 Task: Create a formatted Word document about IGNOU, including hyperlinks, colored text, a header, and a table of contents.
Action: Mouse moved to (781, 295)
Screenshot: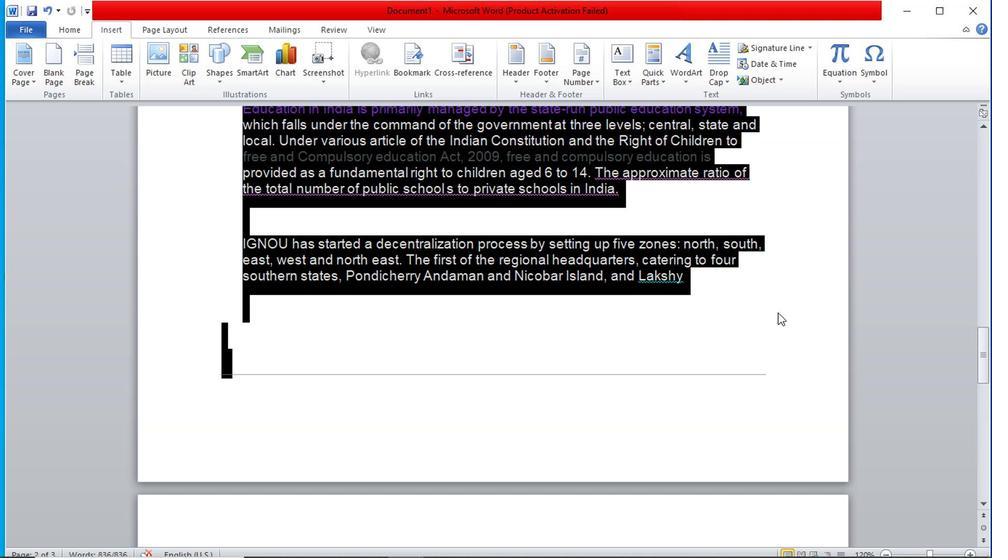 
Action: Mouse pressed left at (781, 295)
Screenshot: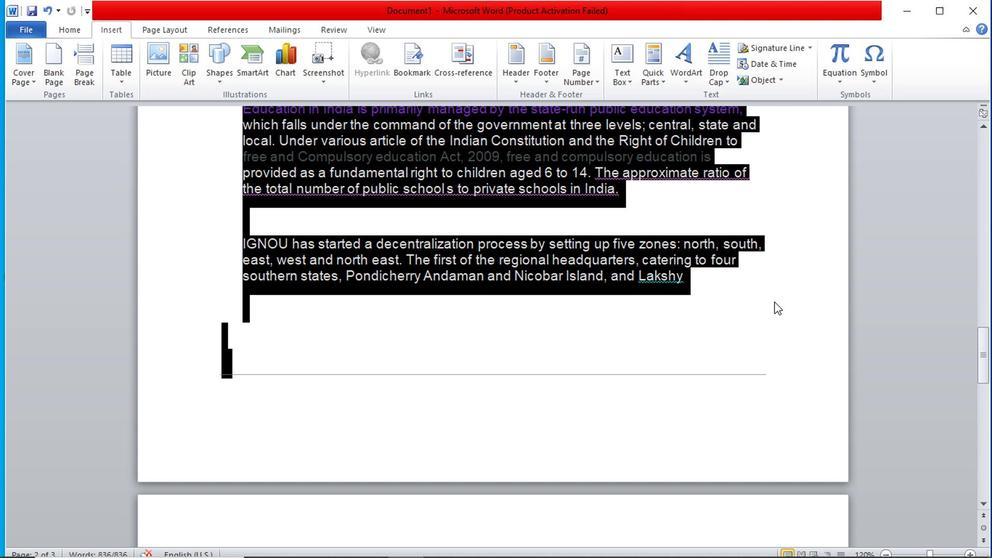 
Action: Mouse moved to (769, 251)
Screenshot: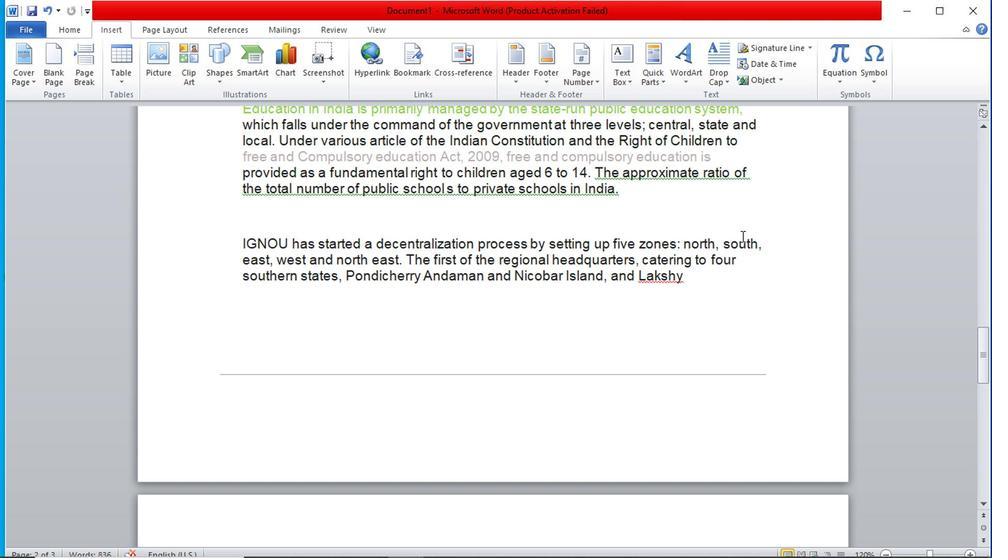 
Action: Mouse scrolled (769, 252) with delta (0, 0)
Screenshot: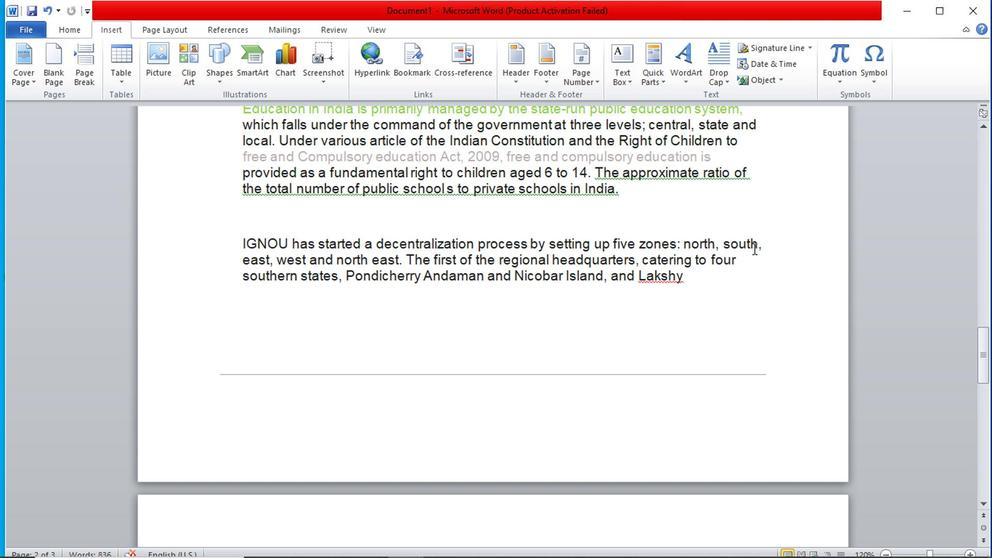 
Action: Mouse scrolled (769, 252) with delta (0, 0)
Screenshot: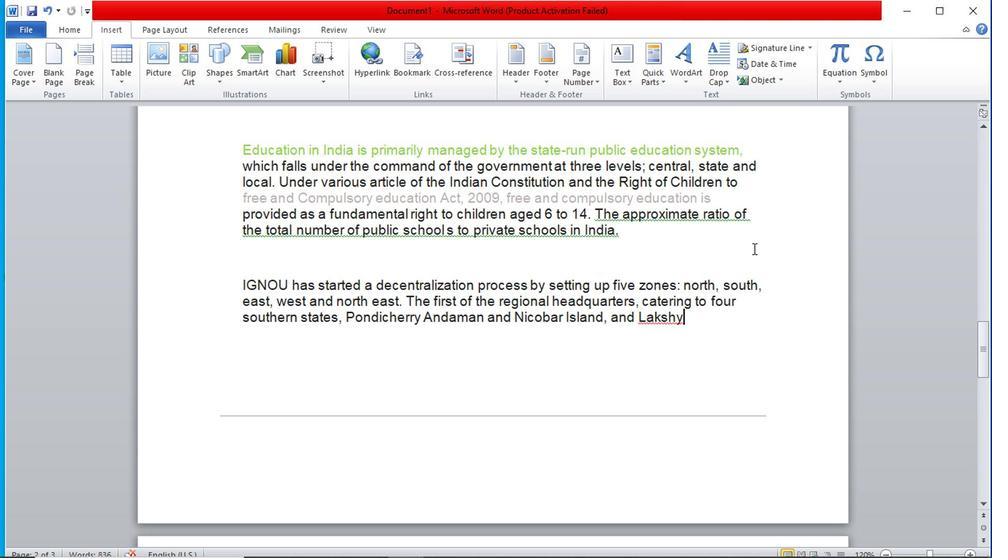 
Action: Mouse scrolled (769, 252) with delta (0, 0)
Screenshot: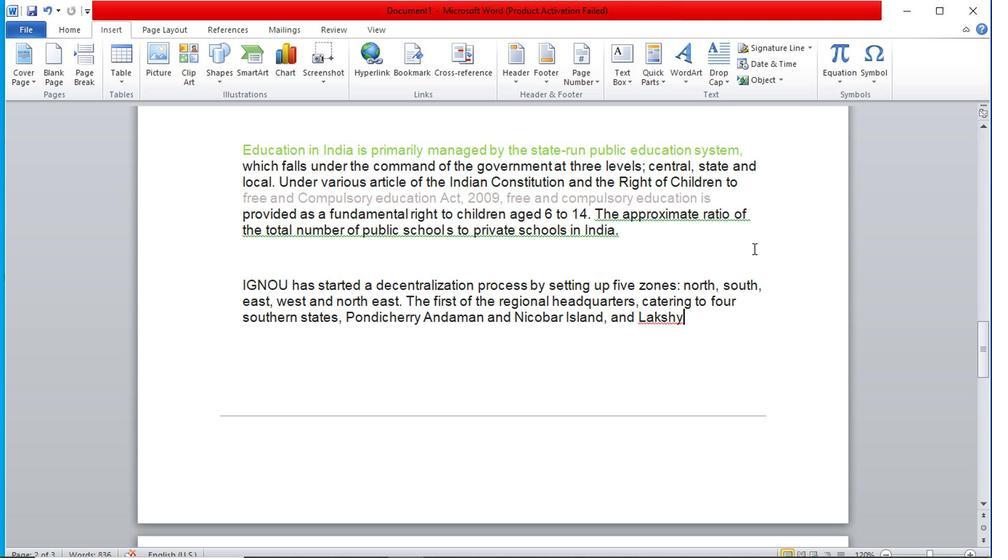 
Action: Mouse moved to (767, 279)
Screenshot: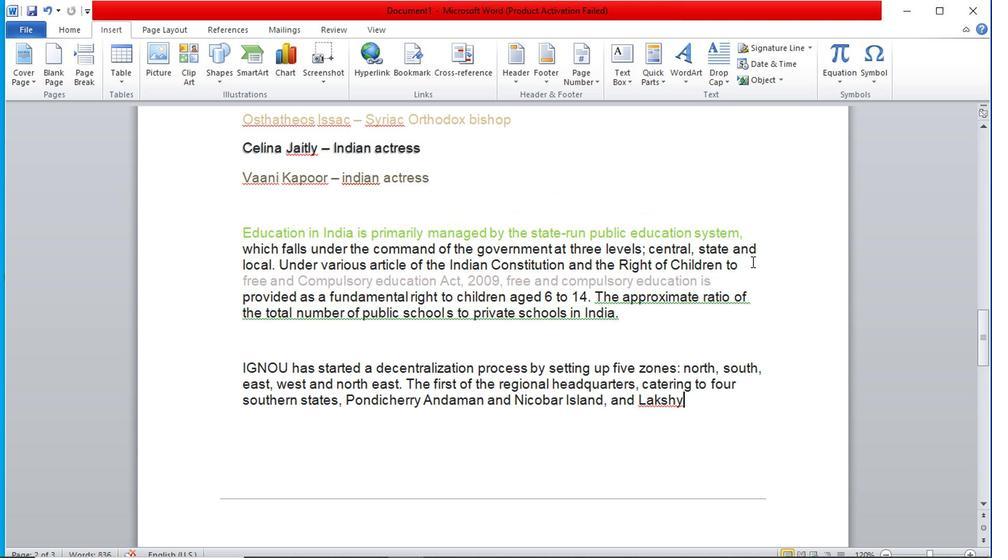 
Action: Mouse scrolled (767, 279) with delta (0, 0)
Screenshot: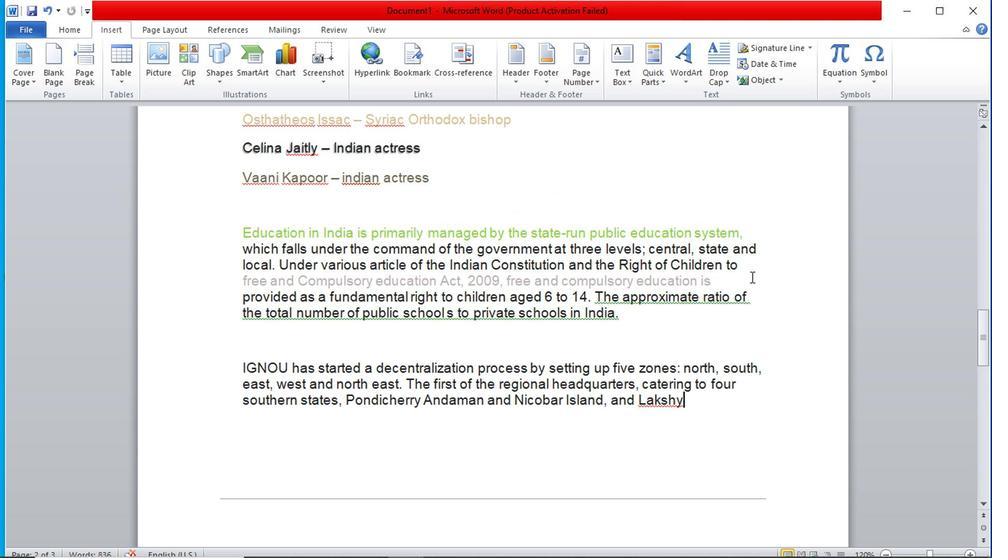 
Action: Mouse moved to (766, 286)
Screenshot: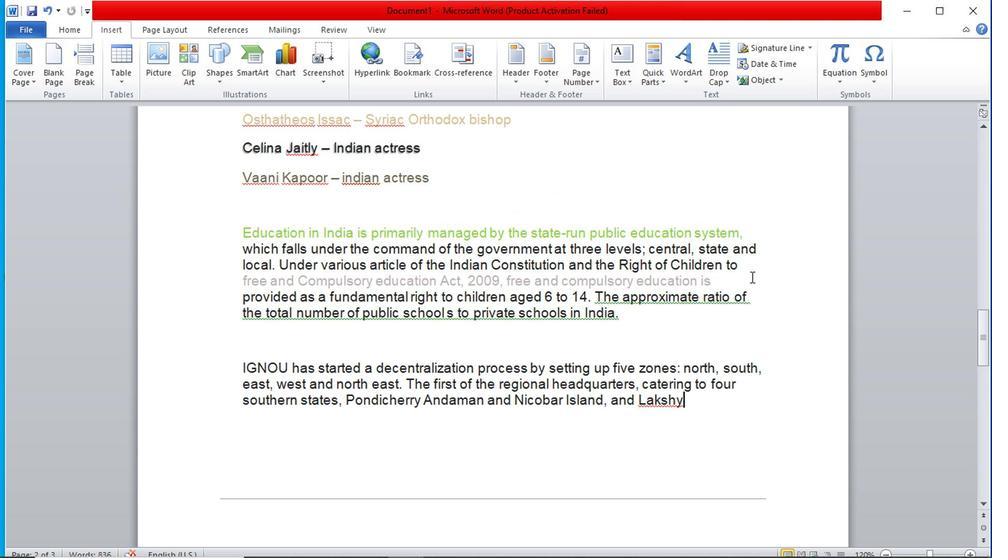 
Action: Mouse scrolled (766, 285) with delta (0, 0)
Screenshot: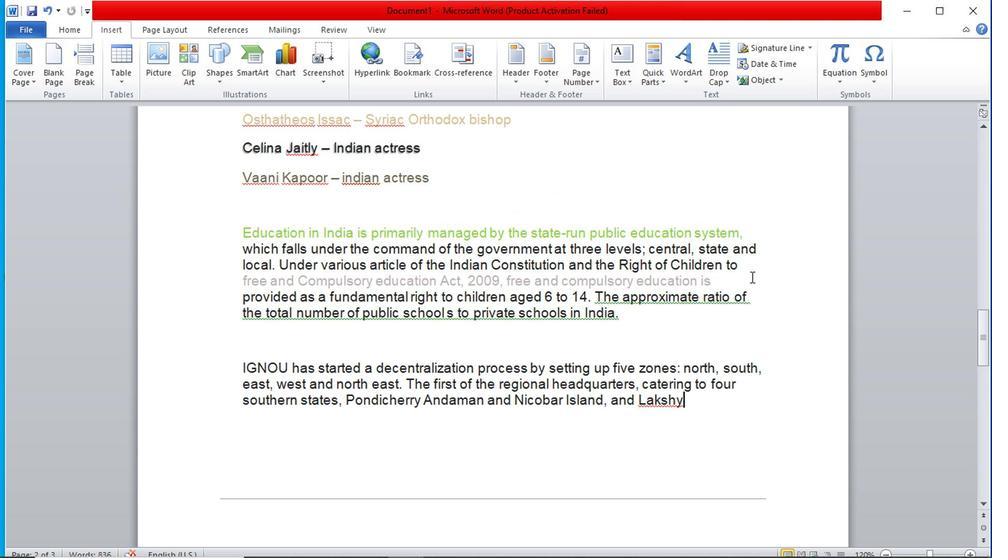 
Action: Mouse moved to (703, 324)
Screenshot: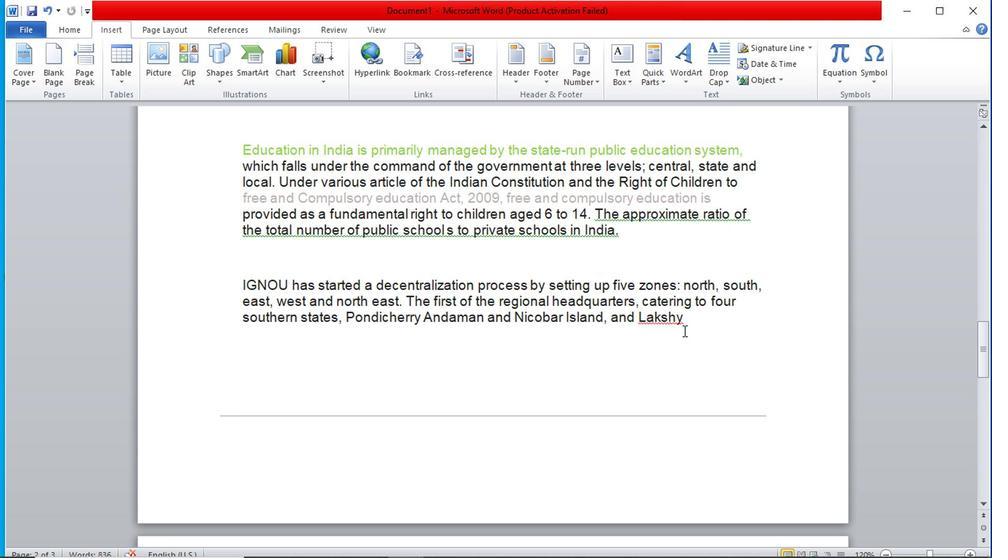 
Action: Key pressed de
Screenshot: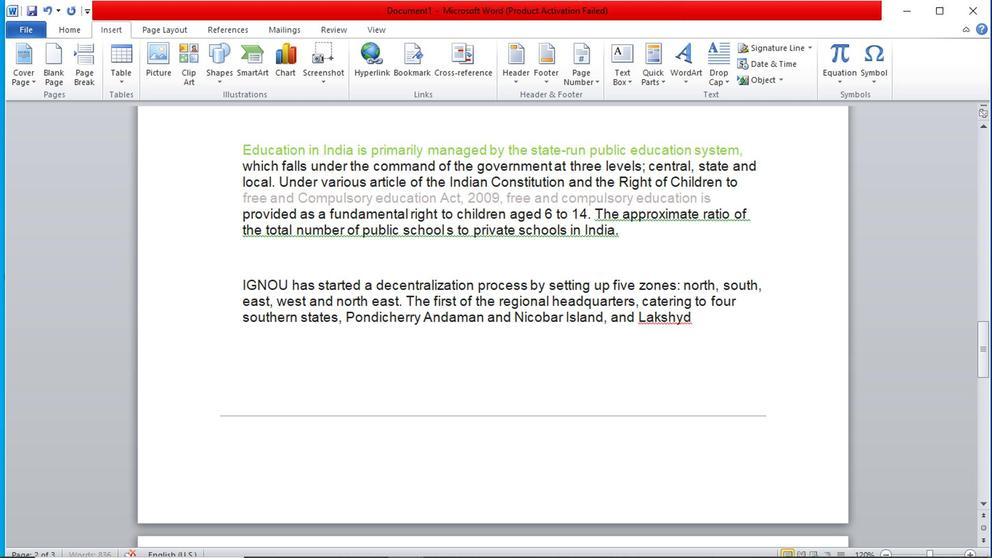 
Action: Mouse moved to (705, 323)
Screenshot: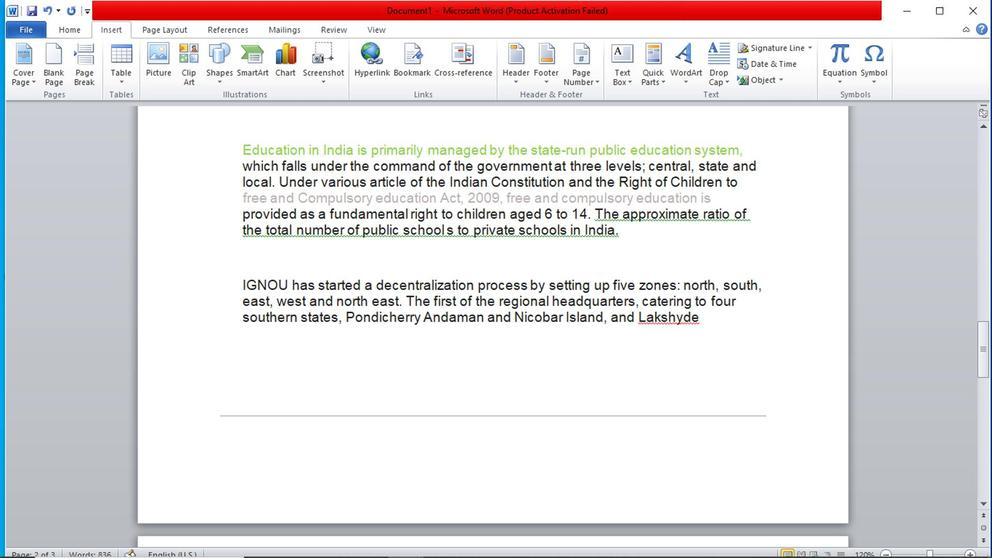 
Action: Key pressed ep
Screenshot: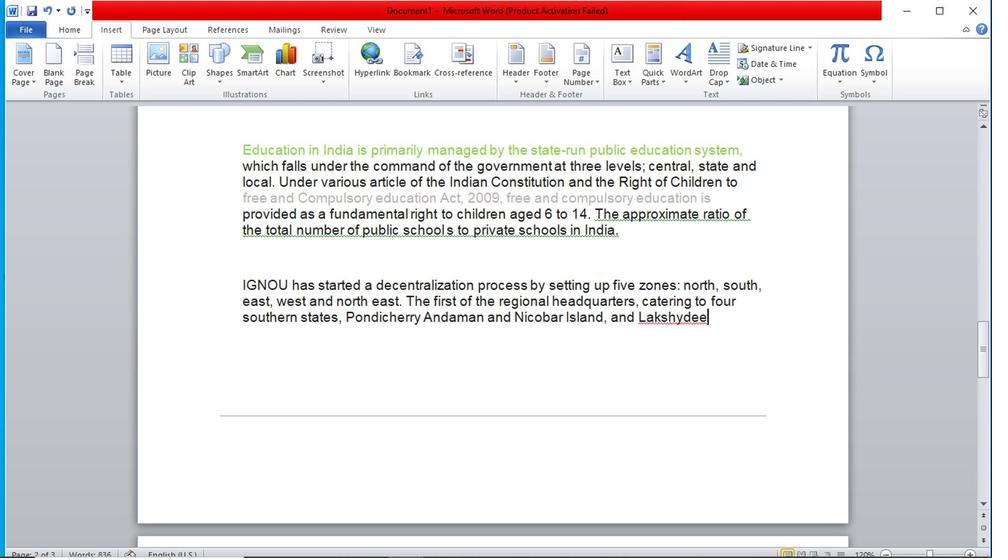 
Action: Mouse moved to (796, 331)
Screenshot: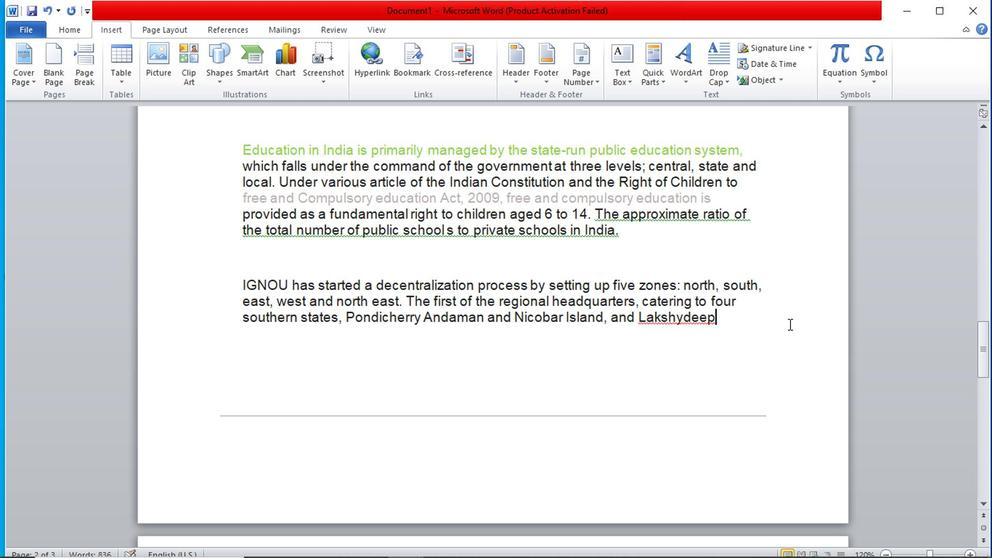 
Action: Key pressed <Key.space>
Screenshot: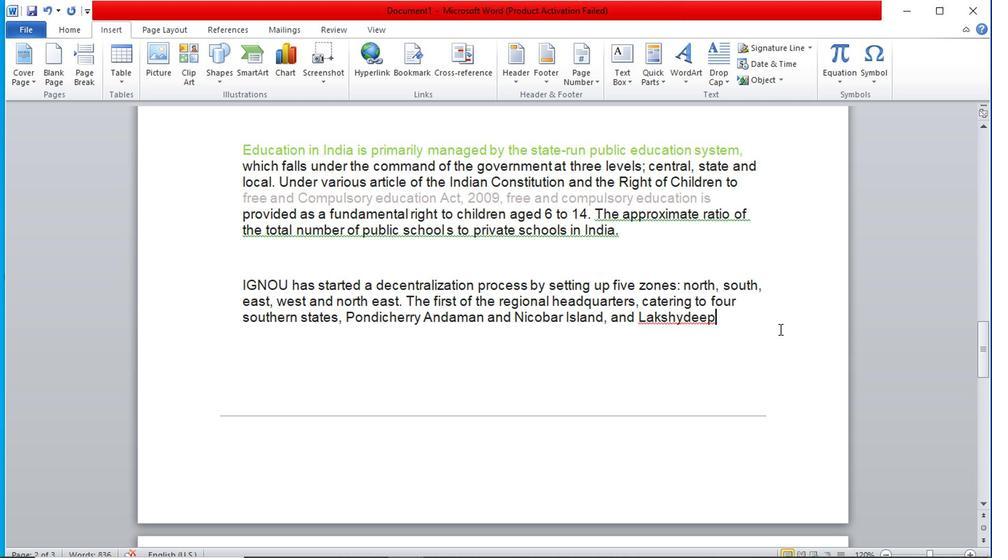 
Action: Mouse moved to (697, 321)
Screenshot: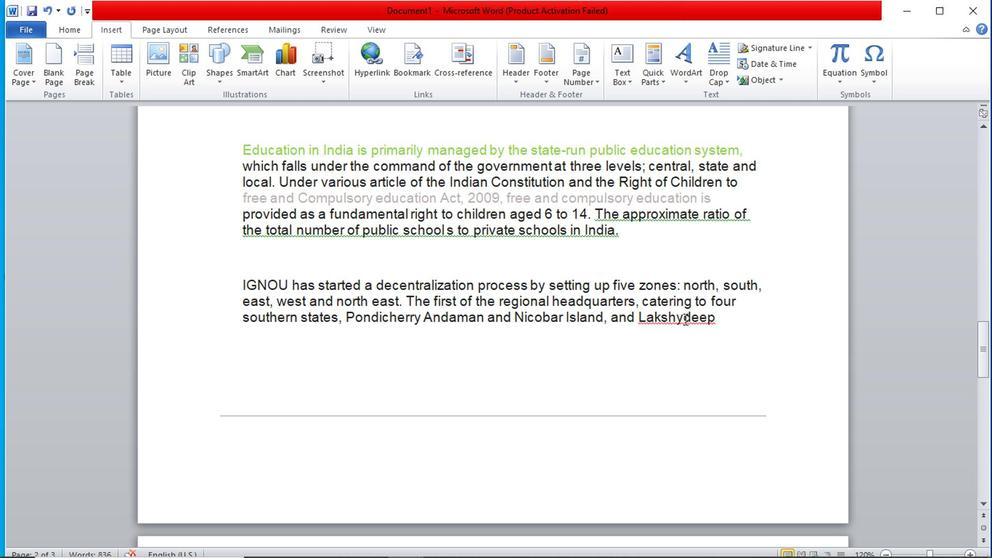 
Action: Mouse pressed left at (697, 321)
Screenshot: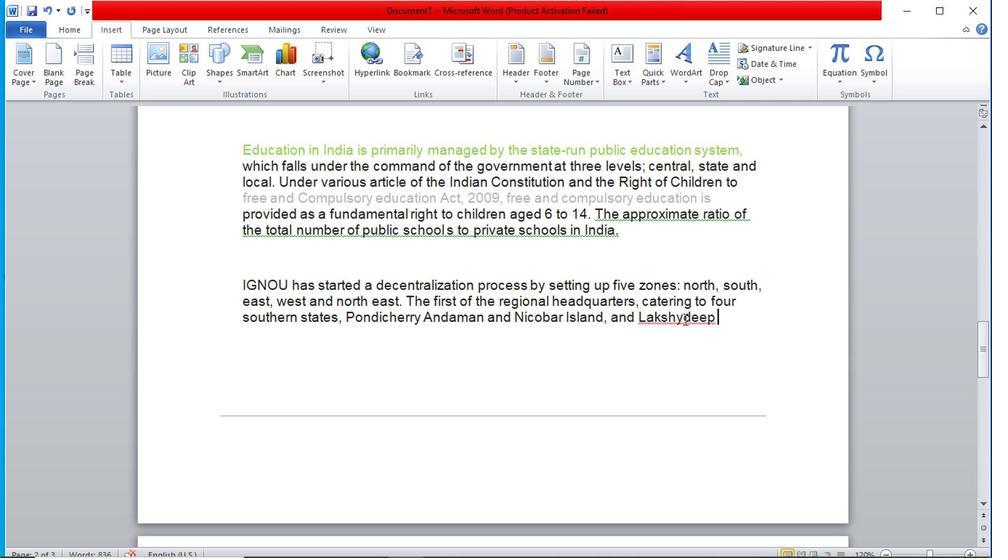 
Action: Mouse moved to (731, 333)
Screenshot: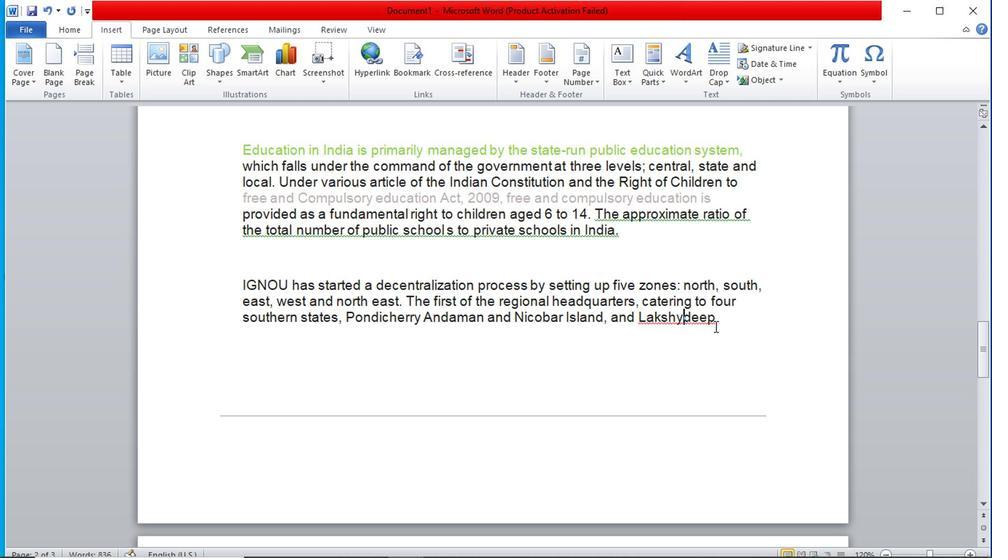 
Action: Key pressed <Key.backspace>
Screenshot: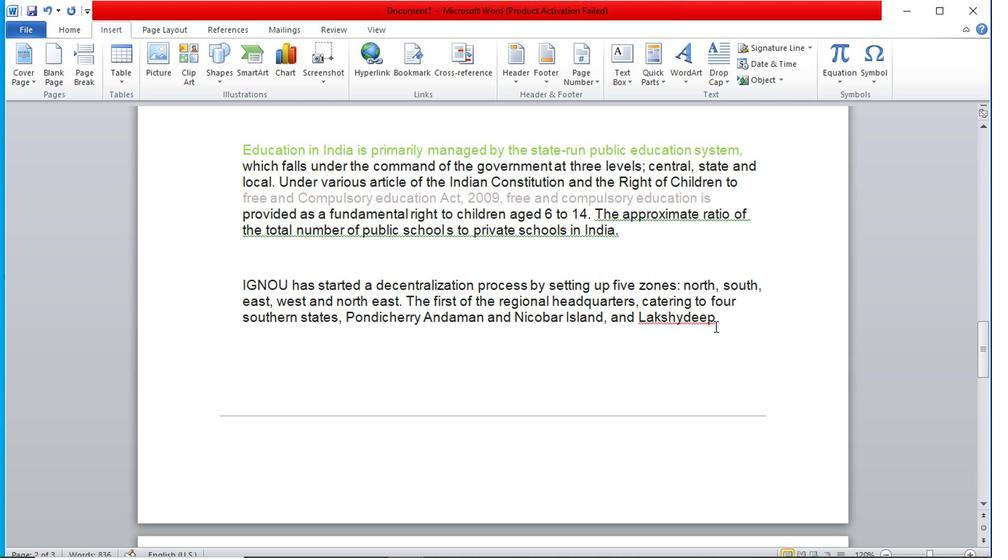 
Action: Mouse moved to (736, 346)
Screenshot: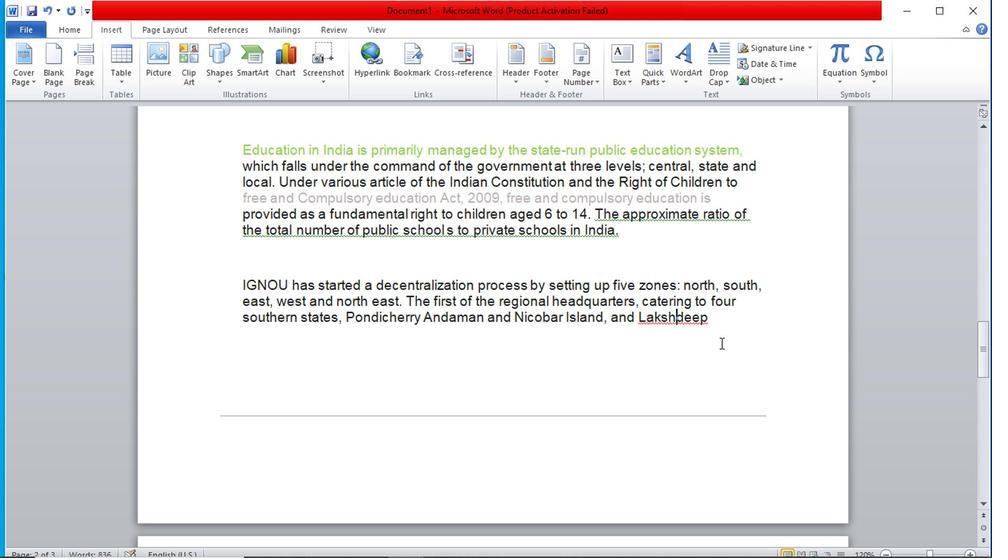 
Action: Key pressed d
Screenshot: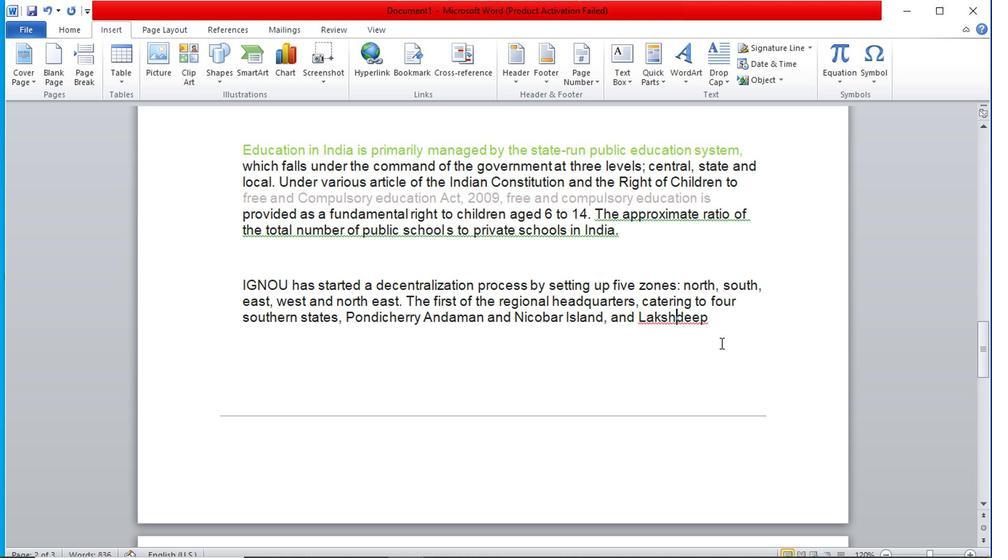 
Action: Mouse moved to (736, 322)
Screenshot: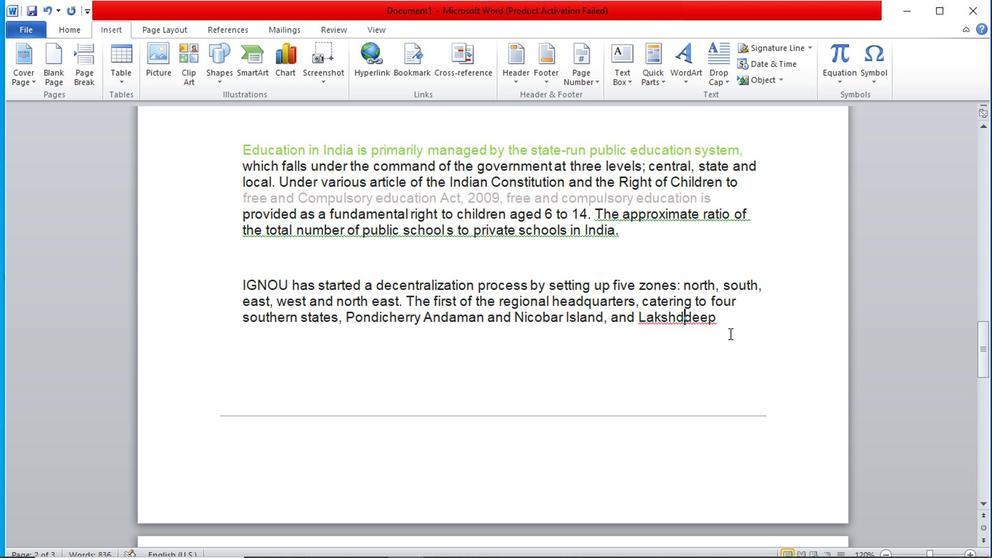 
Action: Mouse pressed left at (736, 322)
Screenshot: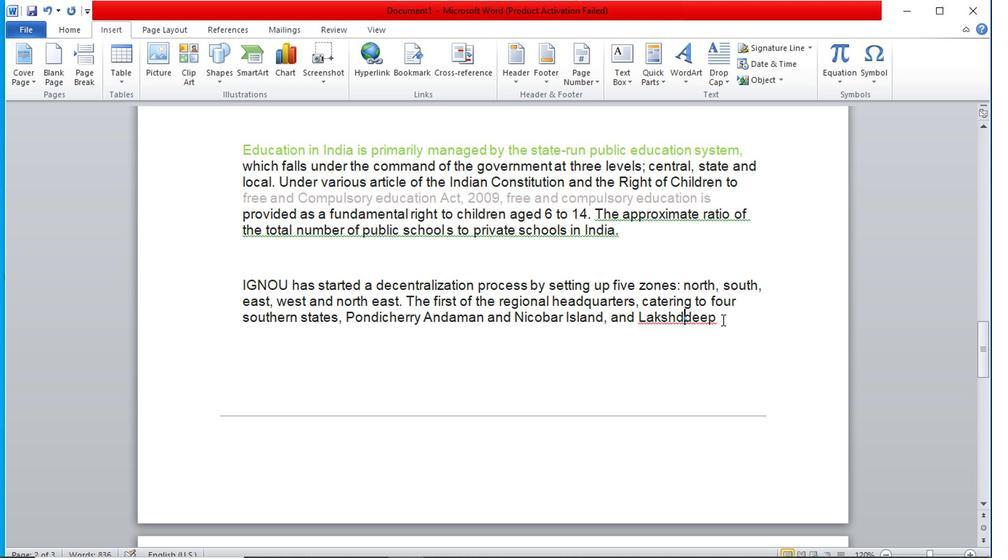 
Action: Mouse moved to (612, 360)
Screenshot: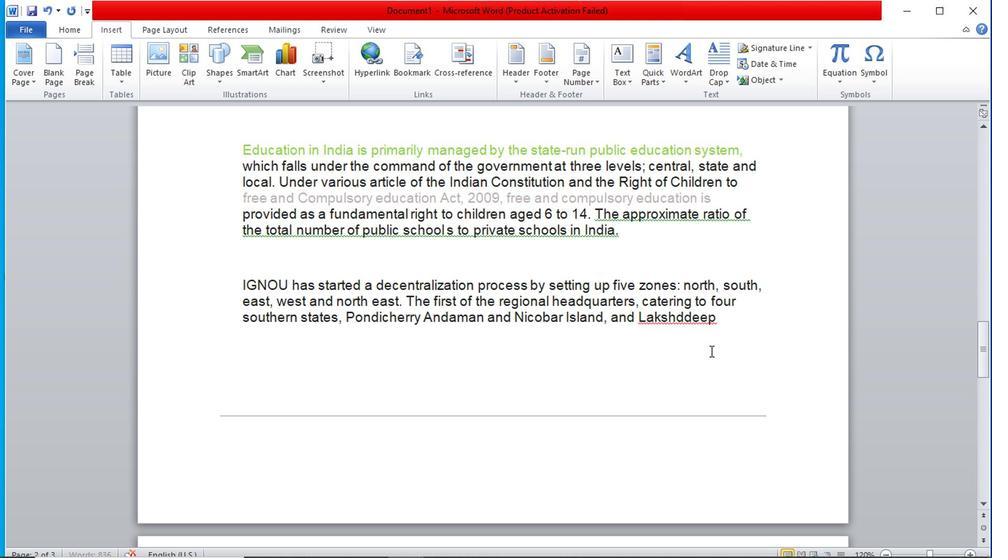 
Action: Mouse pressed left at (612, 360)
Screenshot: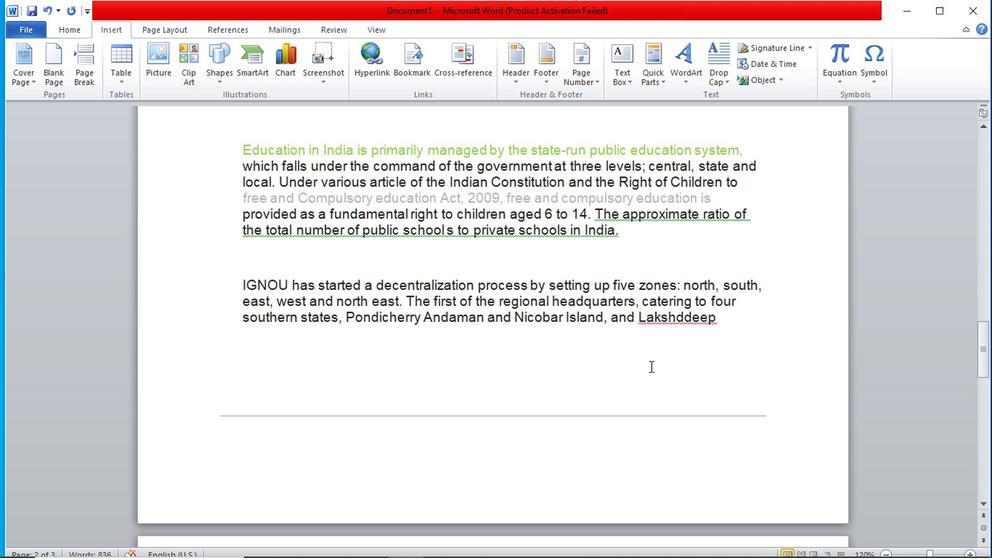
Action: Mouse moved to (700, 322)
Screenshot: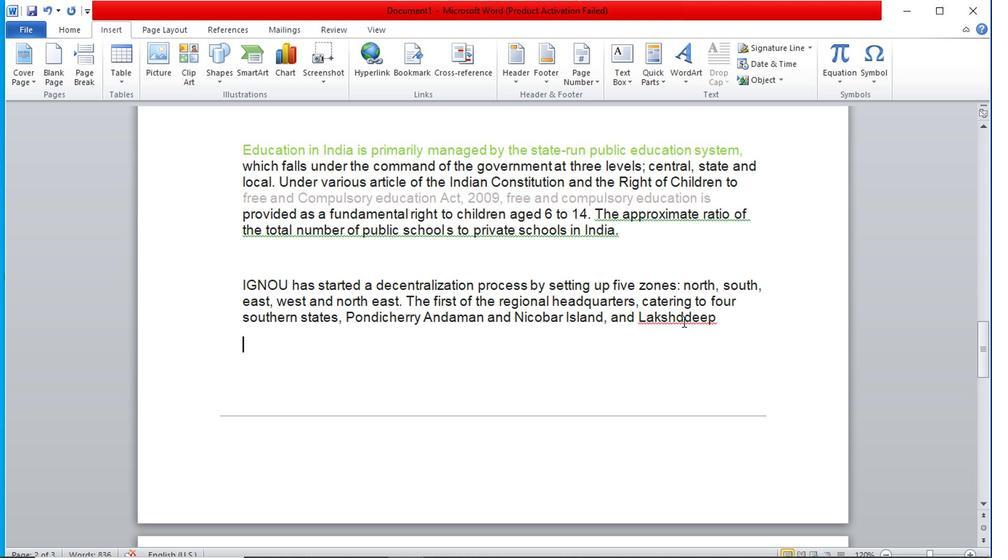
Action: Mouse pressed left at (700, 322)
Screenshot: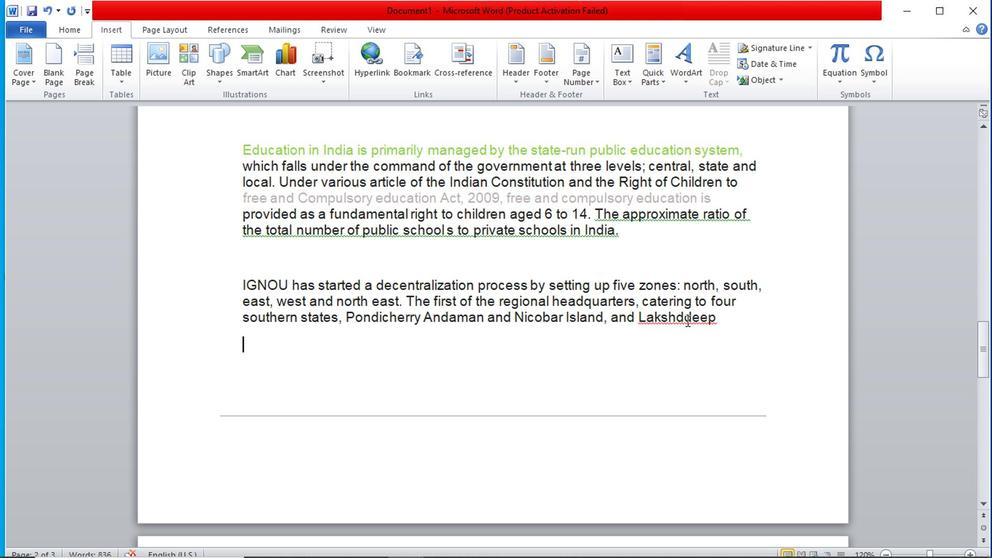 
Action: Mouse moved to (709, 323)
Screenshot: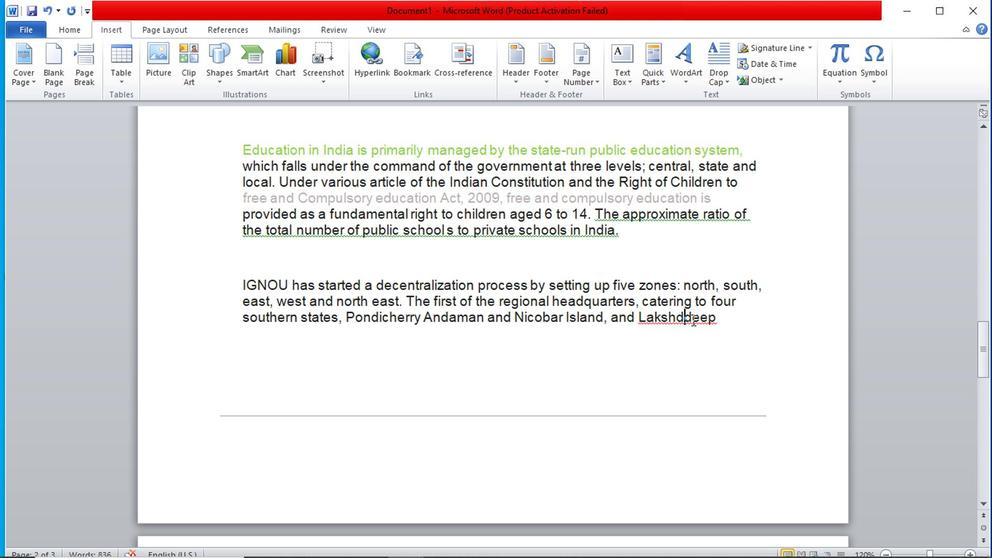 
Action: Key pressed <Key.backspace>
Screenshot: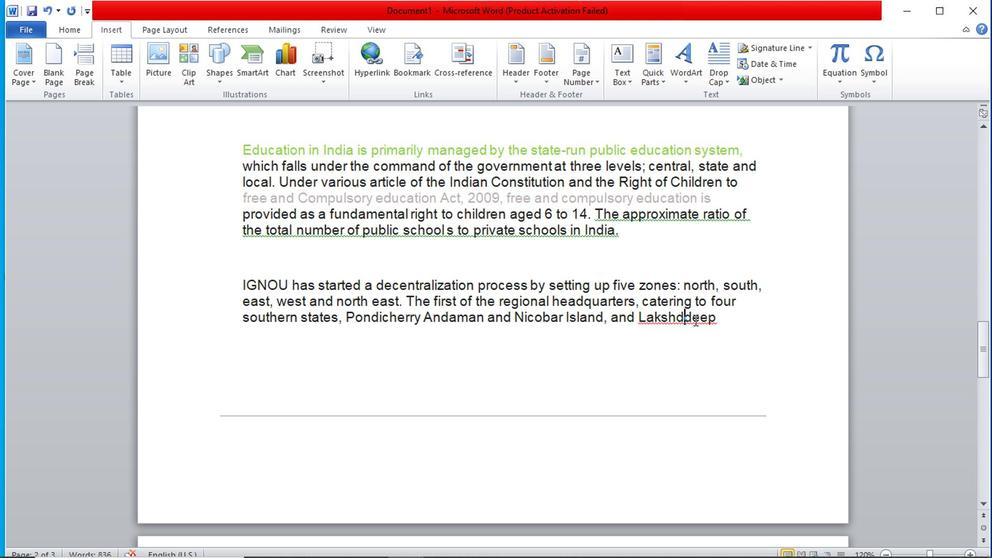 
Action: Mouse moved to (739, 321)
Screenshot: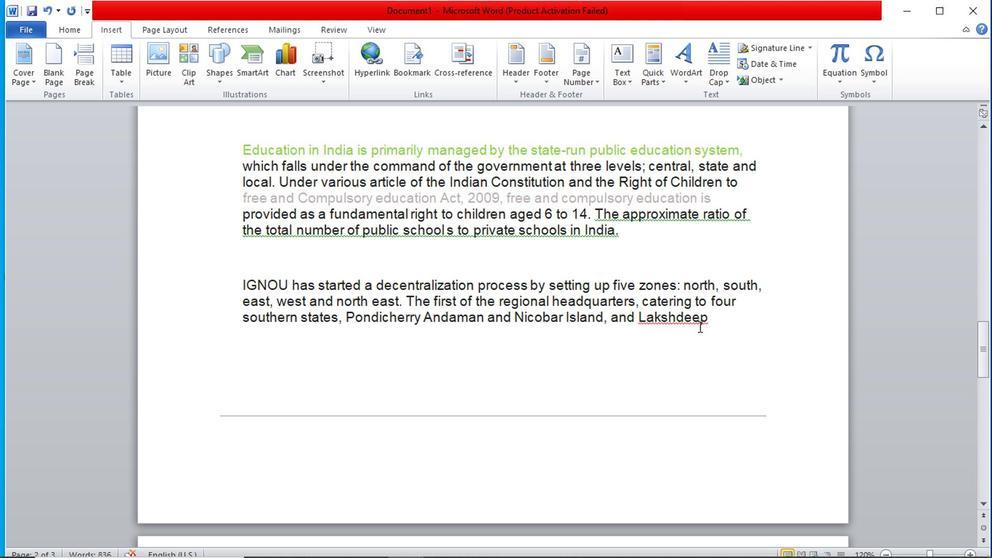 
Action: Mouse pressed left at (739, 321)
Screenshot: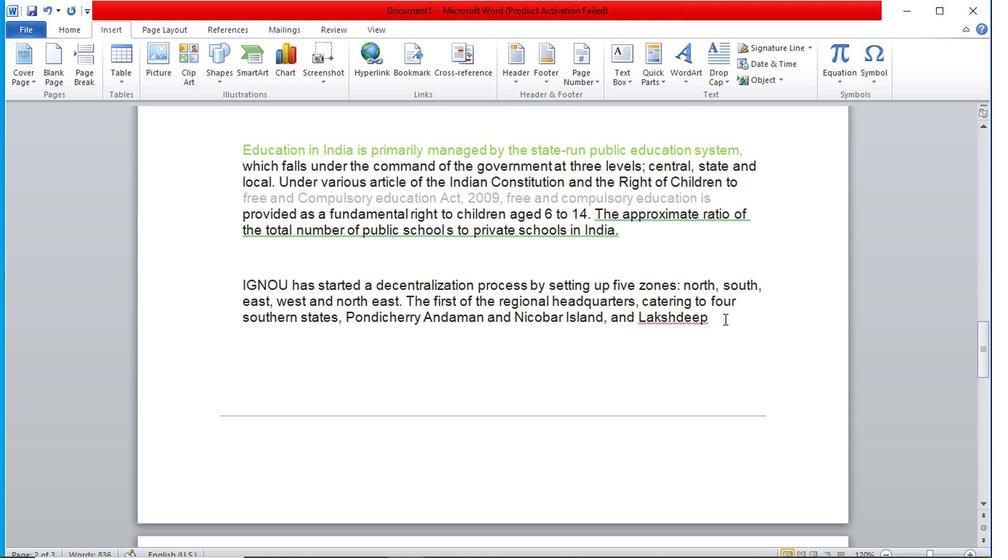 
Action: Mouse moved to (734, 324)
Screenshot: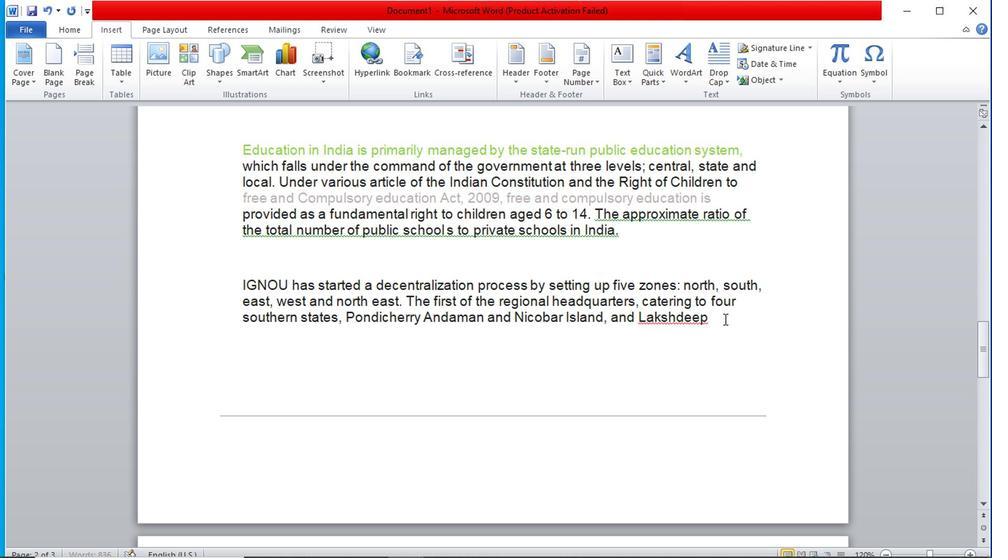 
Action: Key pressed <Key.space>
Screenshot: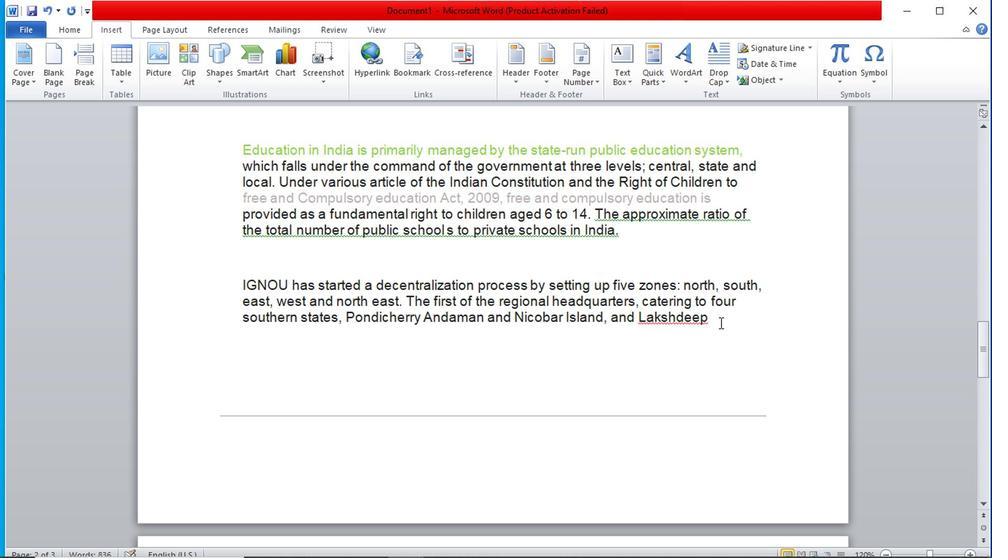 
Action: Mouse moved to (646, 333)
Screenshot: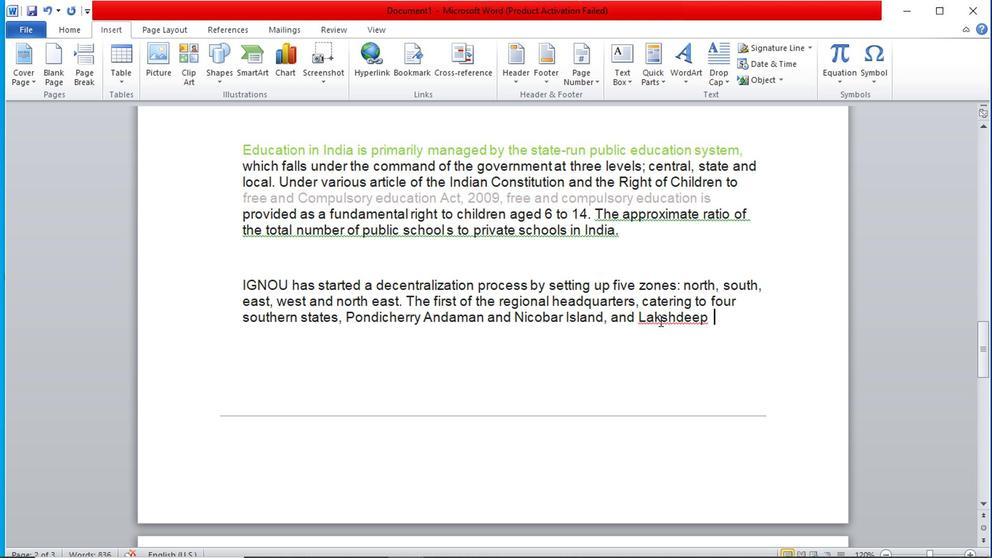 
Action: Mouse pressed left at (646, 333)
Screenshot: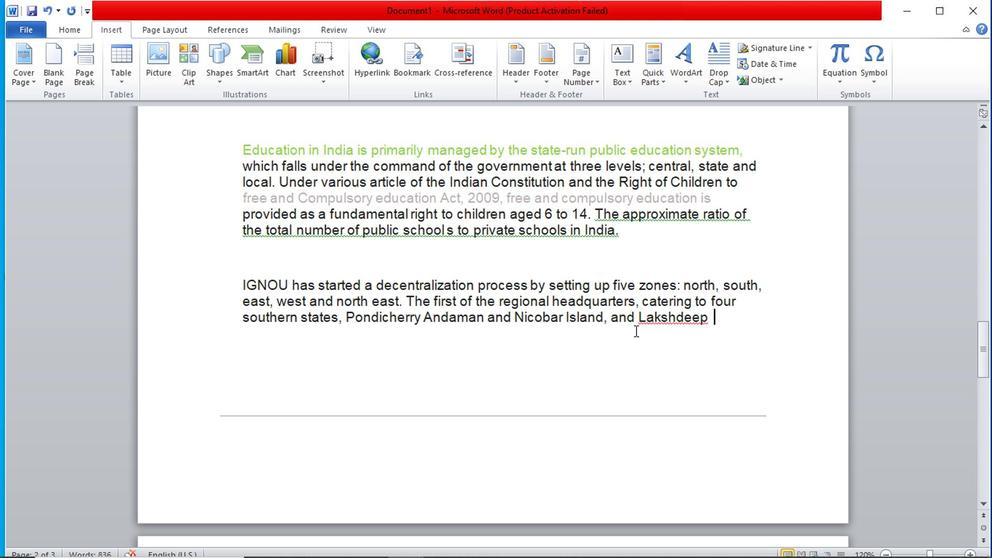 
Action: Mouse moved to (758, 345)
Screenshot: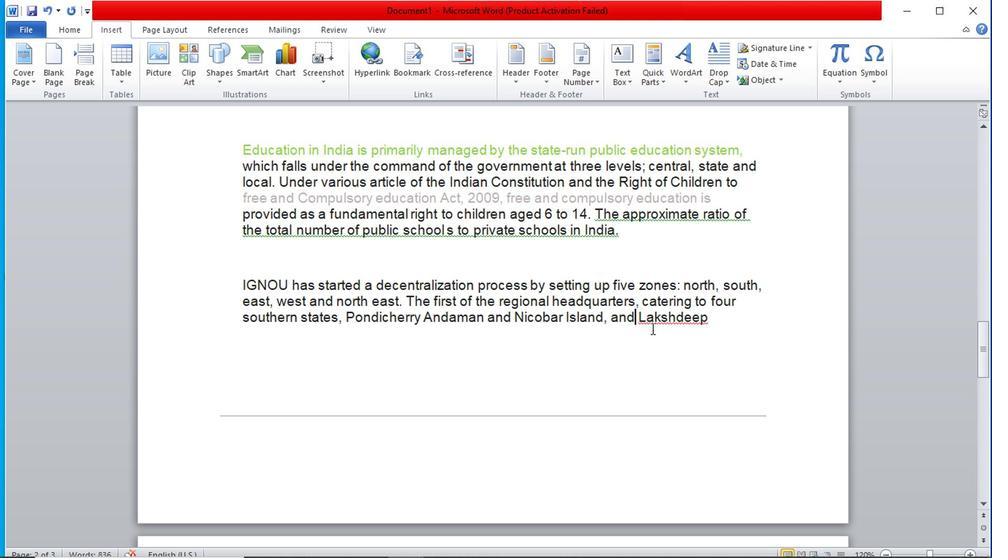 
Action: Mouse pressed left at (758, 345)
Screenshot: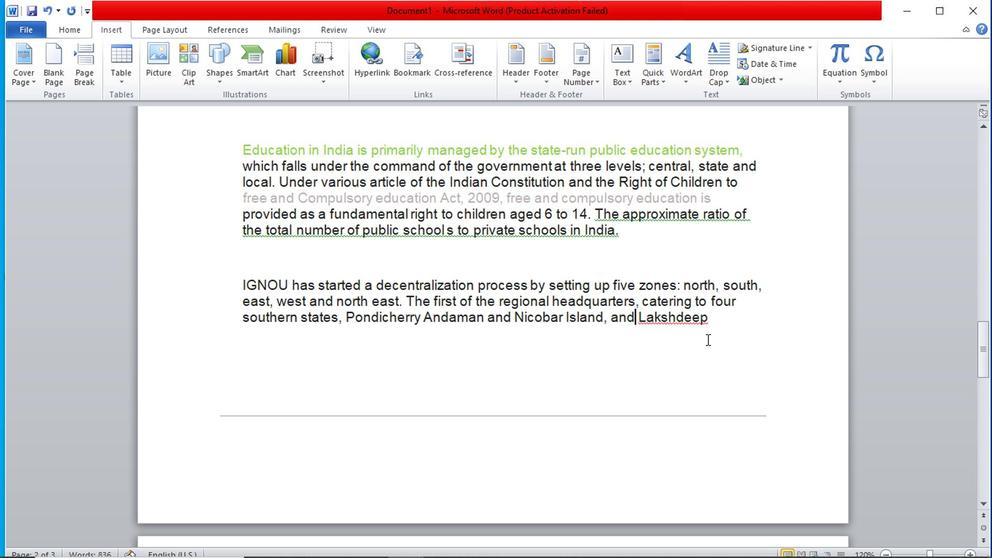 
Action: Mouse moved to (411, 230)
Screenshot: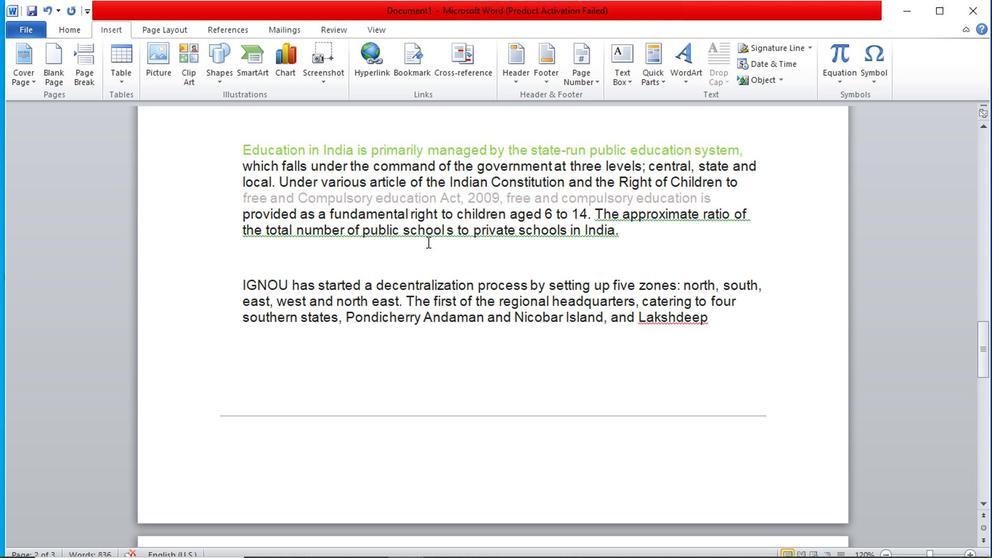 
Action: Mouse scrolled (411, 231) with delta (0, 0)
Screenshot: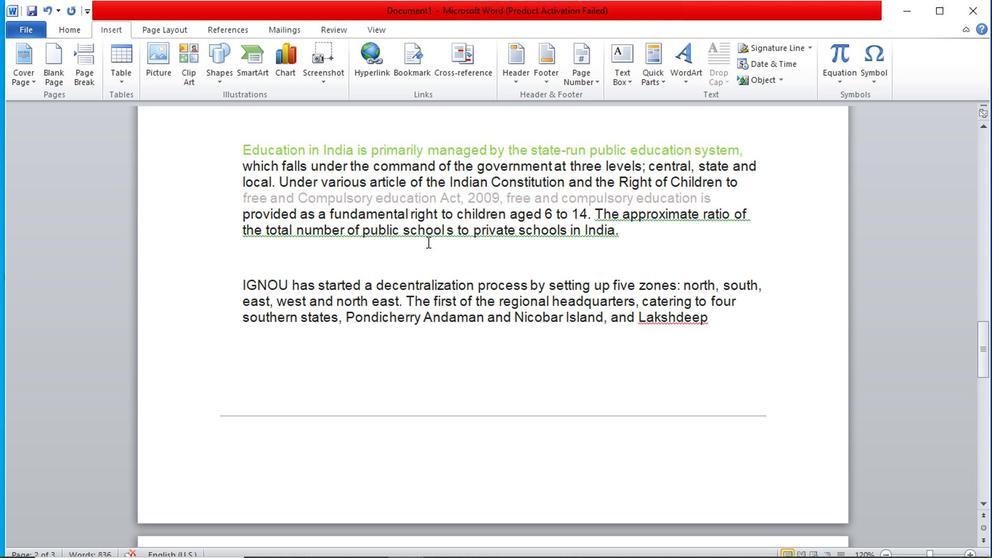 
Action: Mouse moved to (430, 238)
Screenshot: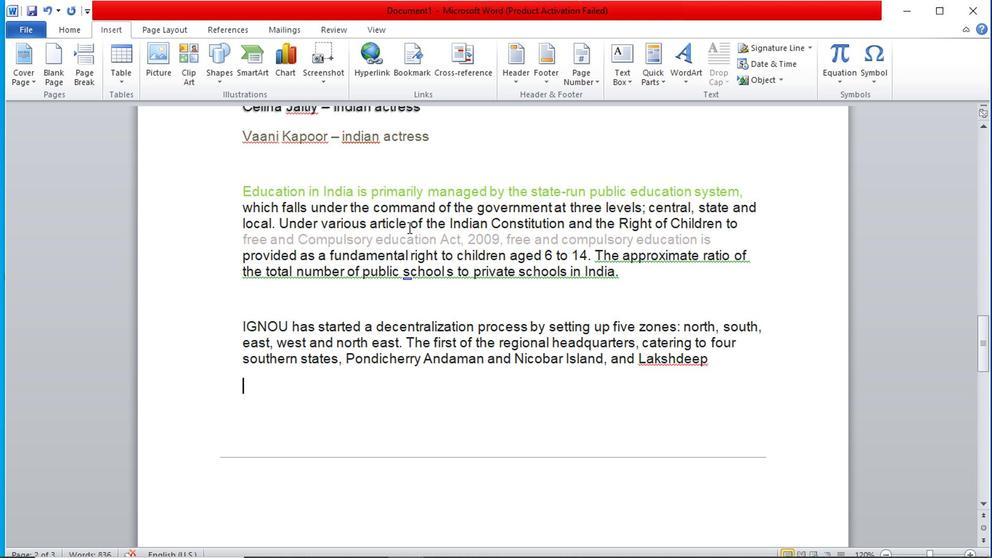 
Action: Mouse scrolled (430, 238) with delta (0, 0)
Screenshot: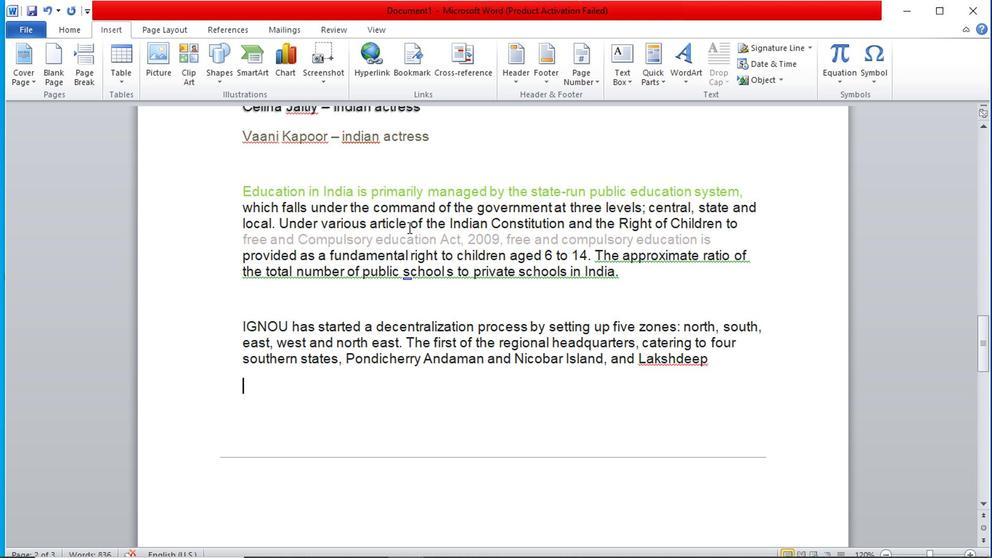 
Action: Mouse moved to (431, 238)
Screenshot: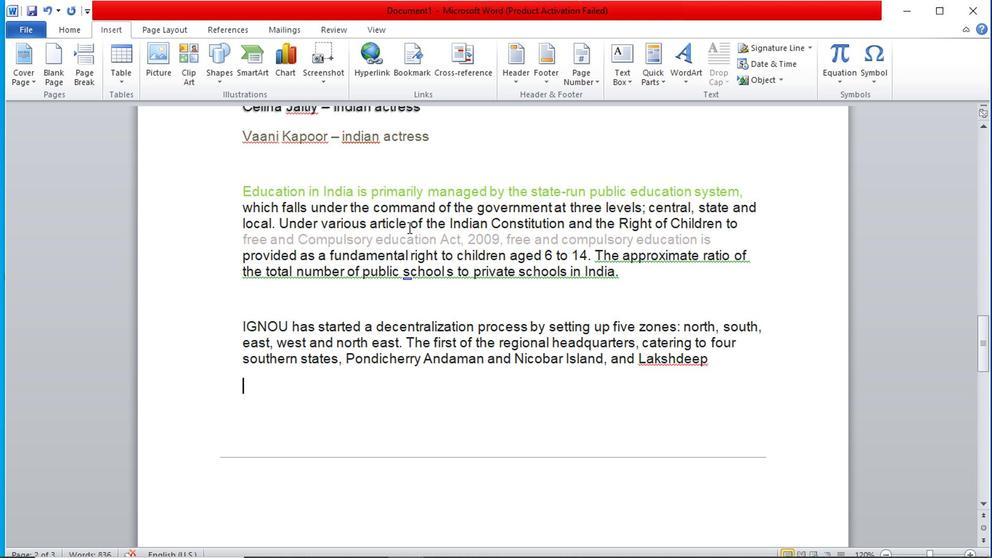 
Action: Mouse scrolled (431, 238) with delta (0, 0)
Screenshot: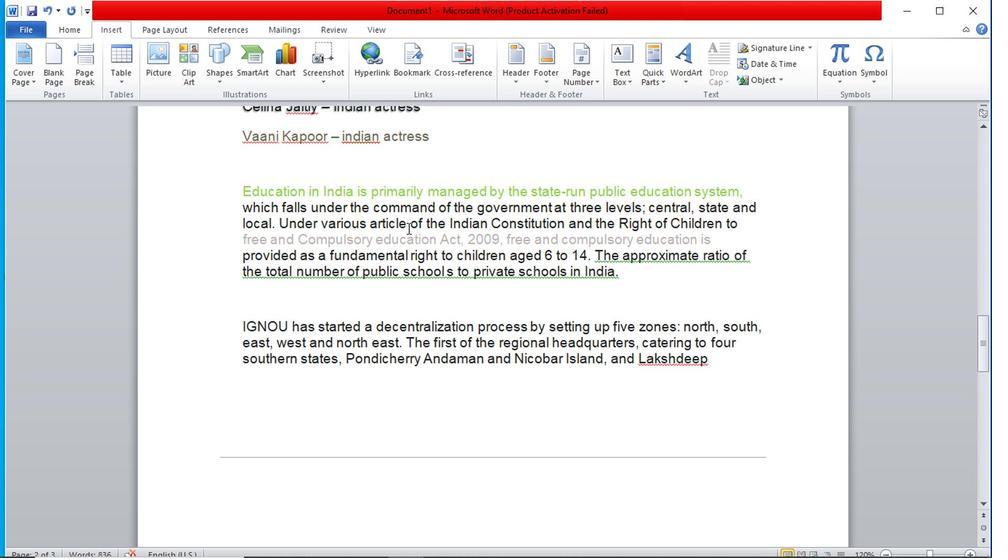 
Action: Mouse scrolled (431, 238) with delta (0, 0)
Screenshot: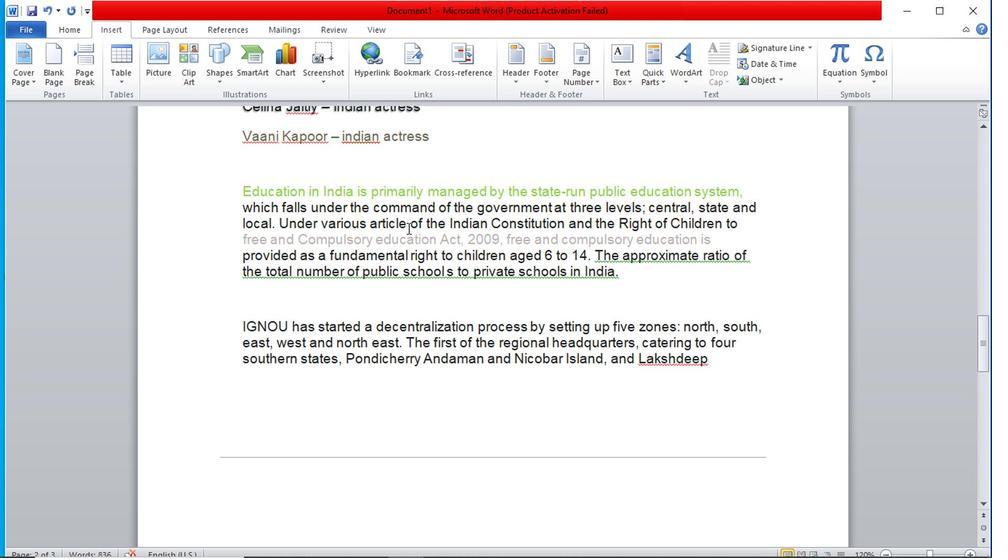 
Action: Mouse scrolled (431, 238) with delta (0, 0)
Screenshot: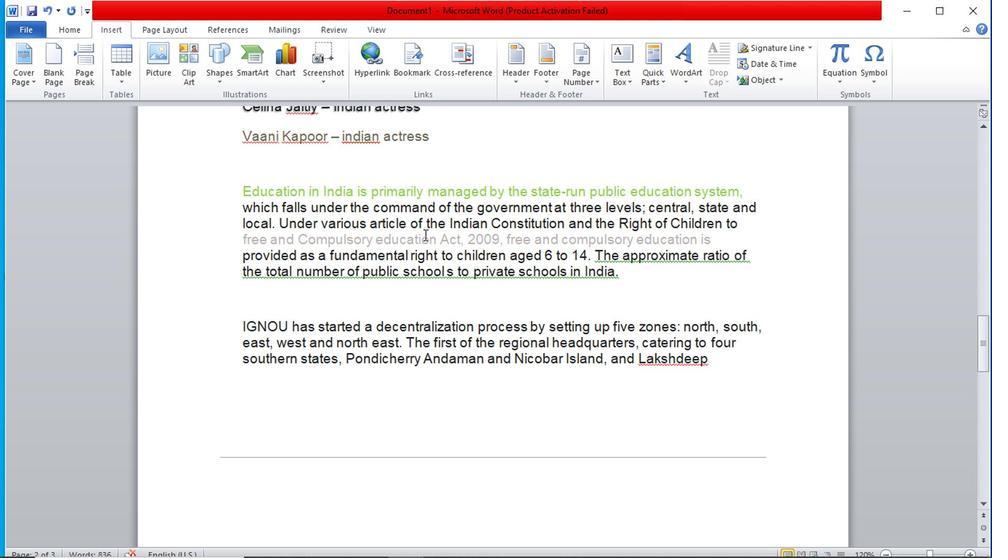 
Action: Mouse moved to (442, 240)
Screenshot: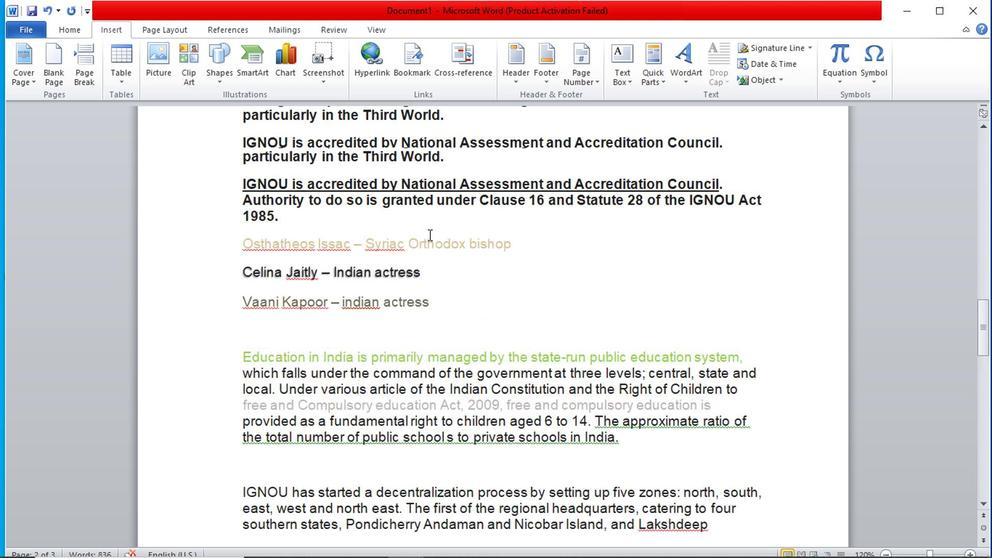 
Action: Mouse scrolled (442, 241) with delta (0, 1)
Screenshot: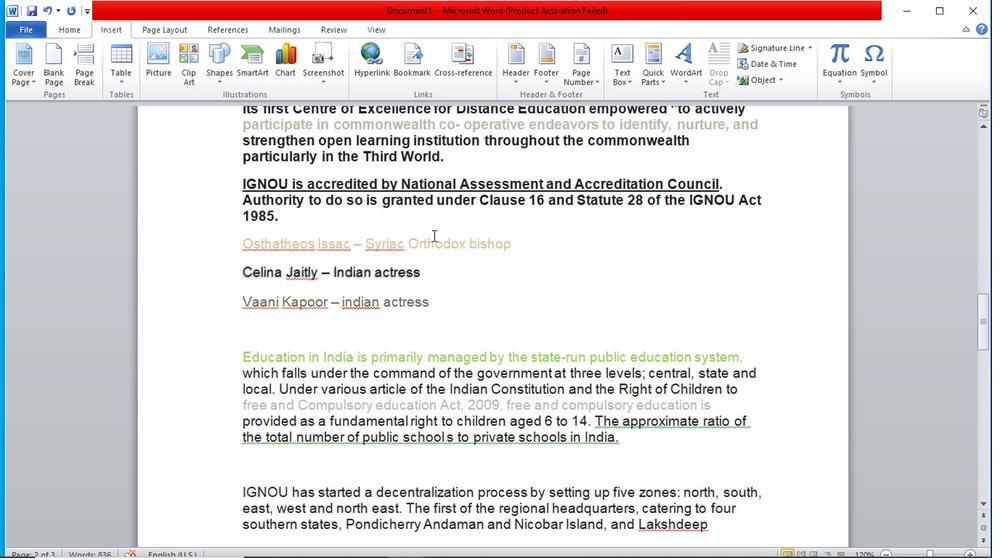 
Action: Mouse scrolled (442, 241) with delta (0, 1)
Screenshot: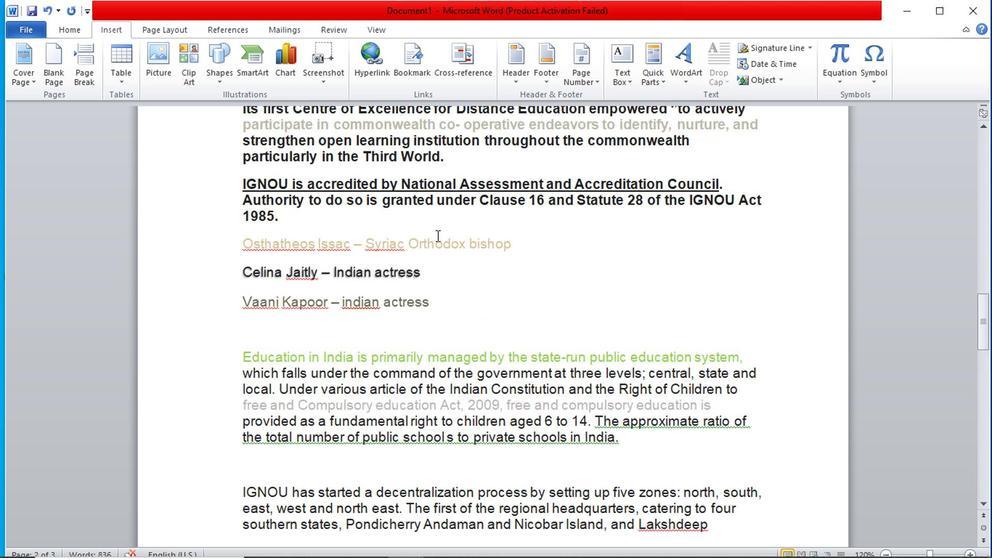 
Action: Mouse moved to (459, 251)
Screenshot: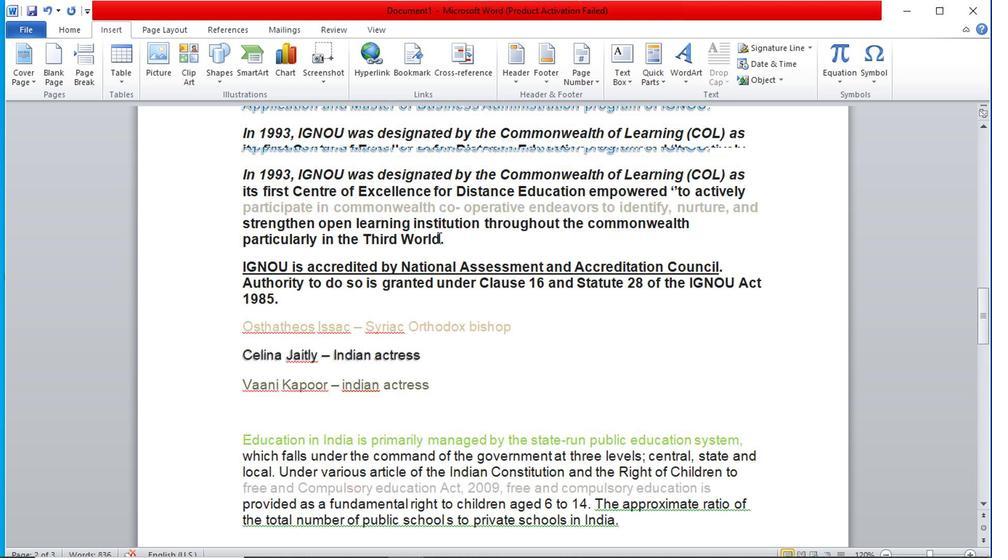 
Action: Mouse scrolled (459, 252) with delta (0, 0)
Screenshot: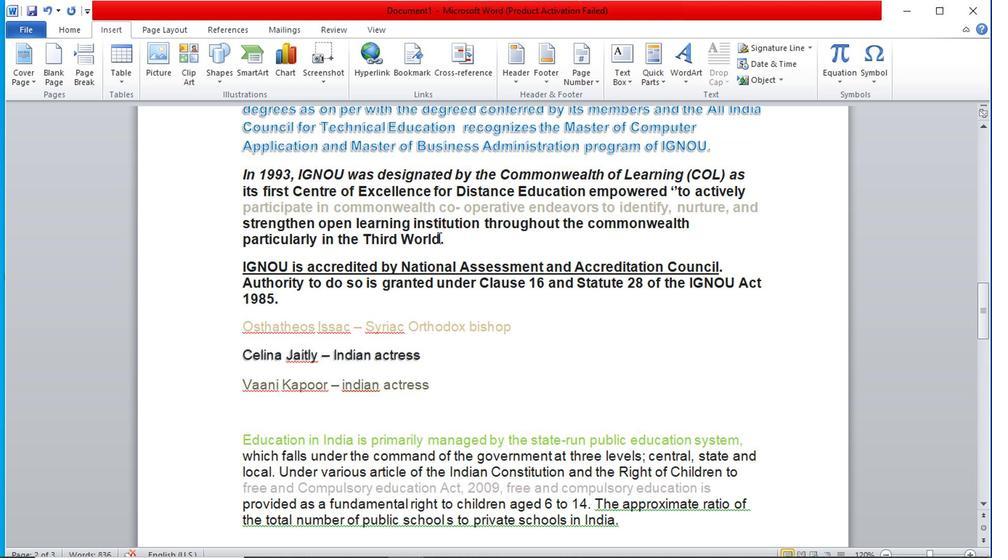 
Action: Mouse moved to (486, 284)
Screenshot: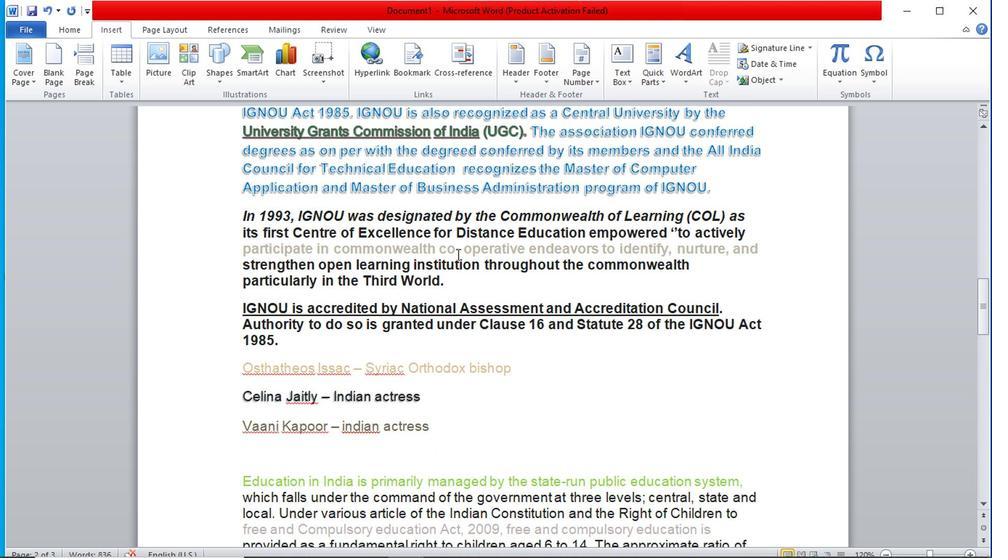 
Action: Mouse scrolled (486, 284) with delta (0, 0)
Screenshot: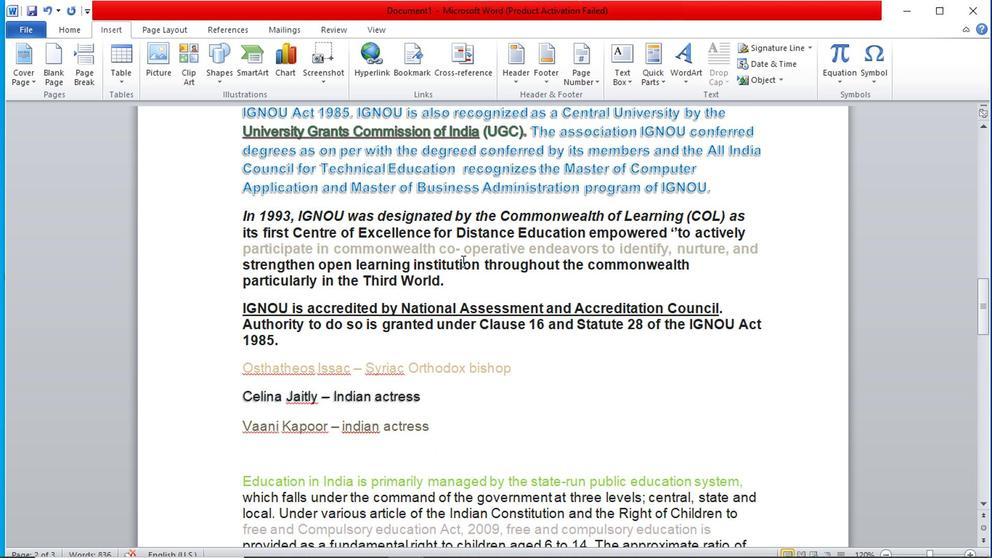 
Action: Mouse scrolled (486, 284) with delta (0, 0)
Screenshot: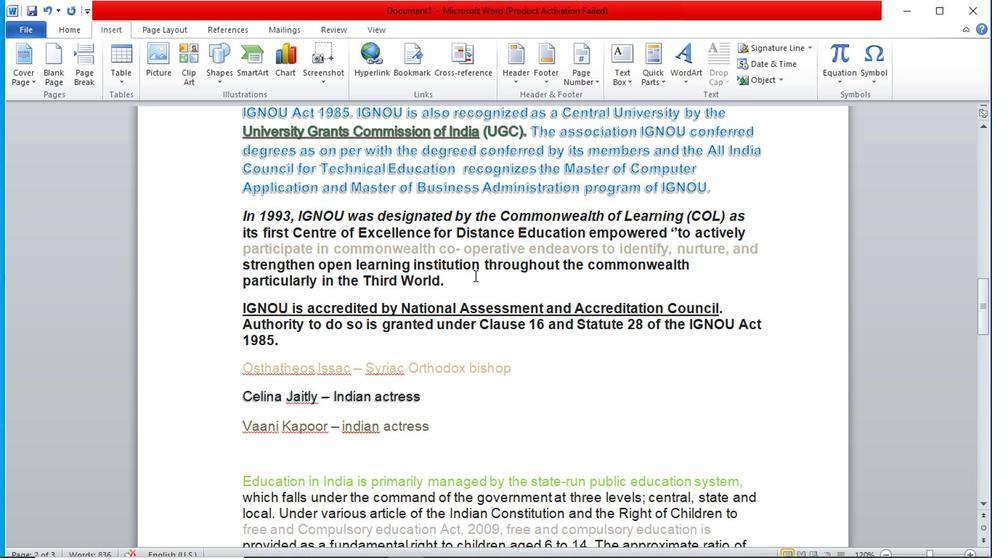 
Action: Mouse scrolled (486, 284) with delta (0, 0)
Screenshot: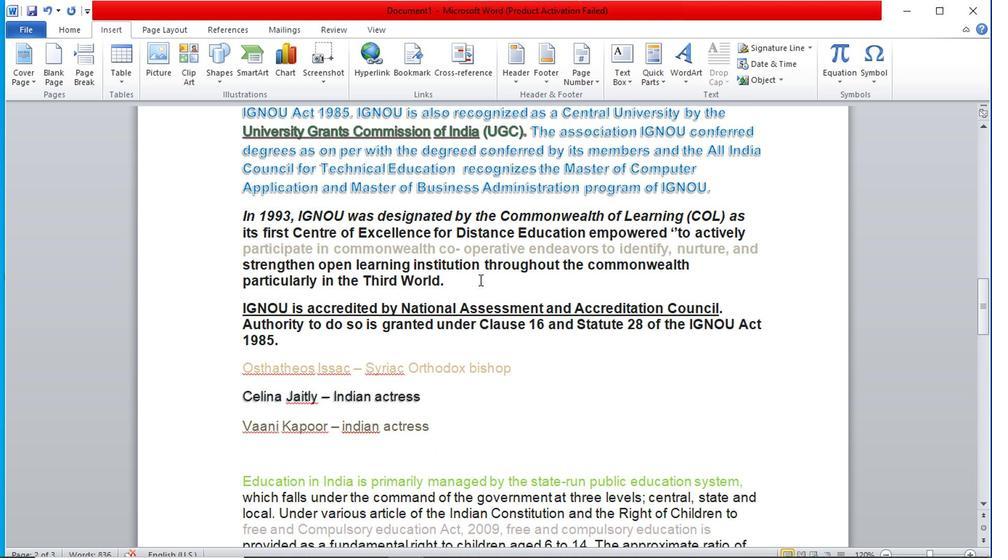 
Action: Mouse moved to (486, 284)
Screenshot: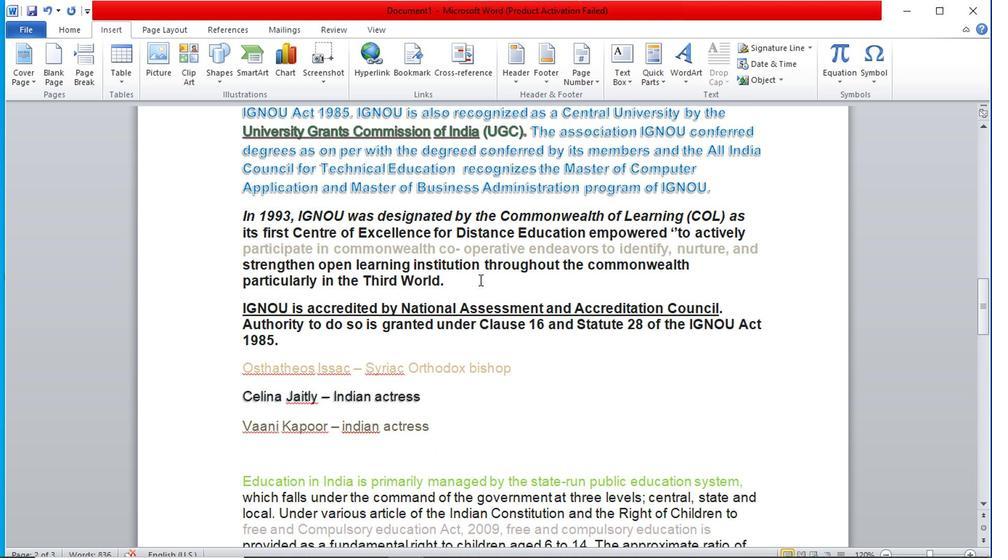 
Action: Mouse scrolled (486, 285) with delta (0, 1)
Screenshot: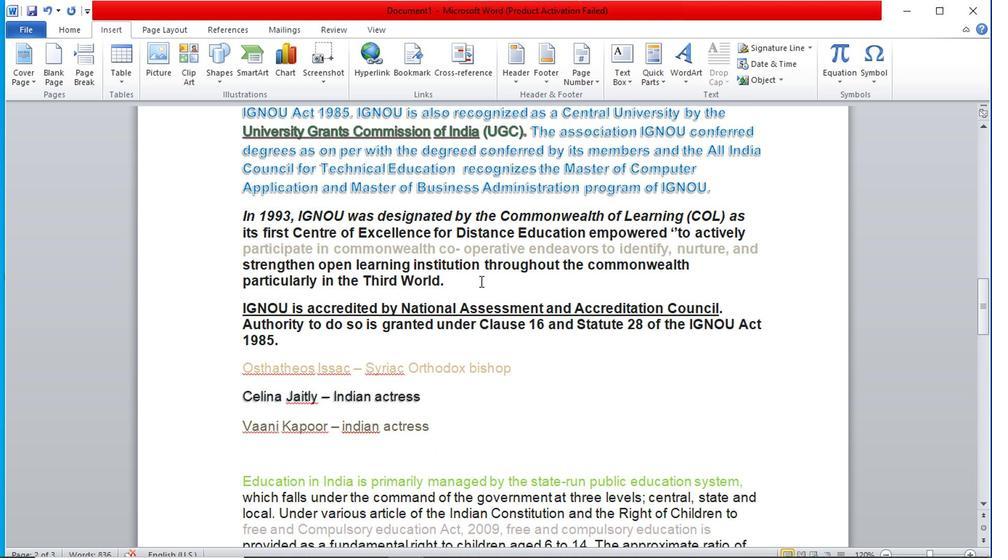 
Action: Mouse moved to (486, 286)
Screenshot: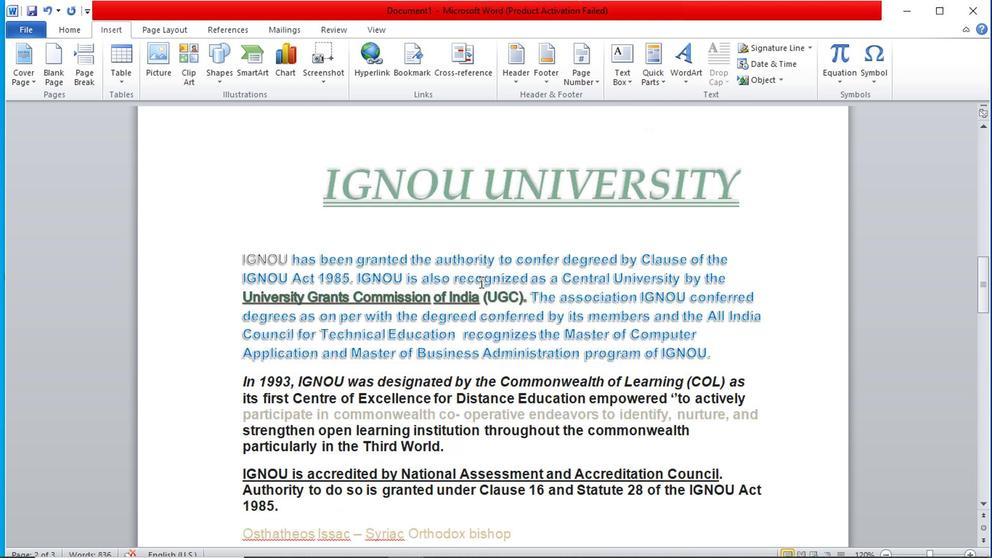 
Action: Mouse scrolled (486, 287) with delta (0, 1)
Screenshot: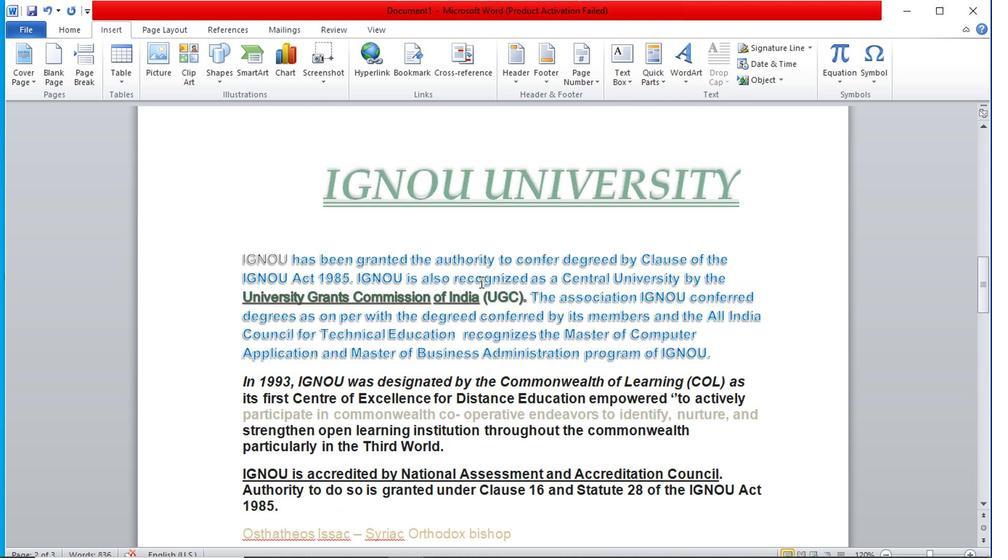 
Action: Mouse scrolled (486, 287) with delta (0, 1)
Screenshot: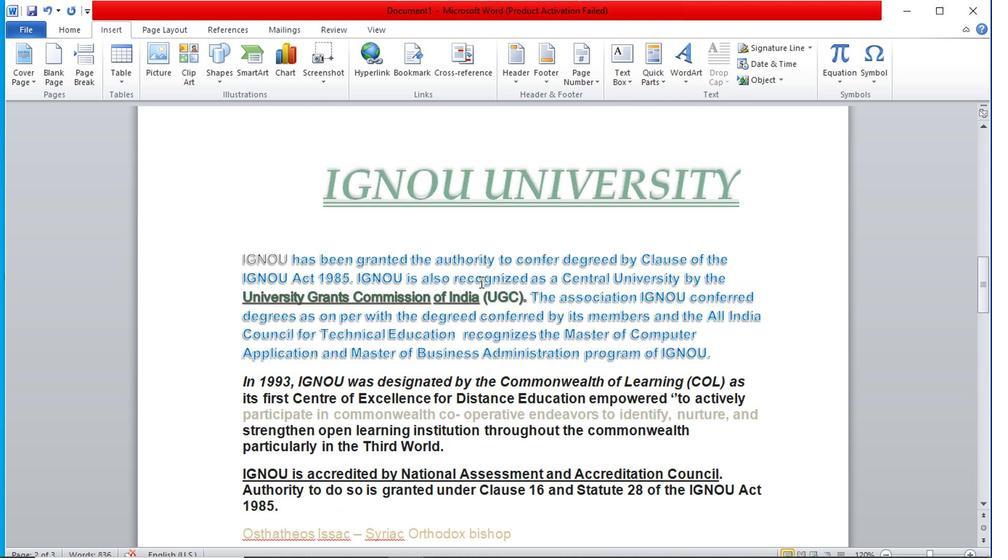 
Action: Mouse scrolled (486, 287) with delta (0, 1)
Screenshot: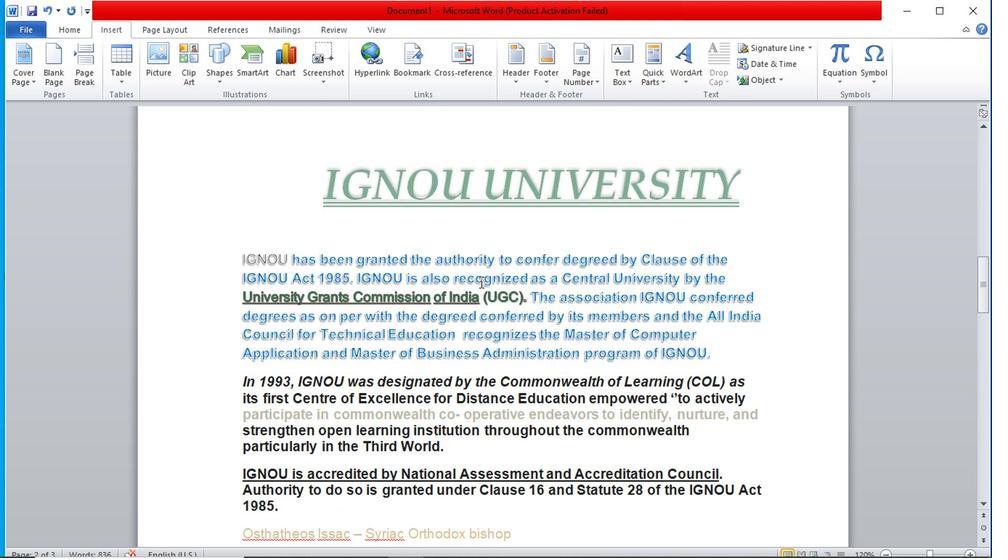 
Action: Mouse scrolled (486, 287) with delta (0, 1)
Screenshot: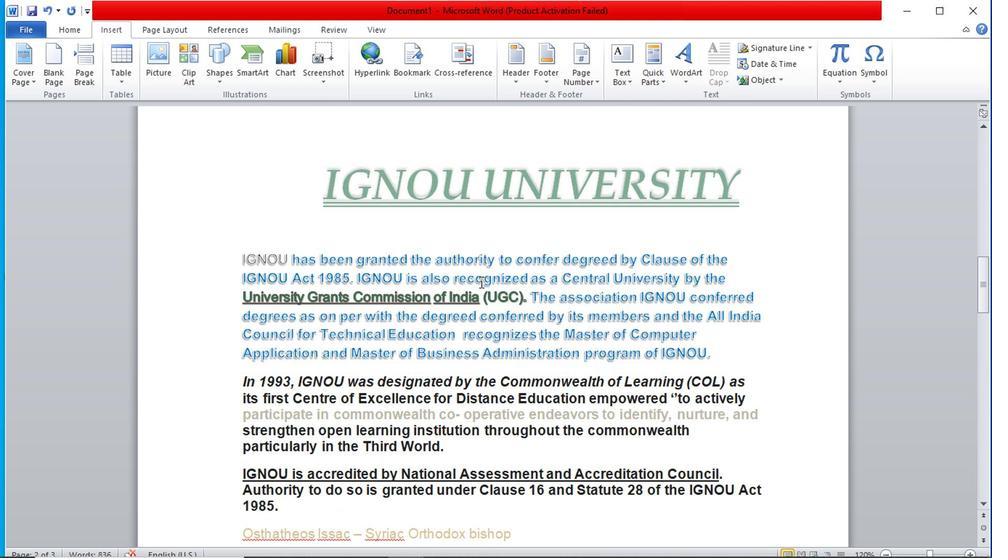 
Action: Mouse moved to (490, 303)
Screenshot: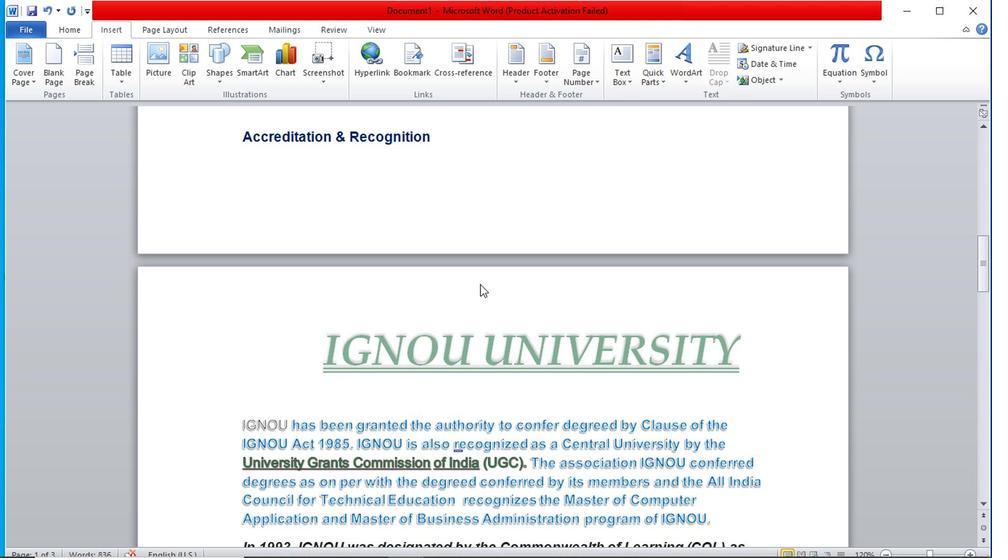 
Action: Mouse scrolled (490, 304) with delta (0, 0)
Screenshot: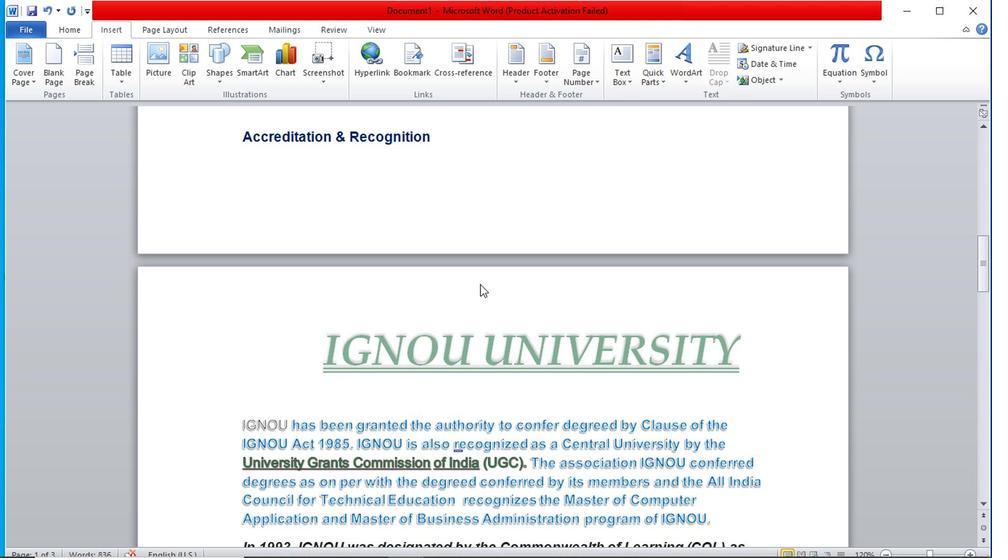 
Action: Mouse moved to (501, 317)
Screenshot: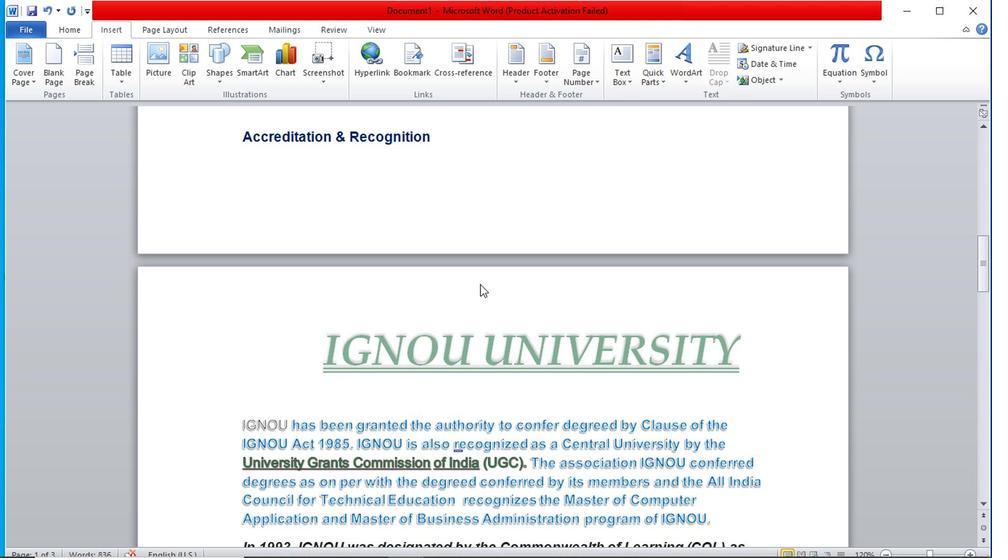 
Action: Mouse scrolled (501, 318) with delta (0, 1)
Screenshot: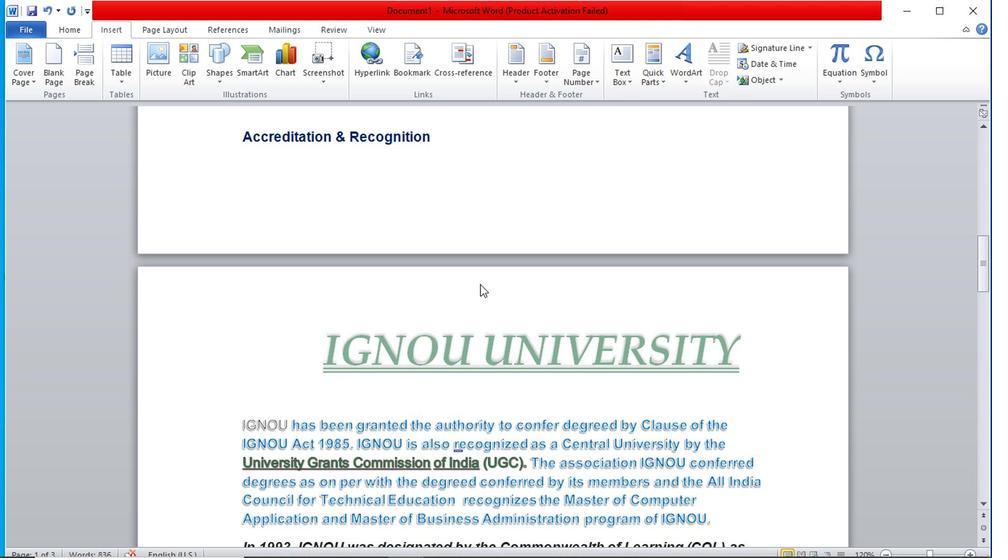 
Action: Mouse moved to (502, 317)
Screenshot: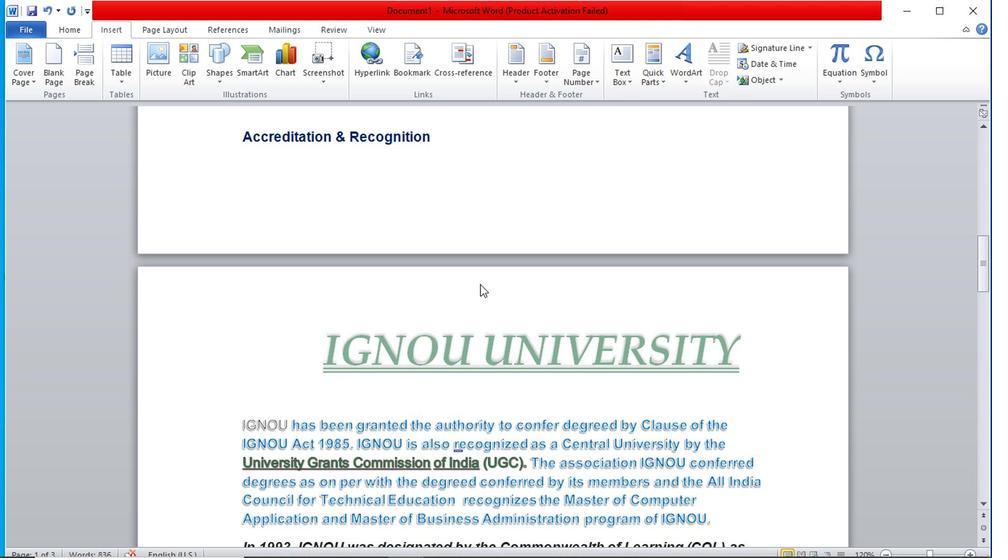 
Action: Mouse scrolled (502, 318) with delta (0, 1)
Screenshot: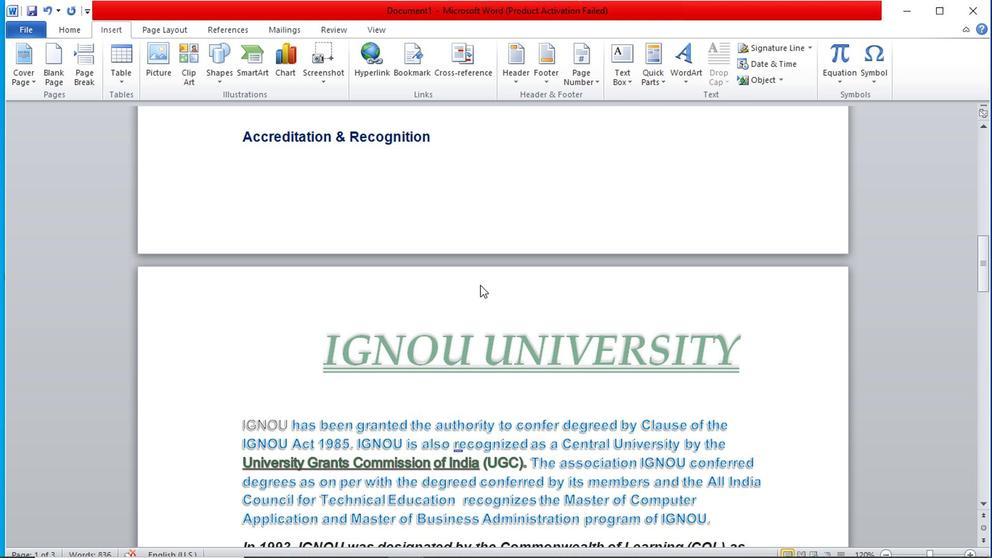 
Action: Mouse scrolled (502, 318) with delta (0, 1)
Screenshot: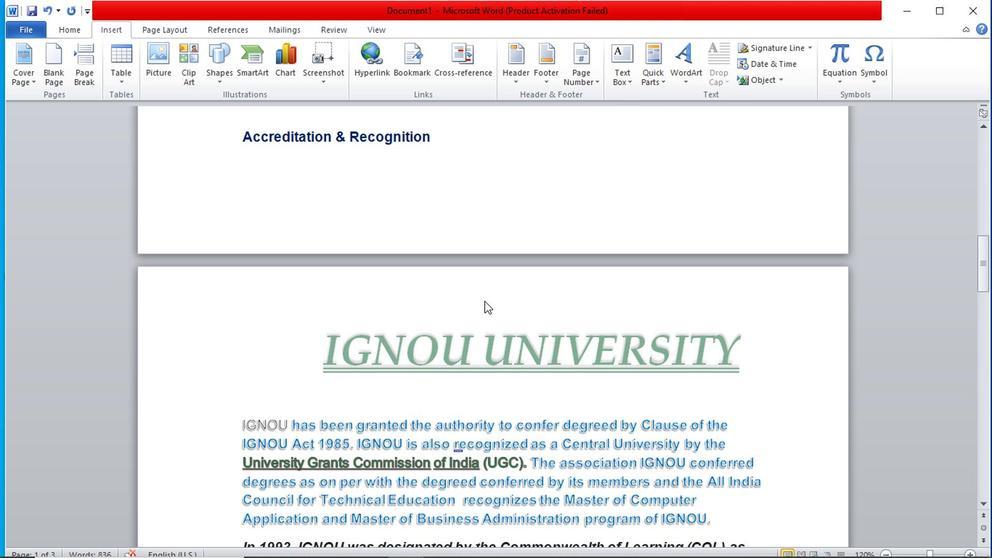 
Action: Mouse scrolled (502, 318) with delta (0, 1)
Screenshot: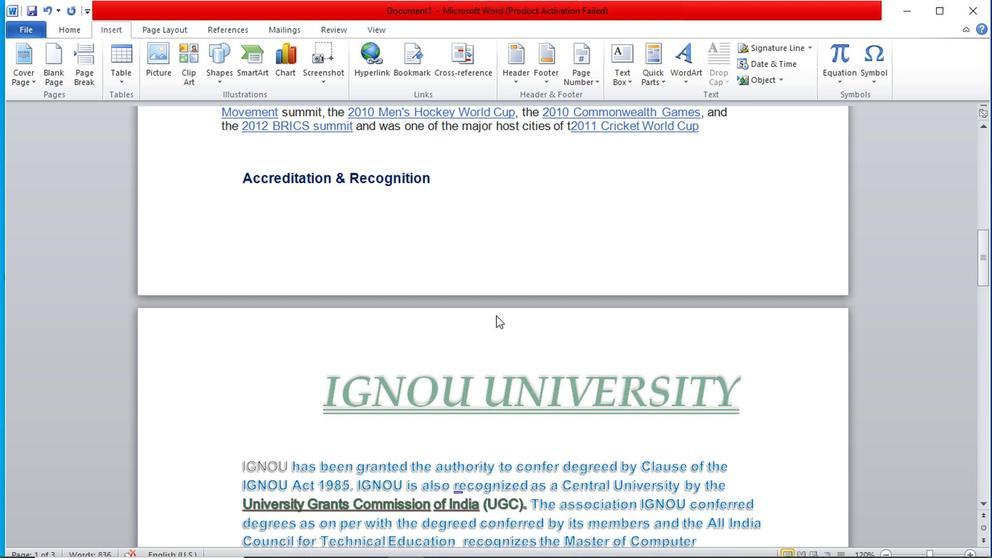
Action: Mouse moved to (513, 269)
Screenshot: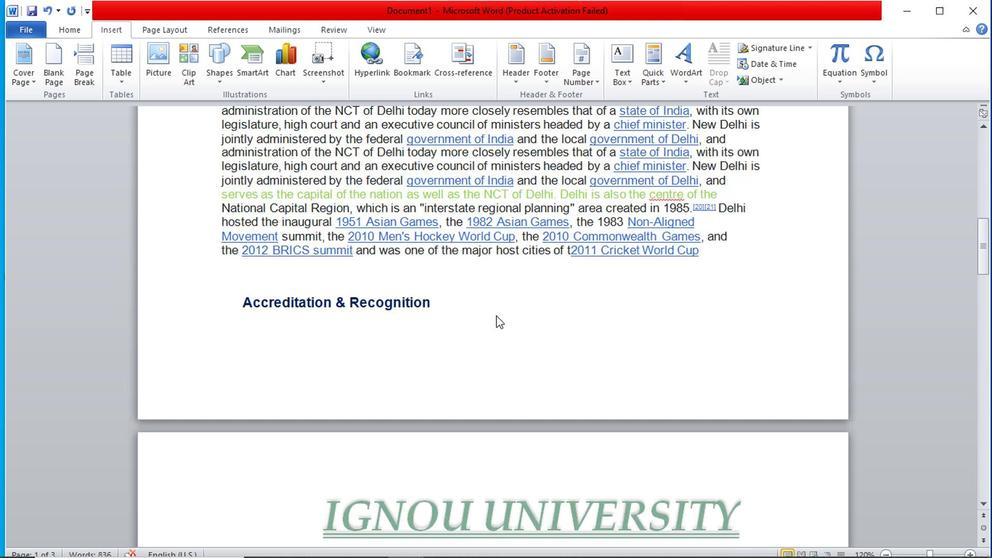 
Action: Mouse scrolled (513, 269) with delta (0, 0)
Screenshot: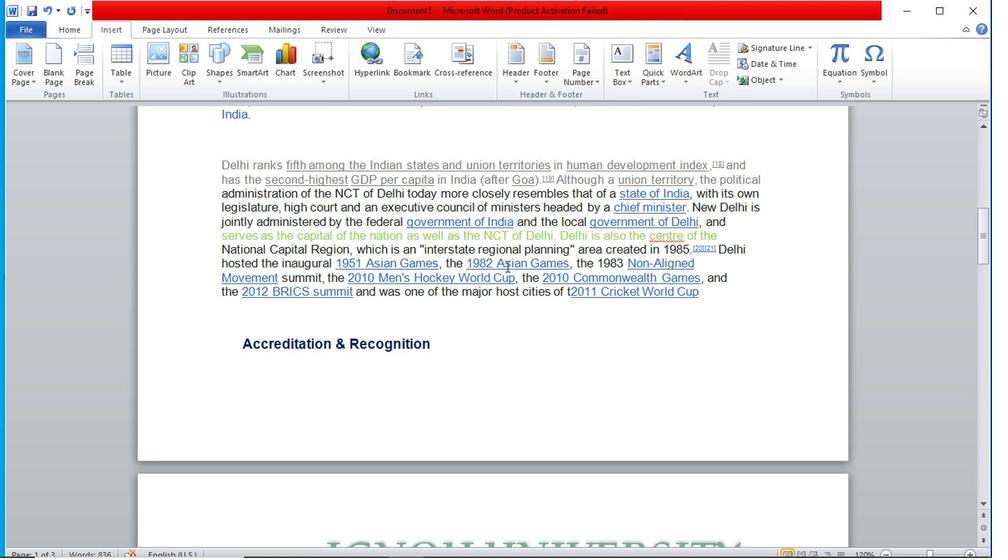
Action: Mouse scrolled (513, 269) with delta (0, 0)
Screenshot: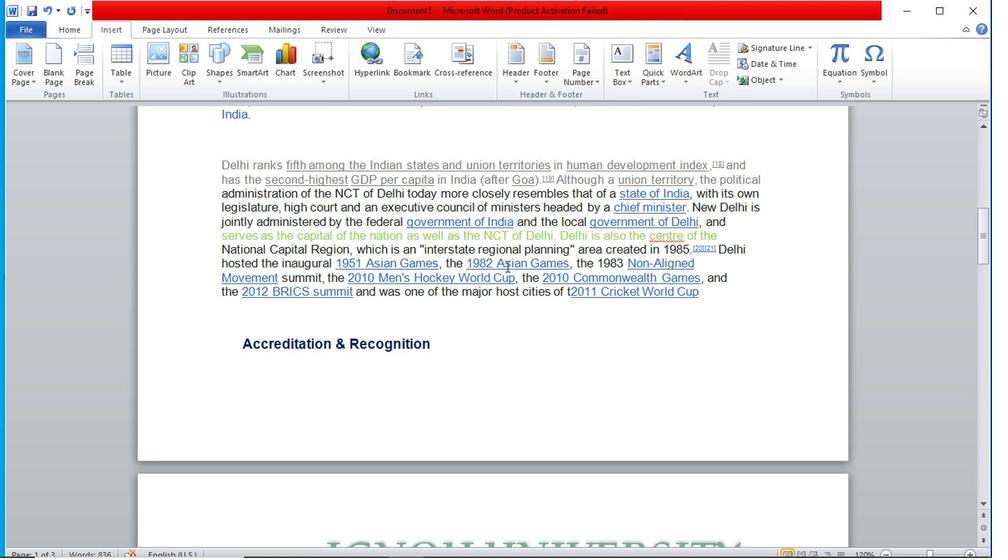 
Action: Mouse scrolled (513, 269) with delta (0, 0)
Screenshot: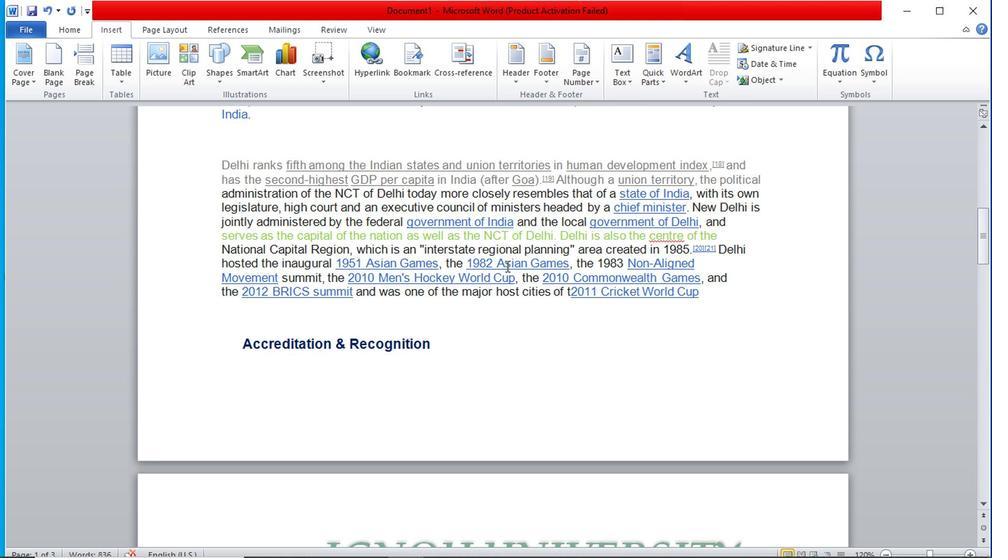 
Action: Mouse scrolled (513, 269) with delta (0, 0)
Screenshot: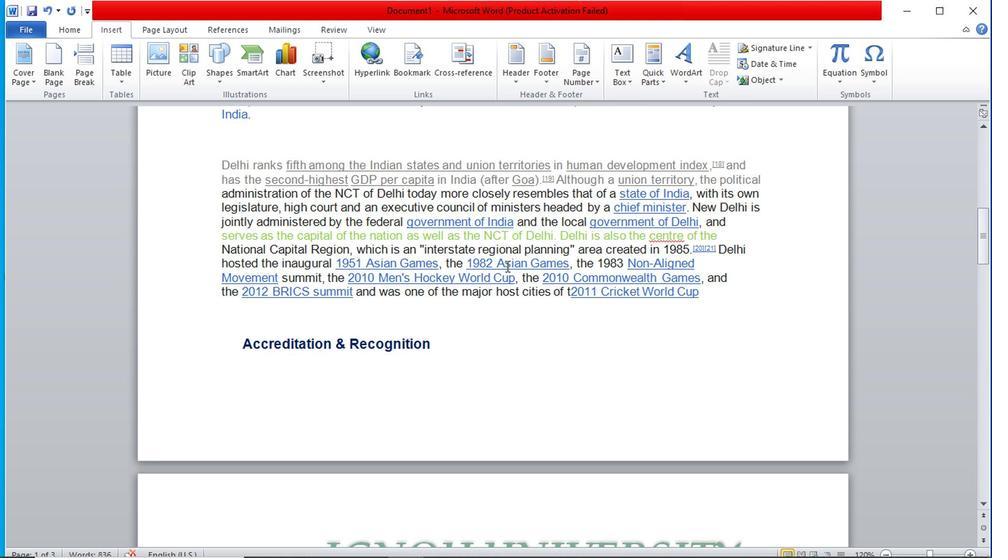 
Action: Mouse scrolled (513, 269) with delta (0, 0)
Screenshot: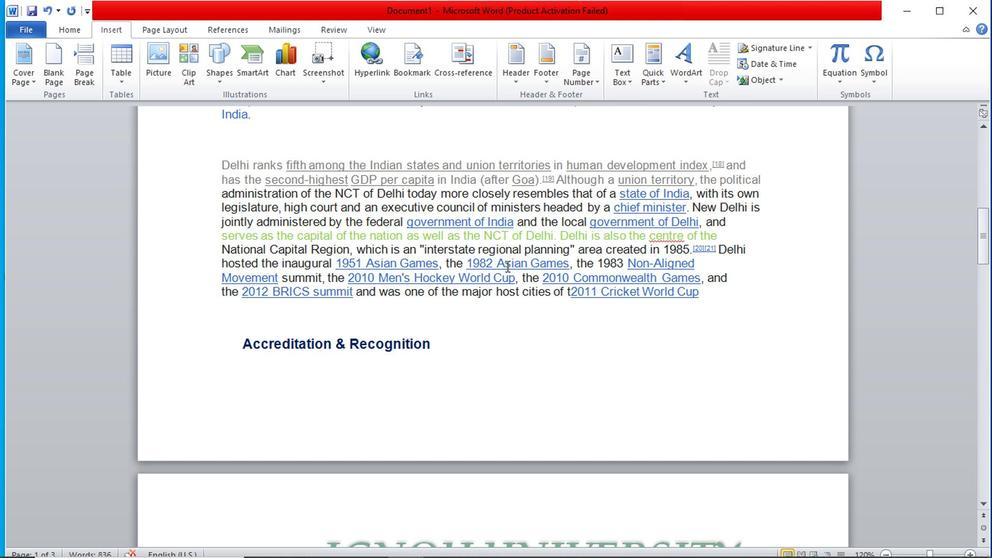 
Action: Mouse scrolled (513, 269) with delta (0, 0)
Screenshot: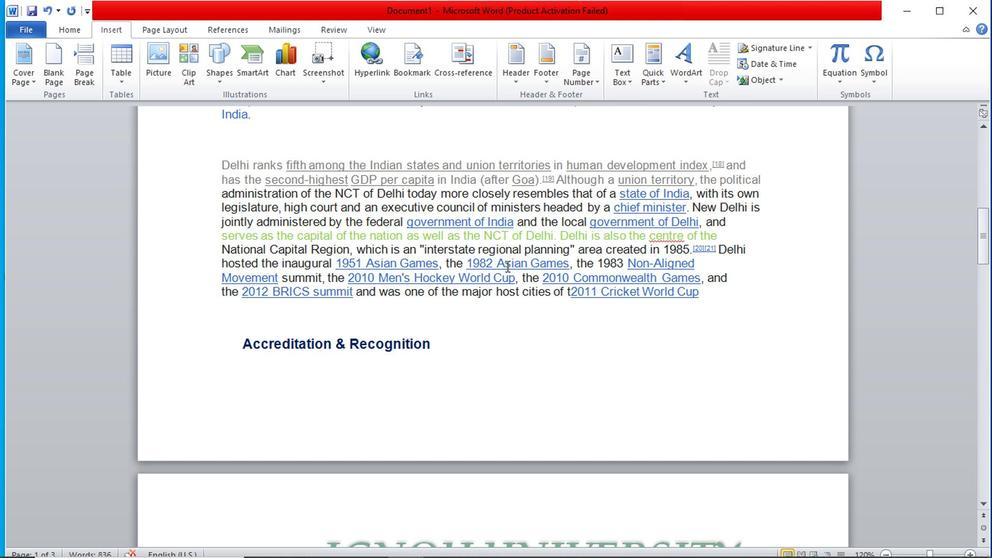 
Action: Mouse scrolled (513, 269) with delta (0, 0)
Screenshot: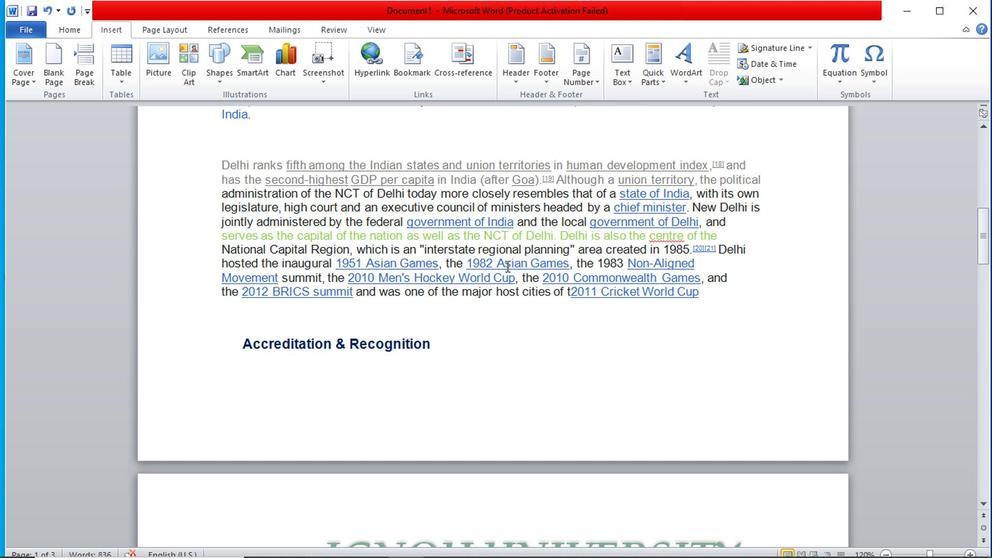 
Action: Mouse scrolled (513, 269) with delta (0, 0)
Screenshot: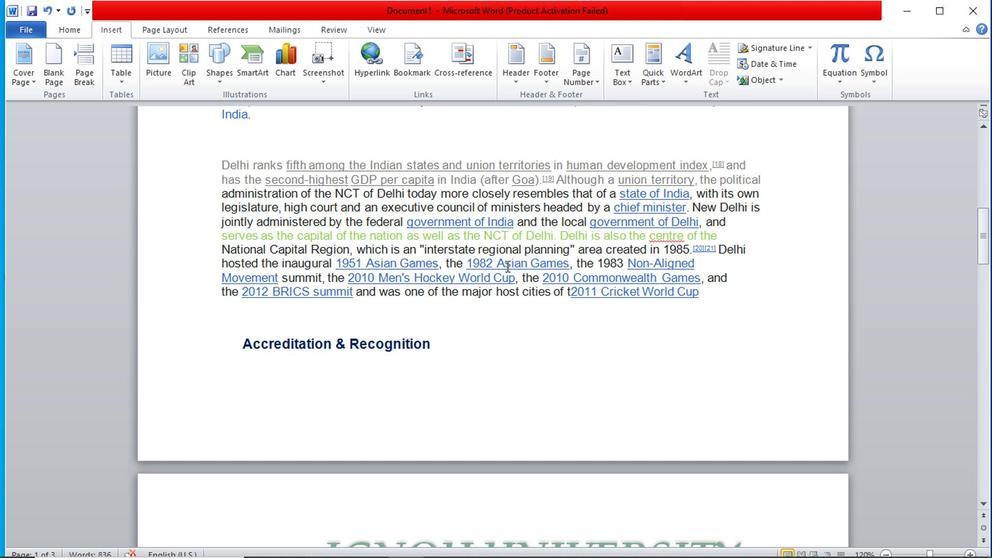 
Action: Mouse scrolled (513, 269) with delta (0, 0)
Screenshot: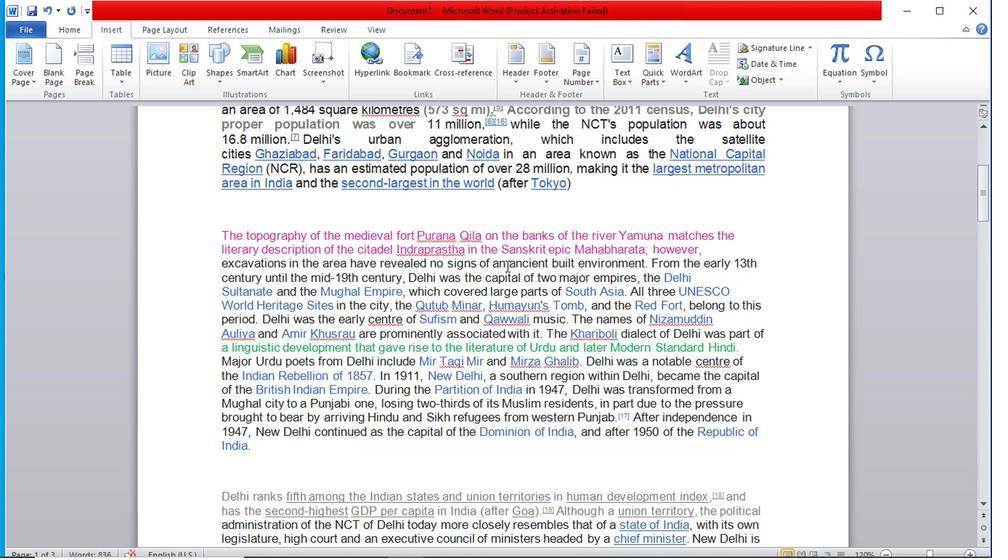 
Action: Mouse scrolled (513, 269) with delta (0, 0)
Screenshot: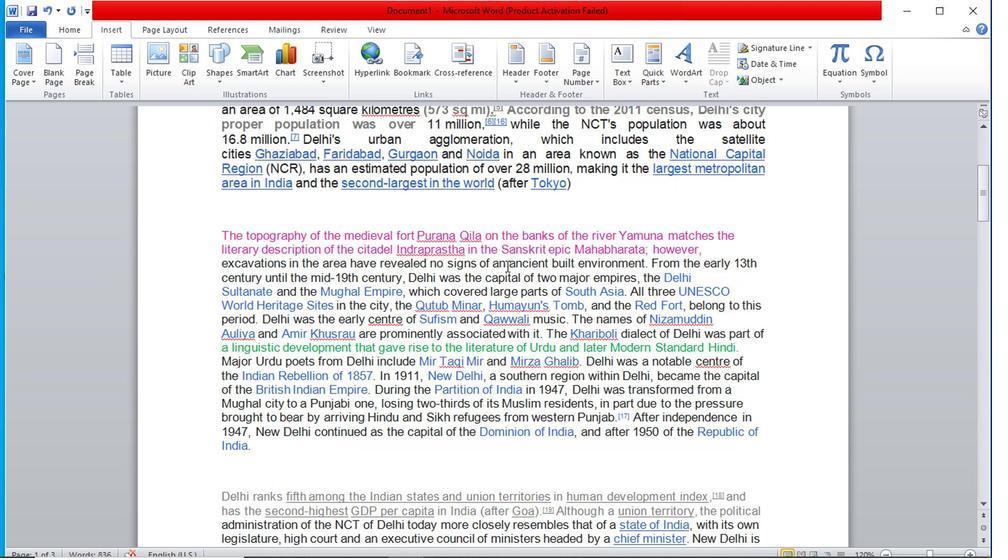 
Action: Mouse scrolled (513, 269) with delta (0, 0)
Screenshot: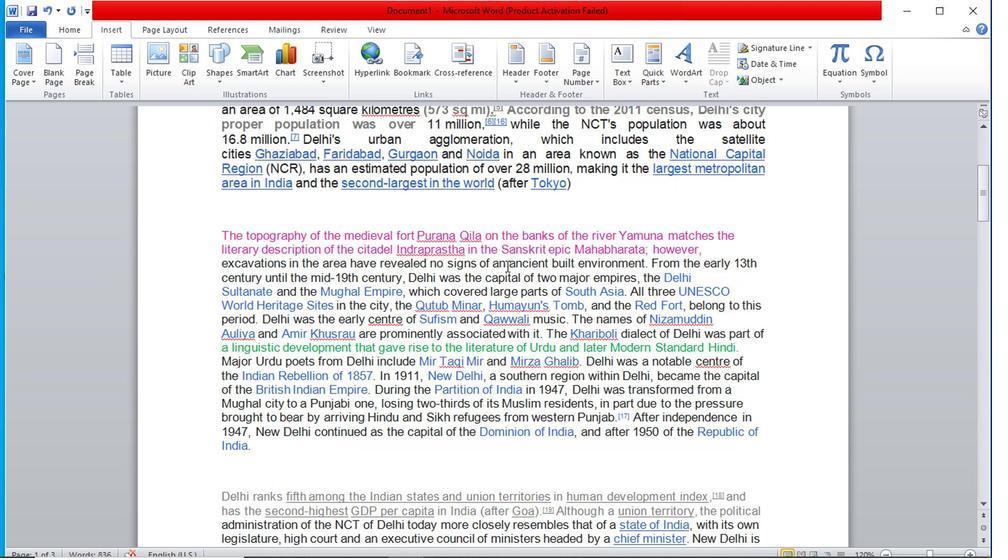 
Action: Mouse scrolled (513, 269) with delta (0, 0)
Screenshot: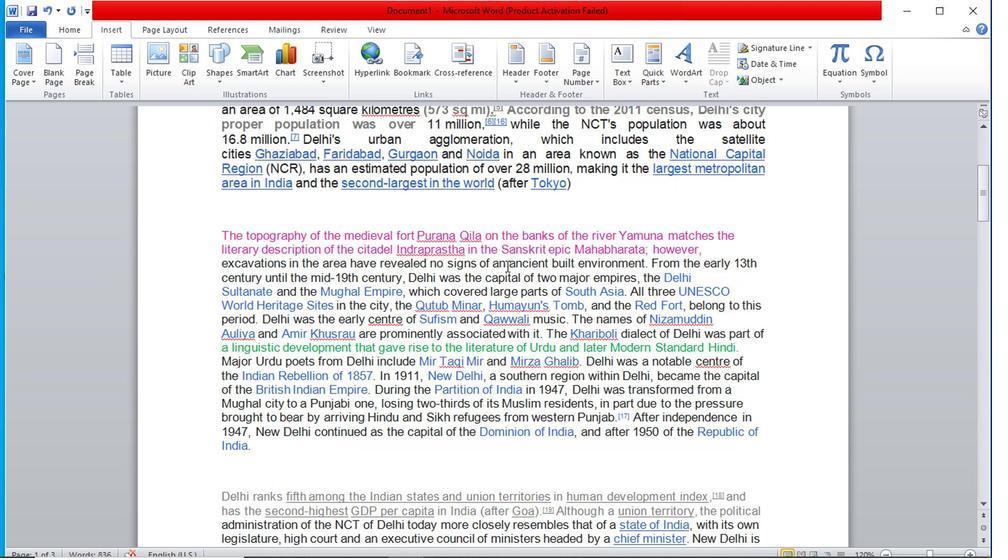 
Action: Mouse scrolled (513, 269) with delta (0, 0)
Screenshot: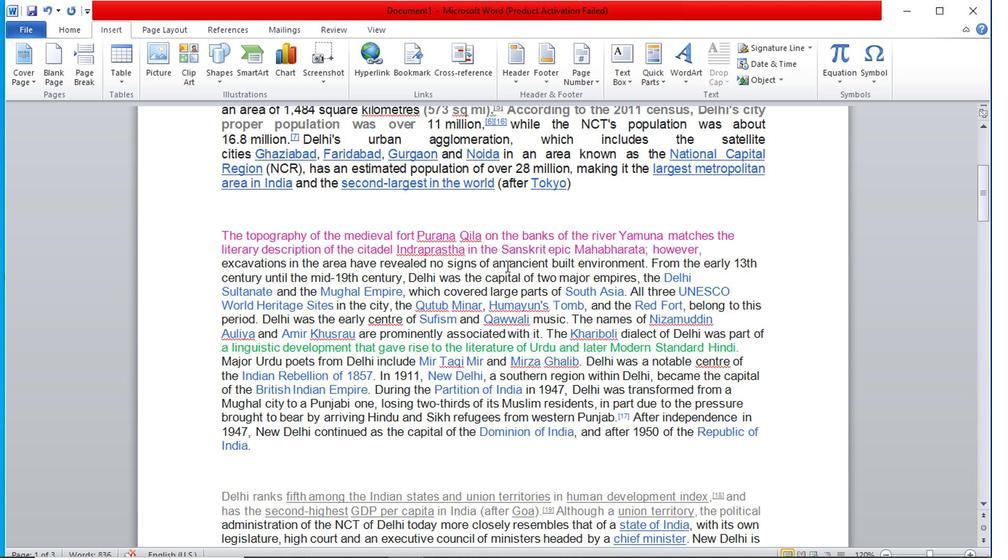 
Action: Mouse scrolled (513, 269) with delta (0, 0)
Screenshot: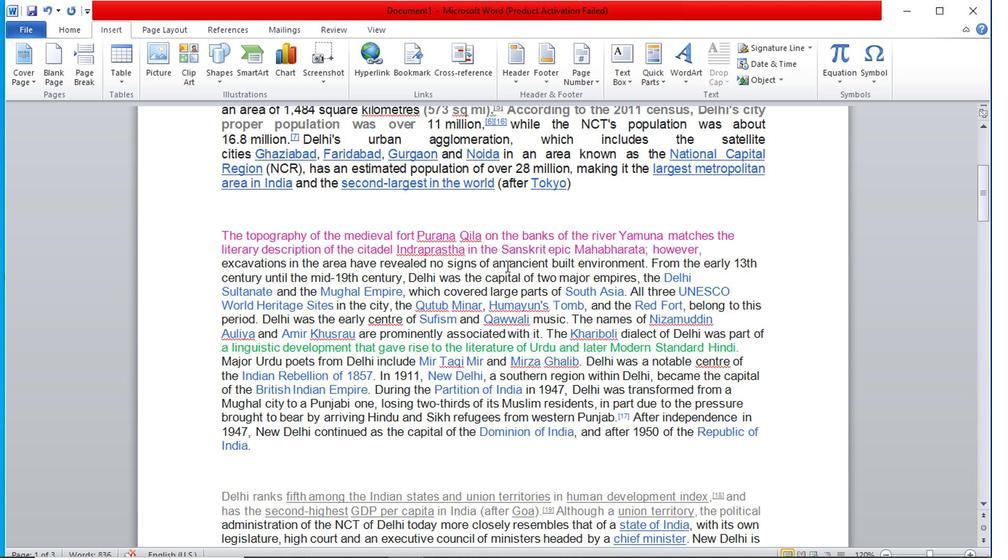 
Action: Mouse scrolled (513, 269) with delta (0, 0)
Screenshot: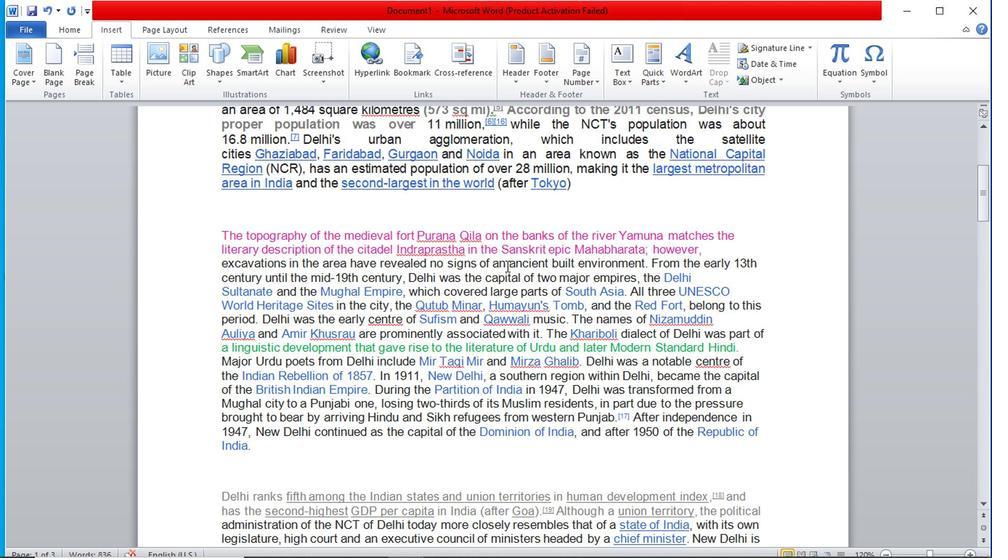 
Action: Mouse scrolled (513, 268) with delta (0, -1)
Screenshot: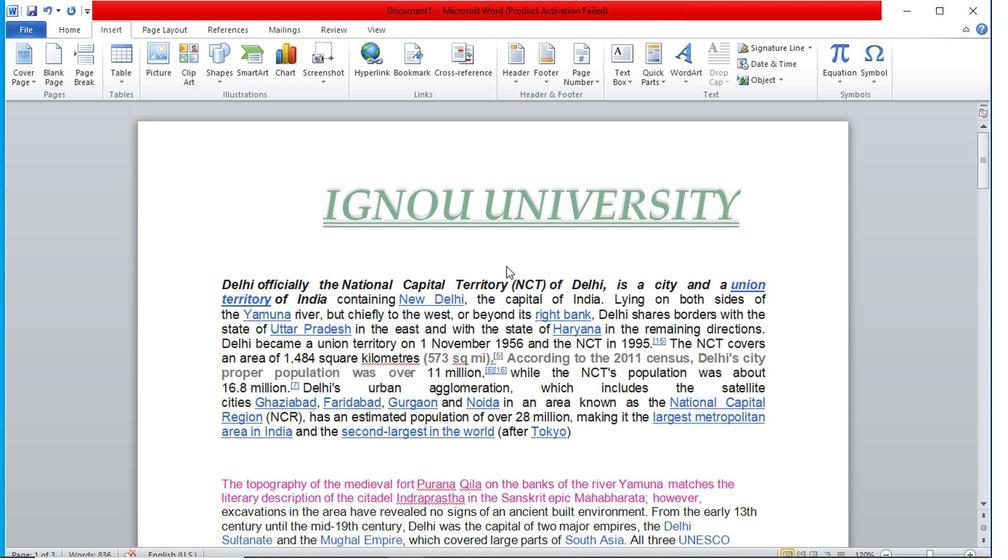 
Action: Mouse moved to (513, 269)
Screenshot: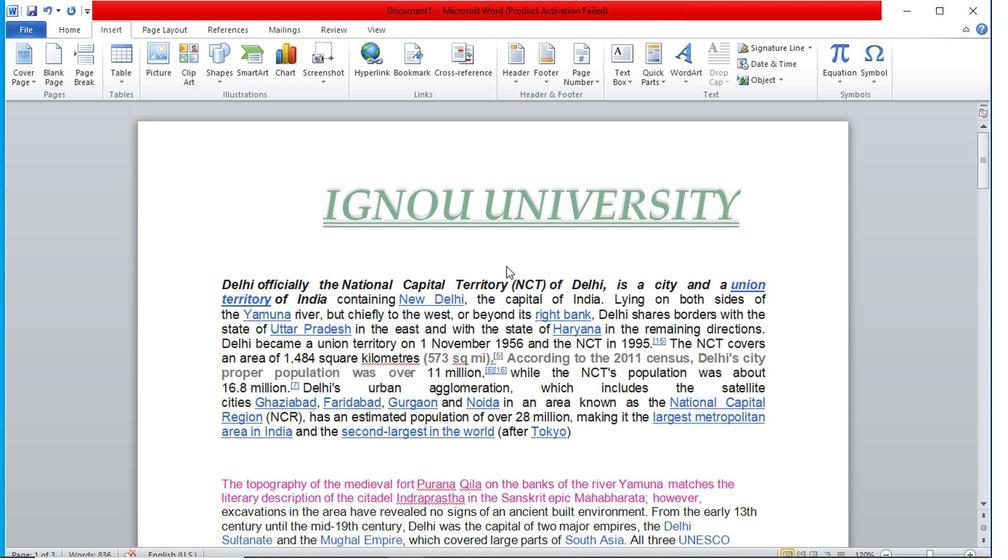 
Action: Mouse scrolled (513, 268) with delta (0, -1)
Screenshot: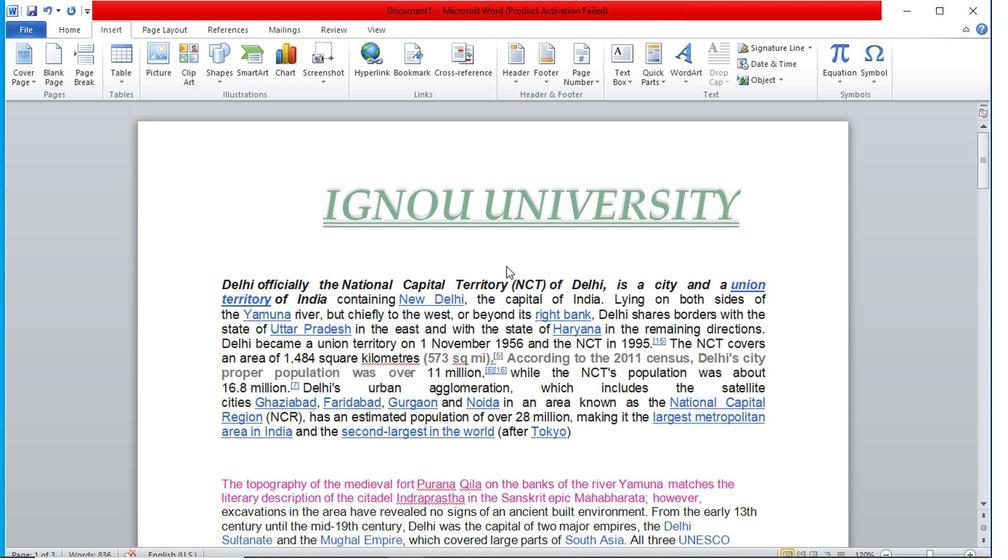 
Action: Mouse moved to (512, 269)
Screenshot: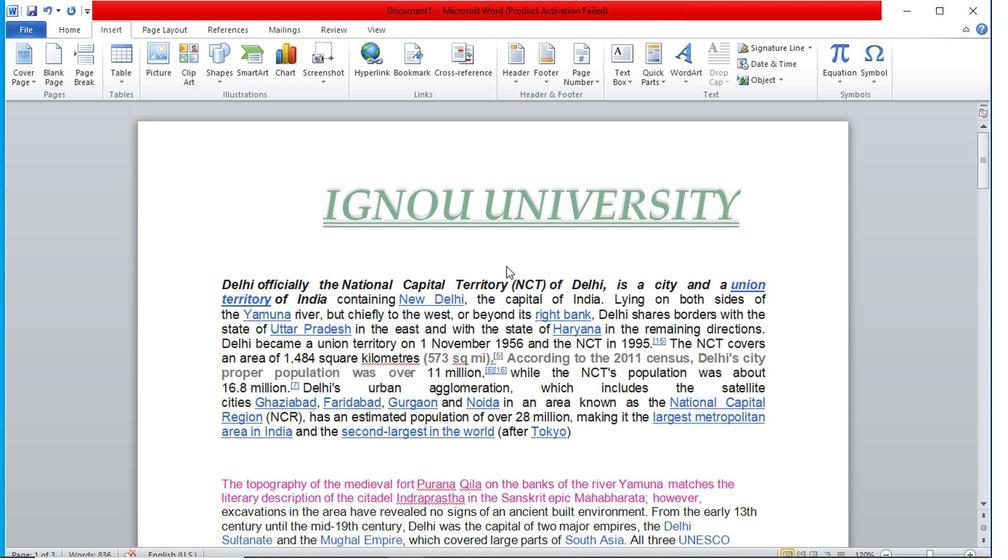 
Action: Mouse scrolled (512, 268) with delta (0, -1)
Screenshot: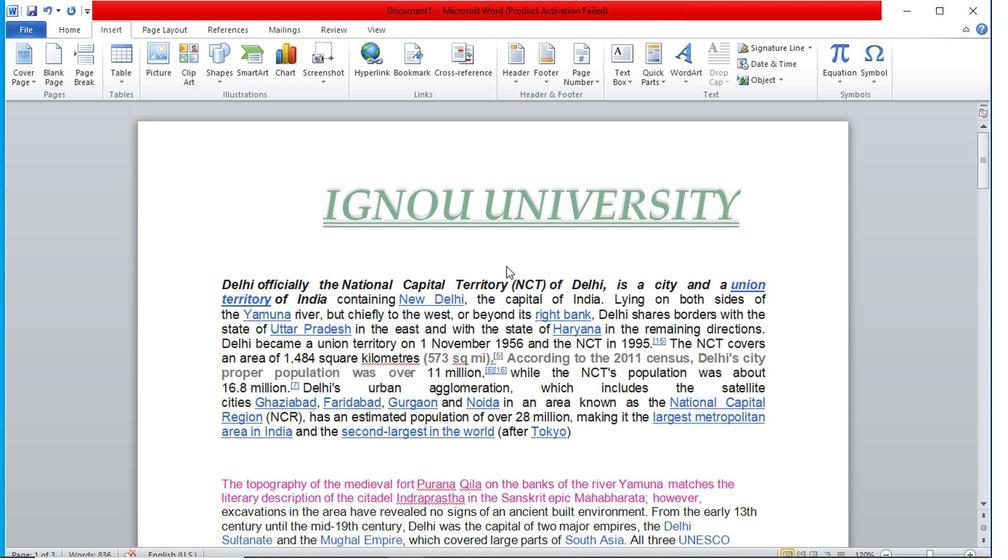 
Action: Mouse moved to (488, 272)
Screenshot: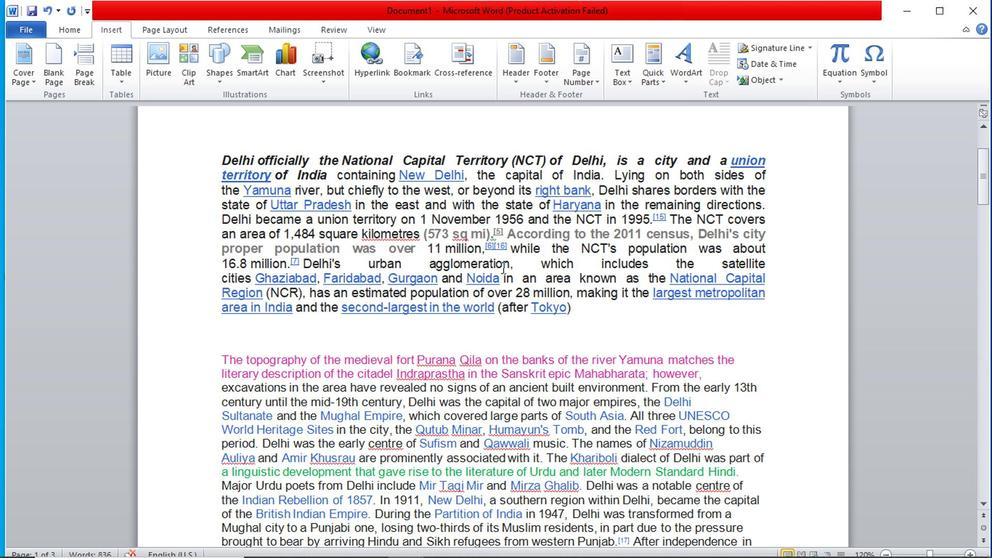 
Action: Mouse scrolled (488, 271) with delta (0, -1)
Screenshot: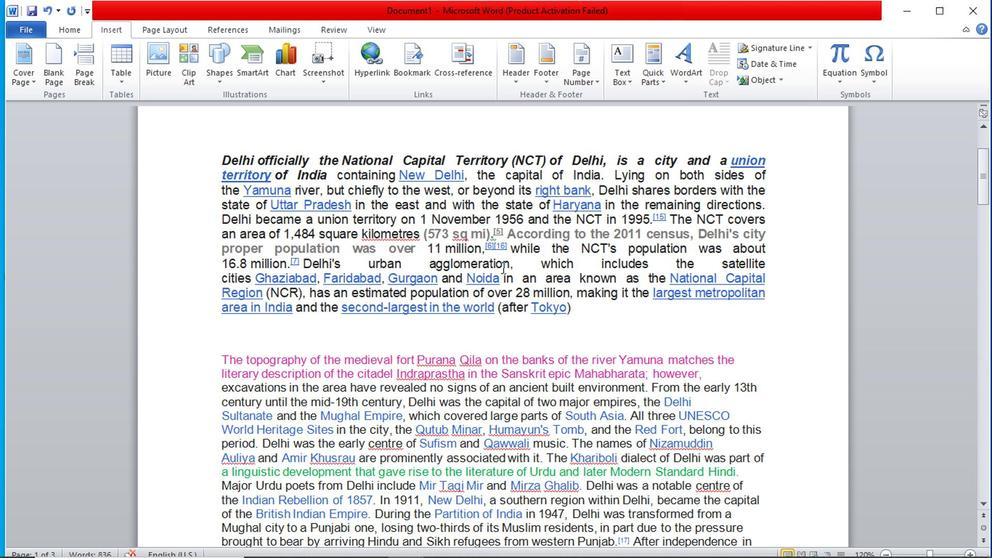 
Action: Mouse moved to (68, 33)
Screenshot: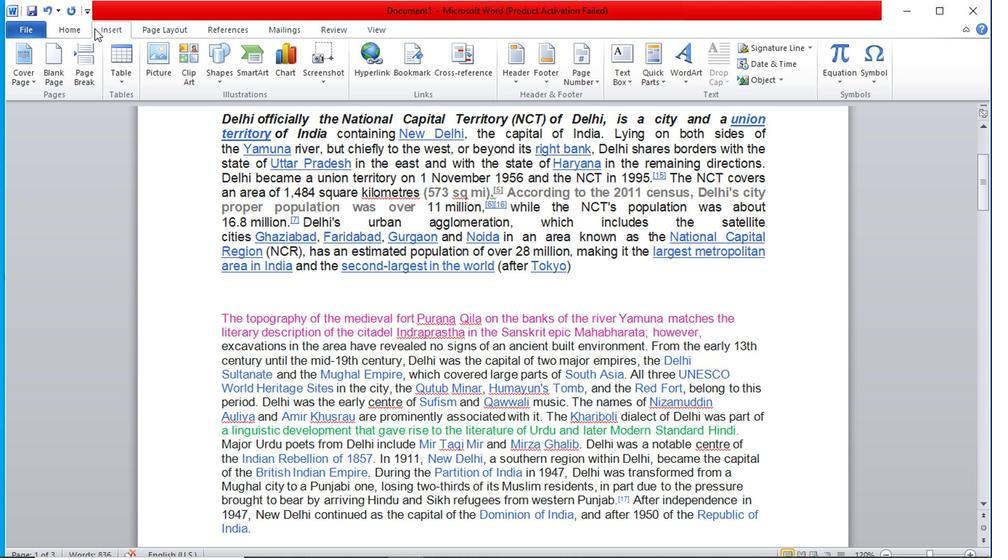 
Action: Mouse pressed left at (68, 33)
Screenshot: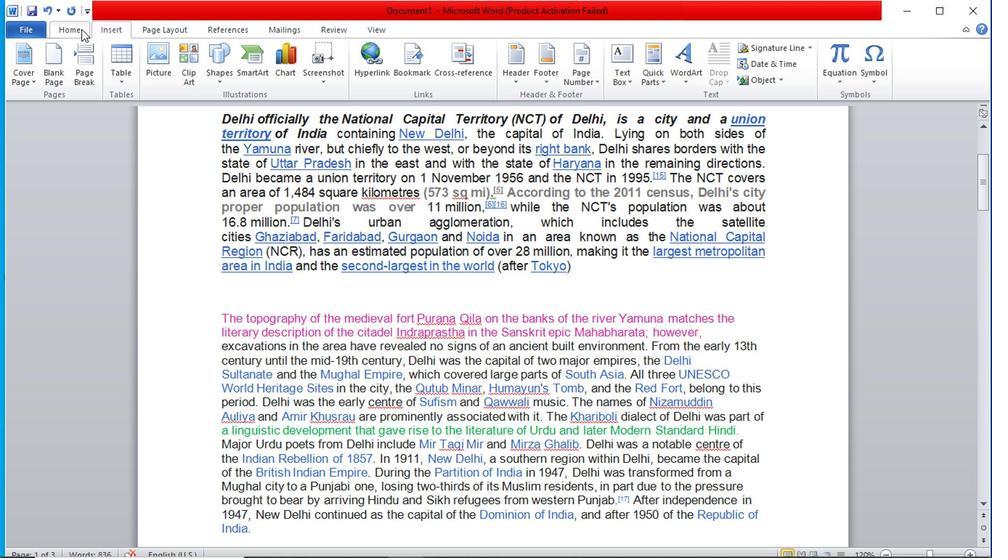 
Action: Mouse moved to (98, 36)
Screenshot: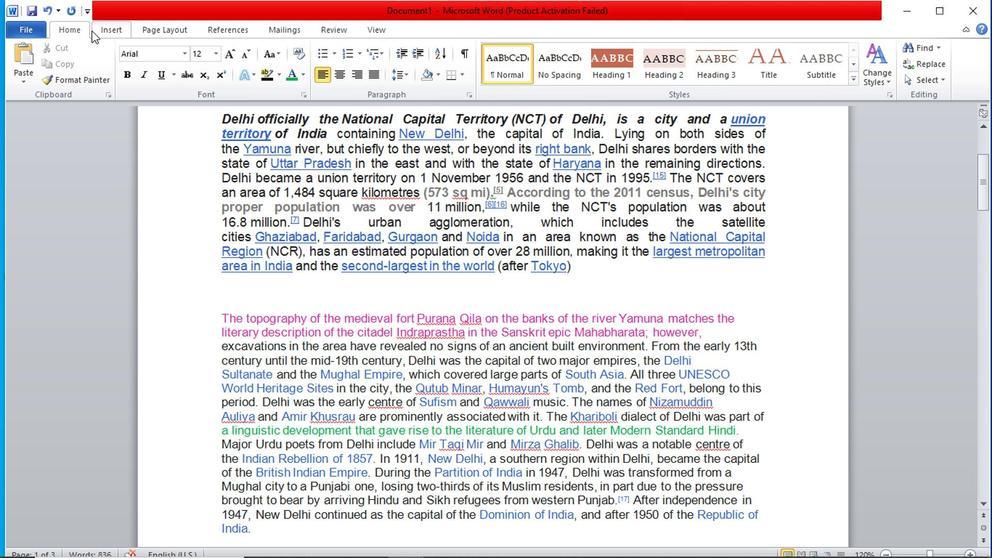 
Action: Mouse pressed left at (98, 36)
Screenshot: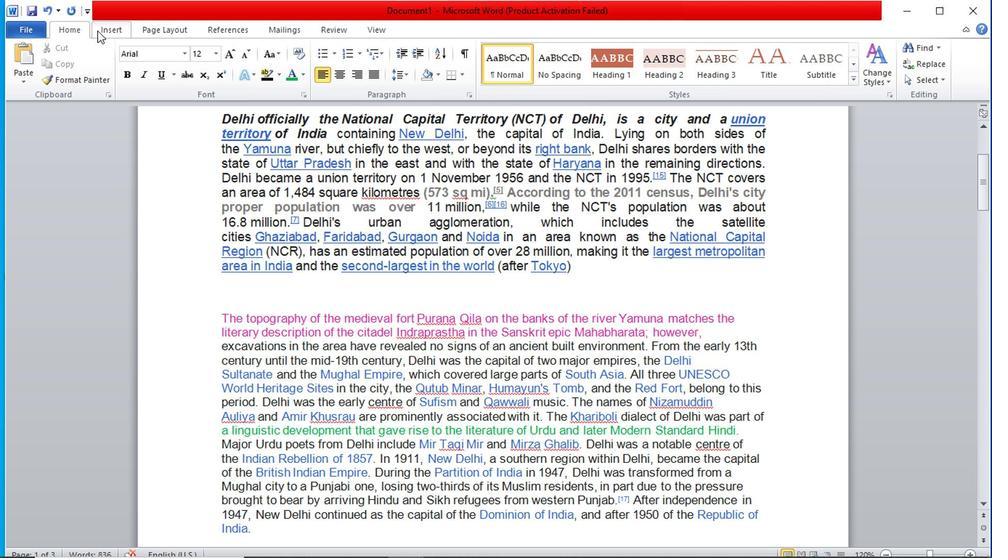 
Action: Mouse moved to (162, 37)
Screenshot: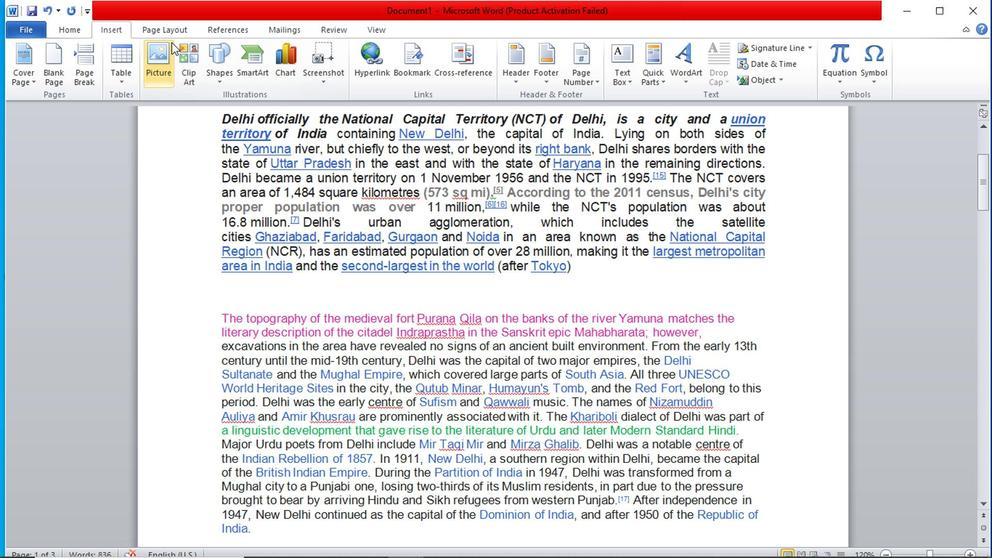
Action: Mouse pressed left at (162, 37)
Screenshot: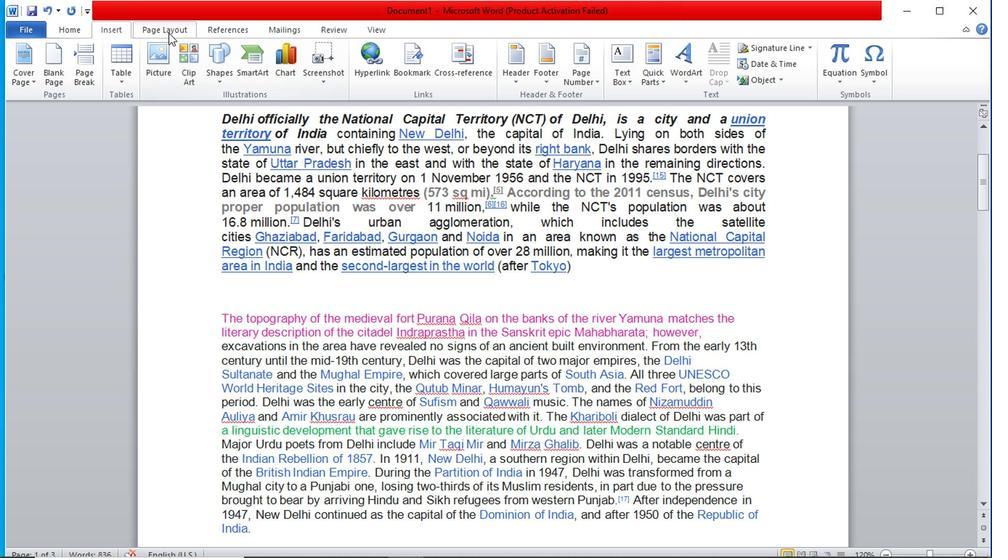 
Action: Mouse moved to (168, 35)
Screenshot: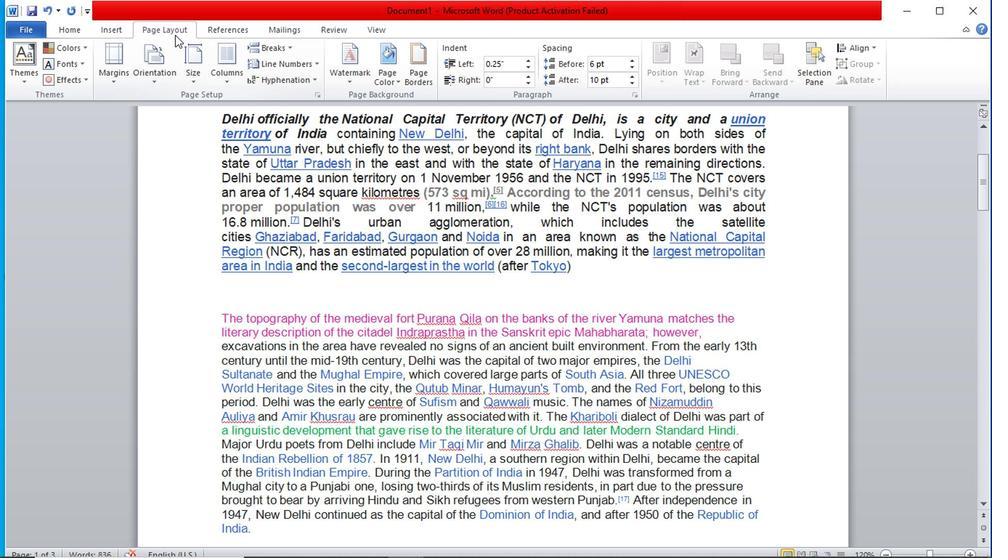 
Action: Mouse pressed left at (168, 35)
Screenshot: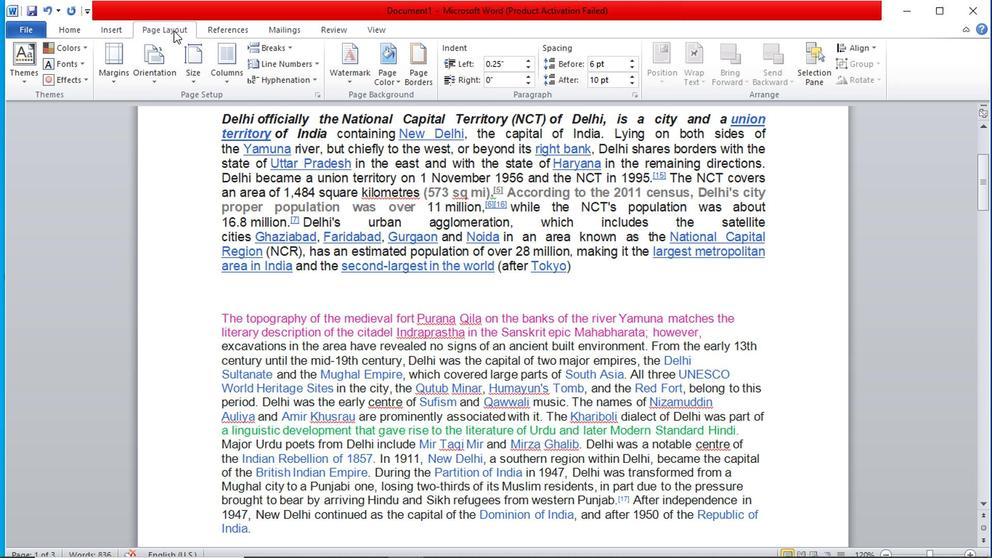 
Action: Mouse moved to (498, 315)
Screenshot: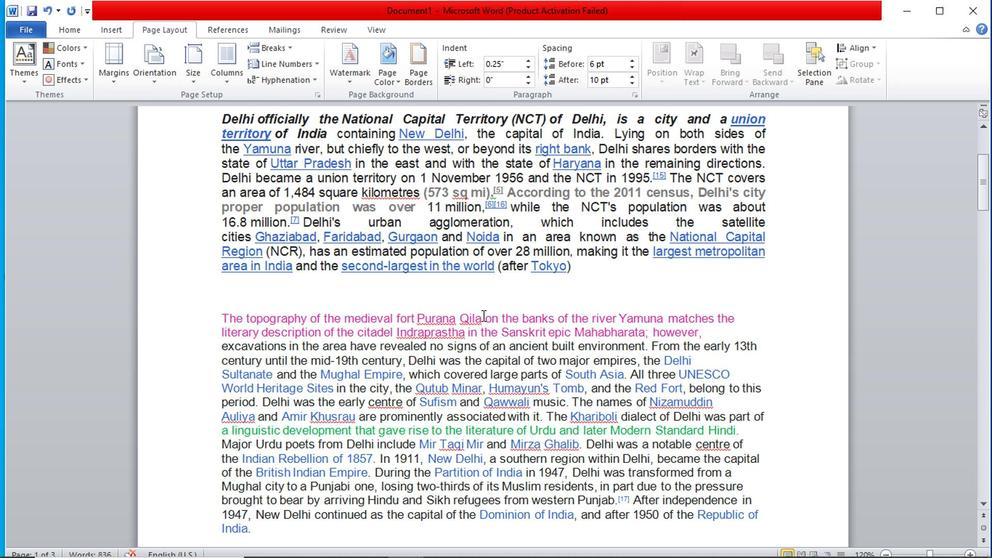 
Action: Mouse scrolled (498, 315) with delta (0, 0)
Screenshot: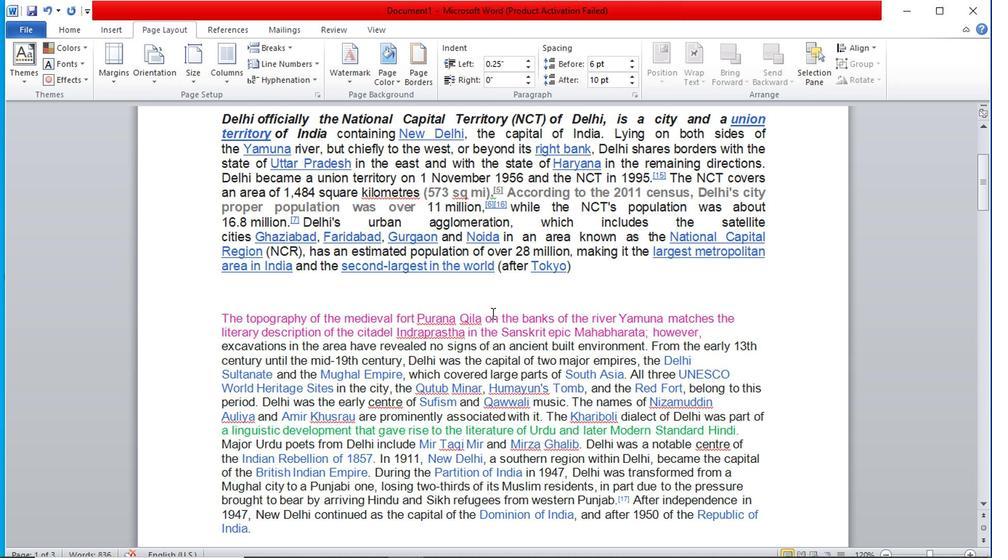 
Action: Mouse scrolled (498, 315) with delta (0, 0)
Screenshot: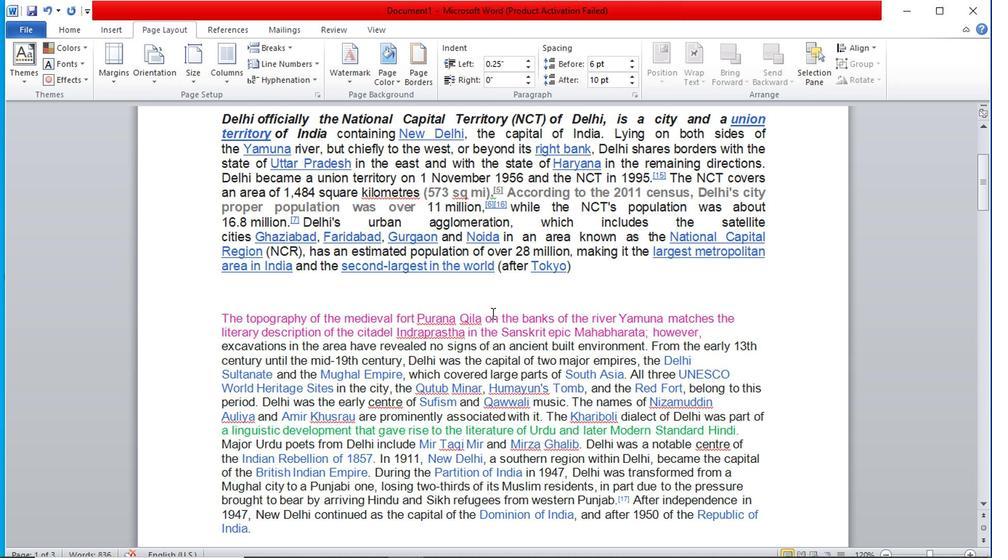 
Action: Mouse scrolled (498, 315) with delta (0, 0)
Screenshot: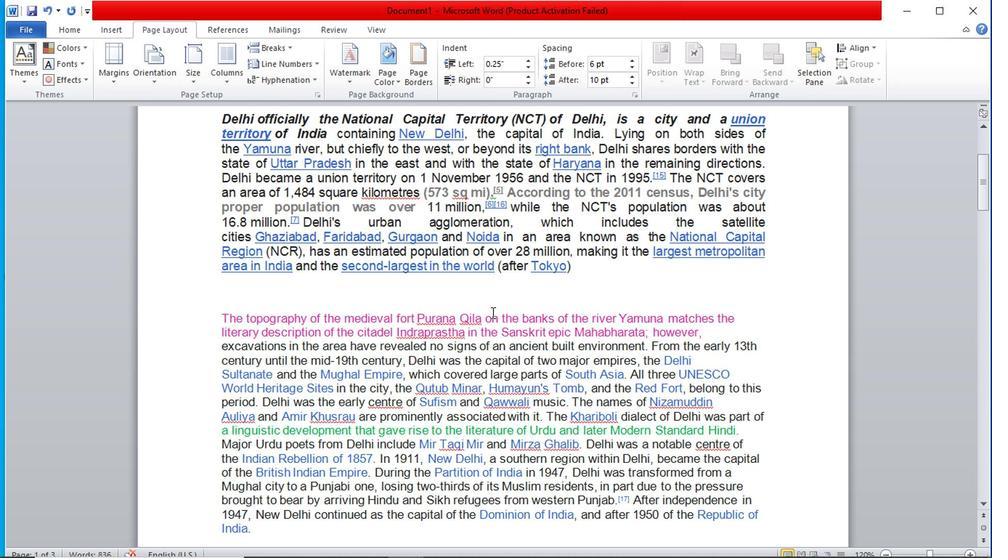
Action: Mouse scrolled (498, 315) with delta (0, 0)
Screenshot: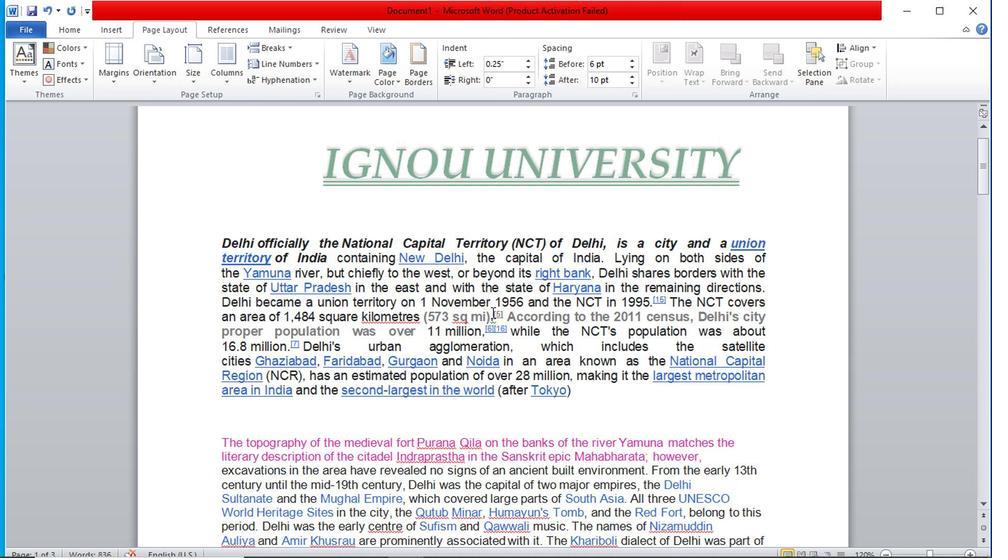
Action: Mouse scrolled (498, 315) with delta (0, 0)
Screenshot: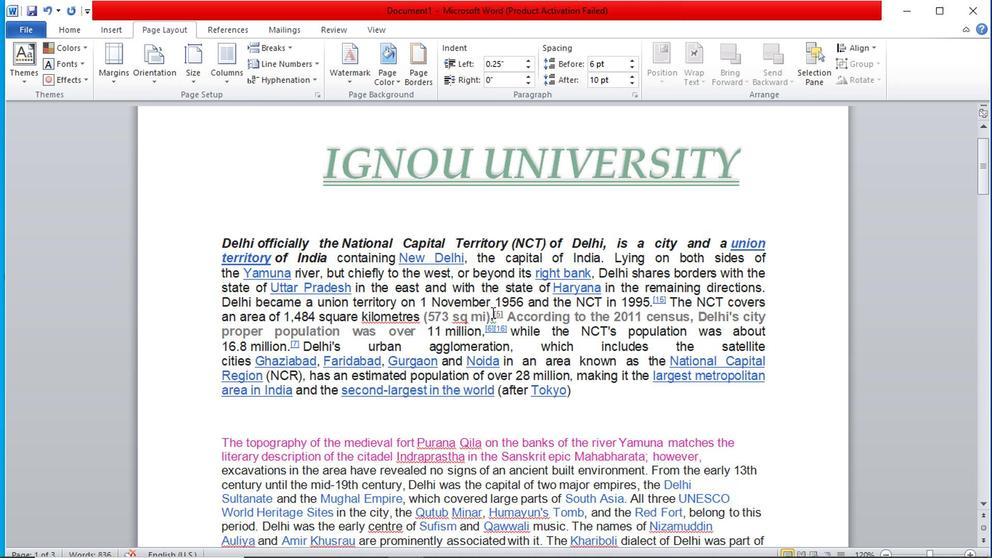 
Action: Mouse moved to (310, 192)
Screenshot: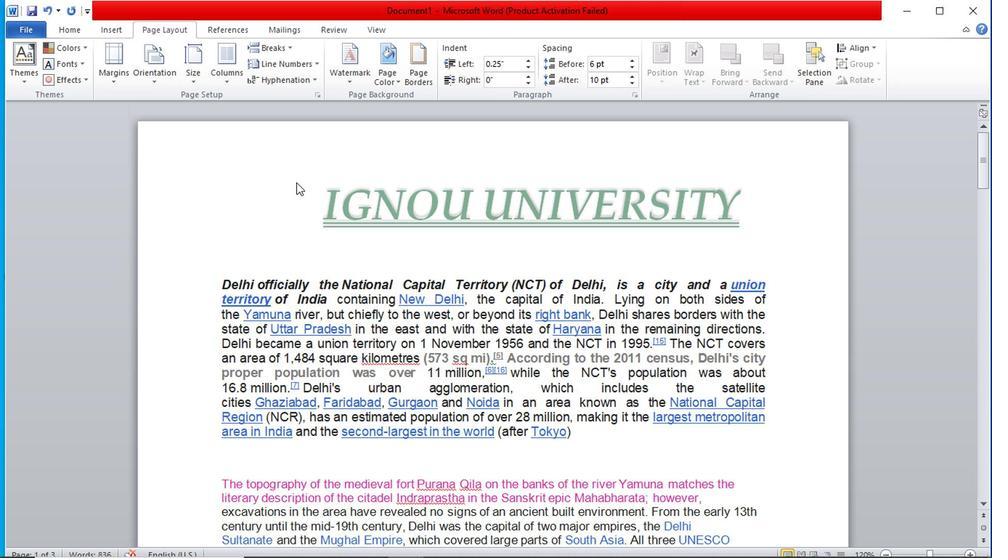 
Action: Mouse pressed left at (310, 192)
Screenshot: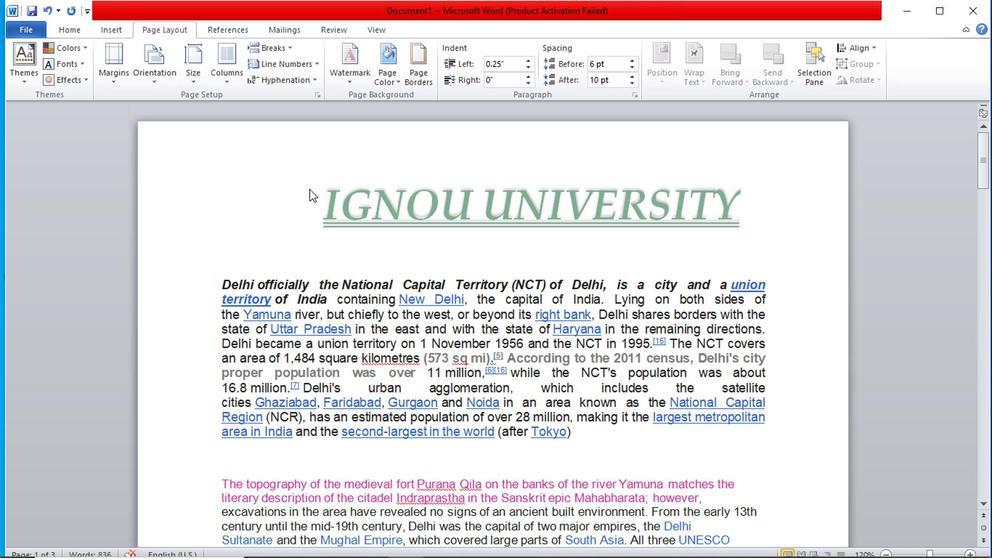 
Action: Mouse moved to (311, 215)
Screenshot: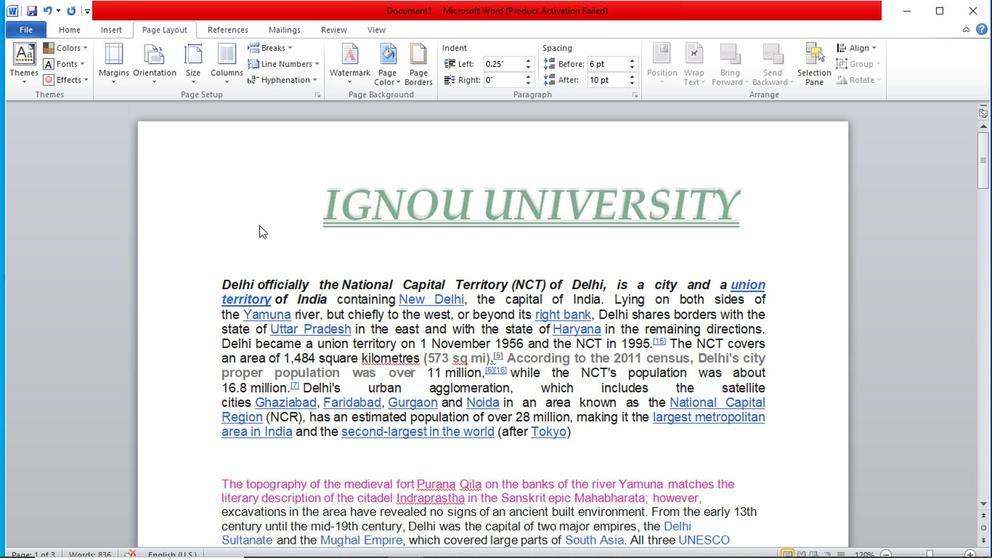 
Action: Mouse pressed left at (311, 215)
Screenshot: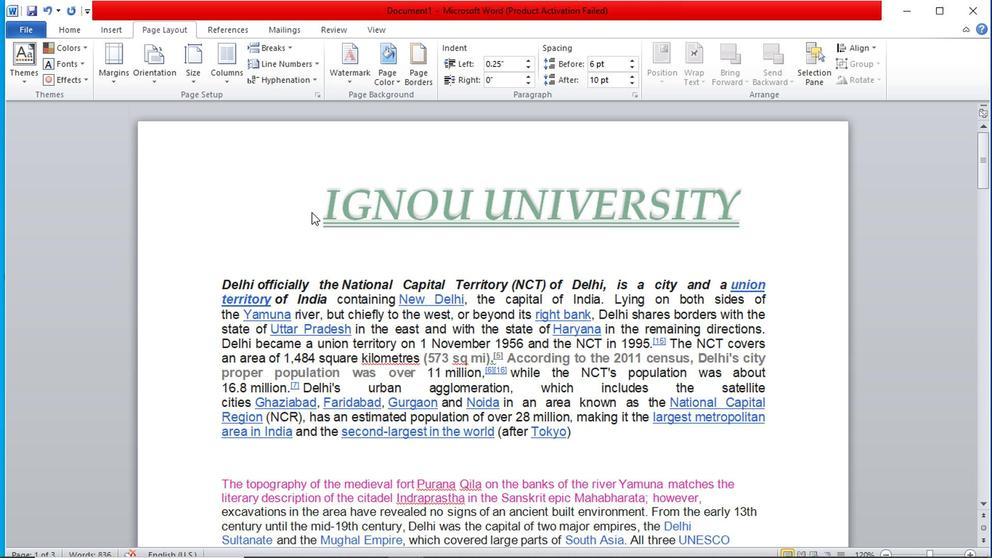 
Action: Mouse moved to (312, 204)
Screenshot: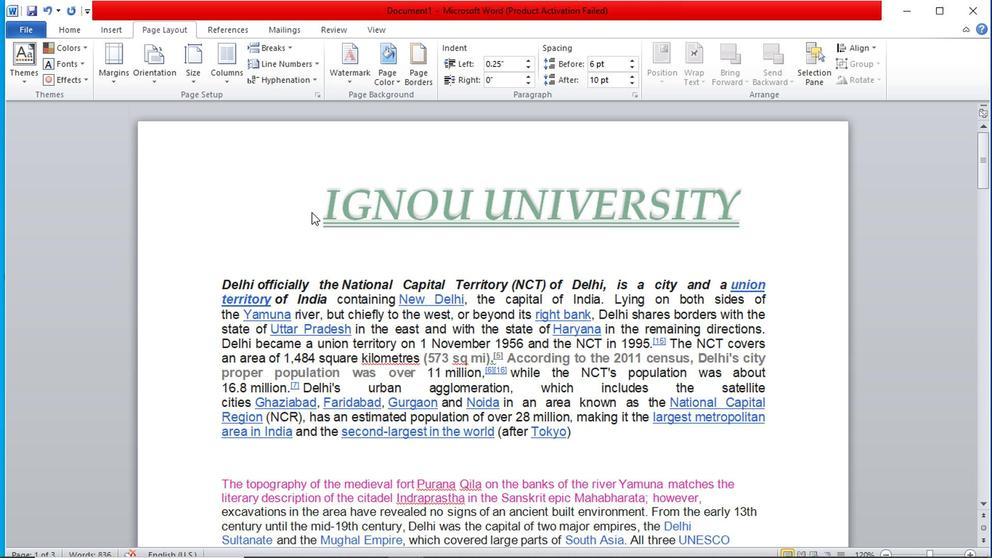 
Action: Mouse pressed left at (312, 204)
Screenshot: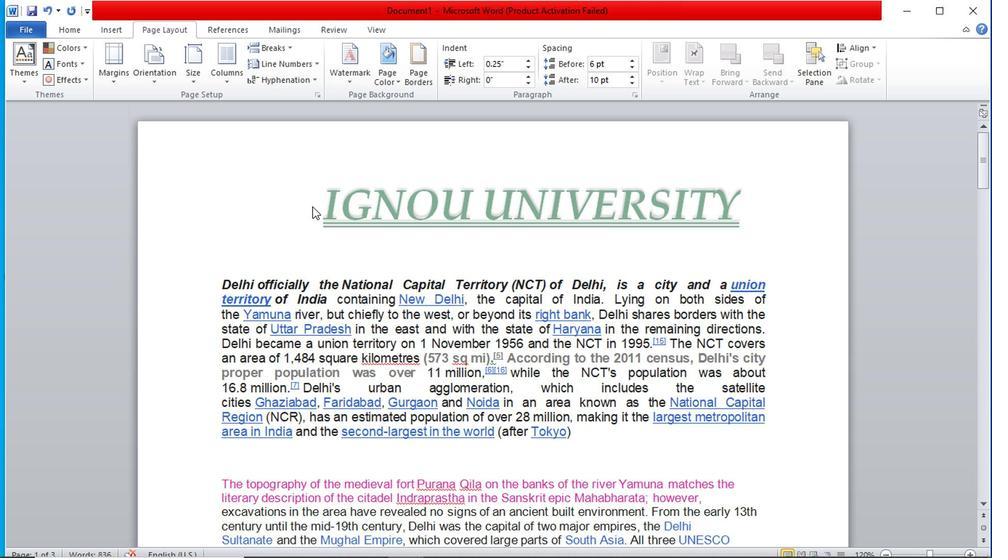 
Action: Mouse moved to (320, 196)
Screenshot: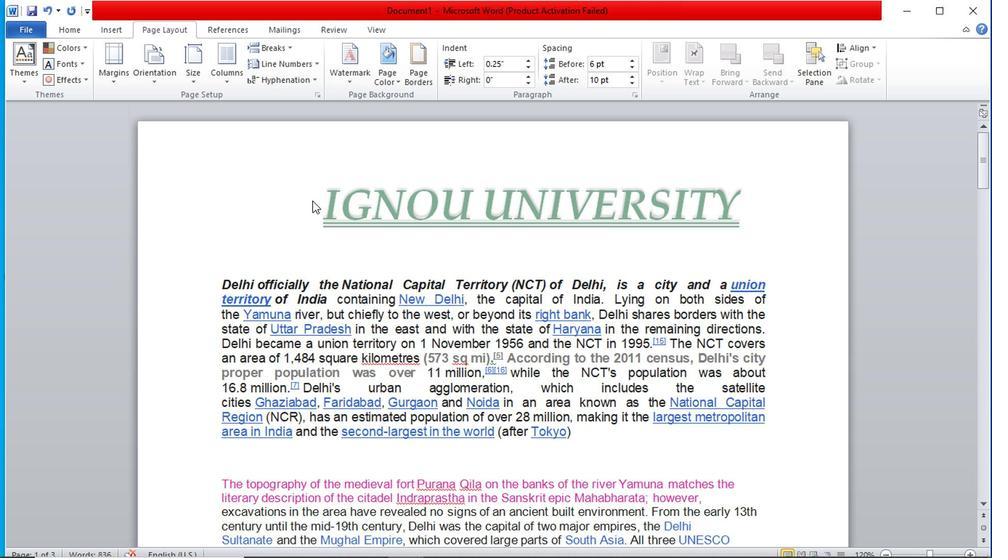 
Action: Mouse pressed left at (320, 196)
Screenshot: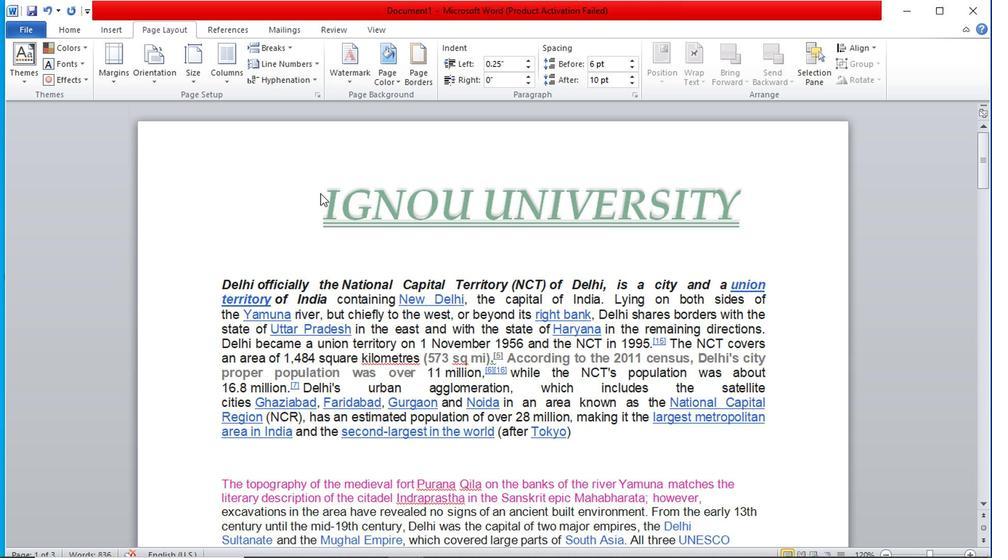 
Action: Mouse moved to (328, 196)
Screenshot: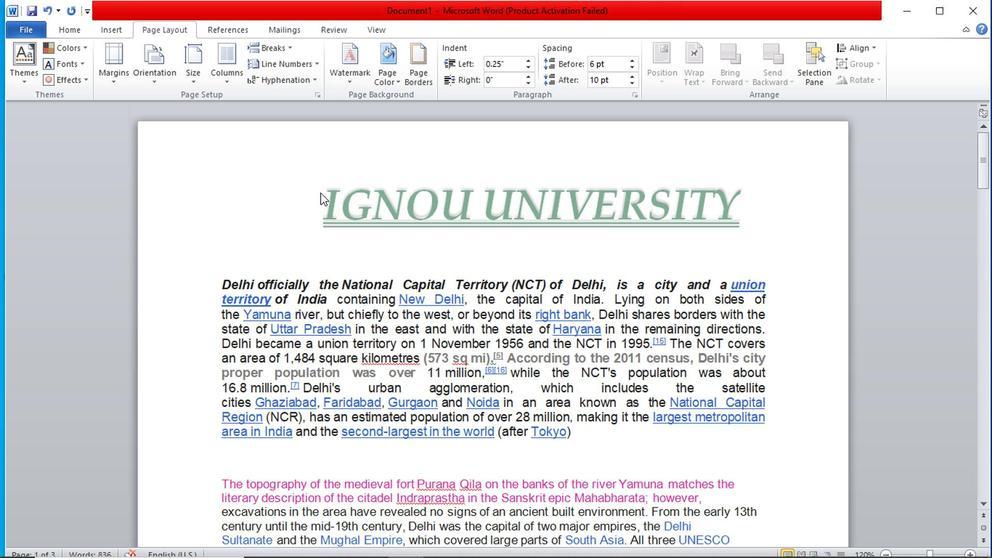 
Action: Mouse pressed left at (328, 196)
Screenshot: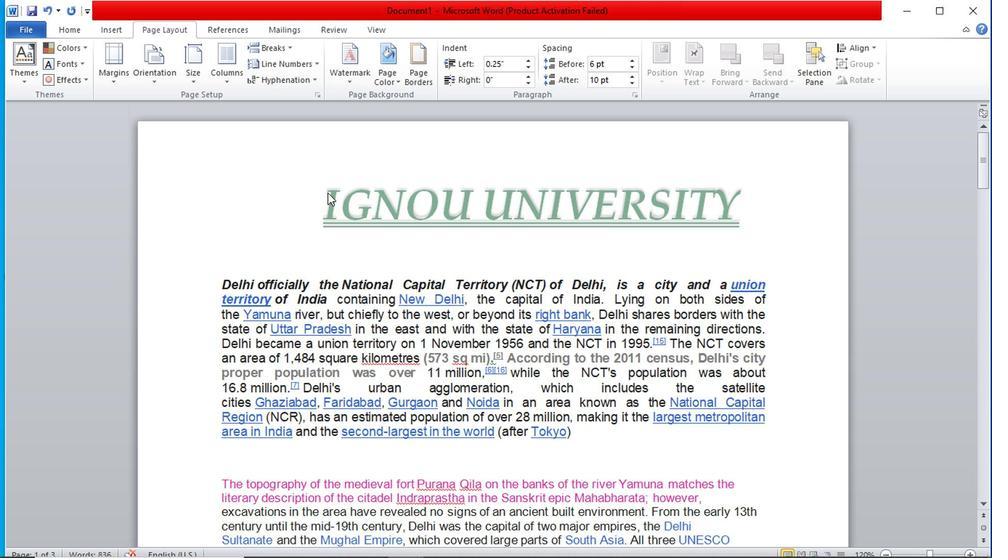 
Action: Mouse moved to (321, 196)
Screenshot: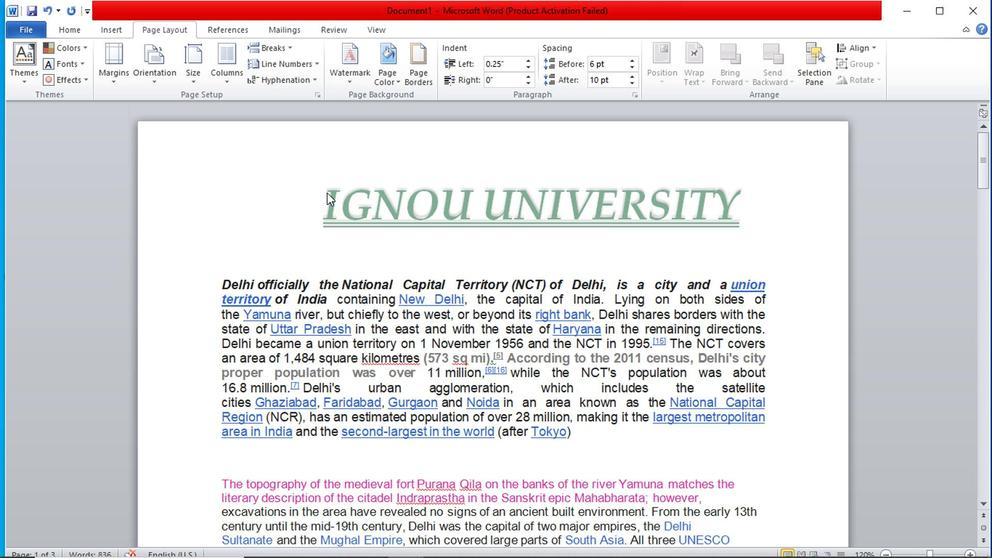 
Action: Mouse pressed left at (321, 196)
Screenshot: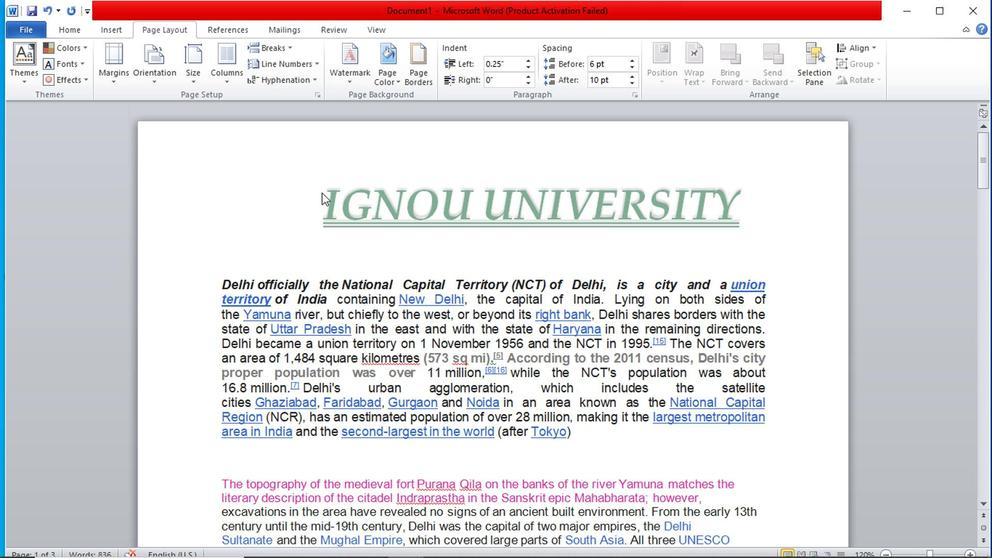 
Action: Mouse moved to (319, 196)
Screenshot: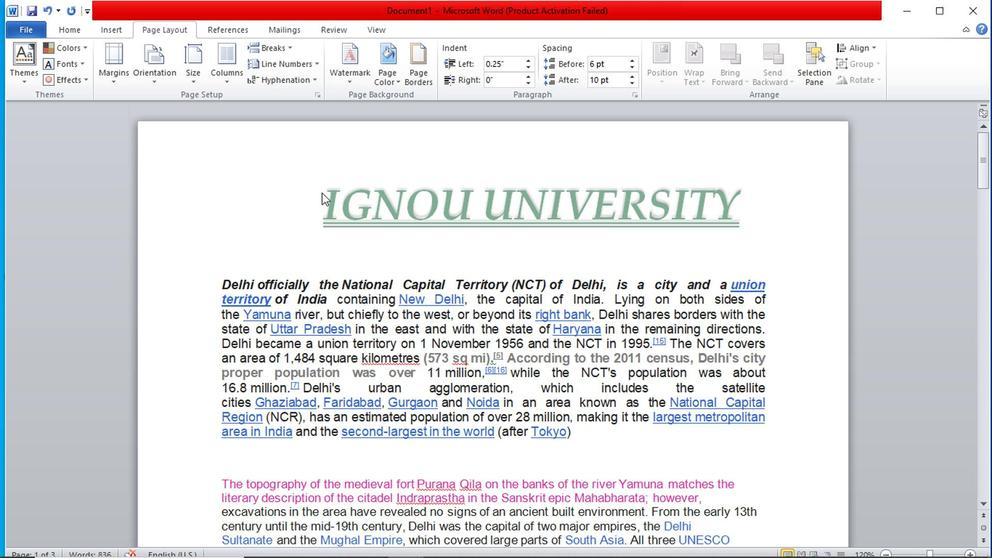 
Action: Mouse pressed left at (319, 196)
Screenshot: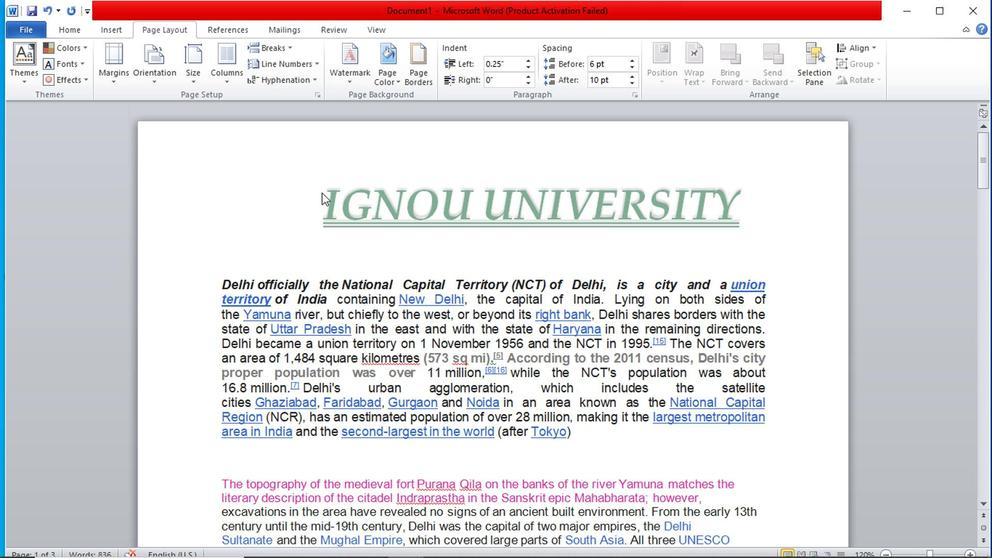 
Action: Mouse moved to (313, 197)
Screenshot: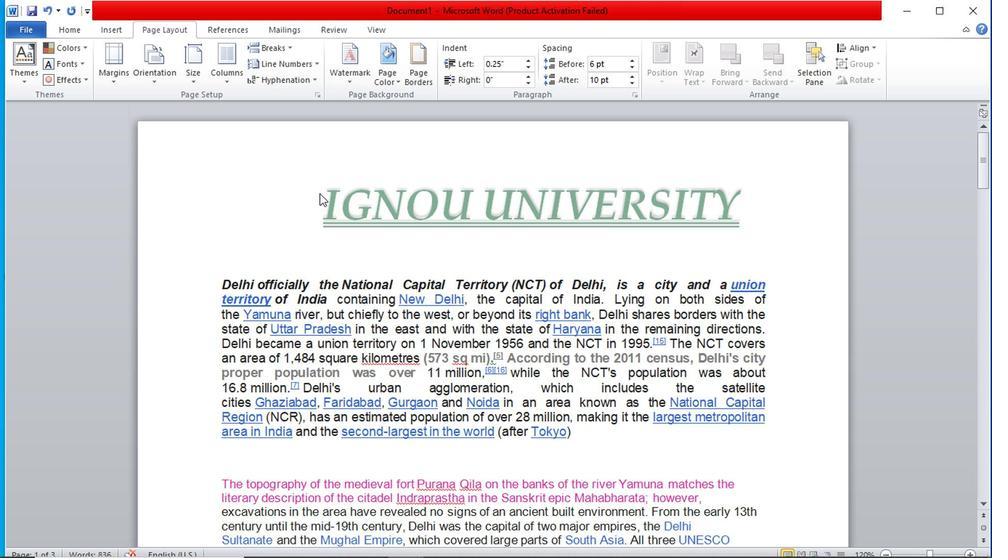 
Action: Mouse pressed left at (313, 197)
Screenshot: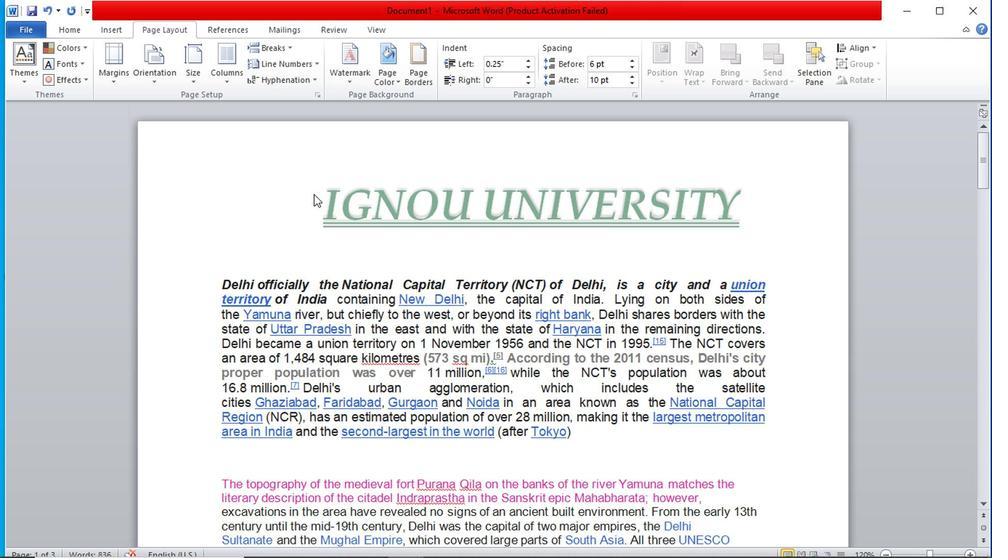 
Action: Mouse pressed left at (313, 197)
Screenshot: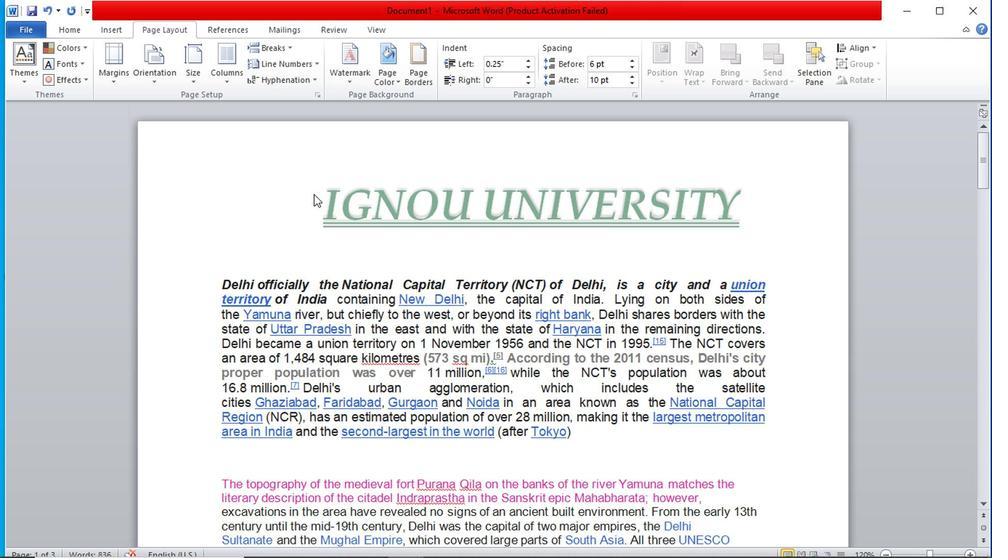 
Action: Mouse moved to (294, 199)
Screenshot: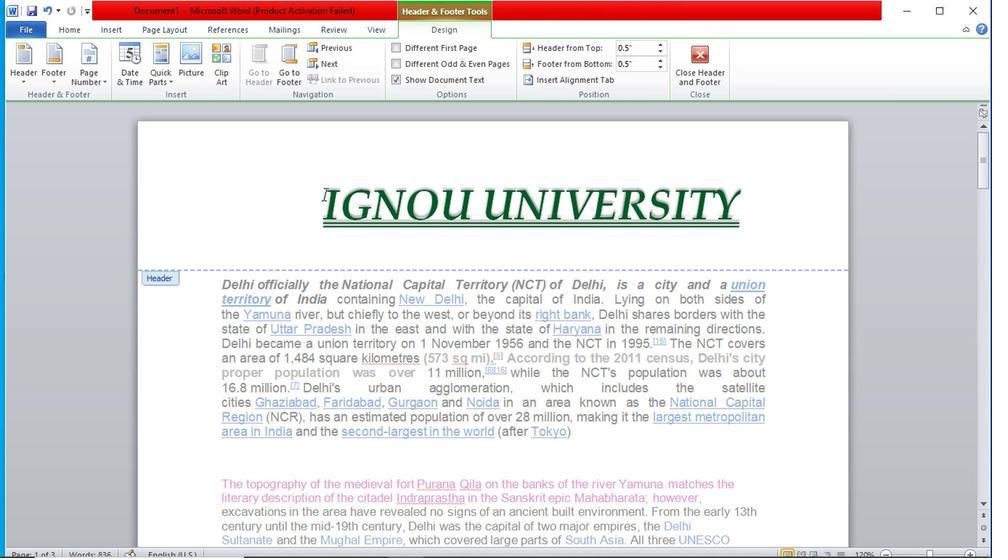 
Action: Mouse pressed left at (294, 199)
Screenshot: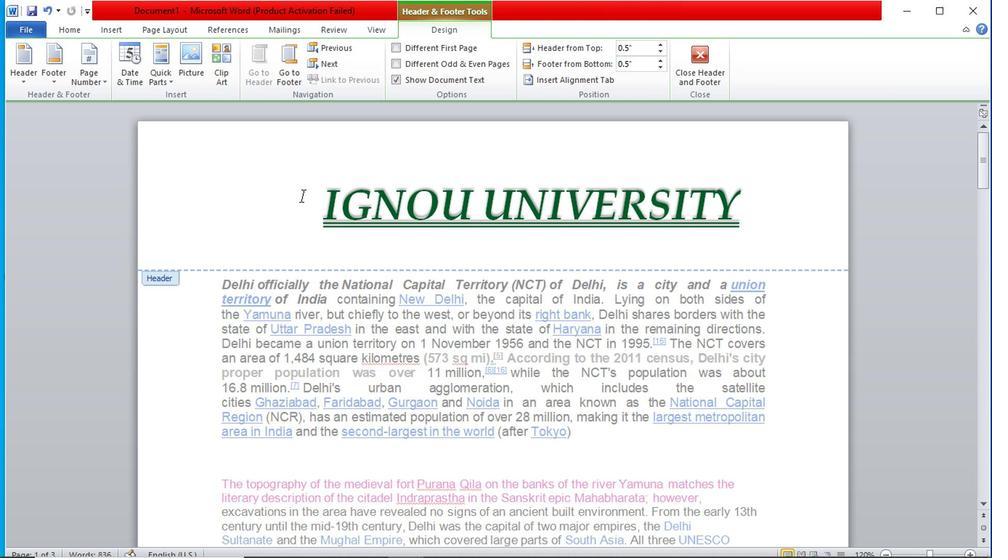 
Action: Mouse moved to (58, 31)
Screenshot: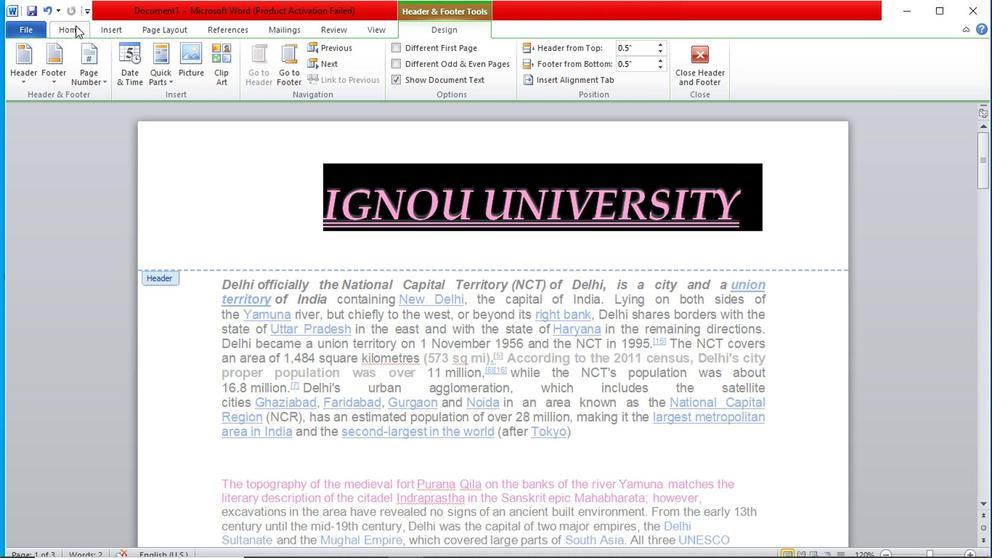 
Action: Mouse pressed left at (58, 31)
Screenshot: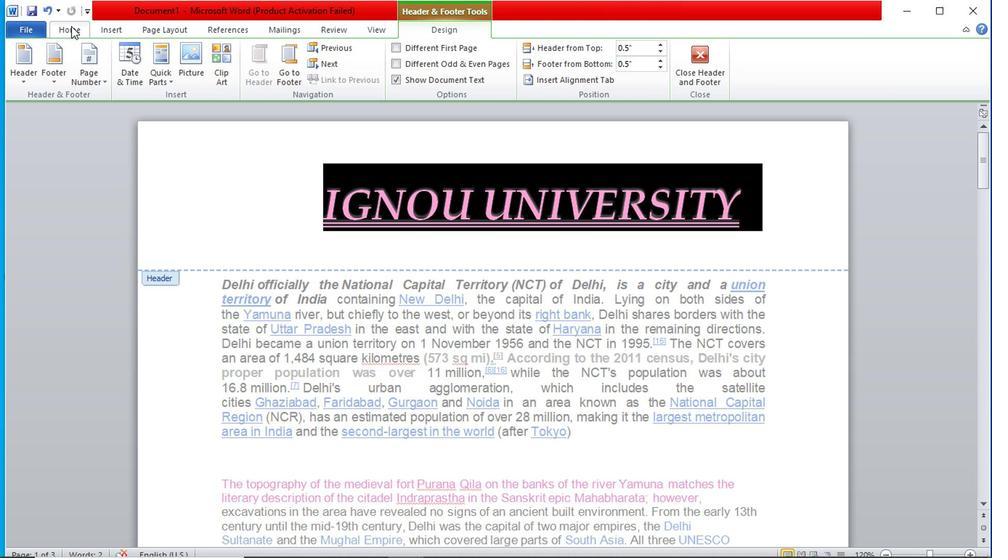 
Action: Mouse moved to (344, 80)
Screenshot: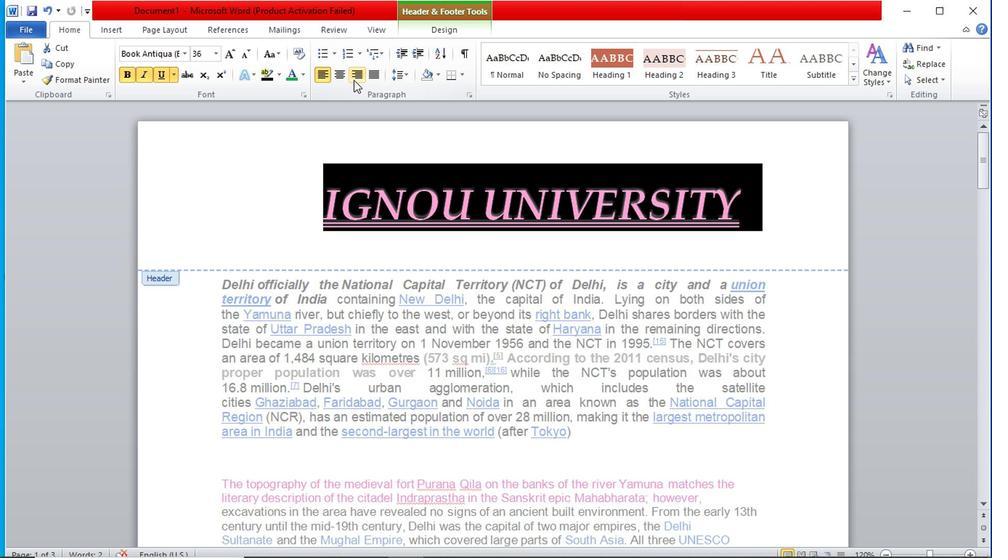 
Action: Mouse pressed left at (344, 80)
Screenshot: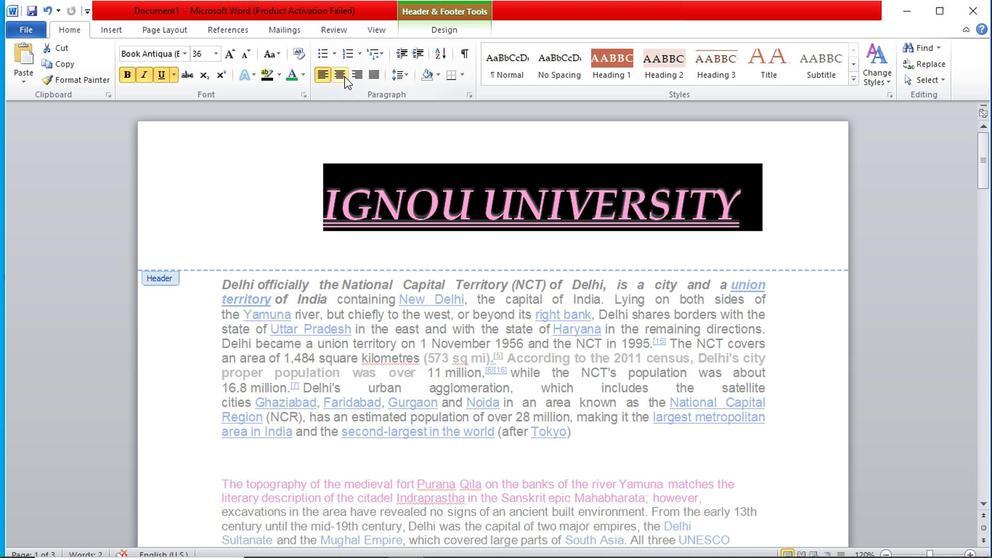 
Action: Mouse moved to (245, 223)
Screenshot: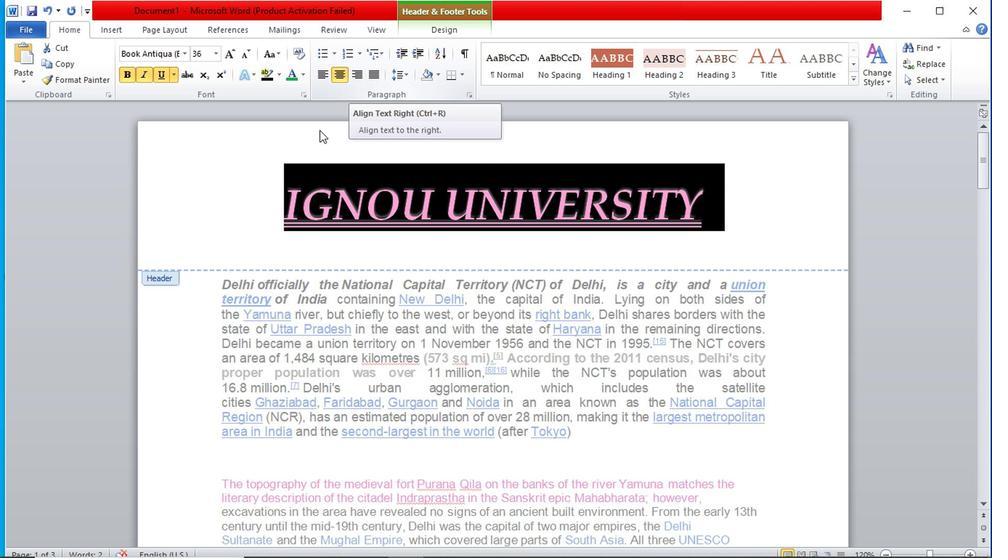 
Action: Mouse pressed left at (245, 223)
Screenshot: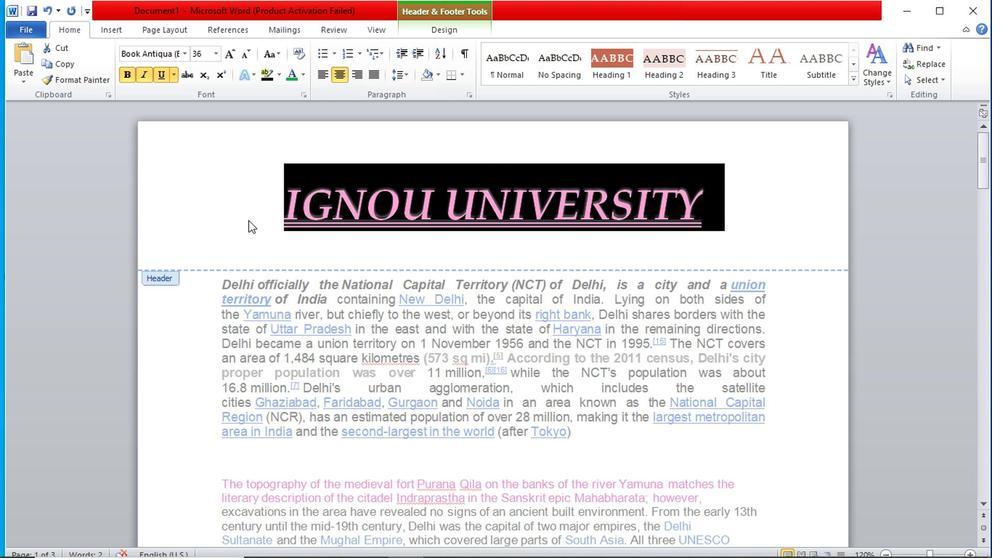 
Action: Mouse moved to (747, 231)
Screenshot: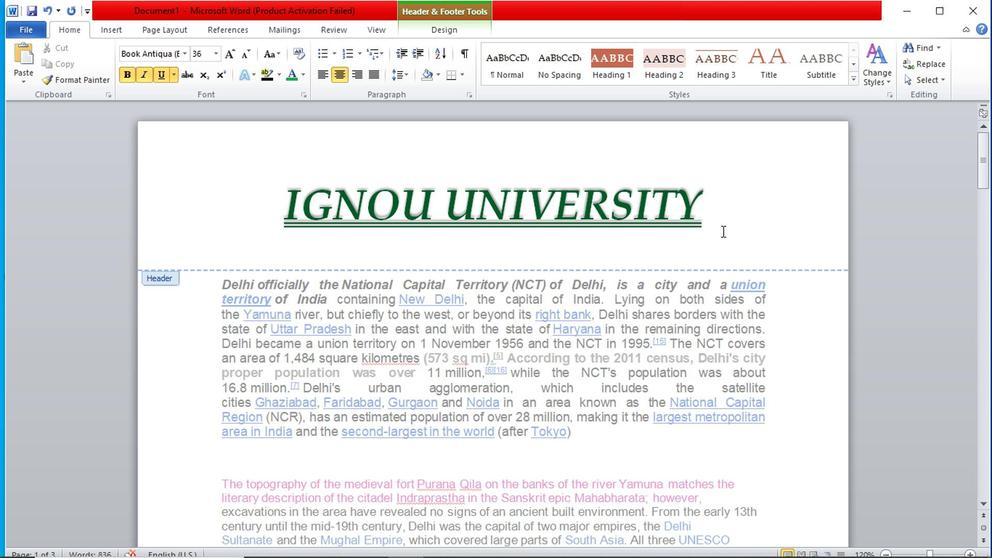 
Action: Mouse pressed left at (747, 231)
Screenshot: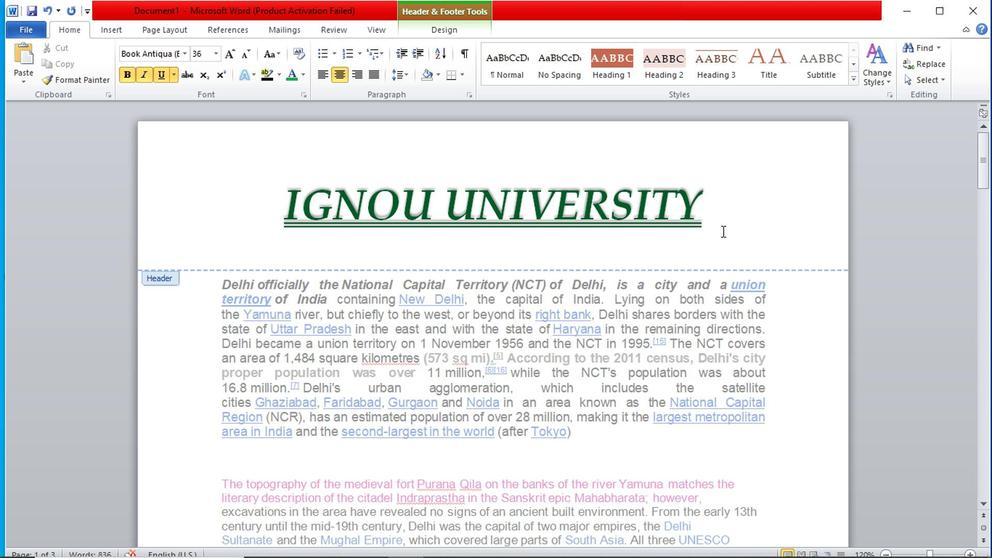 
Action: Mouse pressed left at (747, 231)
Screenshot: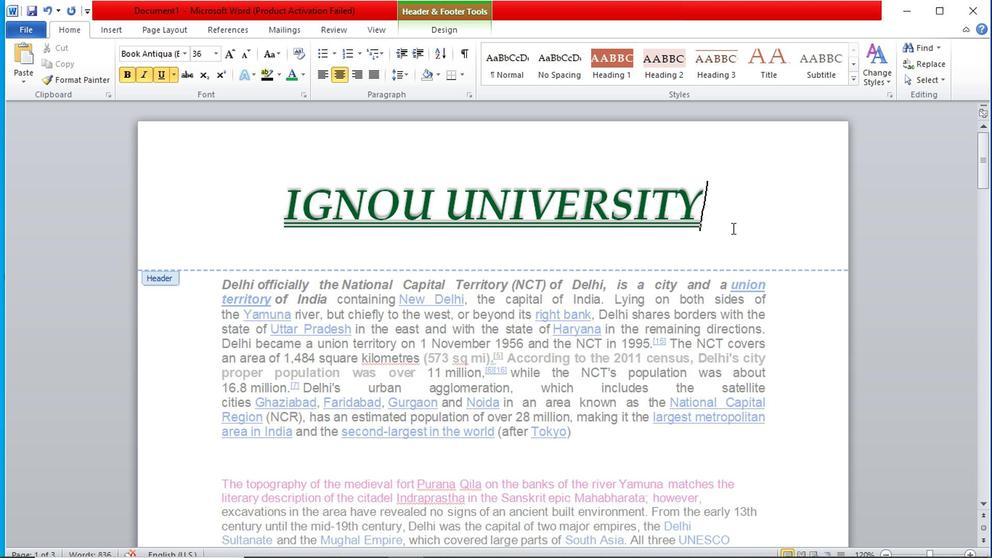 
Action: Mouse moved to (804, 322)
Screenshot: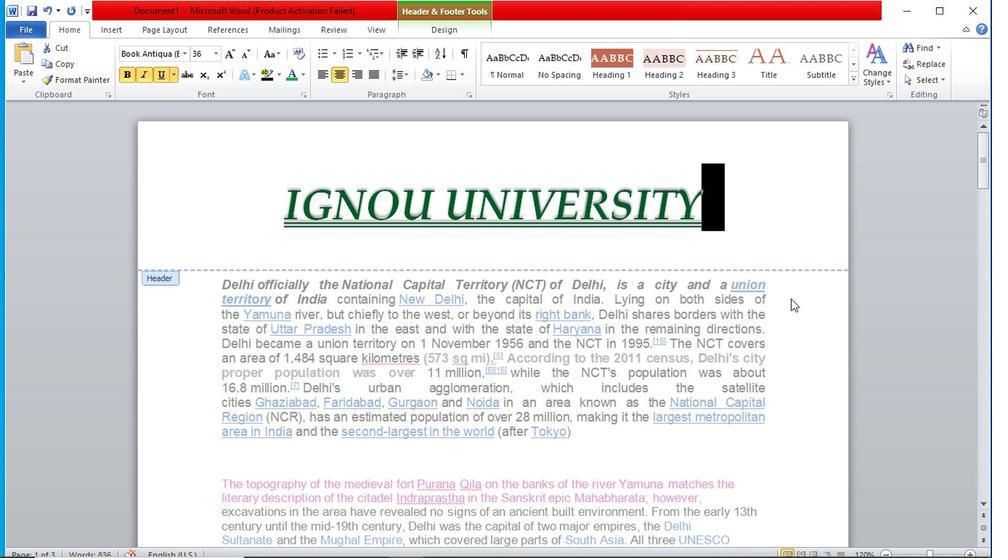 
Action: Mouse pressed left at (804, 322)
Screenshot: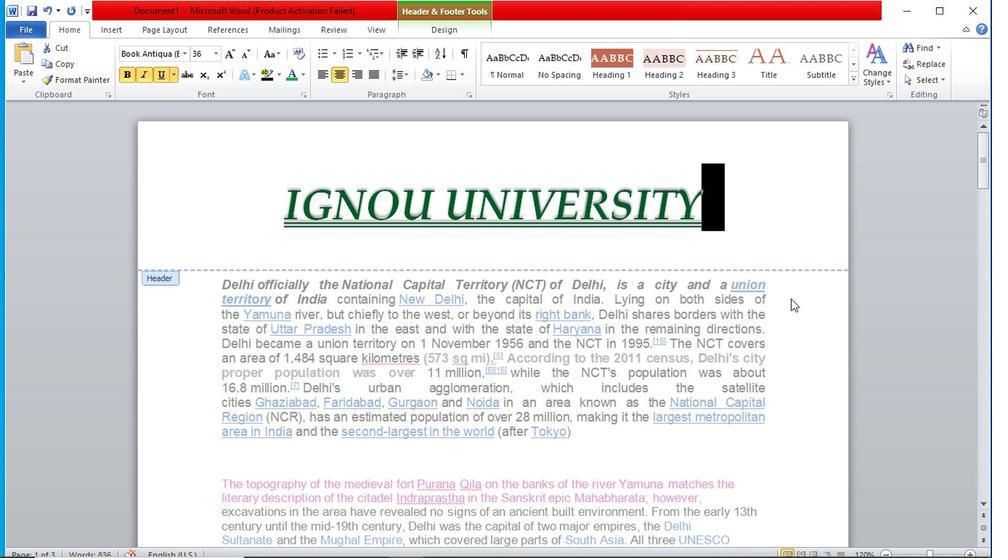 
Action: Mouse pressed left at (804, 322)
Screenshot: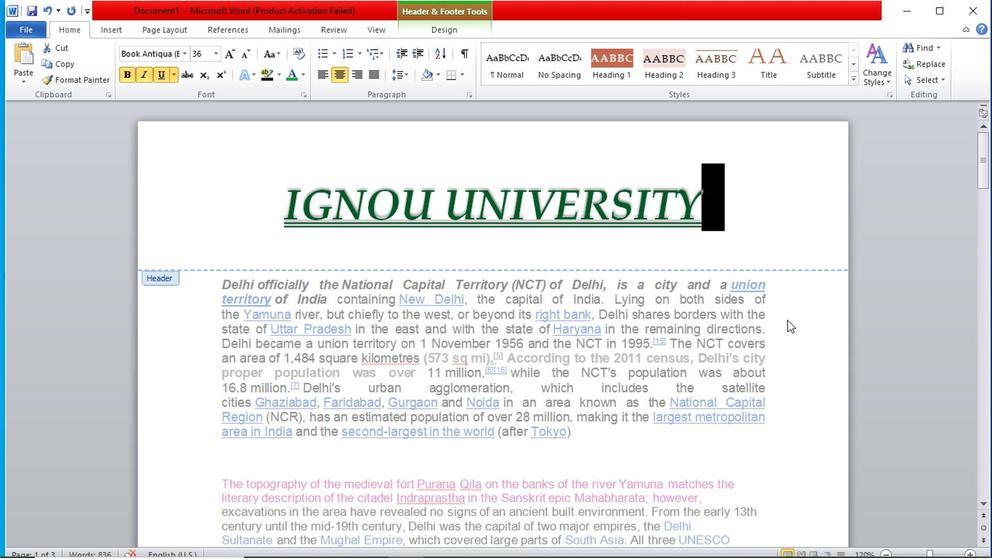 
Action: Mouse moved to (764, 304)
Screenshot: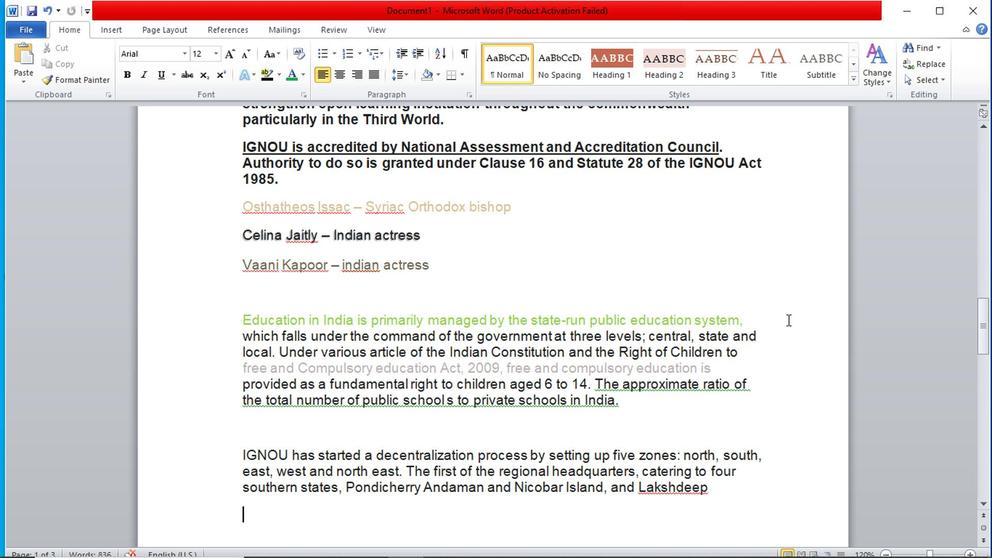 
Action: Mouse scrolled (764, 304) with delta (0, 0)
Screenshot: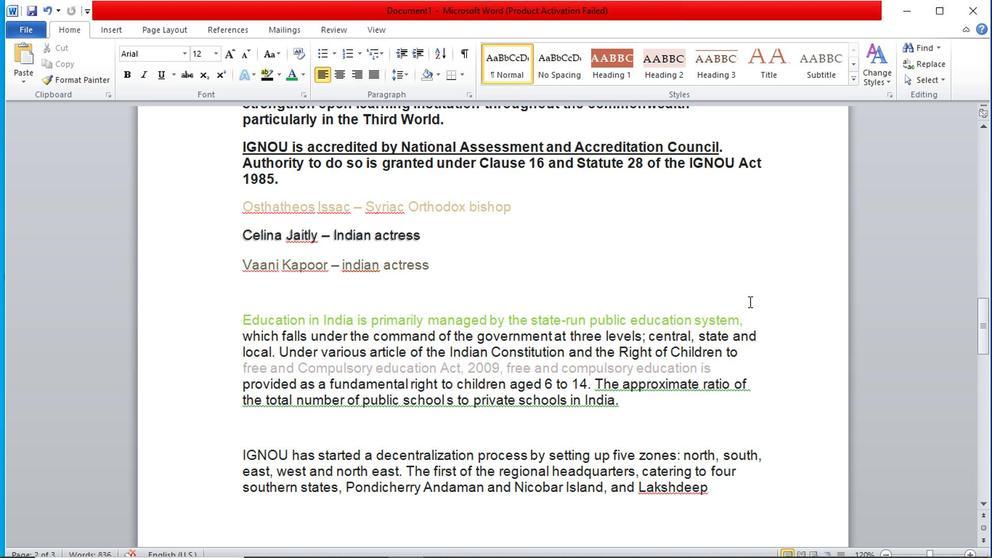 
Action: Mouse scrolled (764, 304) with delta (0, 0)
Screenshot: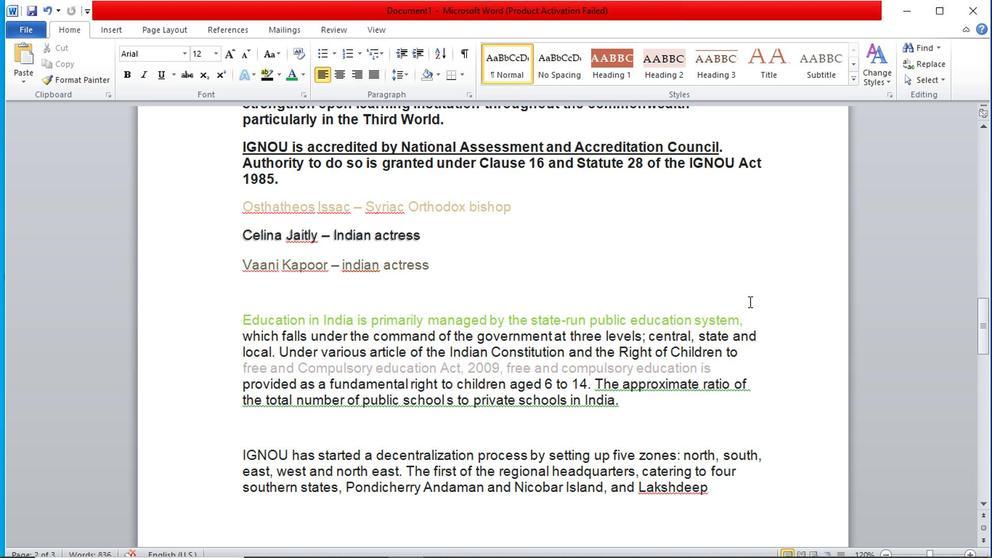 
Action: Mouse scrolled (764, 304) with delta (0, 0)
Screenshot: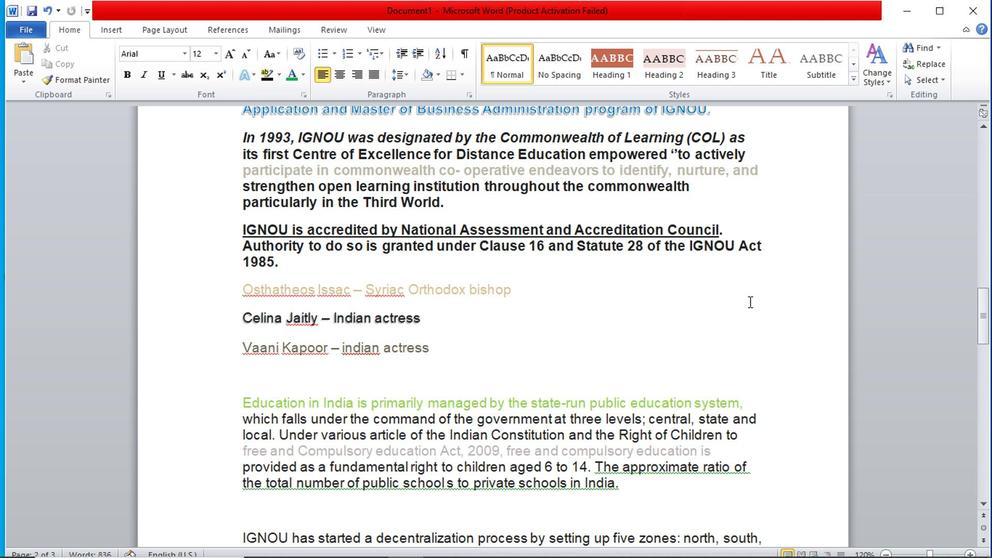 
Action: Mouse scrolled (764, 304) with delta (0, 0)
Screenshot: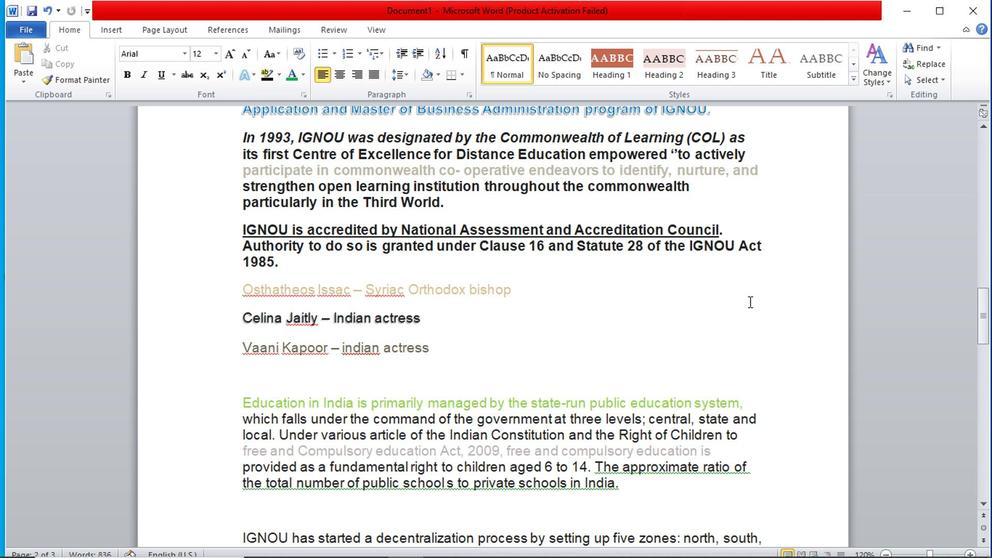 
Action: Mouse scrolled (764, 304) with delta (0, 0)
Screenshot: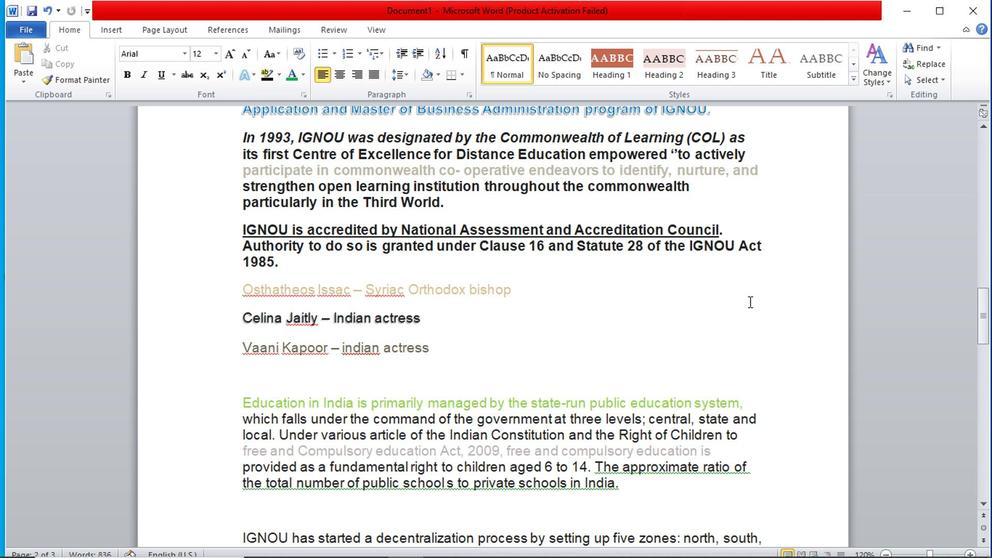 
Action: Mouse scrolled (764, 304) with delta (0, 0)
Screenshot: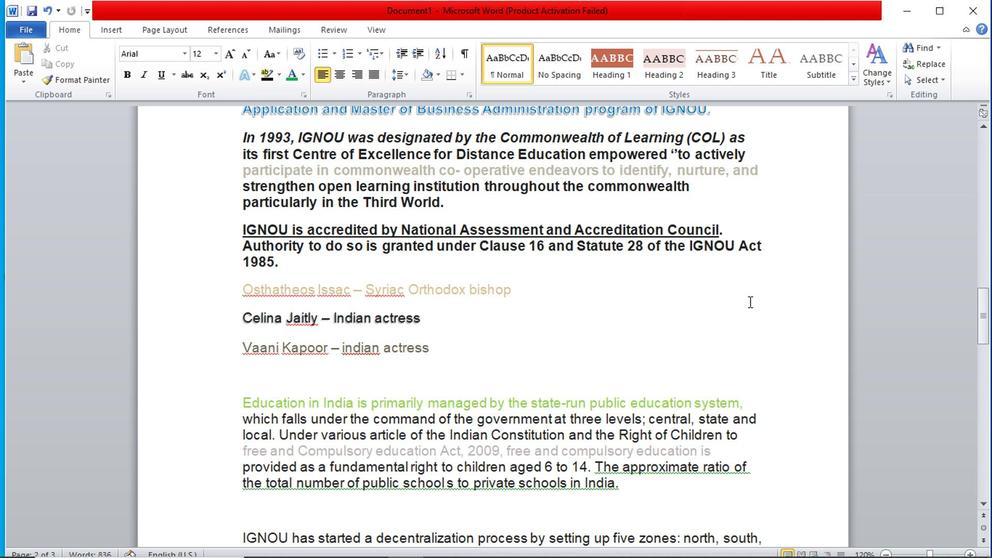 
Action: Mouse scrolled (764, 304) with delta (0, 0)
Screenshot: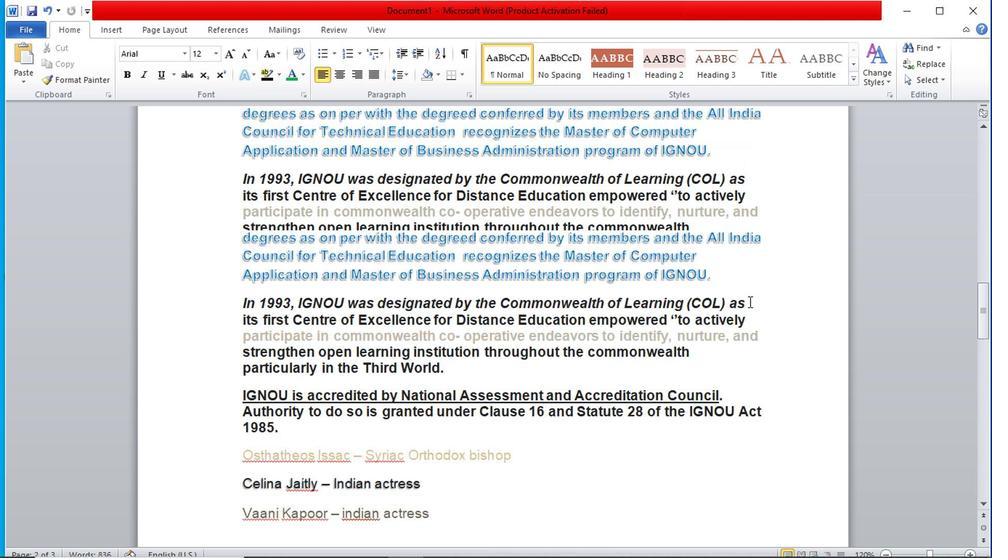 
Action: Mouse scrolled (764, 304) with delta (0, 0)
Screenshot: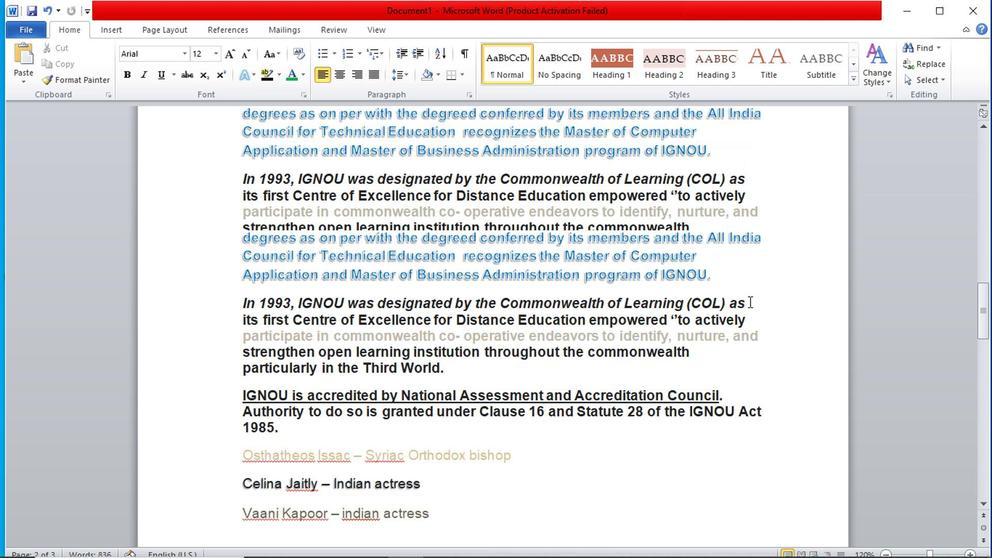 
Action: Mouse scrolled (764, 304) with delta (0, 0)
Screenshot: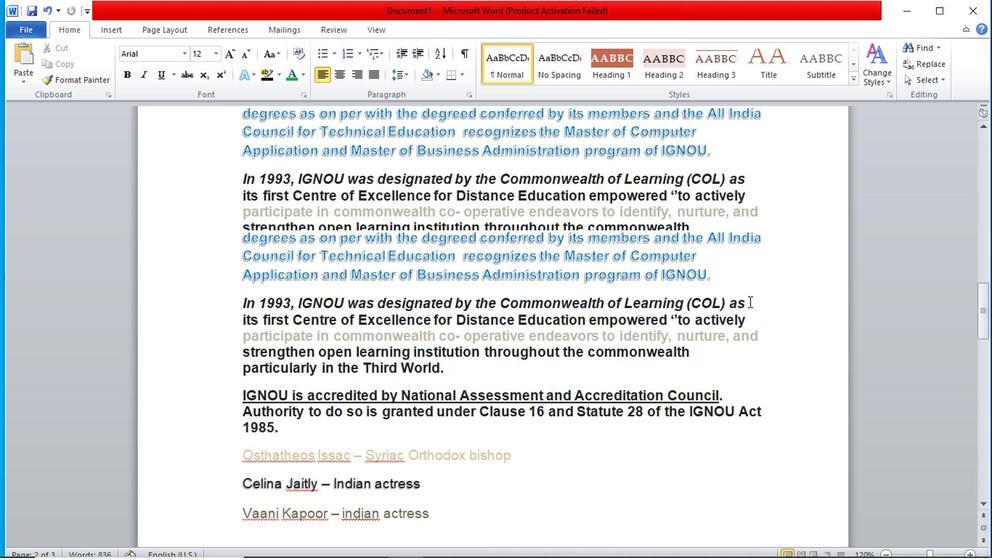 
Action: Mouse scrolled (764, 304) with delta (0, 0)
Screenshot: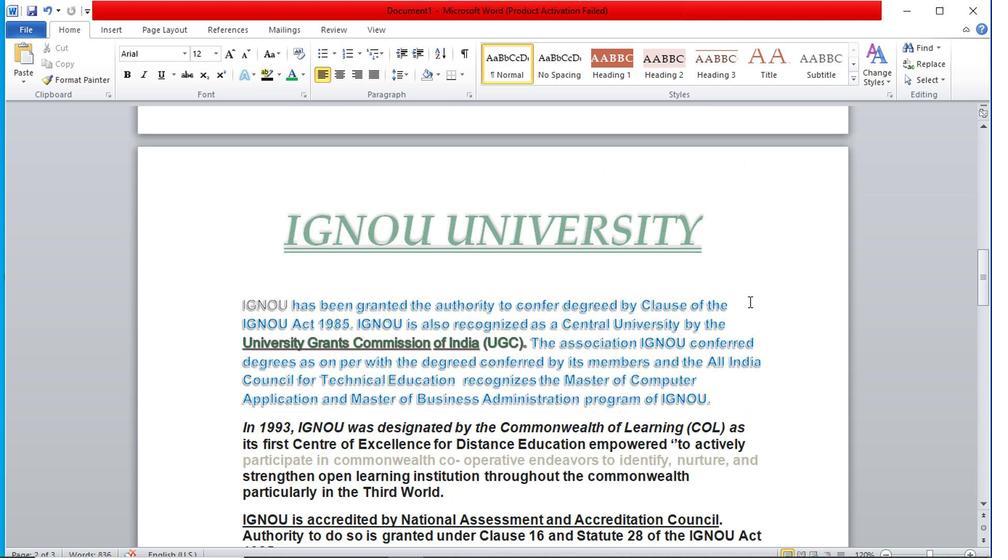 
Action: Mouse scrolled (764, 304) with delta (0, 0)
Screenshot: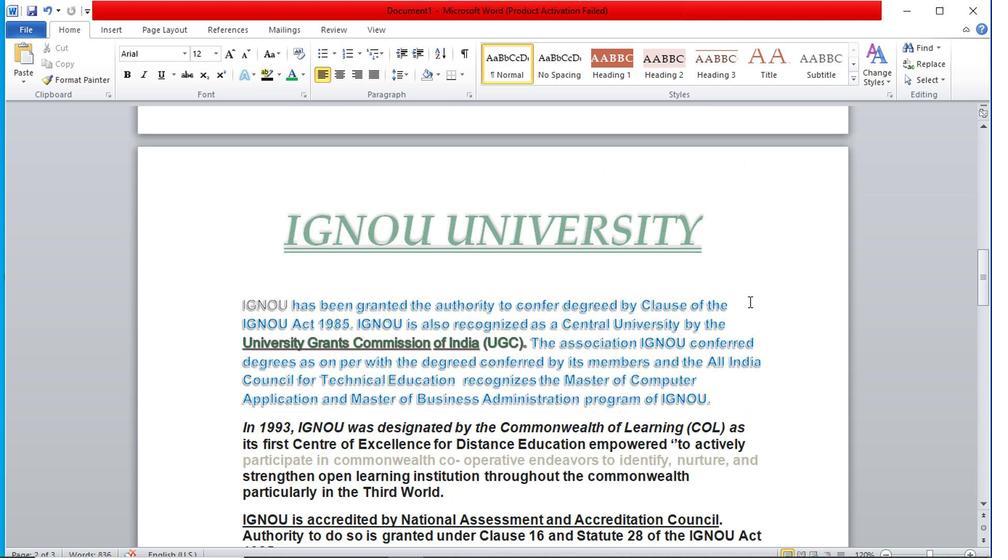 
Action: Mouse scrolled (764, 304) with delta (0, 0)
Screenshot: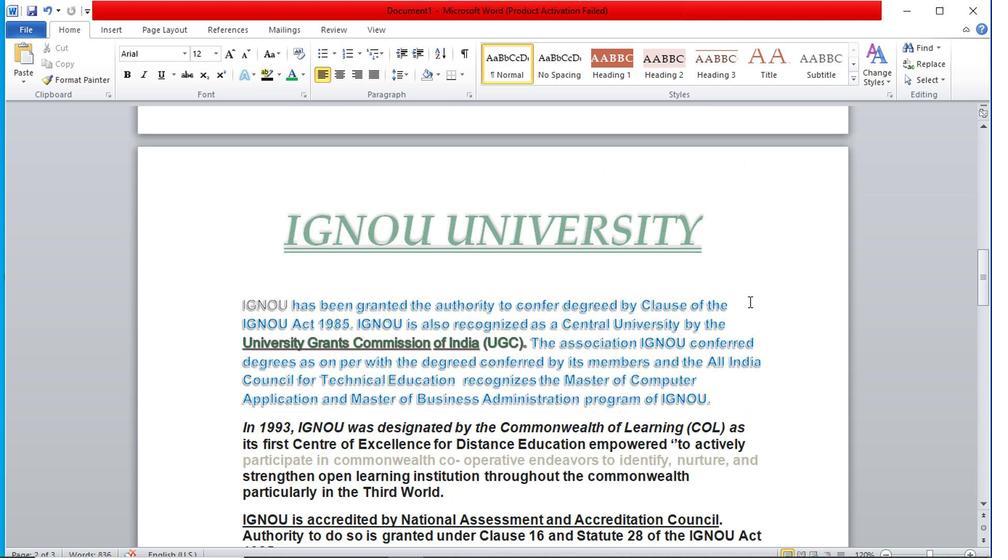 
Action: Mouse scrolled (764, 304) with delta (0, 0)
Screenshot: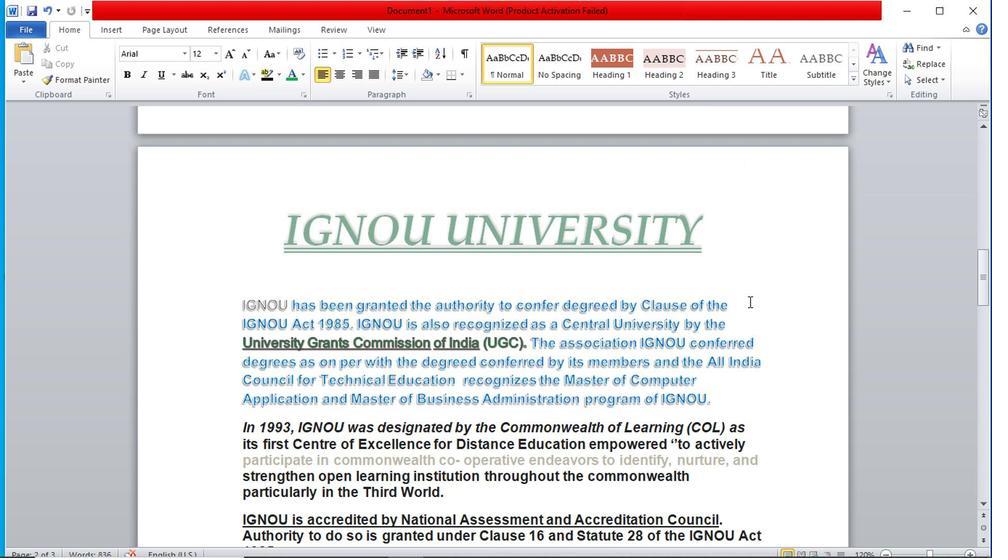 
Action: Mouse scrolled (764, 304) with delta (0, 0)
Screenshot: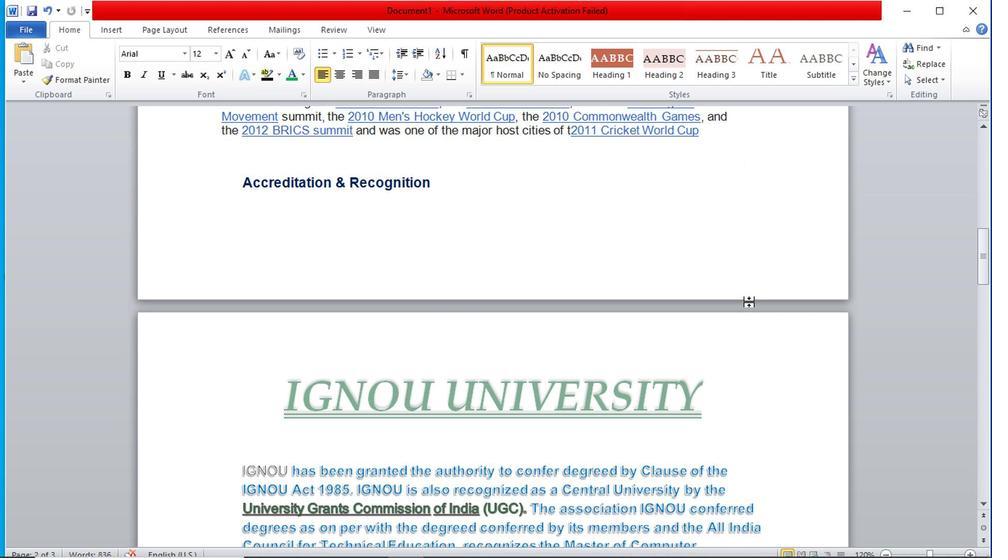 
Action: Mouse scrolled (764, 304) with delta (0, 0)
Screenshot: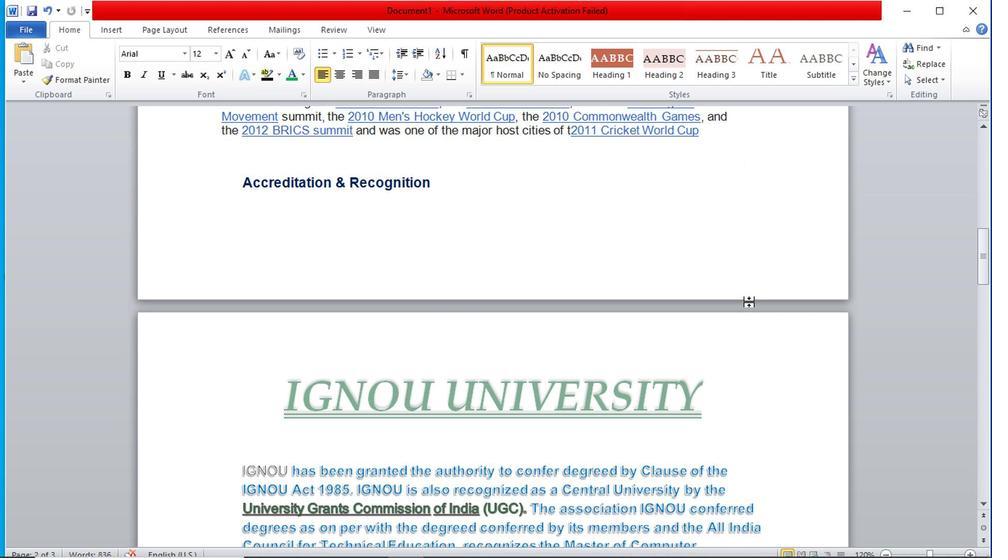 
Action: Mouse scrolled (764, 304) with delta (0, 0)
Screenshot: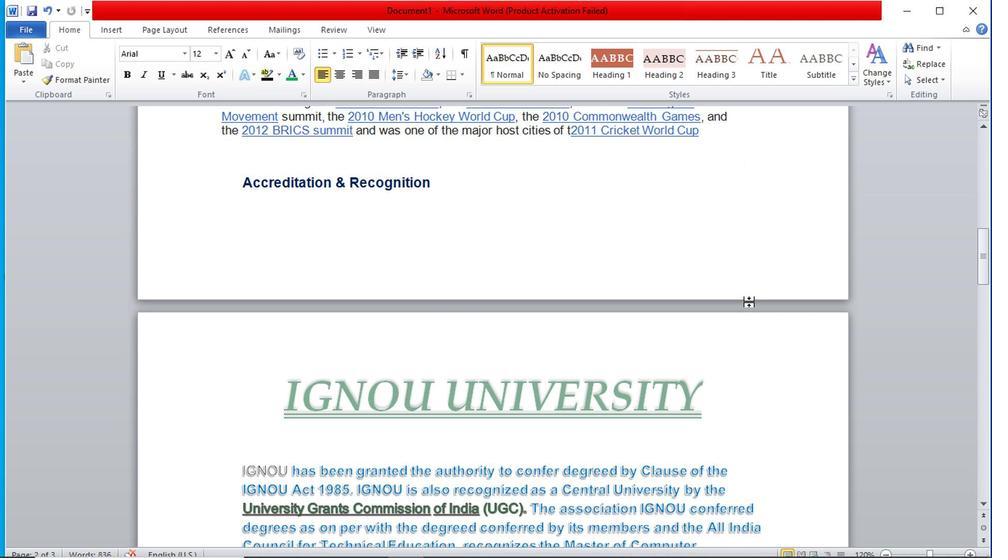 
Action: Mouse scrolled (764, 304) with delta (0, 0)
Screenshot: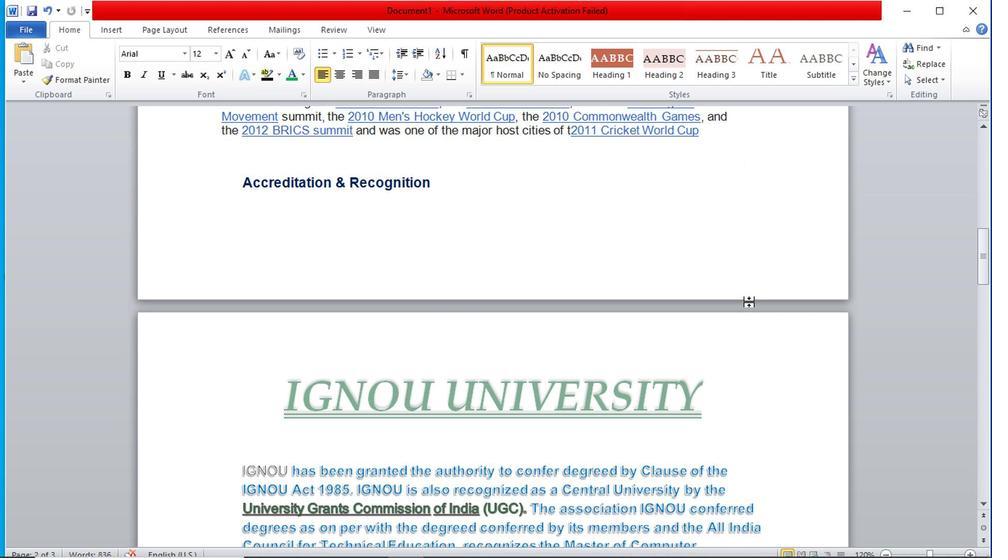
Action: Mouse scrolled (764, 304) with delta (0, 0)
Screenshot: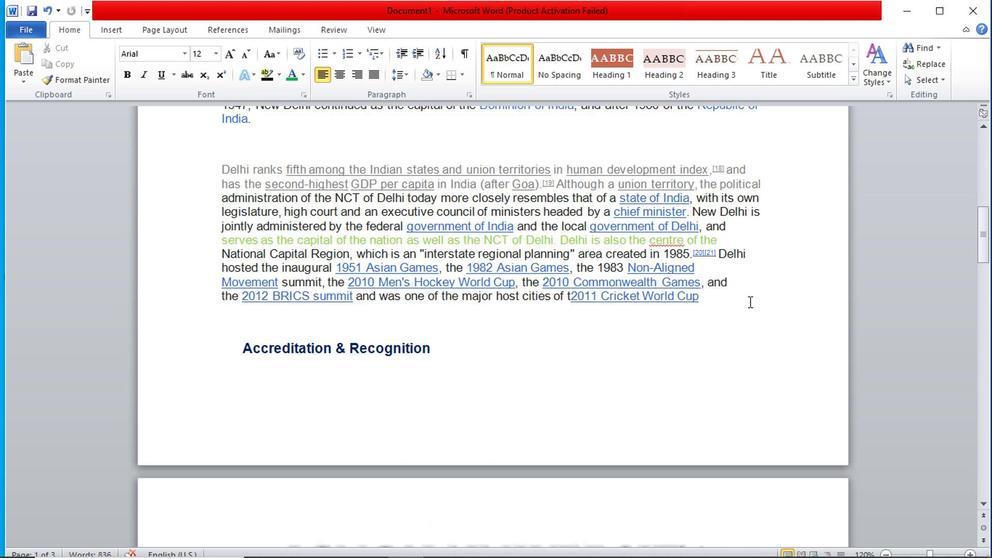 
Action: Mouse scrolled (764, 304) with delta (0, 0)
Screenshot: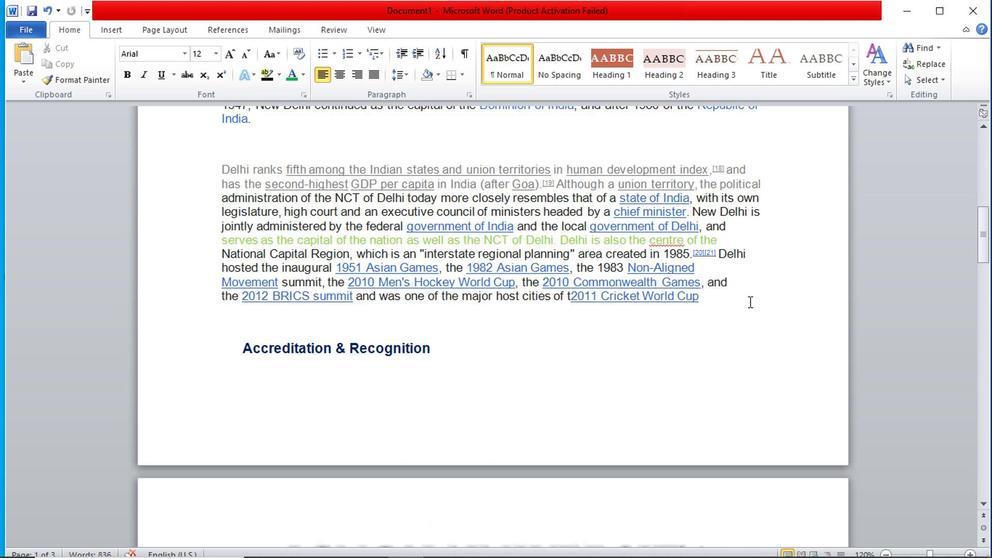 
Action: Mouse scrolled (764, 304) with delta (0, 0)
Screenshot: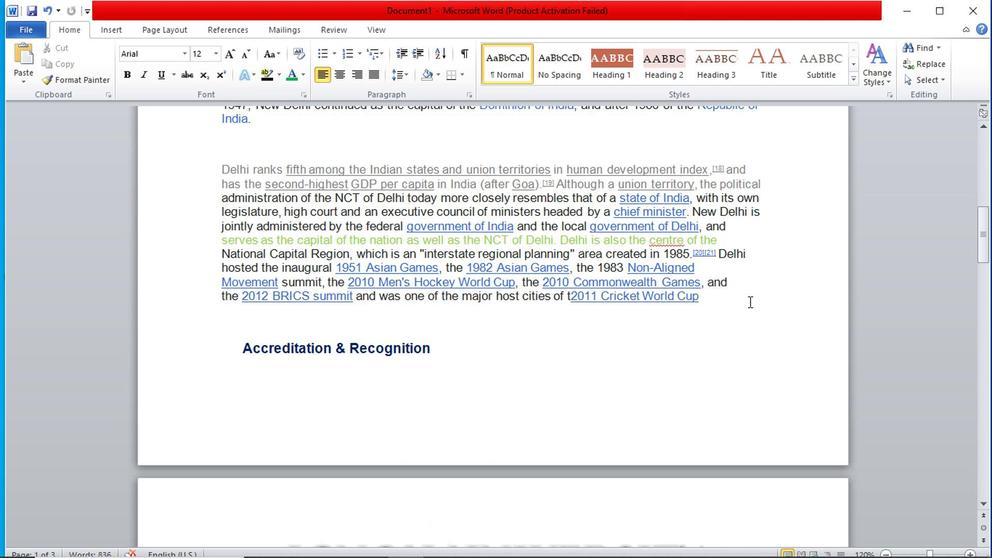 
Action: Mouse scrolled (764, 304) with delta (0, 0)
Screenshot: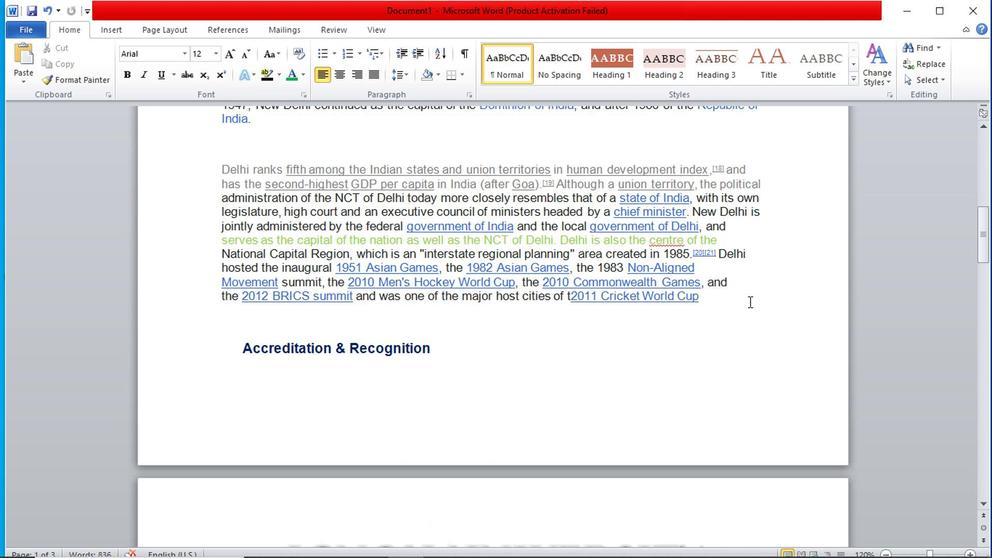 
Action: Mouse scrolled (764, 304) with delta (0, 0)
Screenshot: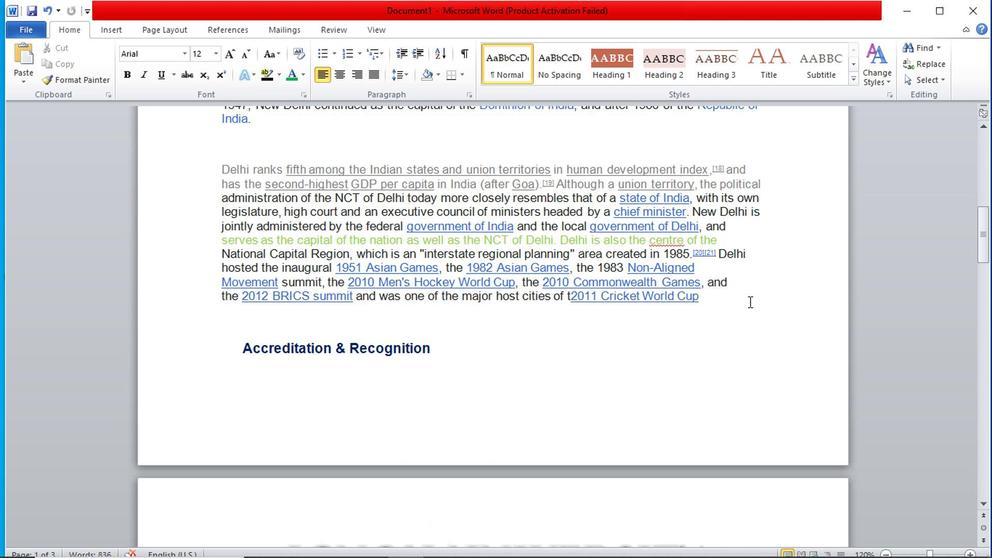 
Action: Mouse scrolled (764, 304) with delta (0, 0)
Screenshot: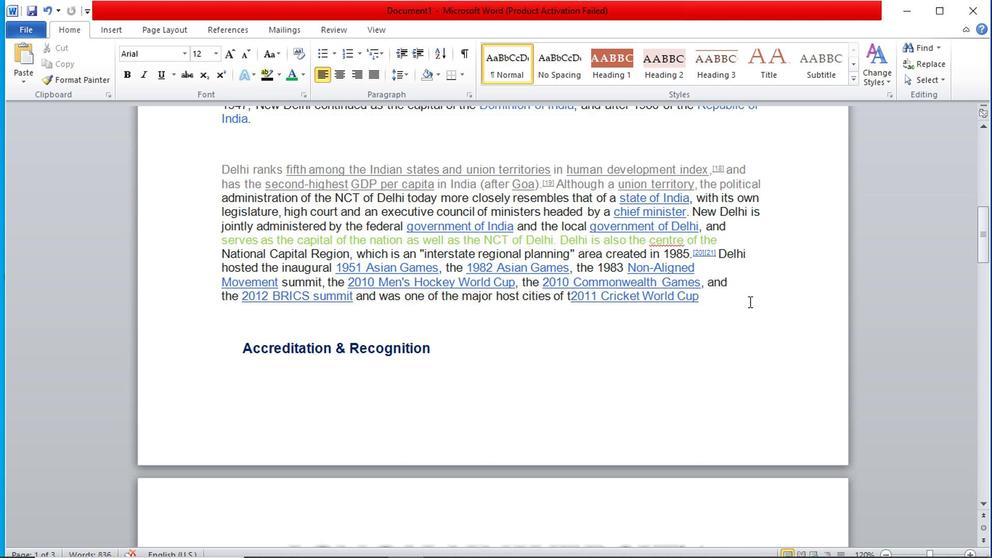 
Action: Mouse scrolled (764, 304) with delta (0, 0)
Screenshot: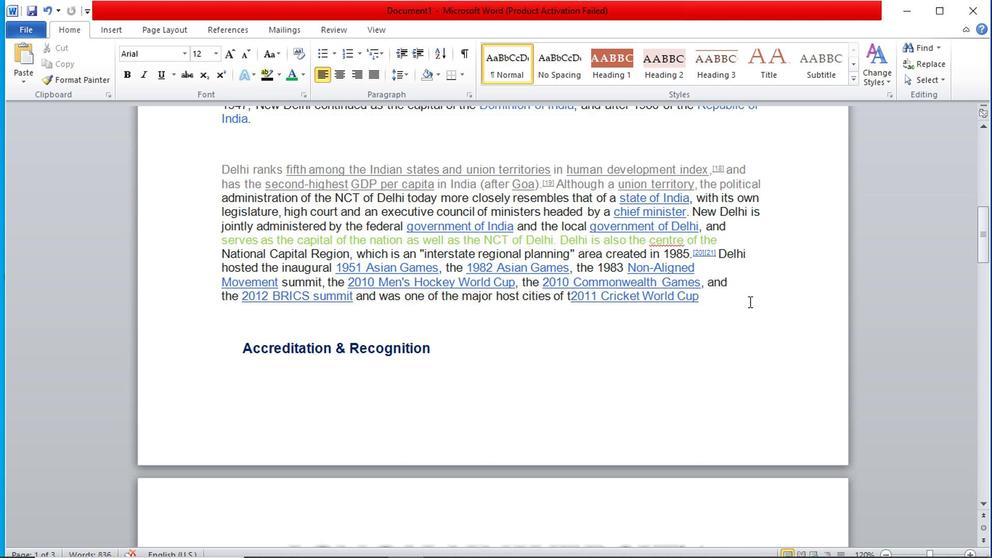 
Action: Mouse scrolled (764, 304) with delta (0, 0)
Screenshot: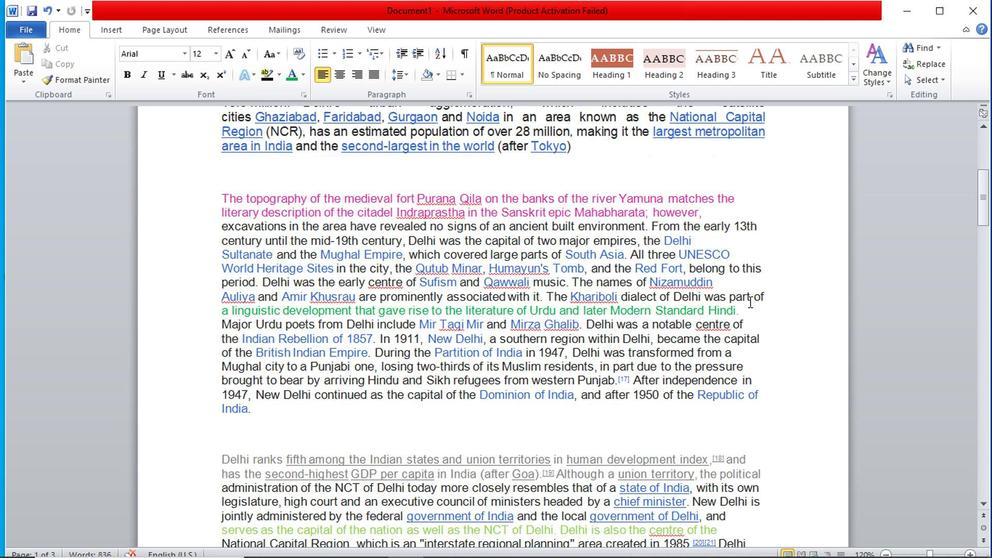 
Action: Mouse scrolled (764, 304) with delta (0, 0)
Screenshot: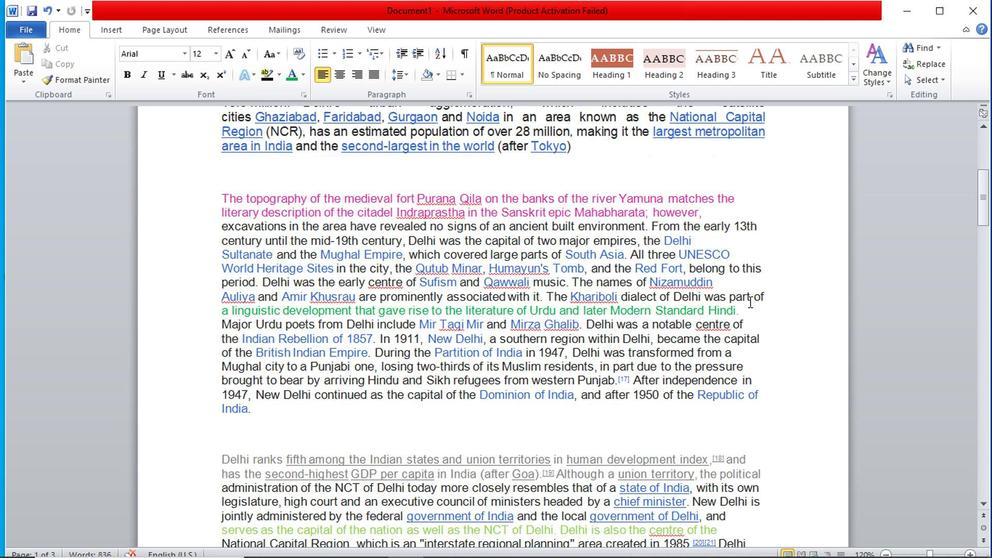 
Action: Mouse scrolled (764, 304) with delta (0, 0)
Screenshot: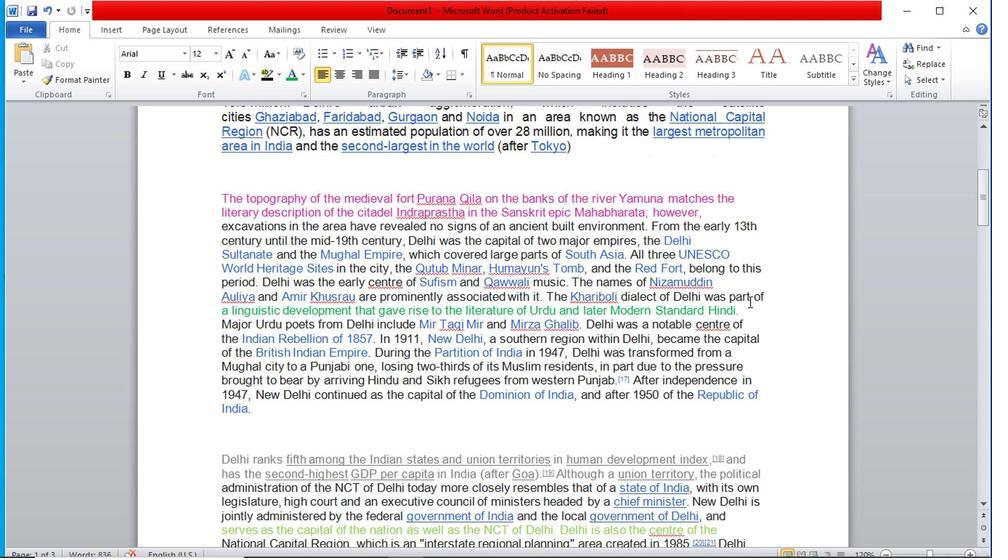 
Action: Mouse scrolled (764, 304) with delta (0, 0)
Screenshot: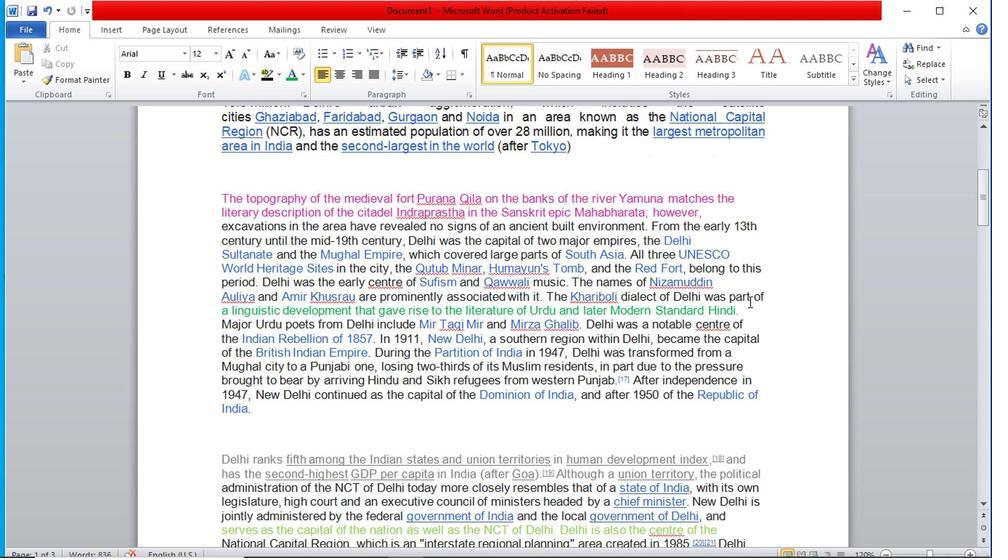 
Action: Mouse scrolled (764, 304) with delta (0, 0)
Screenshot: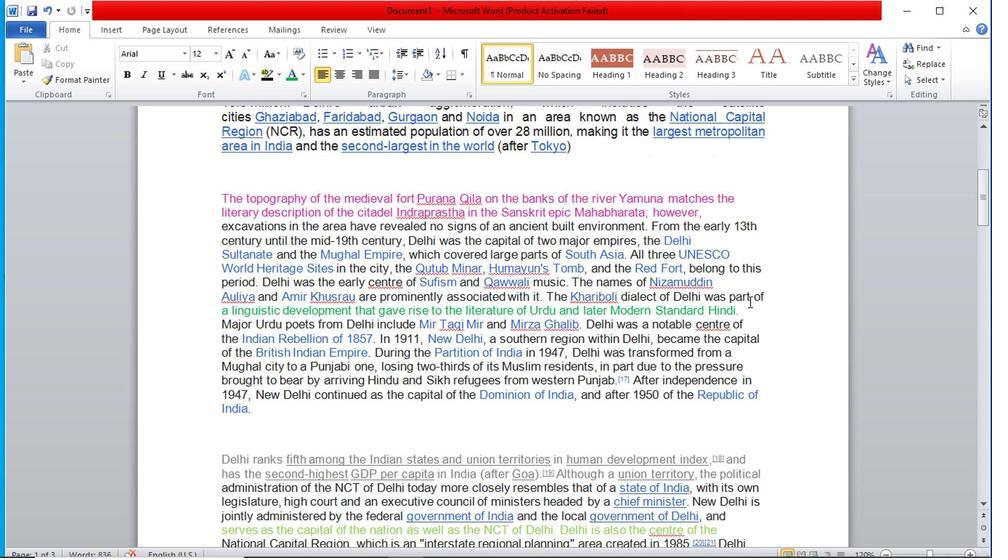 
Action: Mouse scrolled (764, 304) with delta (0, 0)
Screenshot: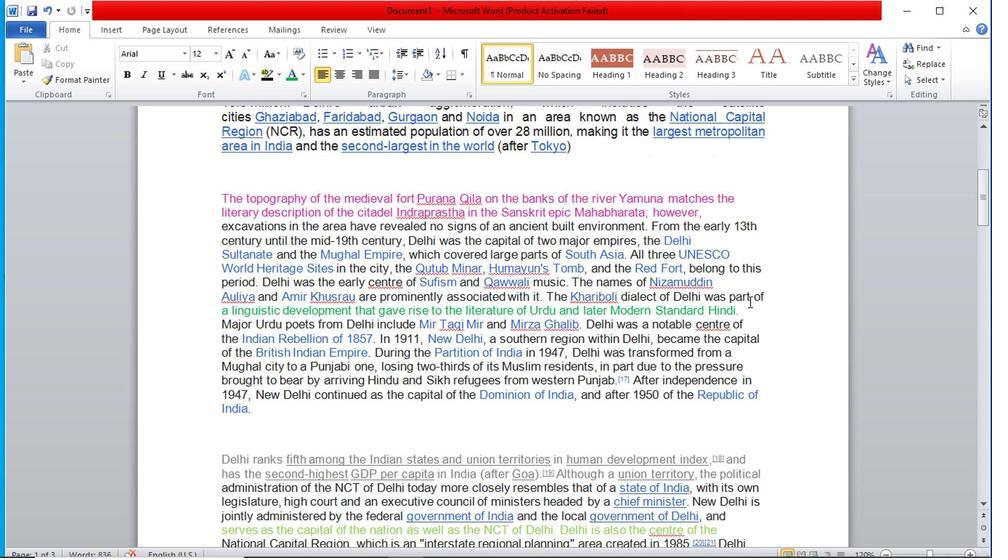 
Action: Mouse scrolled (764, 304) with delta (0, 0)
Screenshot: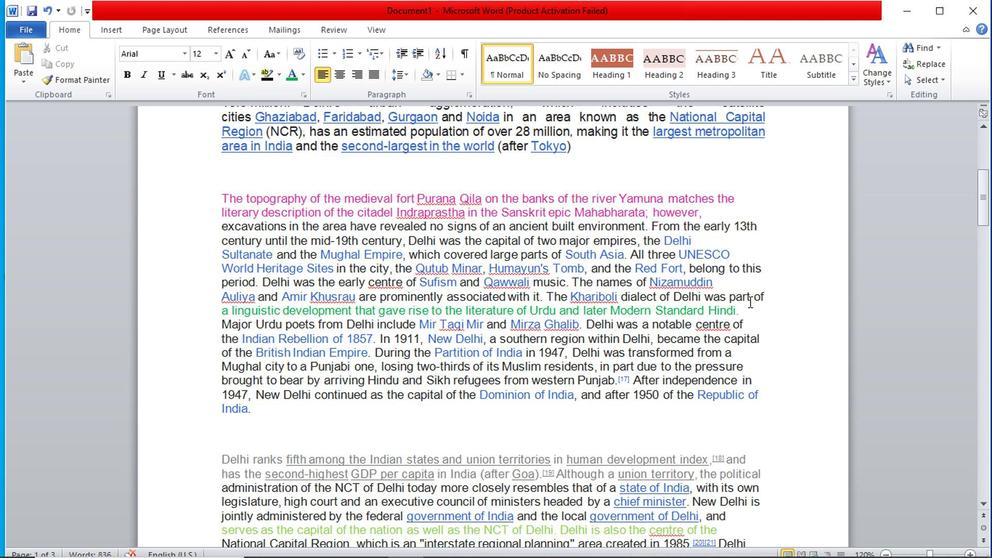 
Action: Mouse scrolled (764, 304) with delta (0, 0)
Screenshot: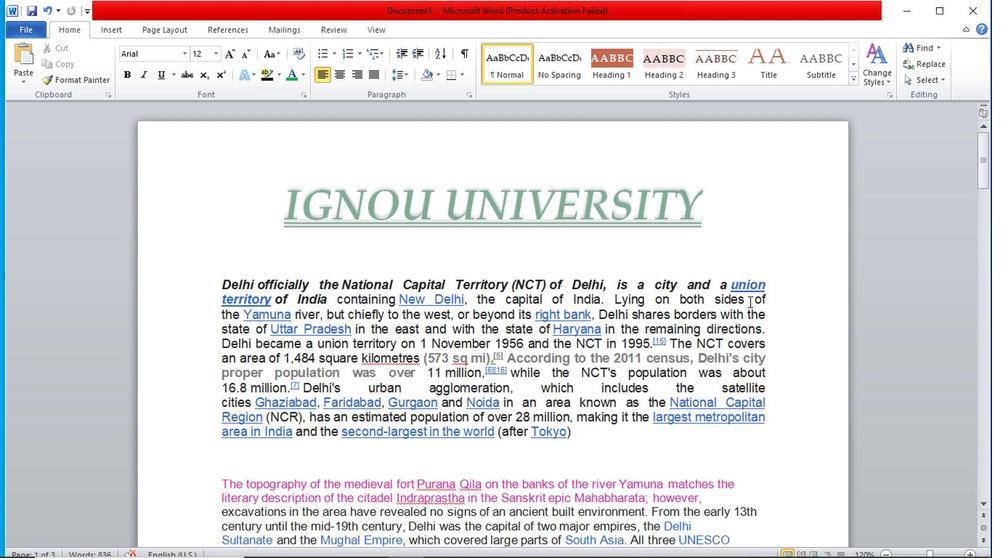 
Action: Mouse scrolled (764, 304) with delta (0, 0)
Screenshot: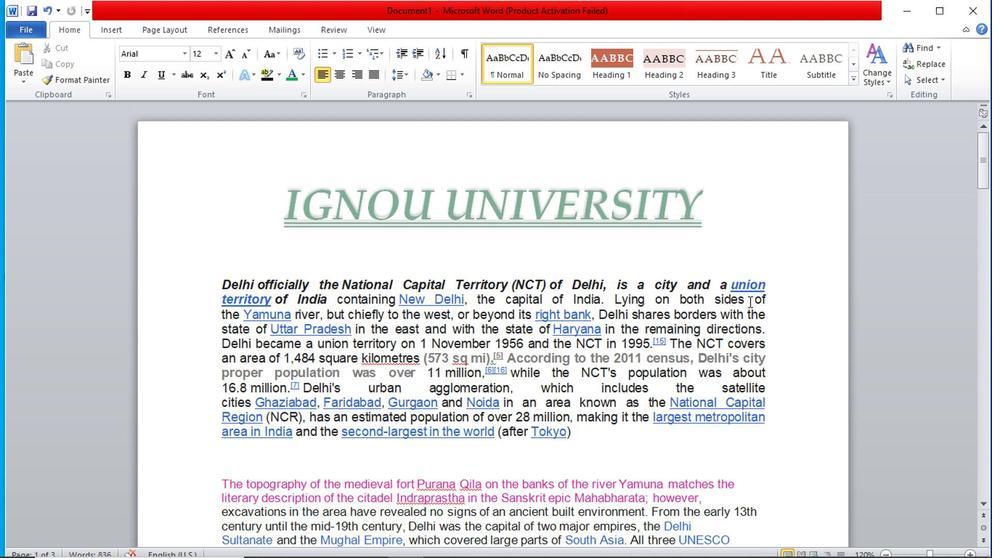 
Action: Mouse scrolled (764, 304) with delta (0, 0)
Screenshot: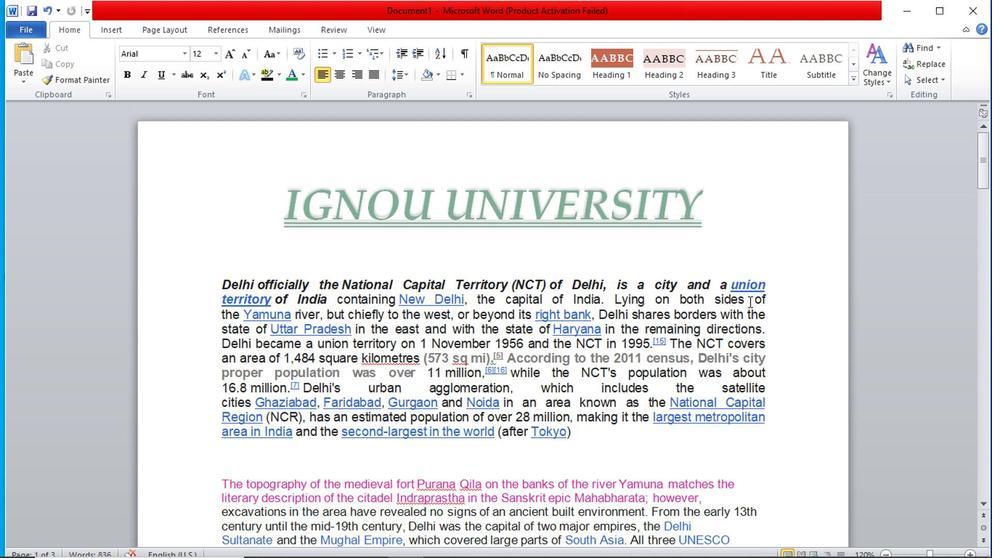 
Action: Mouse scrolled (764, 304) with delta (0, 0)
Screenshot: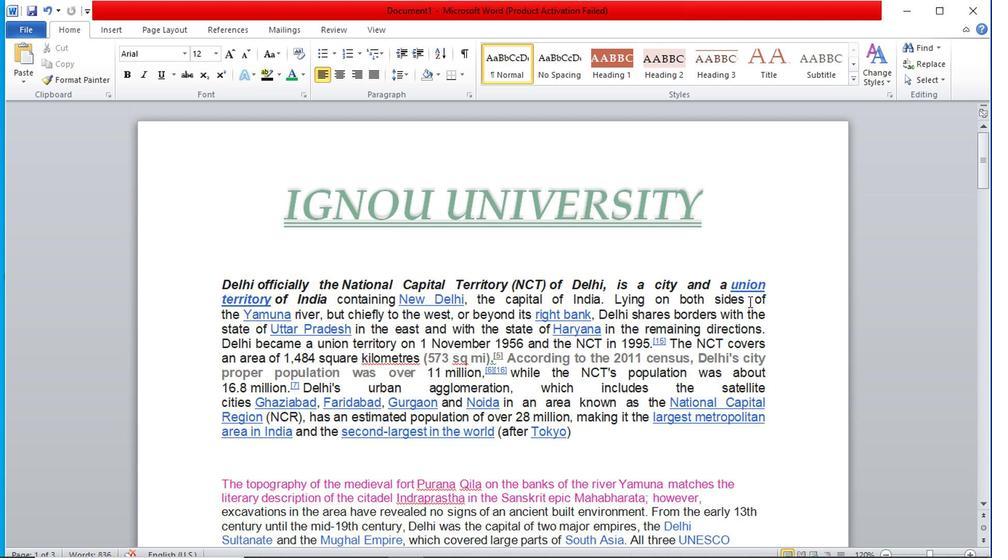 
Action: Mouse scrolled (764, 304) with delta (0, 0)
Screenshot: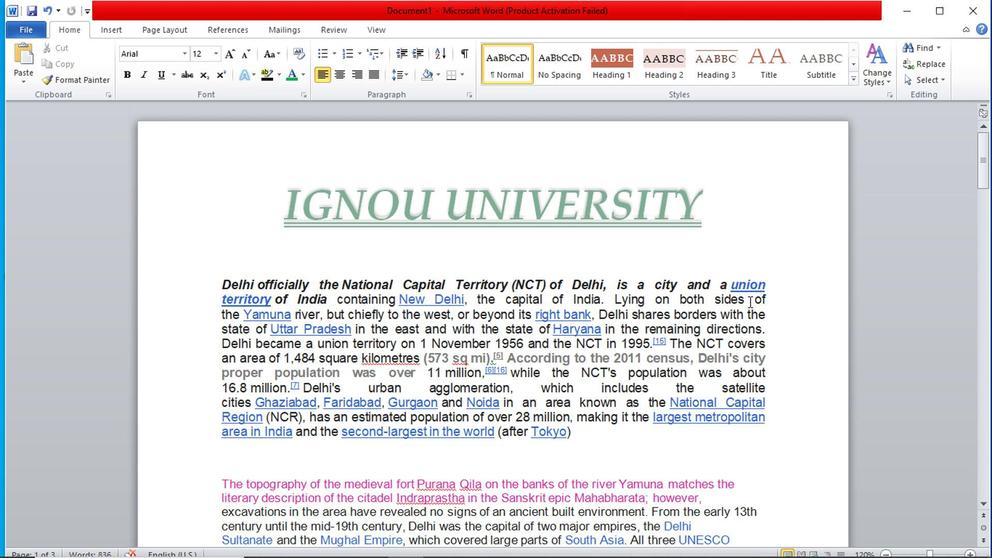 
Action: Mouse moved to (266, 203)
Screenshot: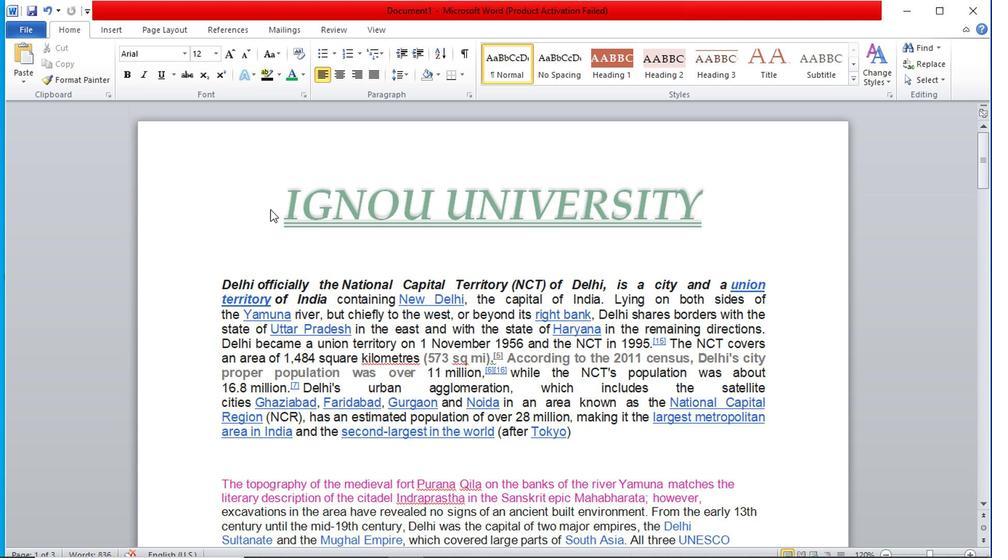 
Action: Mouse pressed left at (266, 203)
Screenshot: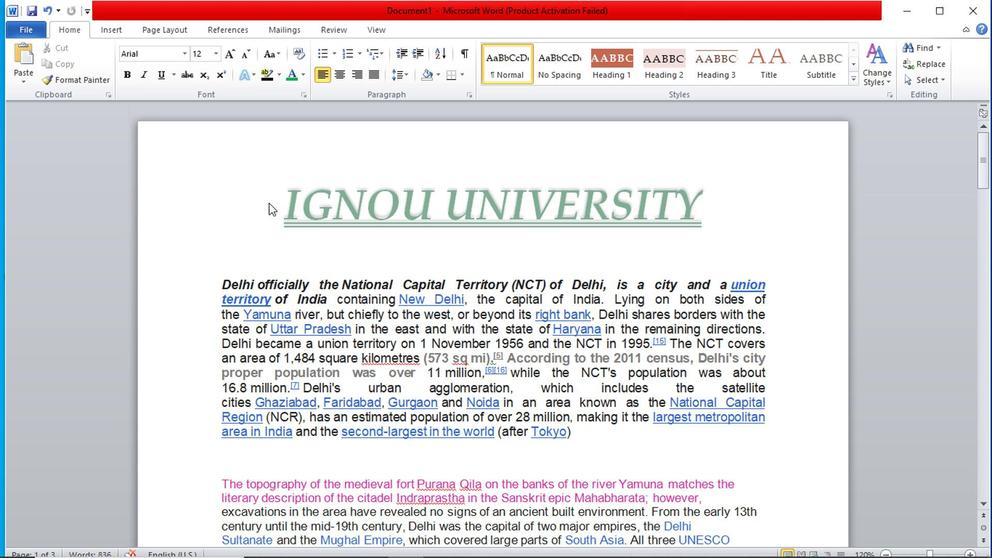 
Action: Mouse moved to (275, 198)
Screenshot: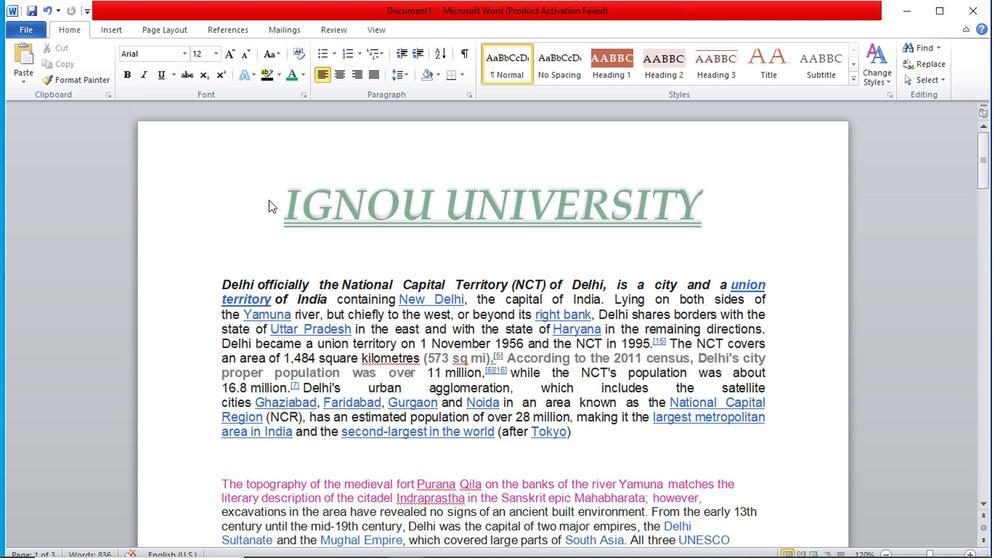 
Action: Mouse pressed left at (275, 198)
Screenshot: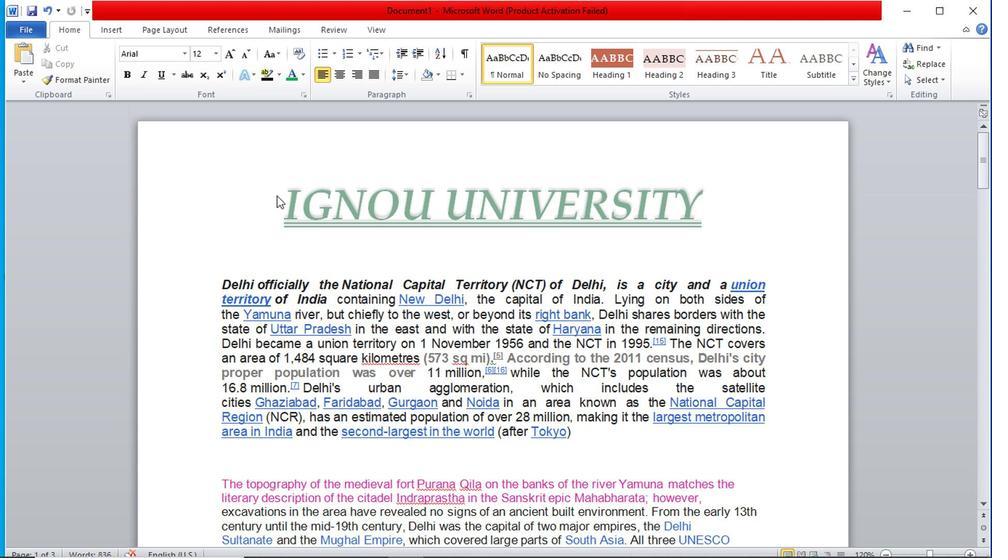 
Action: Mouse pressed left at (275, 198)
Screenshot: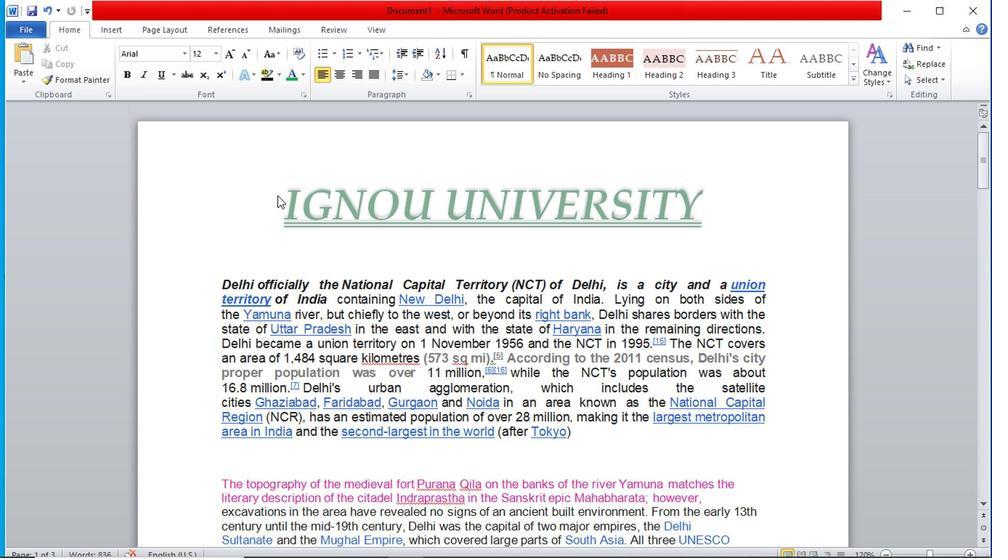 
Action: Mouse pressed left at (275, 198)
Screenshot: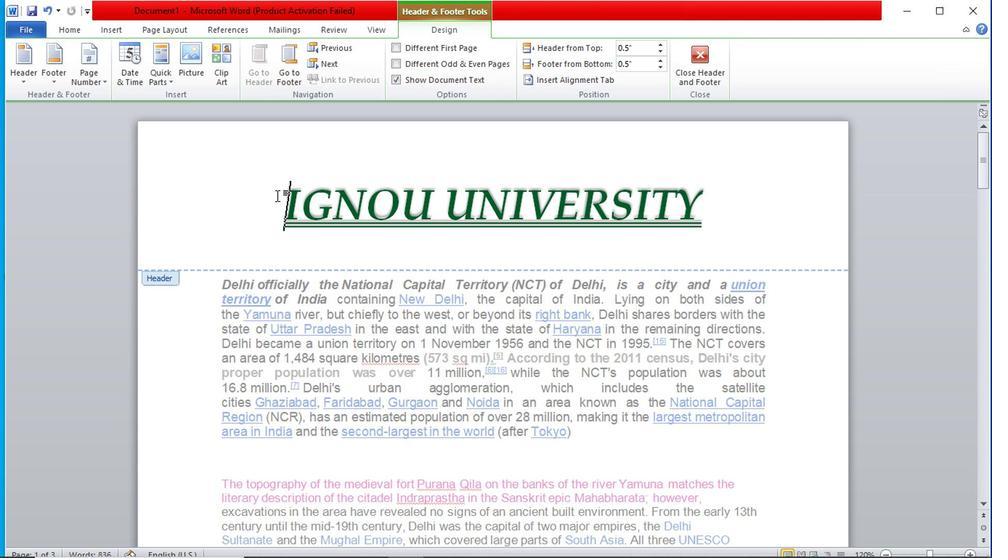 
Action: Mouse moved to (297, 198)
Screenshot: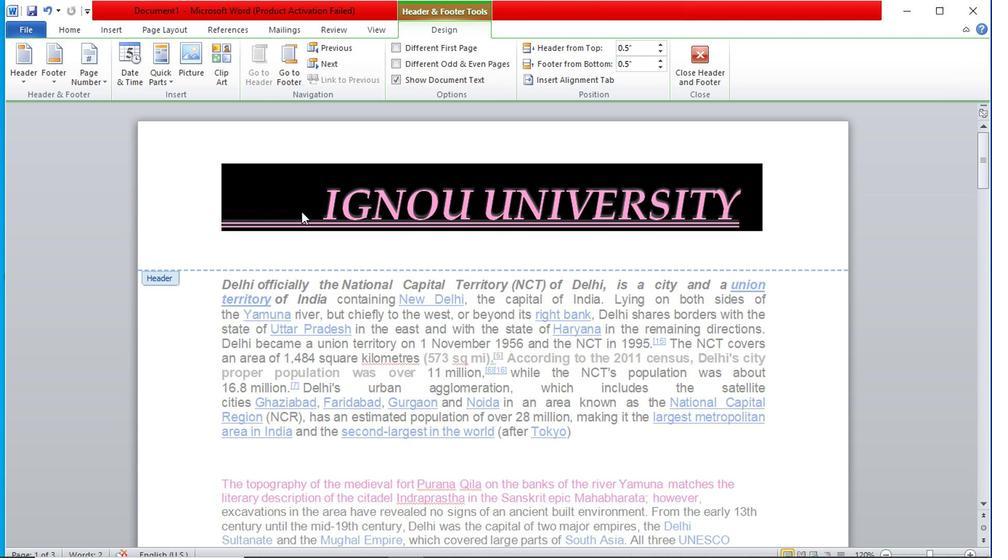 
Action: Mouse pressed left at (297, 198)
Screenshot: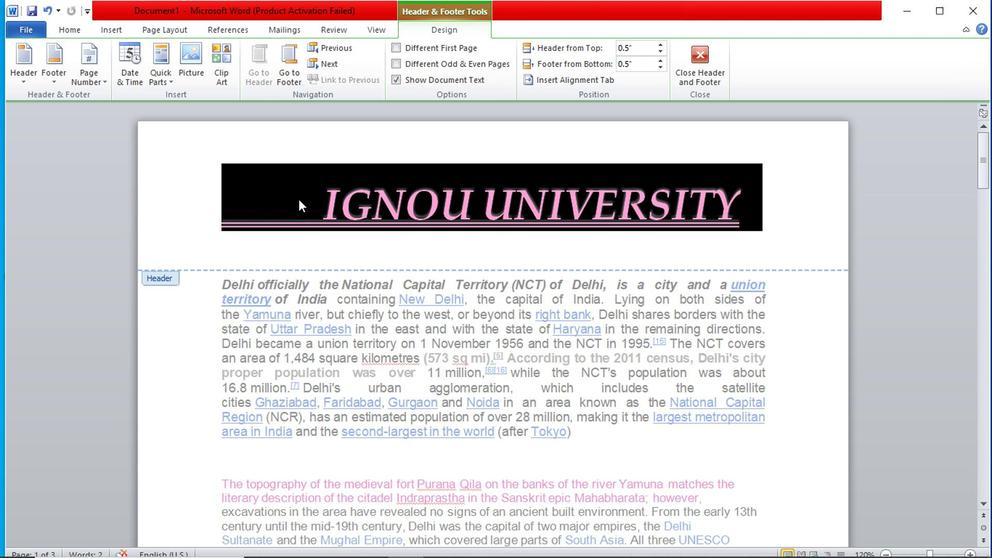 
Action: Mouse pressed left at (297, 198)
Screenshot: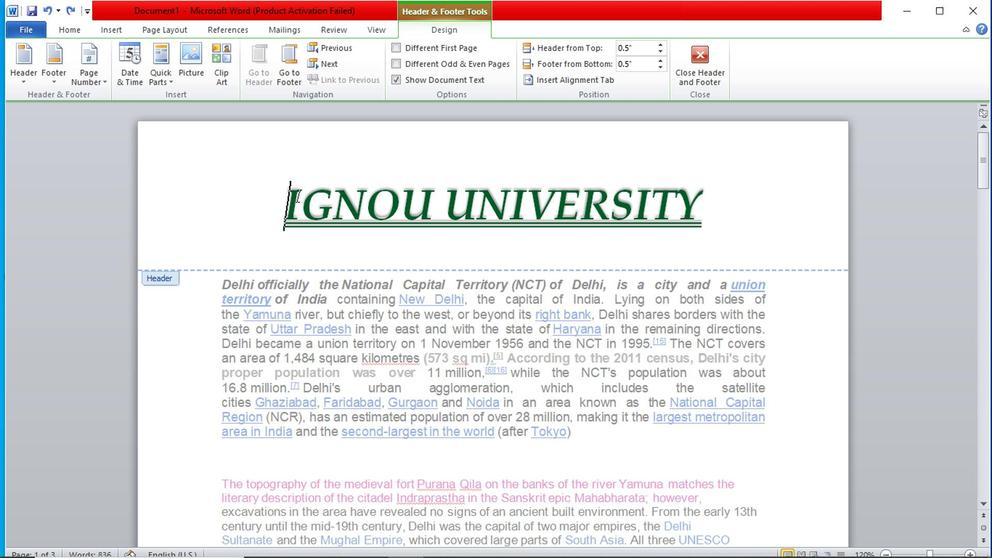 
Action: Mouse moved to (64, 30)
Screenshot: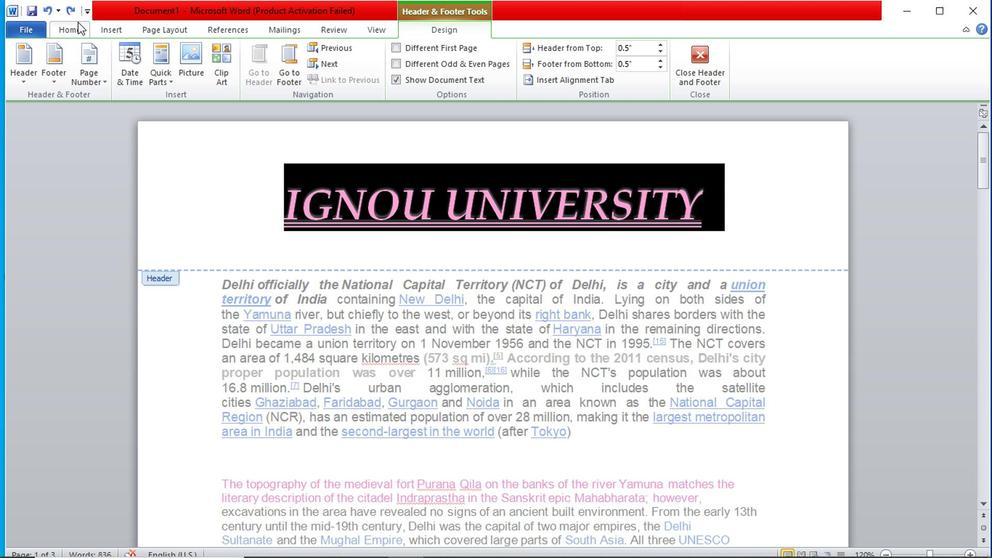 
Action: Mouse pressed left at (64, 30)
Screenshot: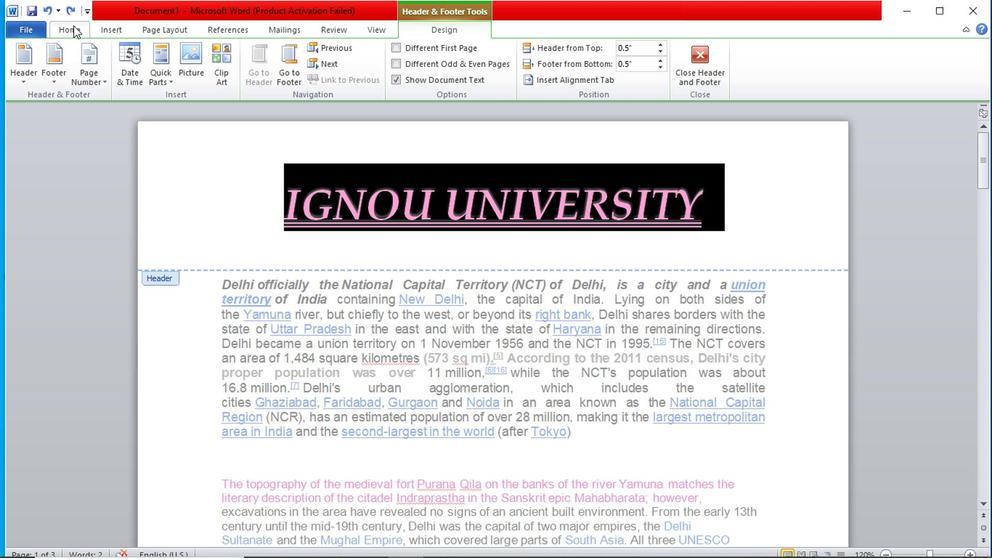 
Action: Mouse moved to (299, 76)
Screenshot: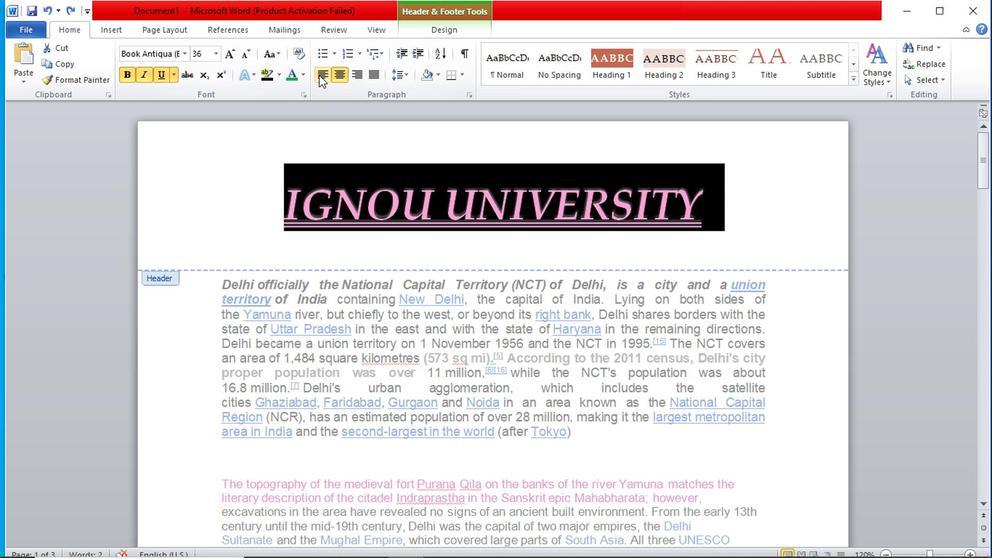 
Action: Mouse pressed left at (299, 76)
Screenshot: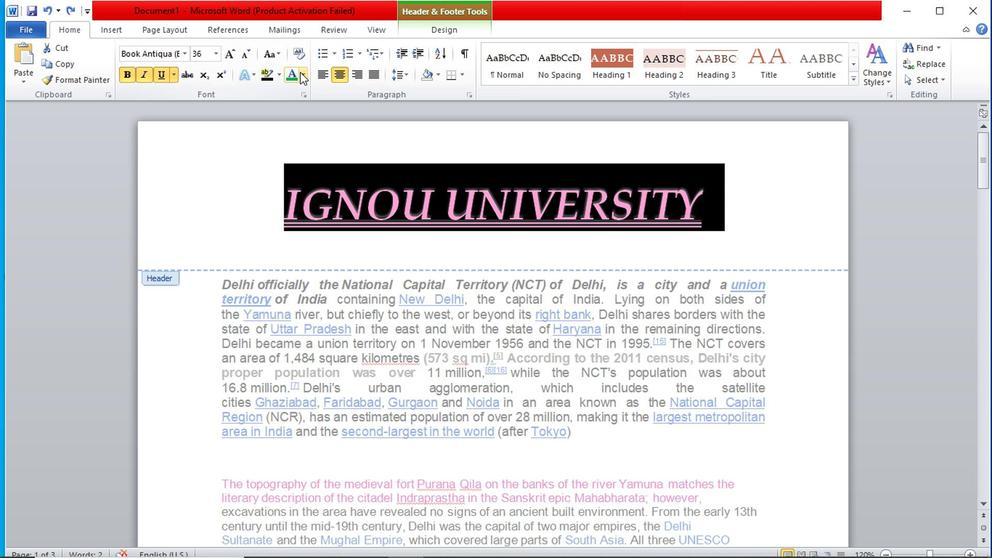 
Action: Mouse moved to (358, 199)
Screenshot: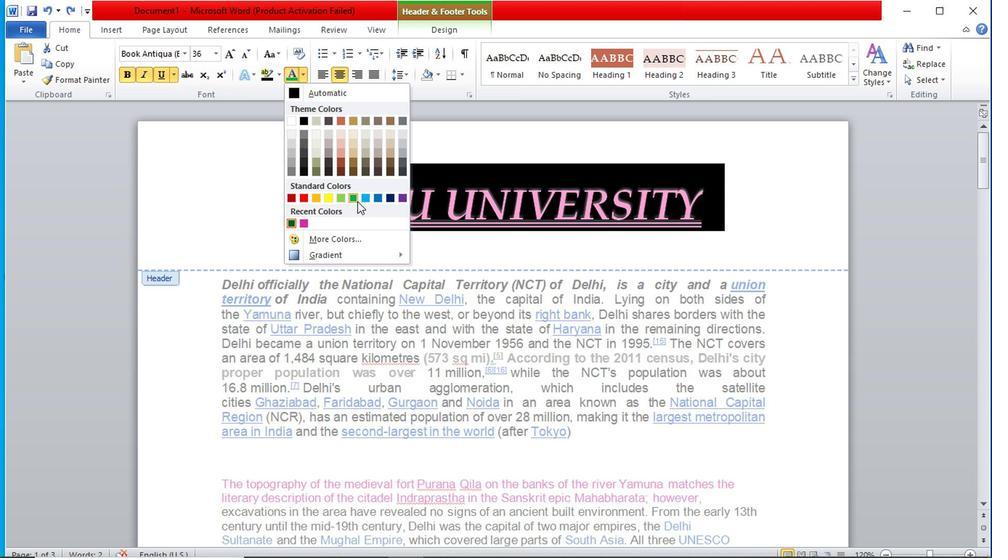 
Action: Mouse pressed left at (358, 199)
Screenshot: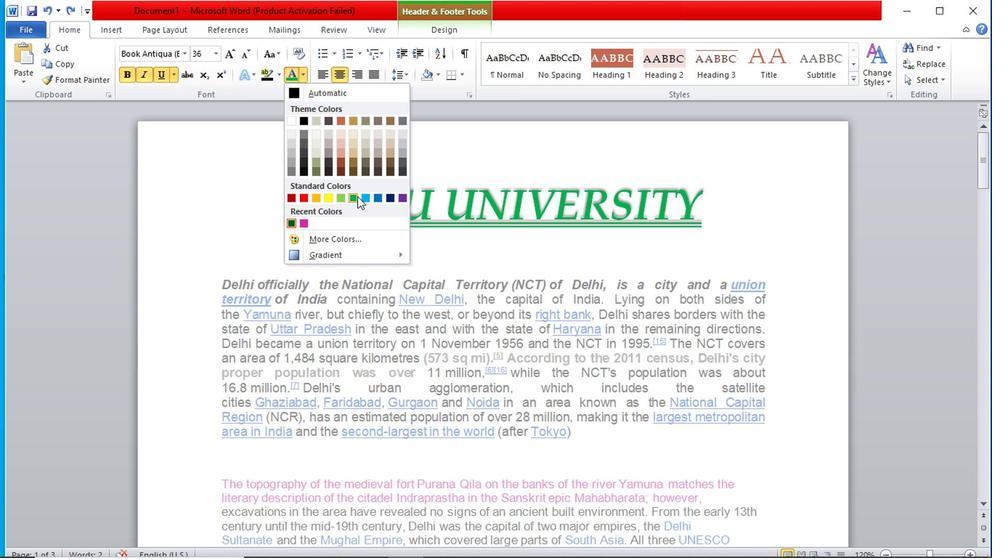 
Action: Mouse moved to (305, 75)
Screenshot: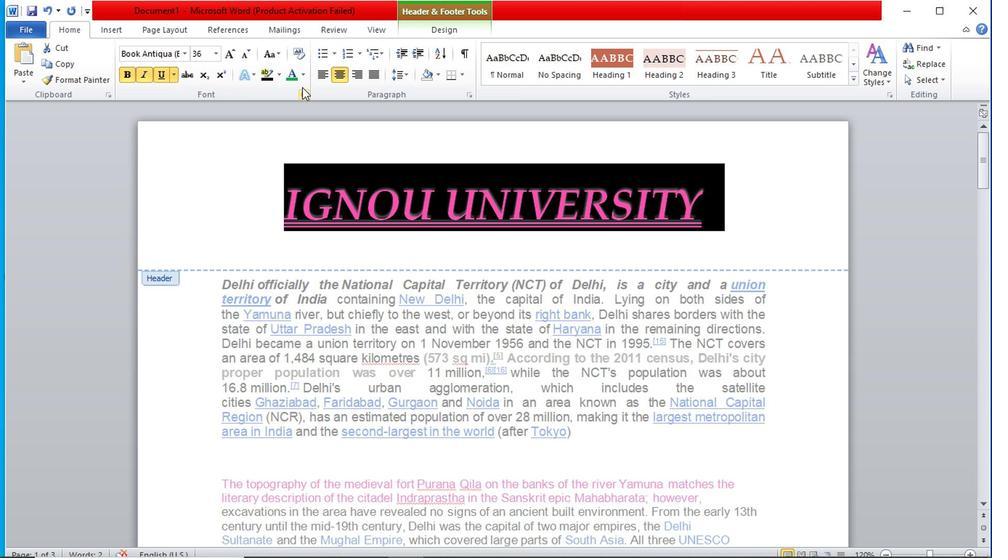 
Action: Mouse pressed left at (305, 75)
Screenshot: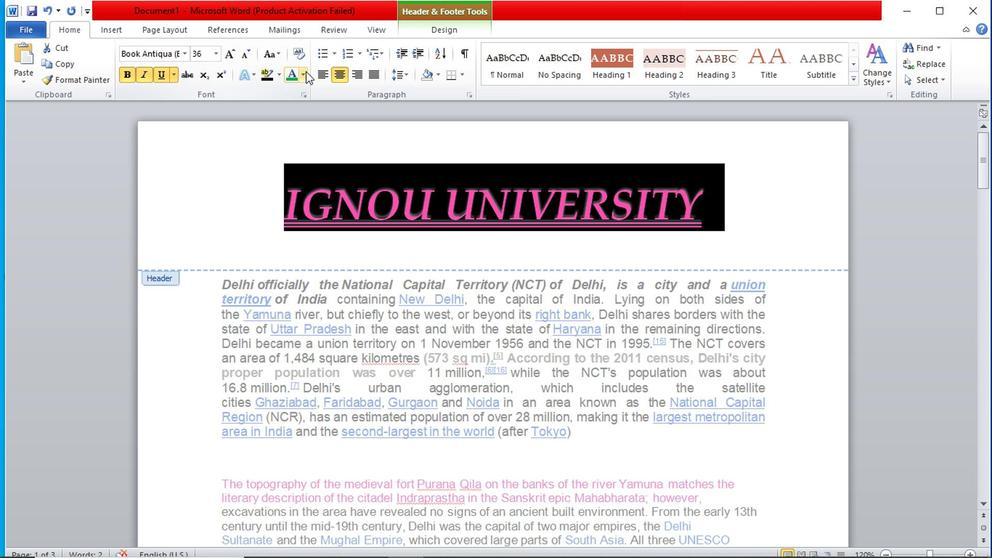 
Action: Mouse moved to (326, 241)
Screenshot: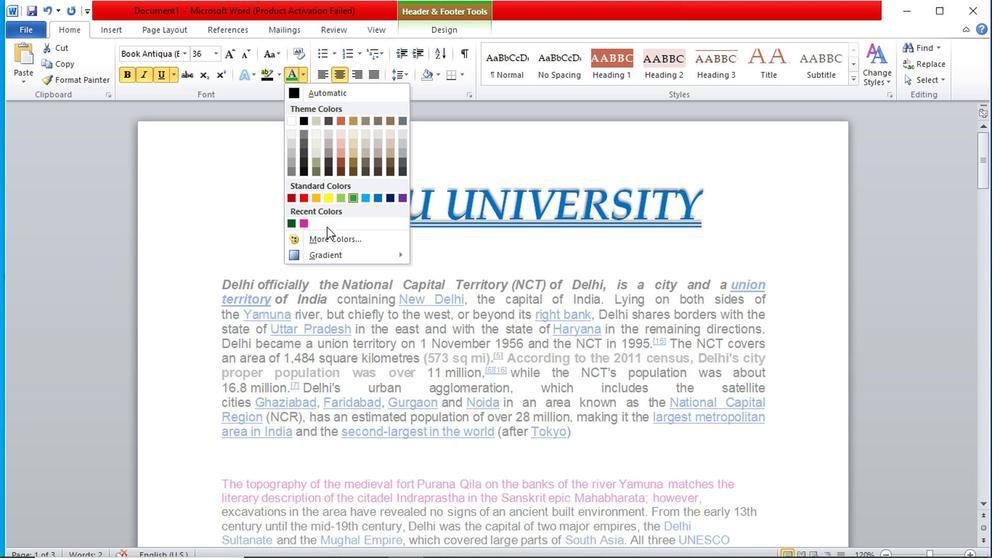 
Action: Mouse pressed left at (326, 241)
Screenshot: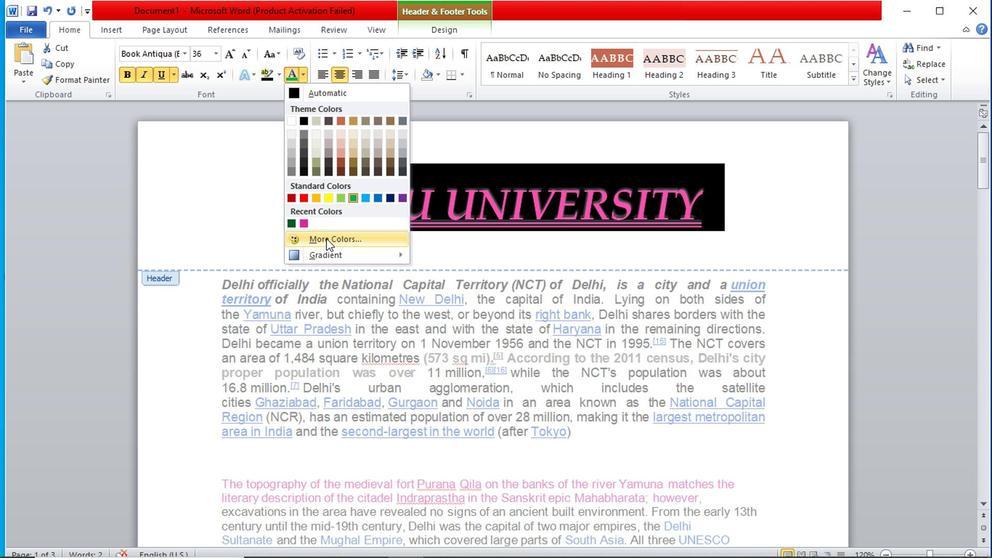 
Action: Mouse moved to (538, 284)
Screenshot: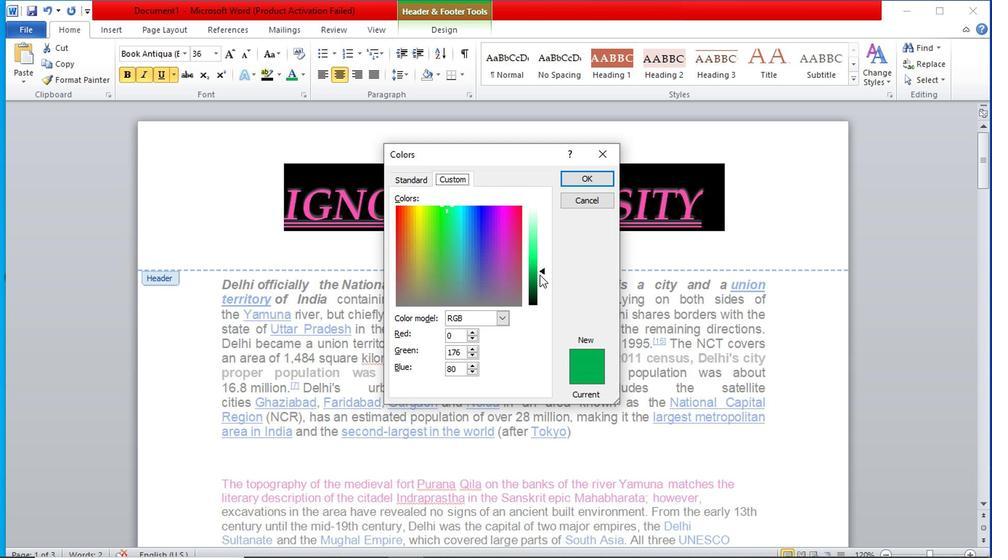 
Action: Mouse pressed left at (538, 284)
Screenshot: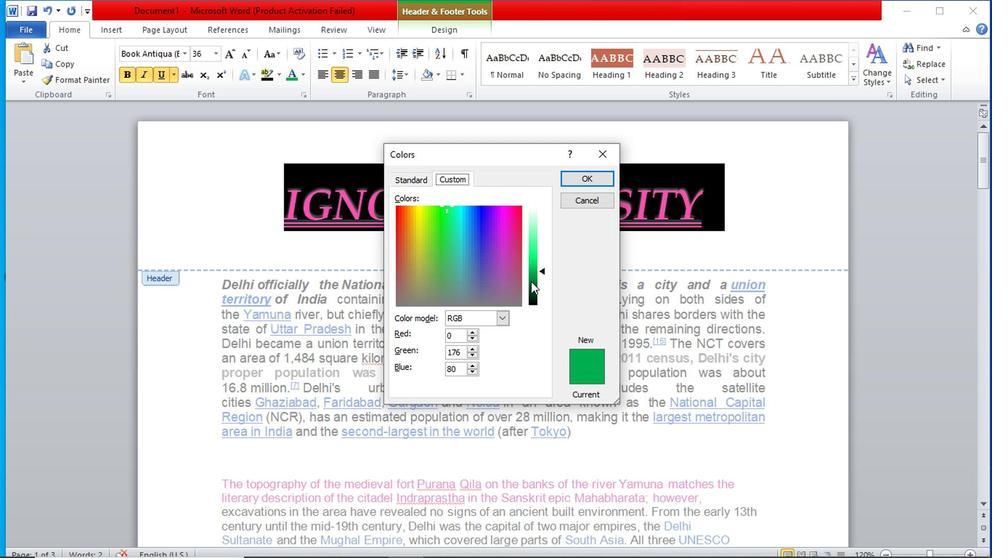 
Action: Mouse moved to (540, 286)
Screenshot: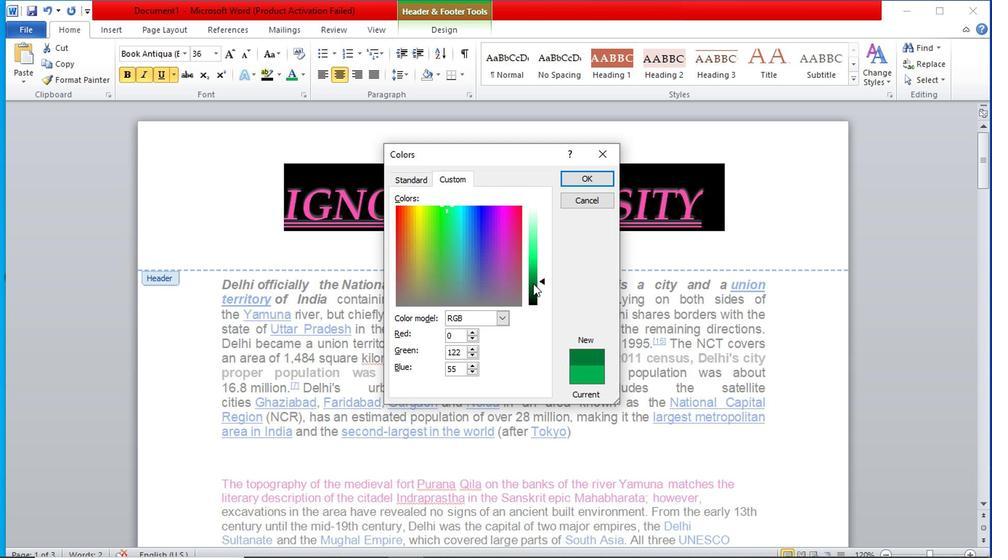 
Action: Mouse pressed left at (540, 286)
Screenshot: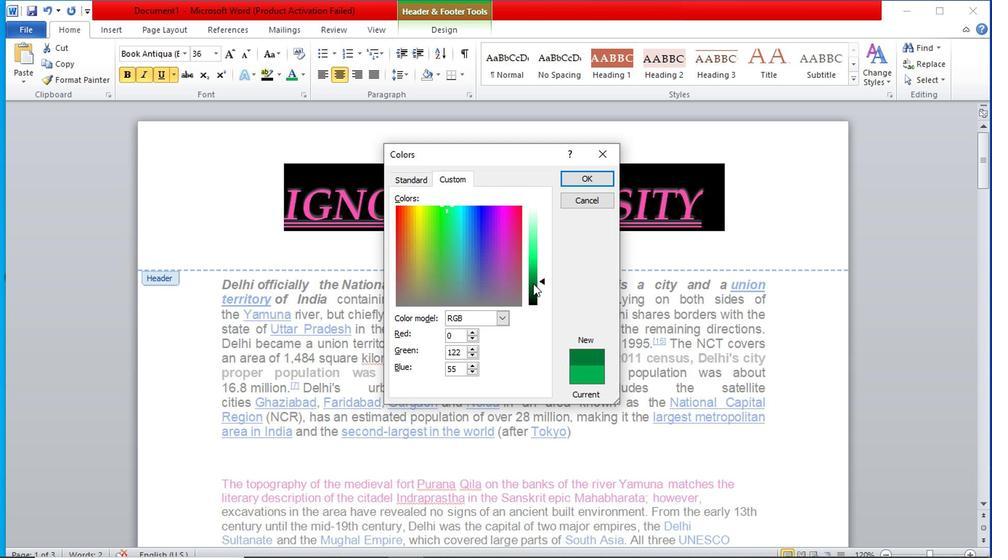 
Action: Mouse moved to (544, 297)
Screenshot: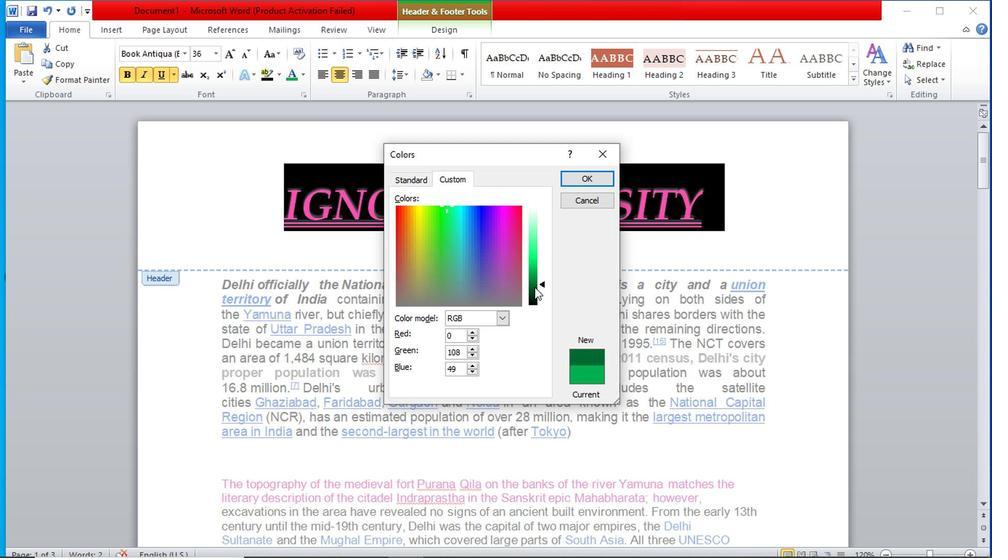 
Action: Mouse pressed left at (544, 297)
Screenshot: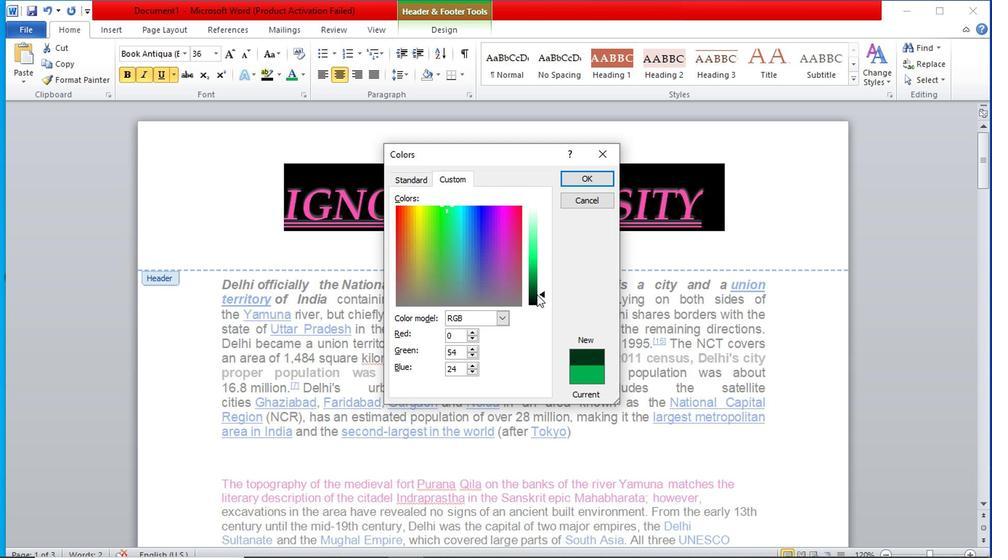 
Action: Mouse moved to (227, 235)
Screenshot: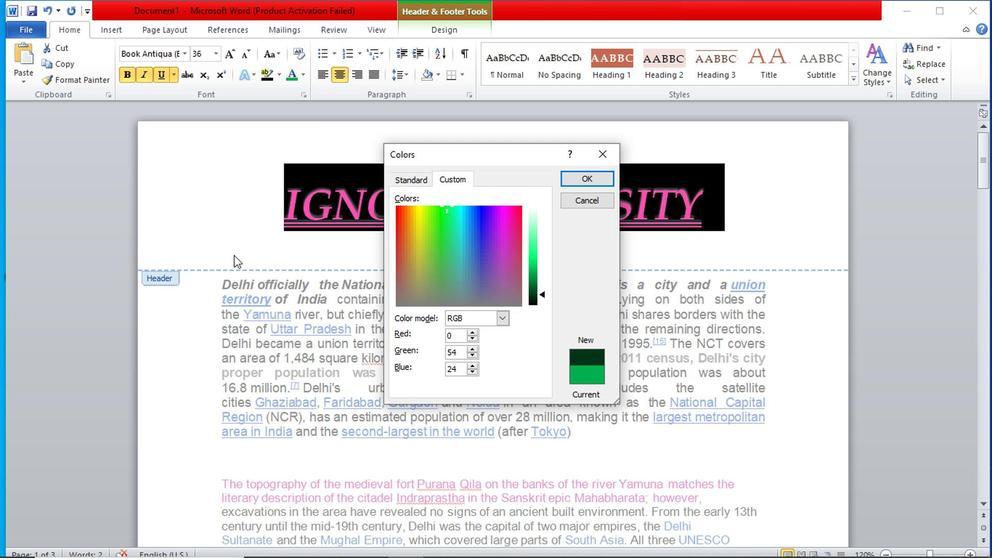 
Action: Mouse pressed left at (227, 235)
Screenshot: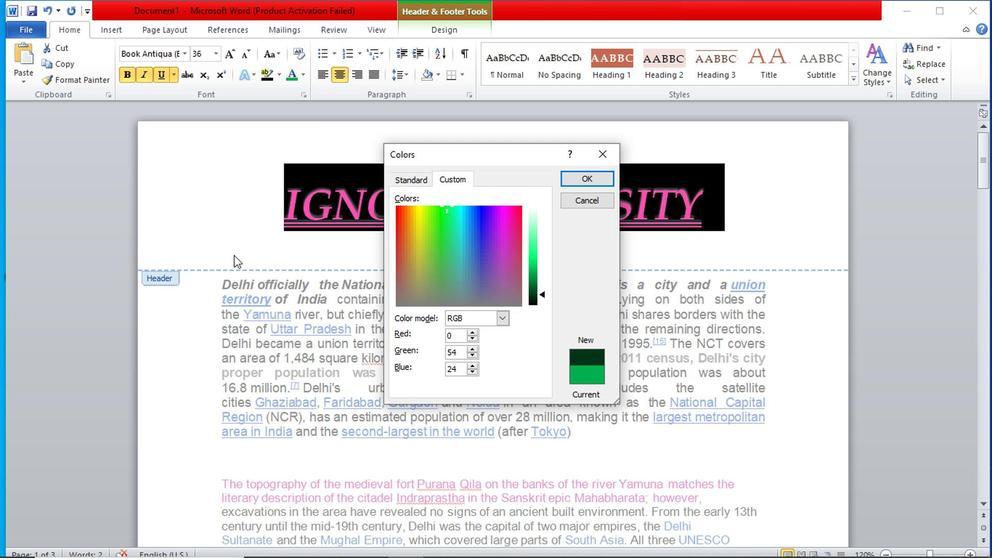 
Action: Mouse moved to (230, 231)
Screenshot: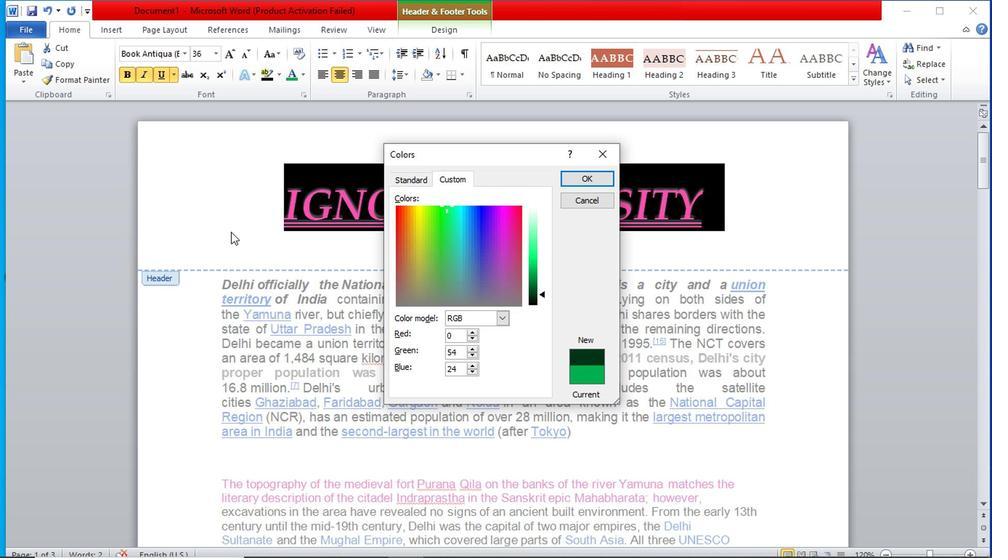 
Action: Mouse pressed left at (230, 231)
Screenshot: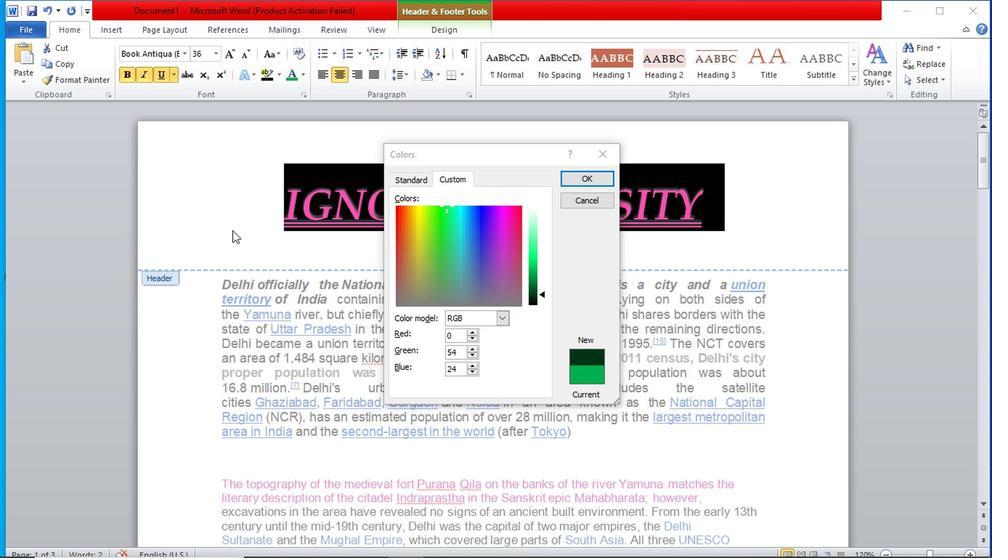 
Action: Mouse moved to (230, 230)
Screenshot: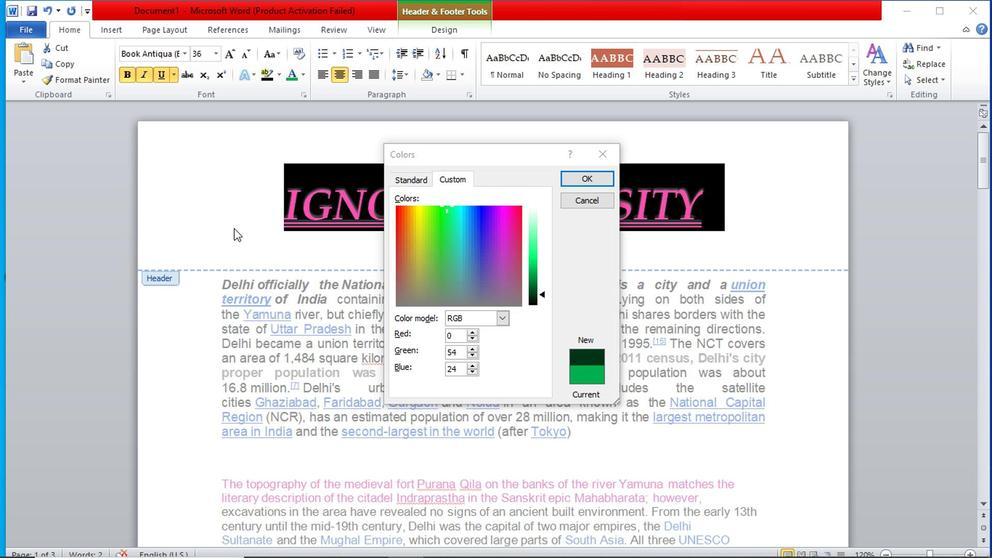 
Action: Mouse pressed left at (230, 230)
Screenshot: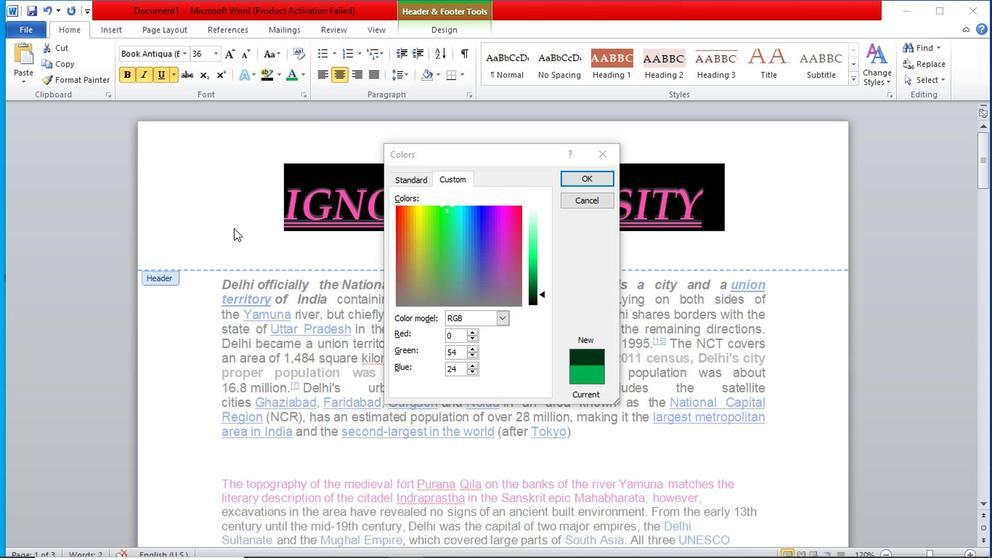 
Action: Mouse moved to (606, 181)
Screenshot: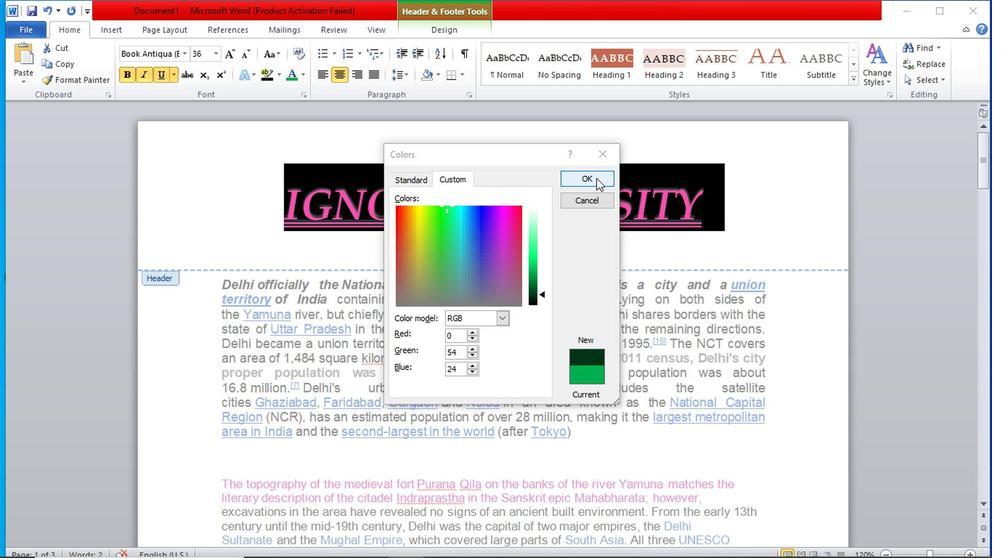
Action: Mouse pressed left at (606, 181)
Screenshot: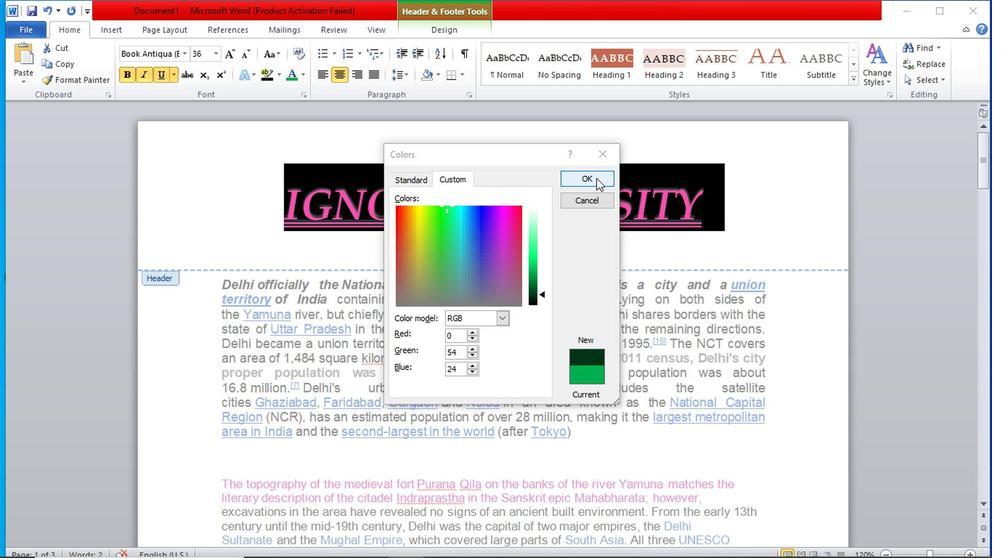 
Action: Mouse moved to (215, 264)
Screenshot: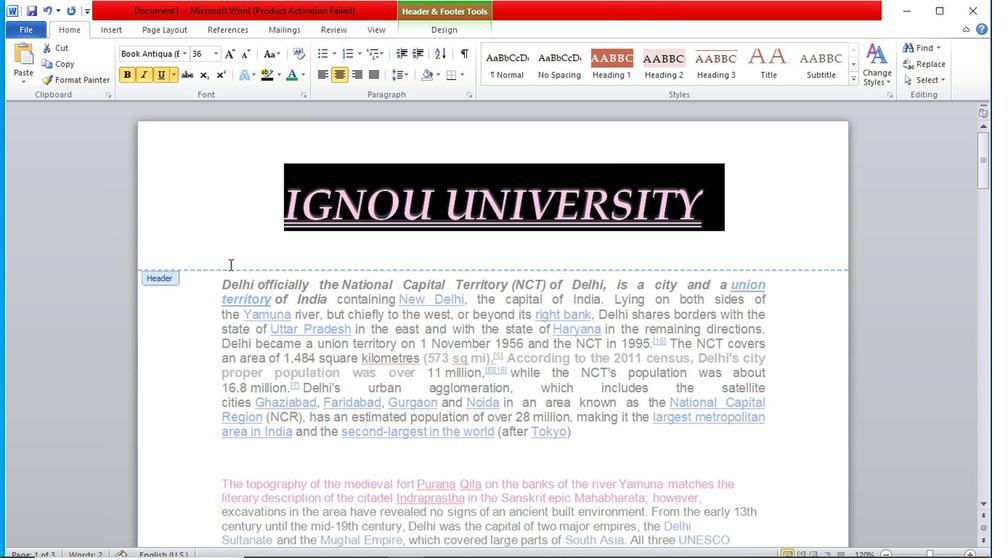 
Action: Mouse pressed left at (215, 264)
Screenshot: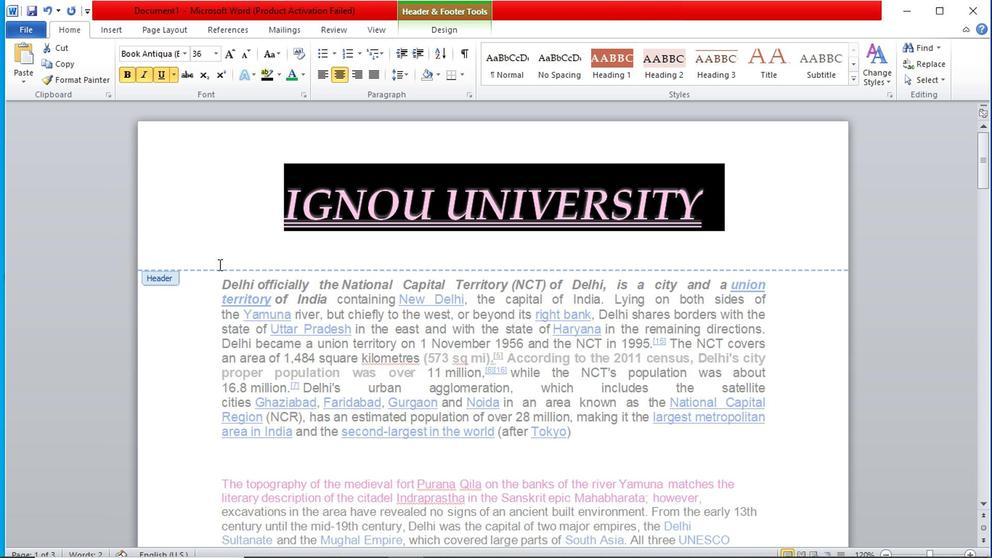 
Action: Mouse moved to (249, 231)
Screenshot: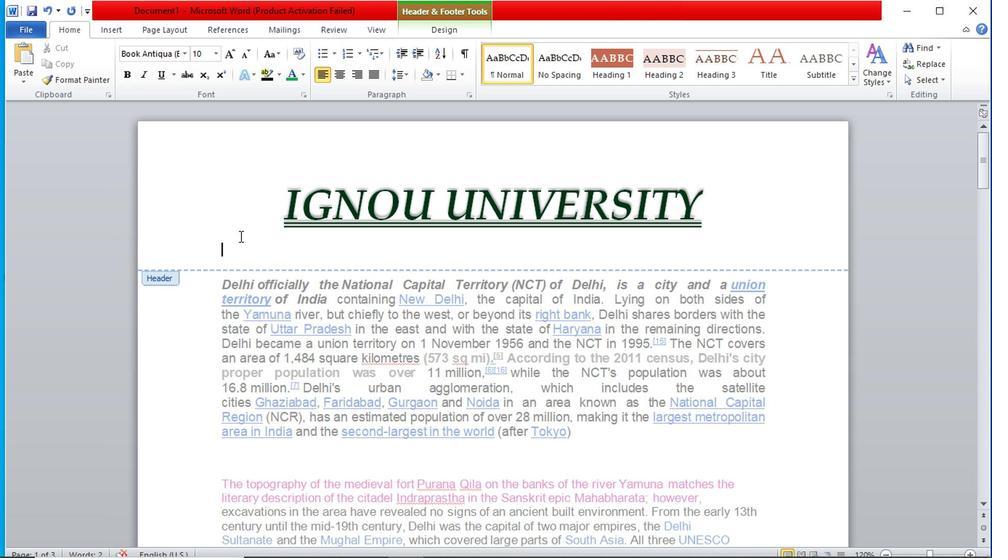 
Action: Mouse pressed left at (249, 231)
Screenshot: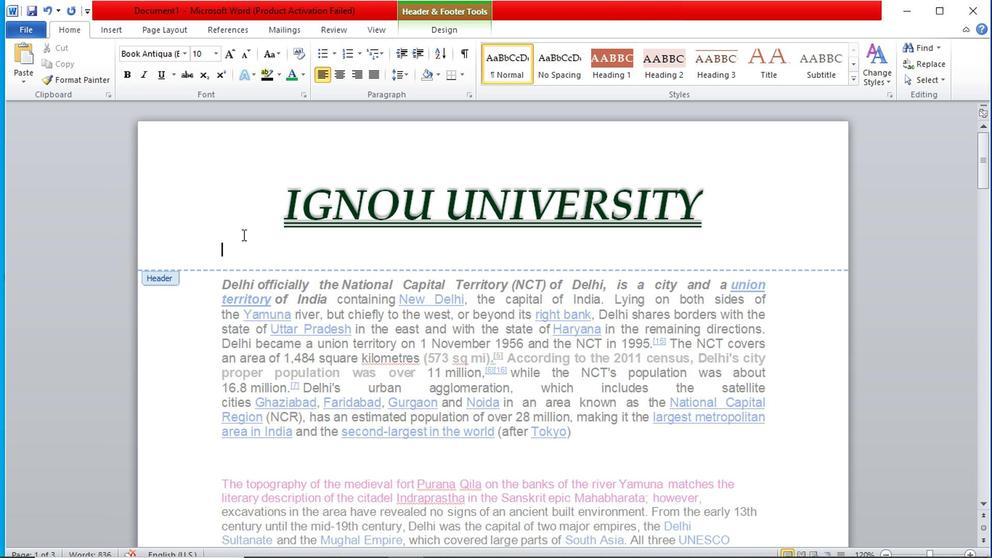 
Action: Mouse moved to (571, 313)
Screenshot: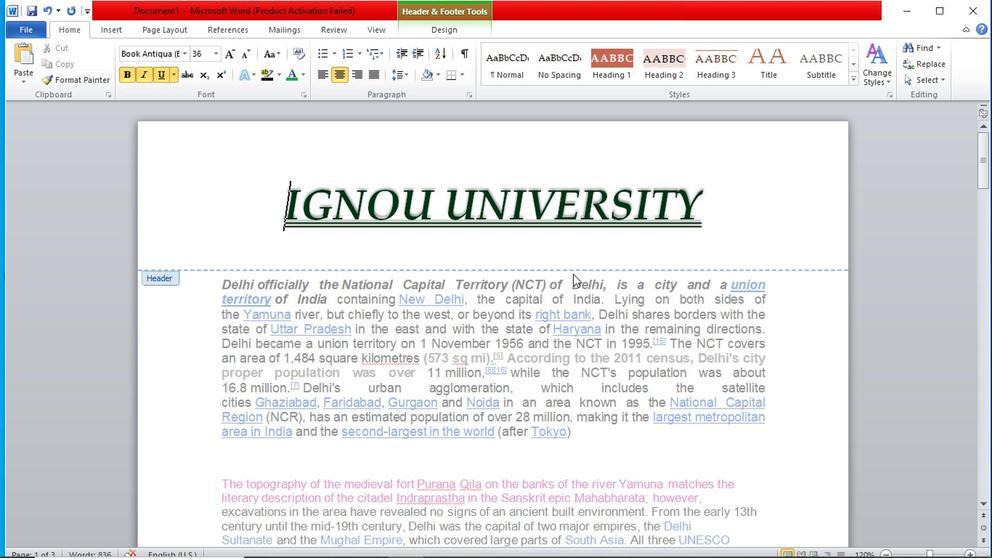 
Action: Mouse scrolled (571, 312) with delta (0, -1)
Screenshot: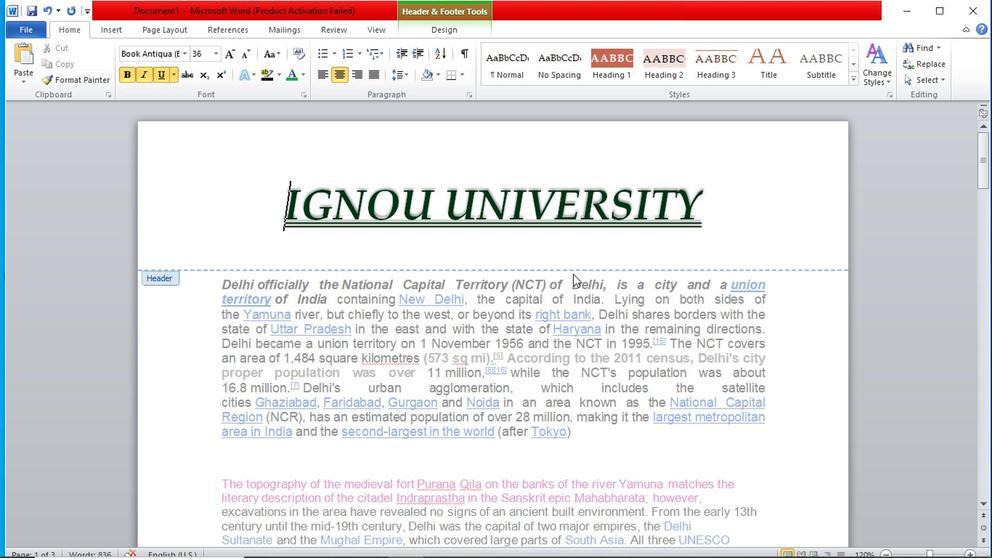 
Action: Mouse moved to (569, 319)
Screenshot: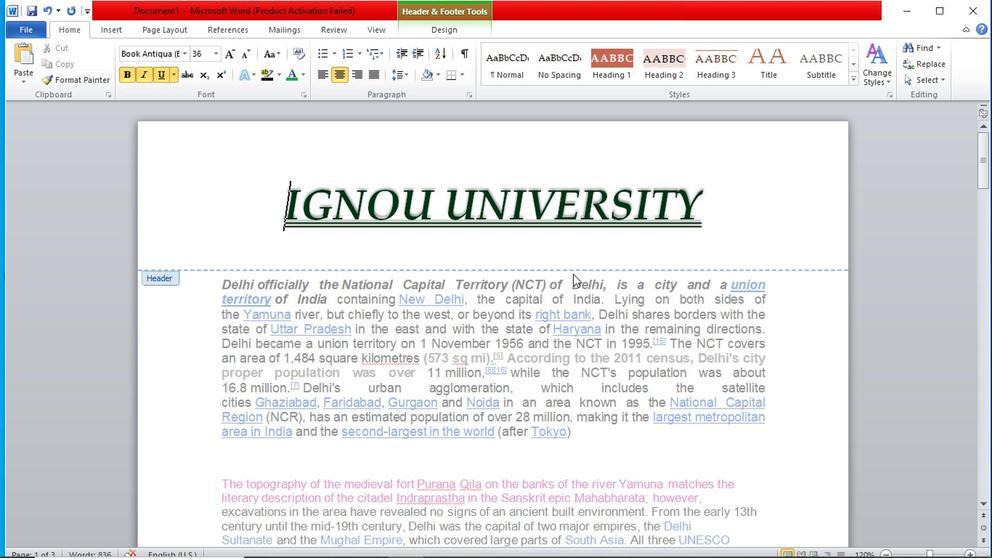 
Action: Mouse scrolled (569, 318) with delta (0, 0)
Screenshot: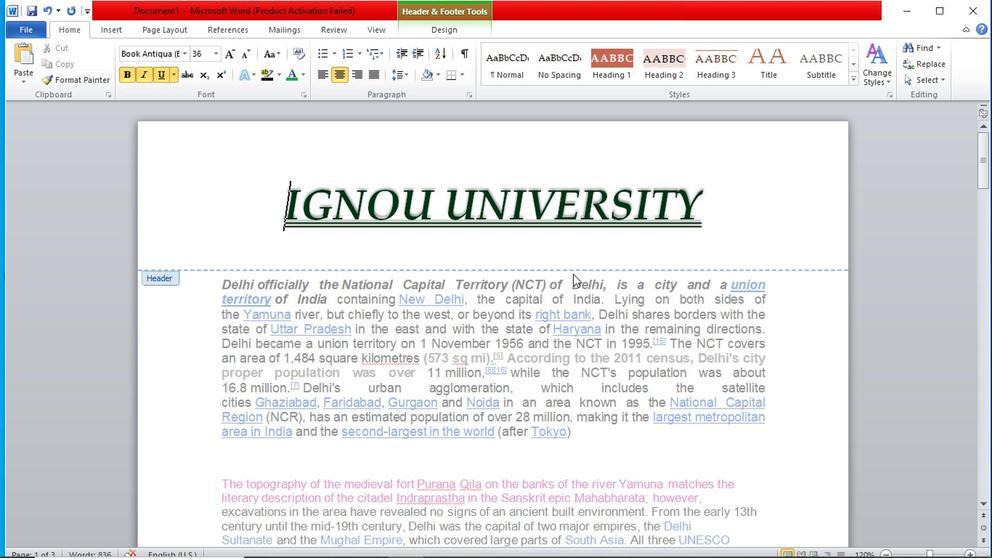 
Action: Mouse moved to (568, 321)
Screenshot: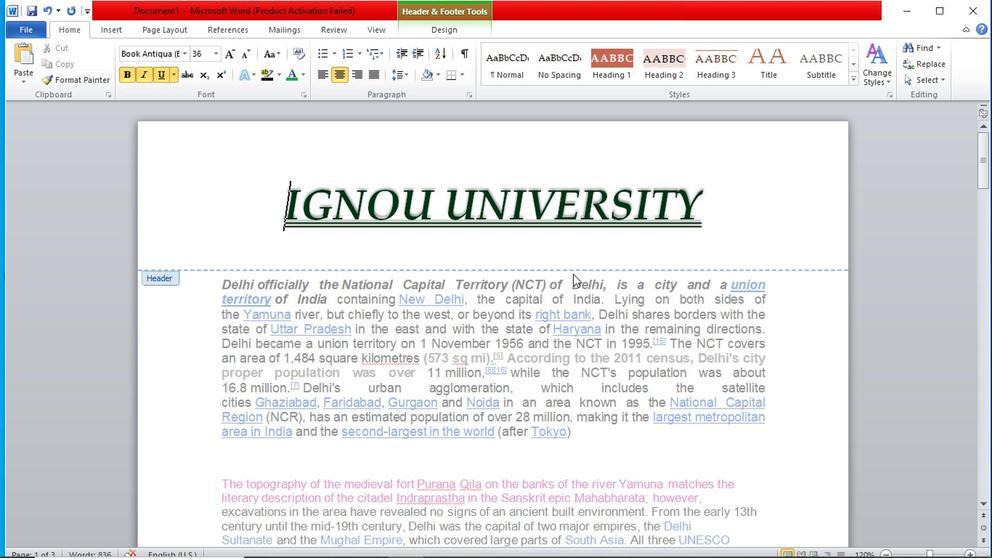 
Action: Mouse scrolled (568, 322) with delta (0, 1)
Screenshot: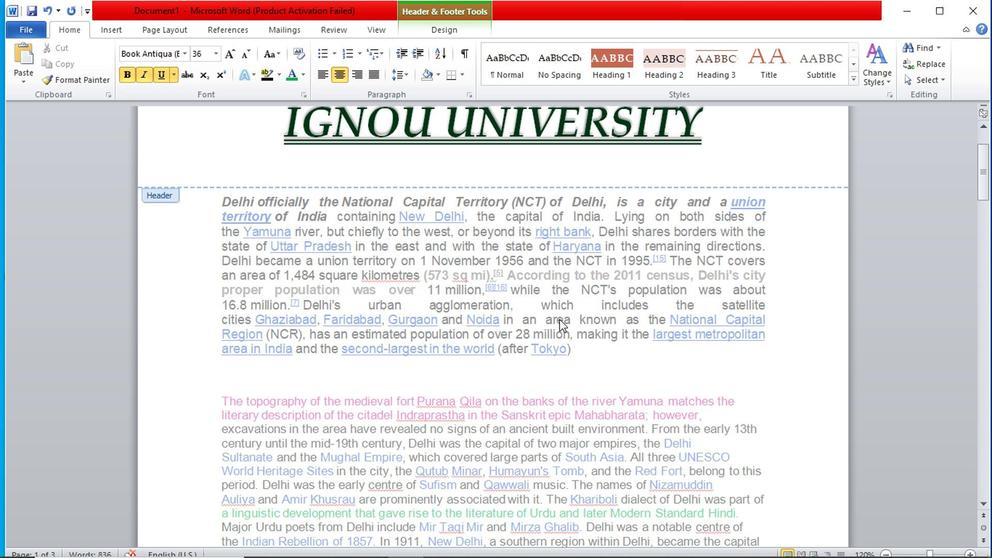 
Action: Mouse scrolled (568, 322) with delta (0, 1)
Screenshot: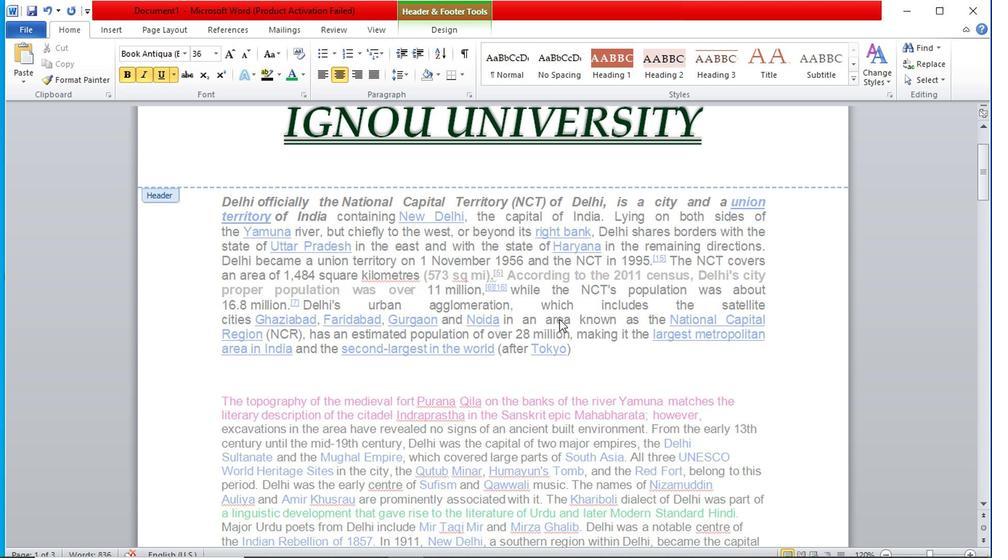 
Action: Mouse scrolled (568, 322) with delta (0, 1)
Screenshot: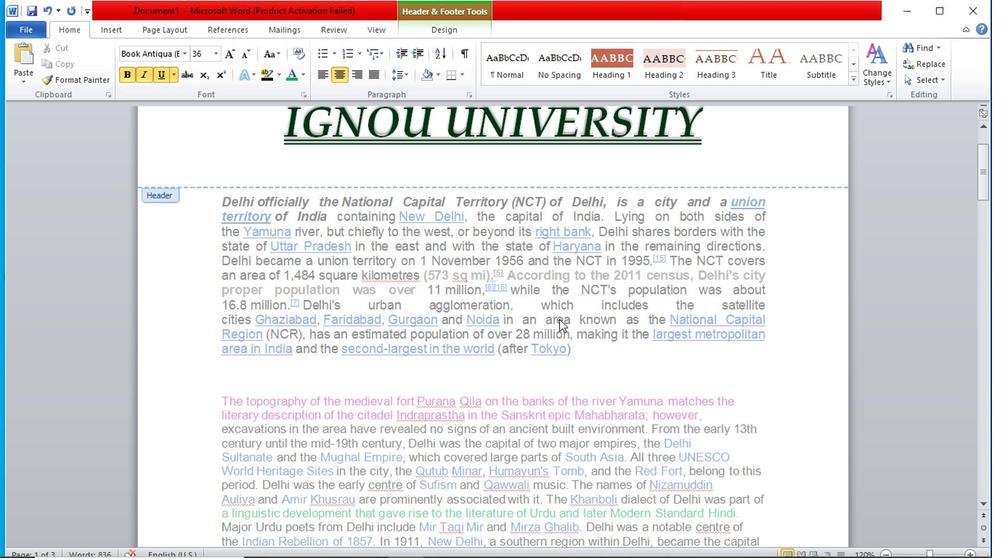 
Action: Mouse scrolled (568, 322) with delta (0, 1)
Screenshot: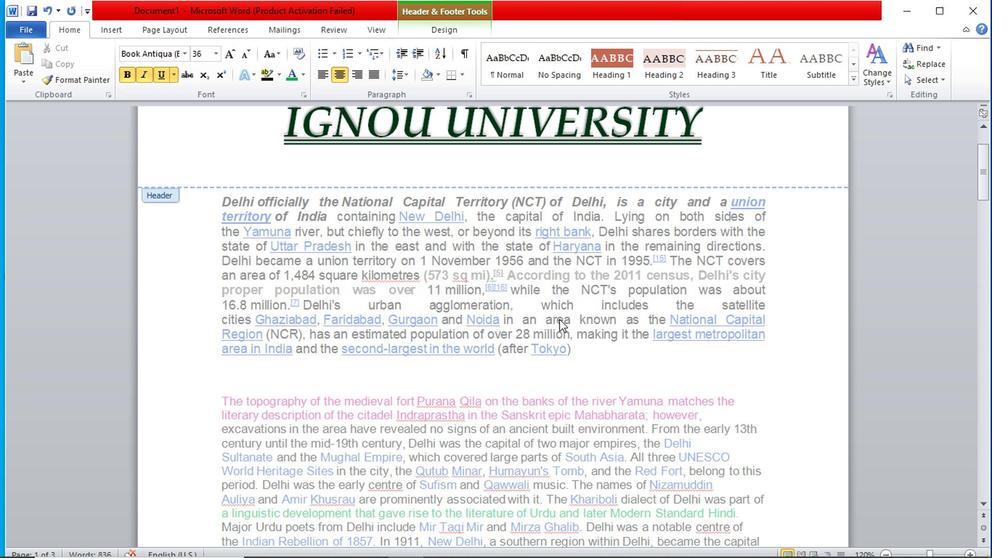 
Action: Mouse scrolled (568, 320) with delta (0, 0)
Screenshot: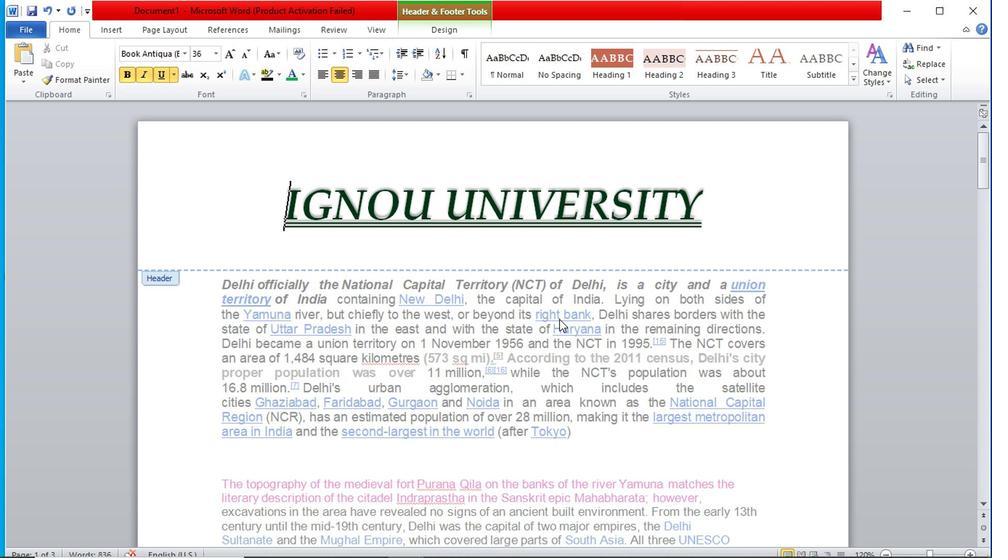 
Action: Mouse scrolled (568, 320) with delta (0, 0)
Screenshot: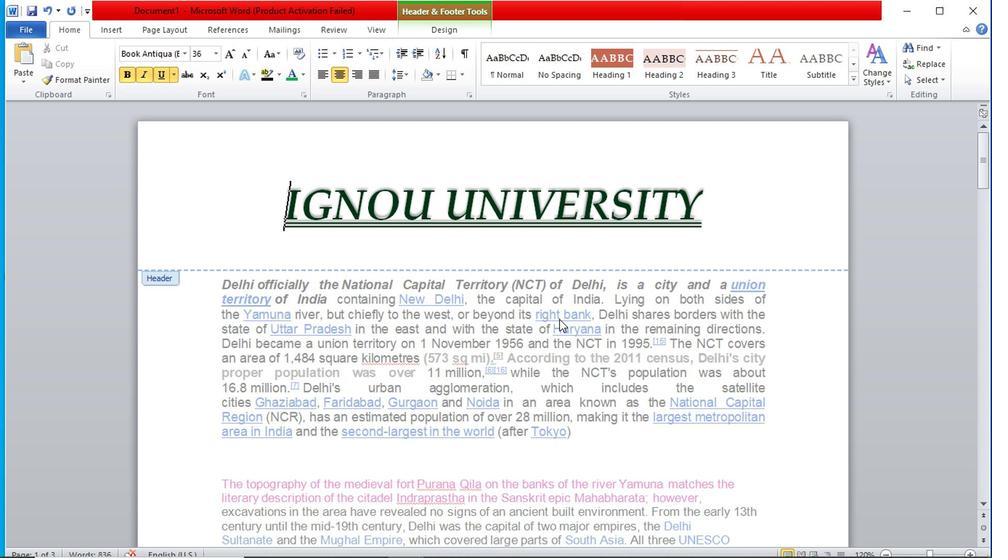 
Action: Mouse scrolled (568, 320) with delta (0, 0)
Screenshot: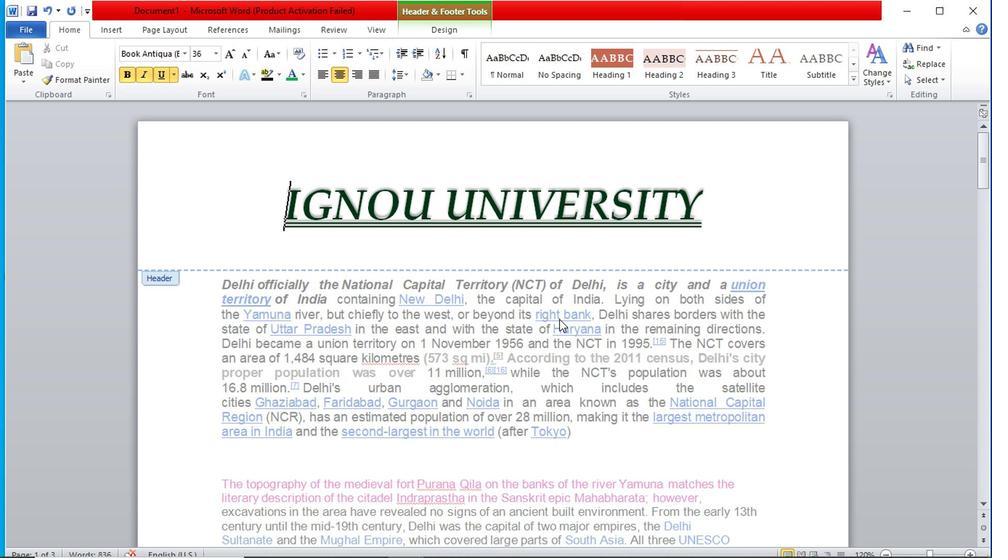 
Action: Mouse scrolled (568, 320) with delta (0, 0)
Screenshot: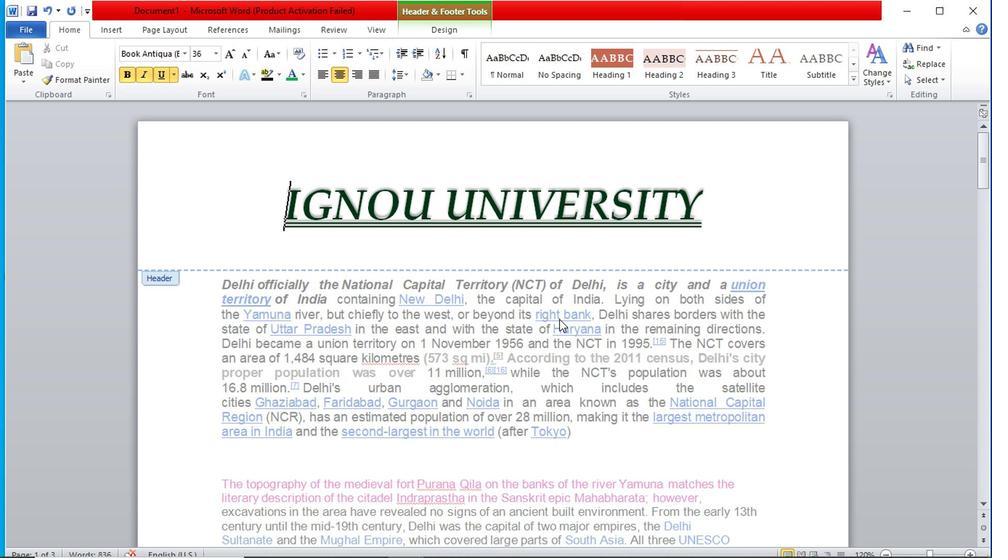 
Action: Mouse scrolled (568, 320) with delta (0, 0)
Screenshot: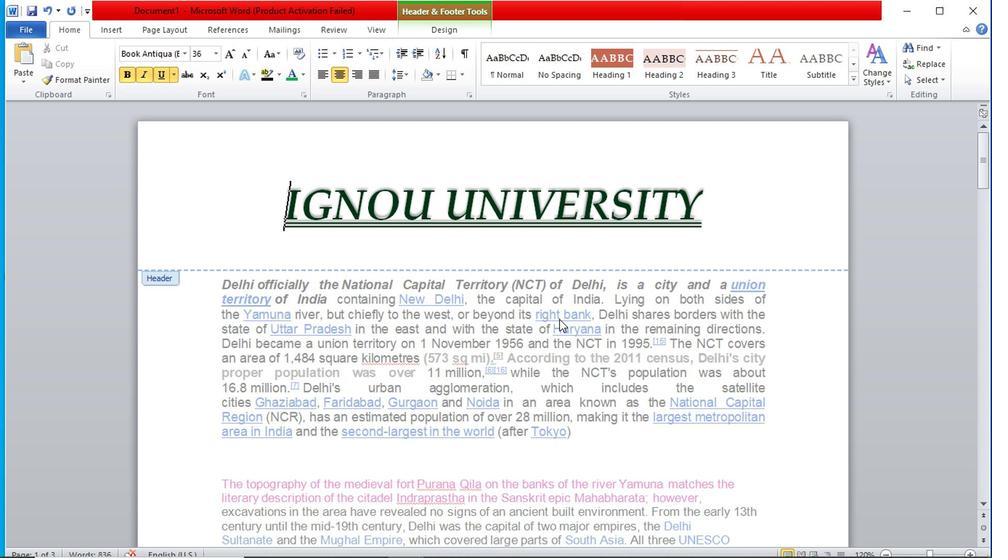 
Action: Mouse scrolled (568, 320) with delta (0, 0)
Screenshot: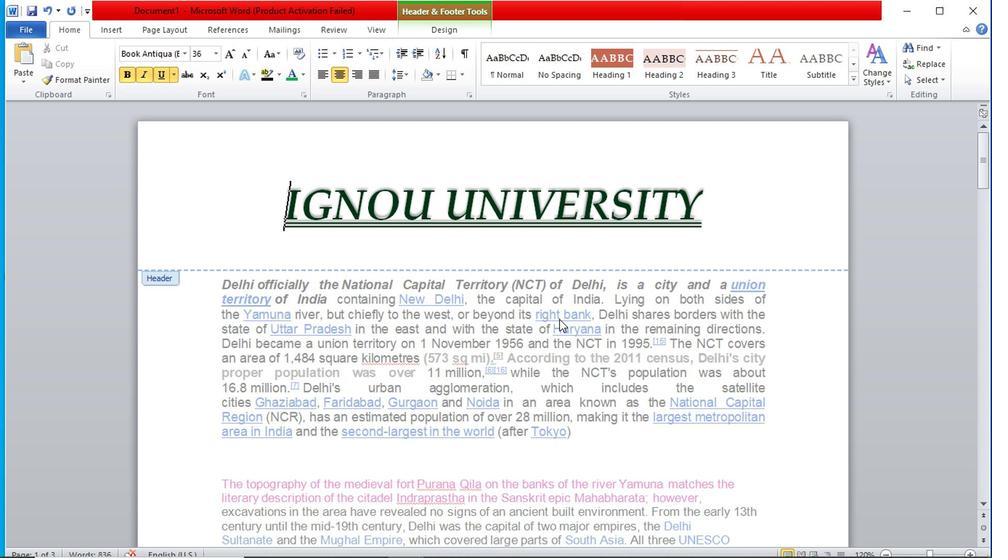 
Action: Mouse moved to (562, 317)
Screenshot: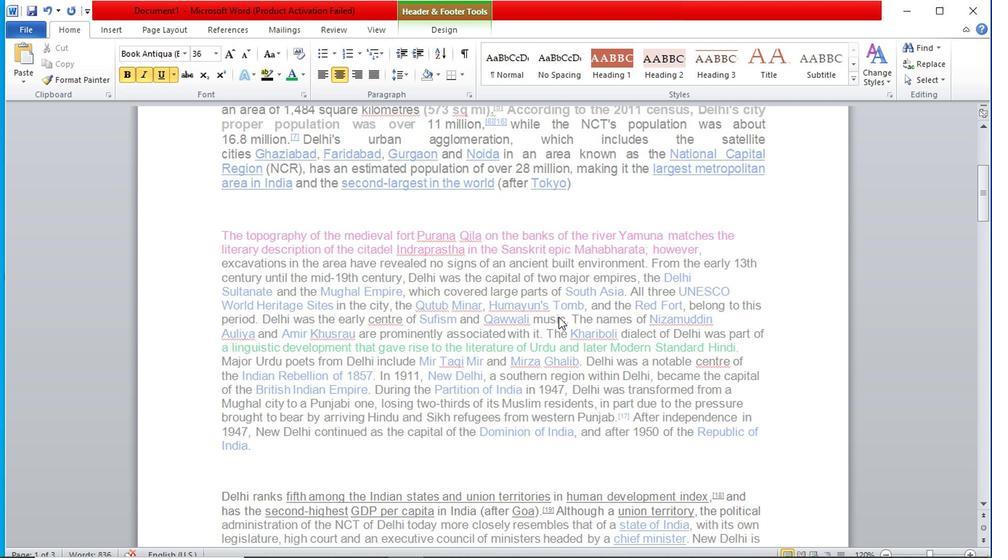 
Action: Mouse scrolled (562, 316) with delta (0, 0)
Screenshot: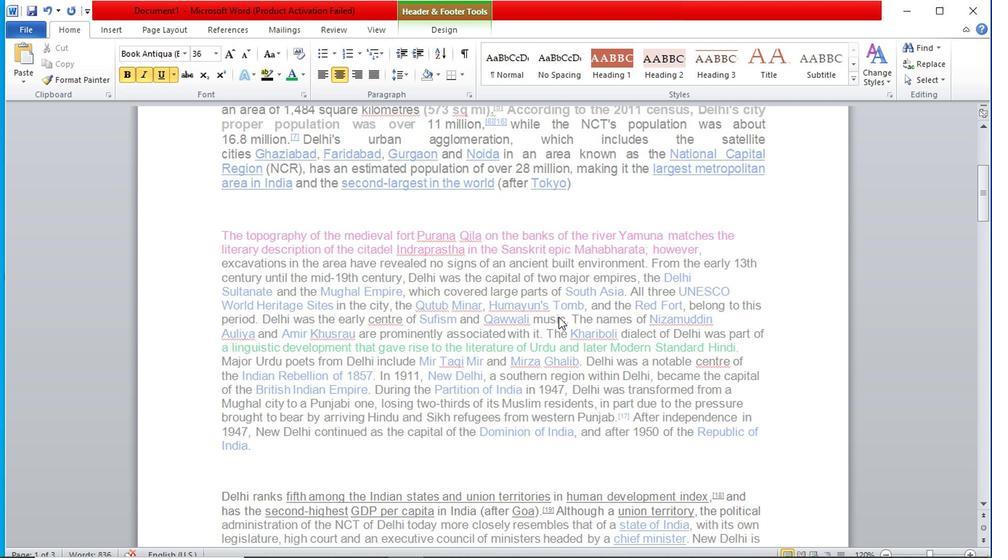 
Action: Mouse scrolled (562, 316) with delta (0, 0)
Screenshot: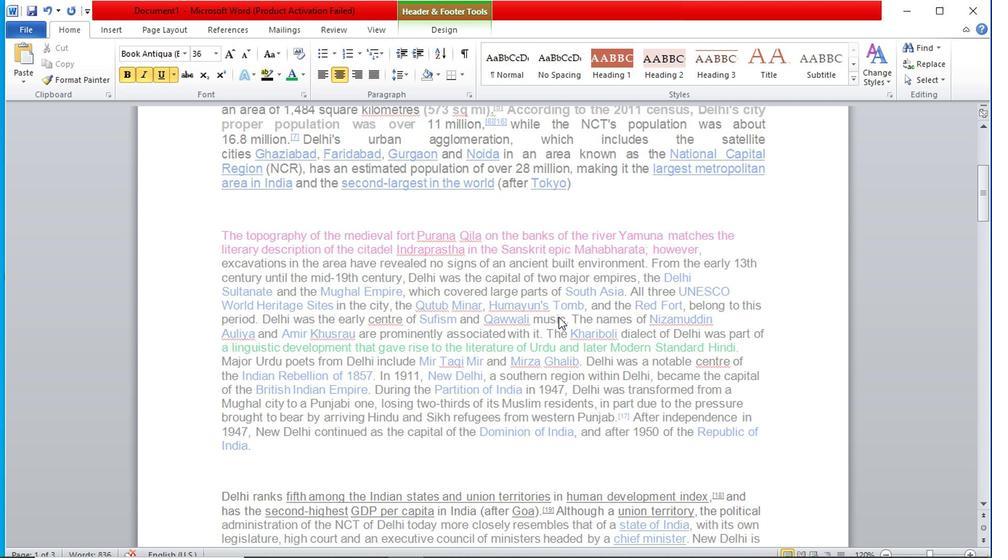 
Action: Mouse scrolled (562, 316) with delta (0, 0)
Screenshot: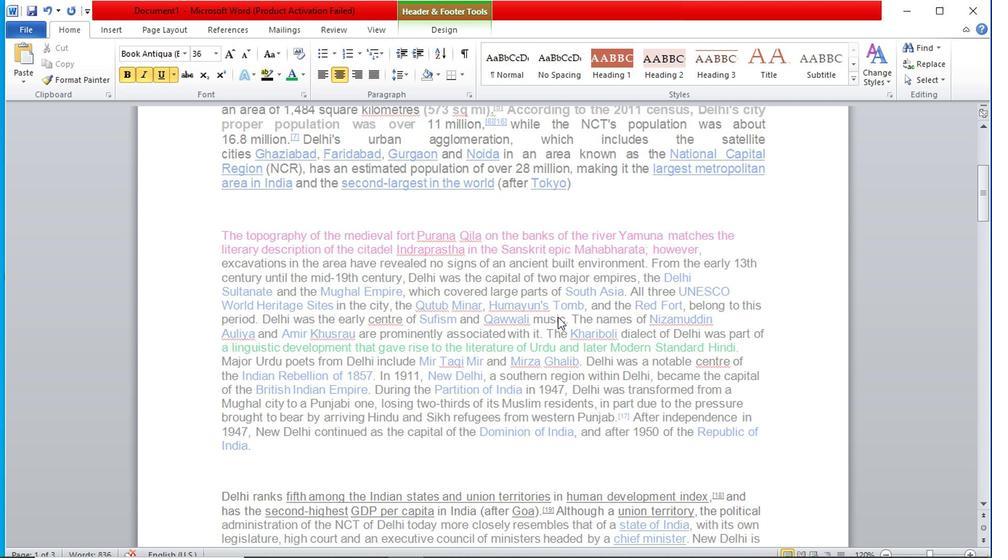 
Action: Mouse scrolled (562, 316) with delta (0, 0)
Screenshot: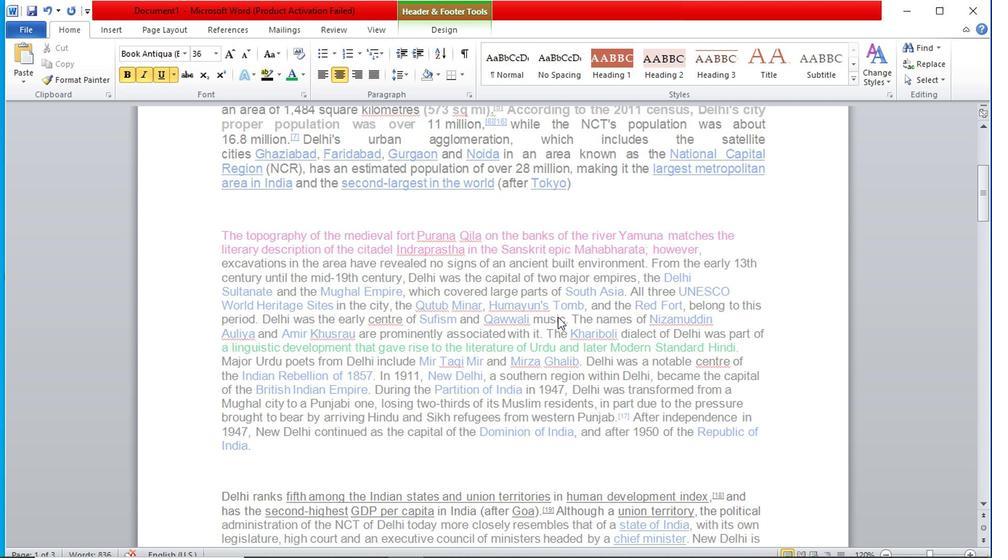 
Action: Mouse scrolled (562, 316) with delta (0, 0)
Screenshot: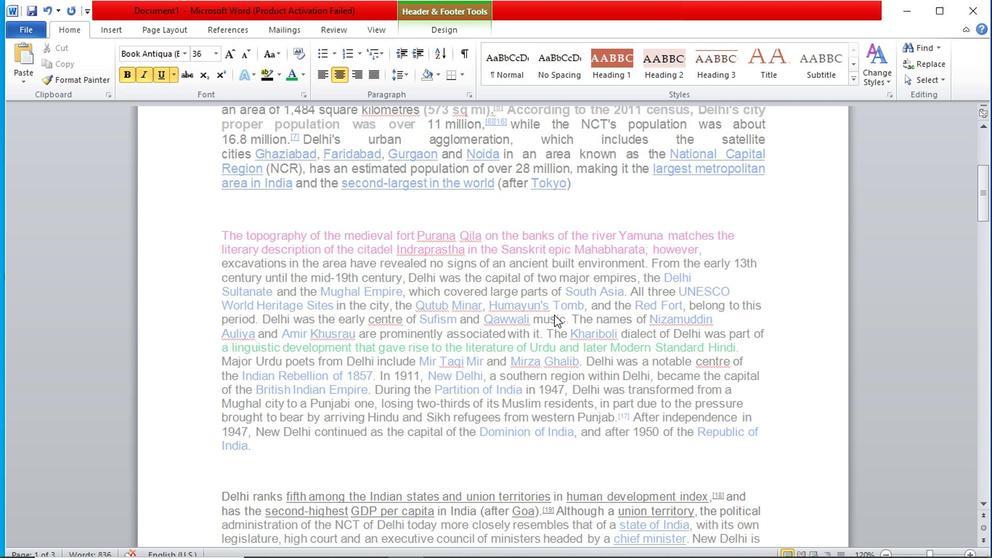 
Action: Mouse scrolled (562, 316) with delta (0, 0)
Screenshot: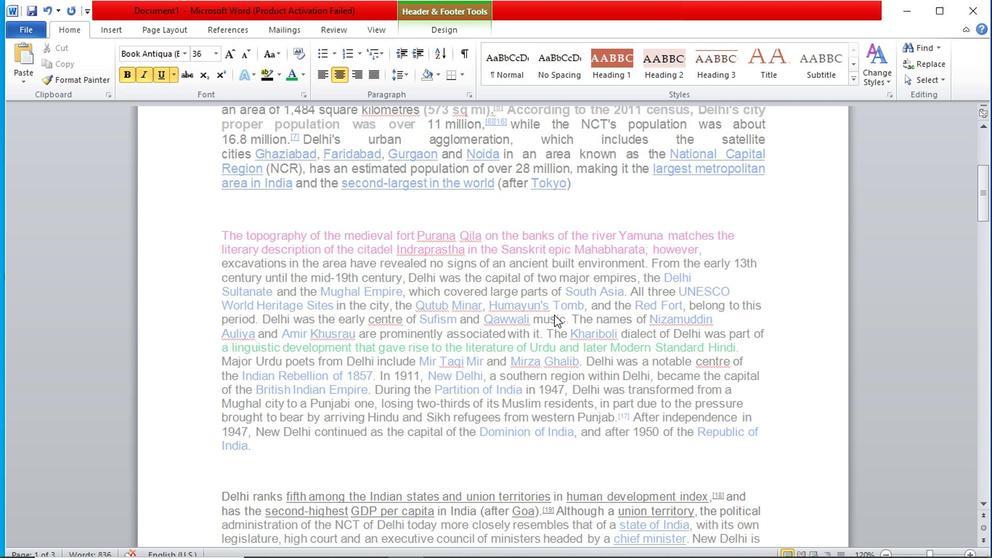 
Action: Mouse scrolled (562, 316) with delta (0, 0)
Screenshot: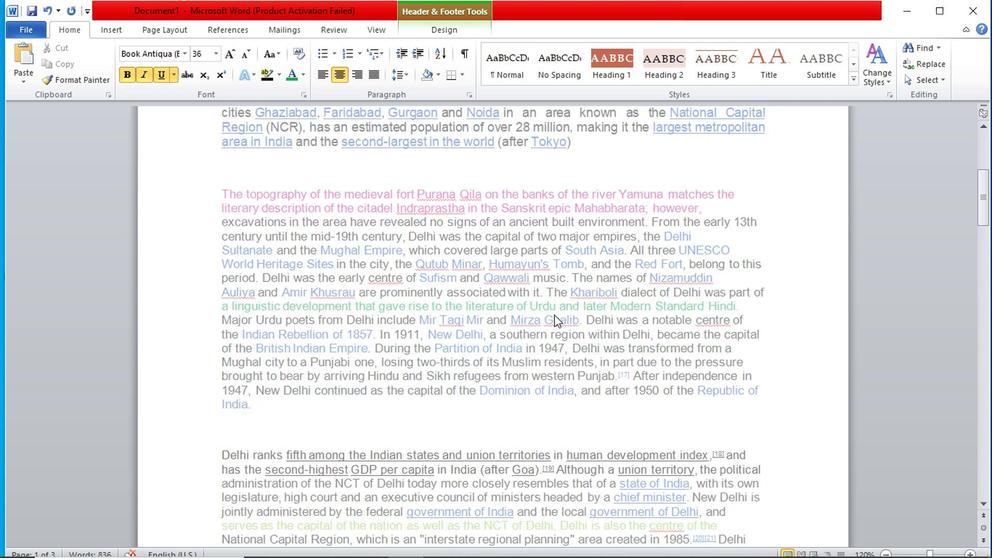 
Action: Mouse moved to (559, 315)
Screenshot: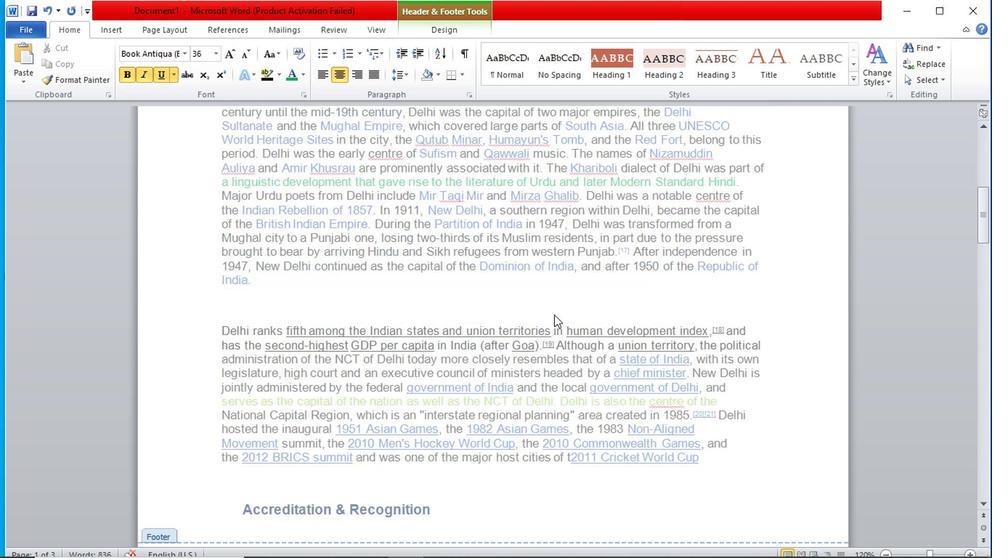 
Action: Mouse scrolled (559, 314) with delta (0, -1)
Screenshot: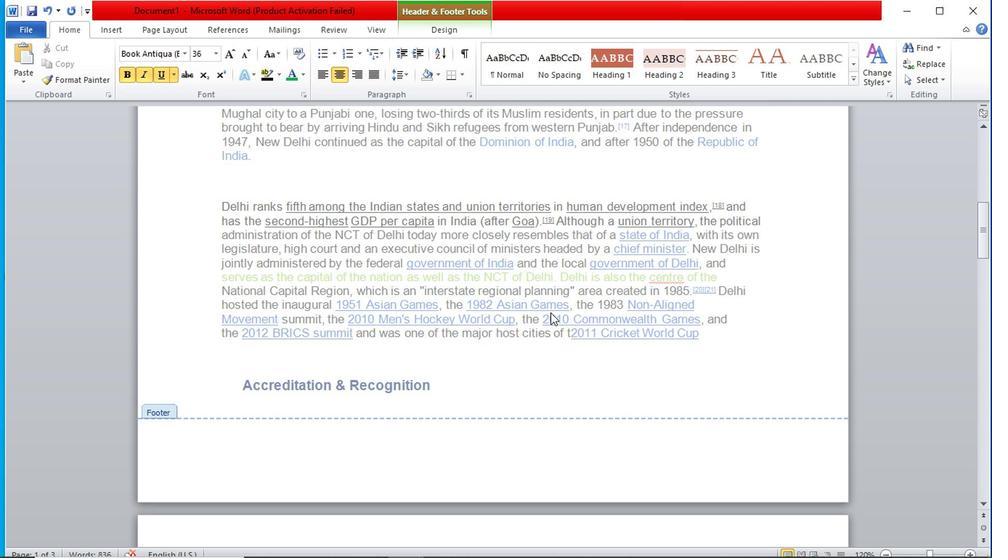 
Action: Mouse moved to (556, 300)
Screenshot: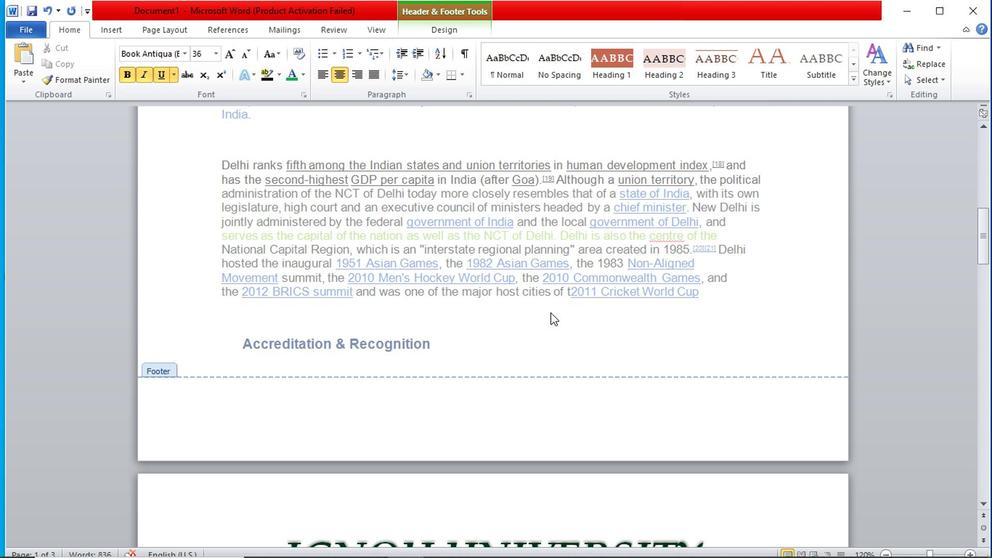 
Action: Mouse scrolled (556, 299) with delta (0, -1)
Screenshot: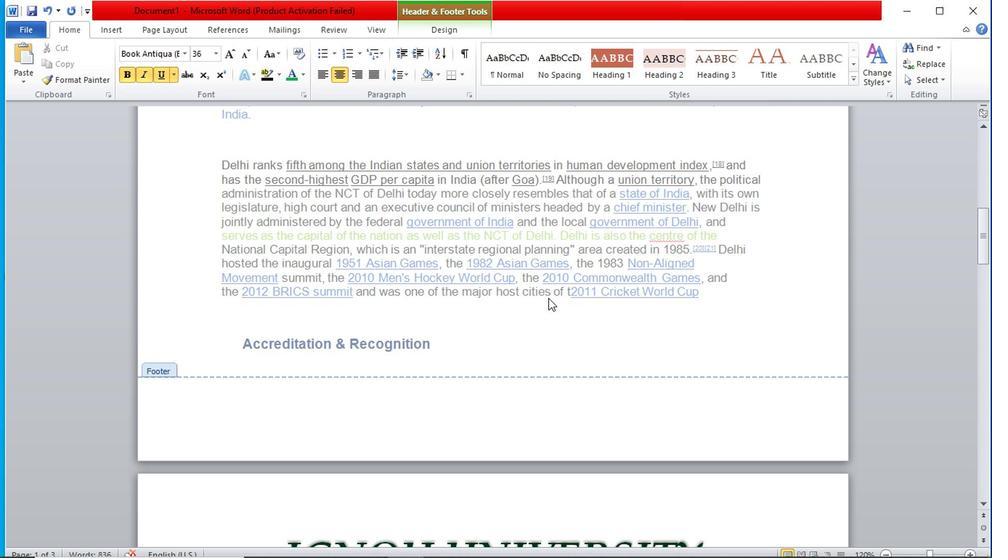 
Action: Mouse scrolled (556, 299) with delta (0, -1)
Screenshot: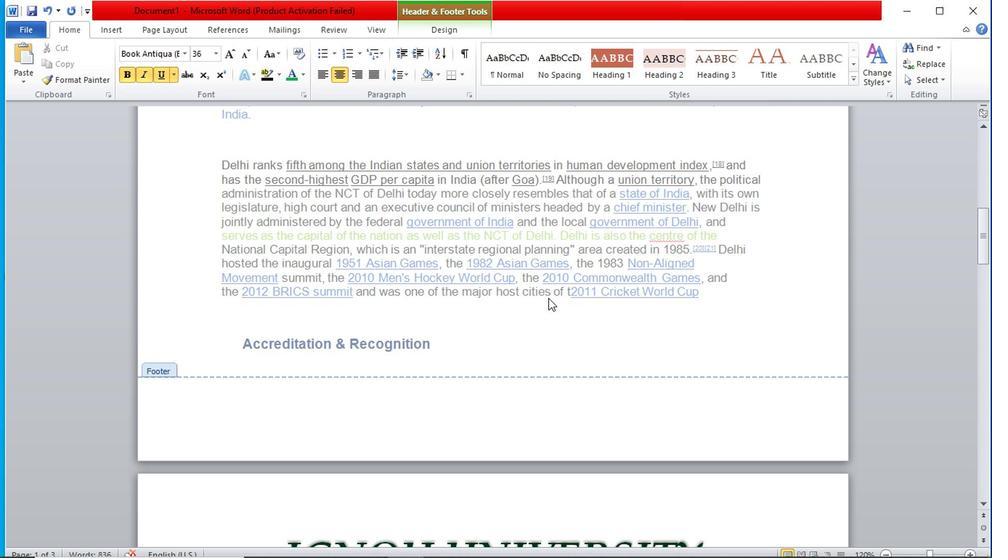 
Action: Mouse scrolled (556, 299) with delta (0, -1)
Screenshot: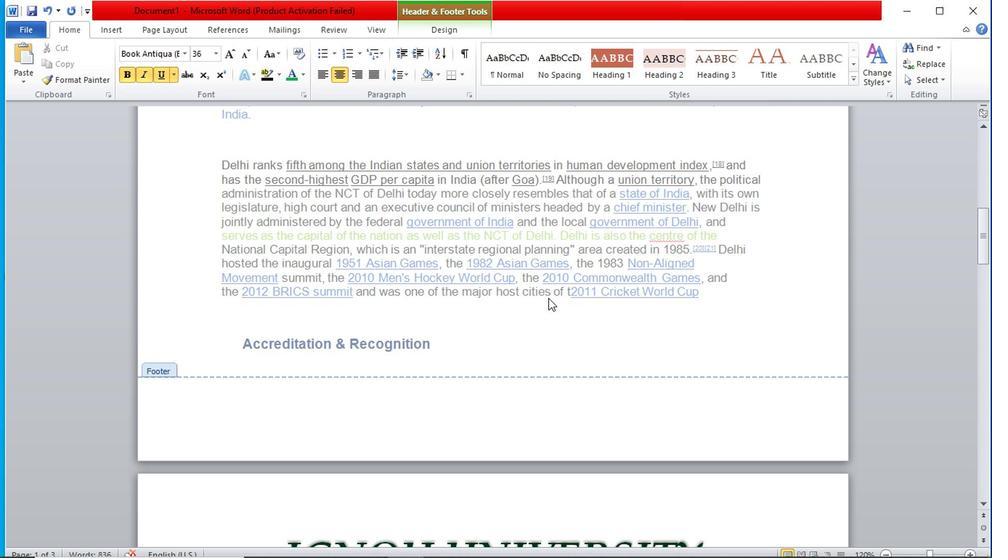 
Action: Mouse scrolled (556, 299) with delta (0, -1)
Screenshot: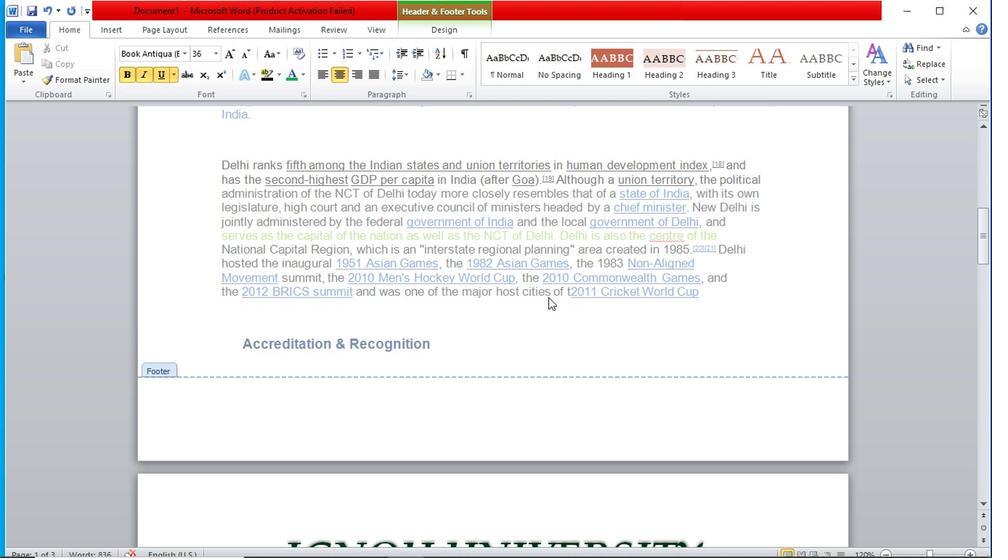 
Action: Mouse scrolled (556, 299) with delta (0, -1)
Screenshot: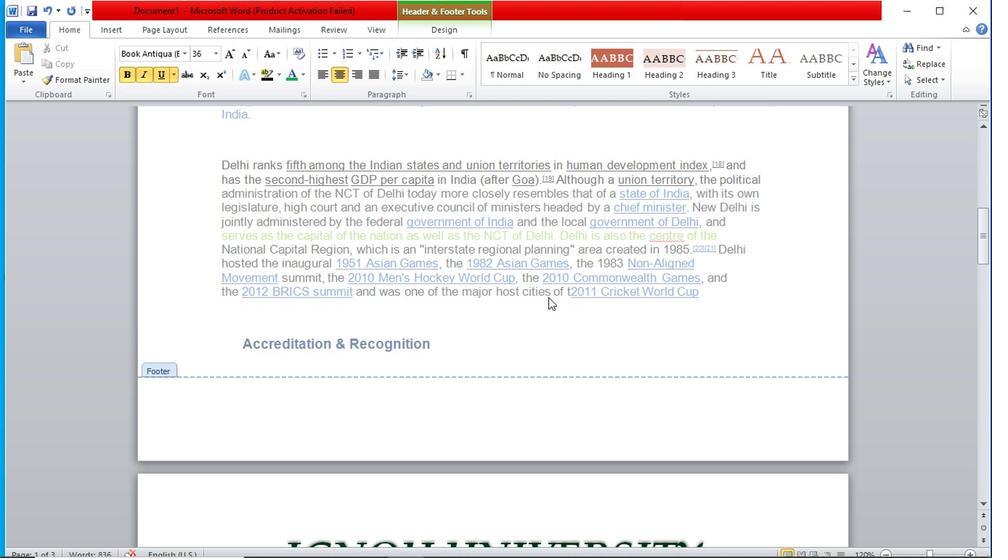 
Action: Mouse scrolled (556, 299) with delta (0, -1)
Screenshot: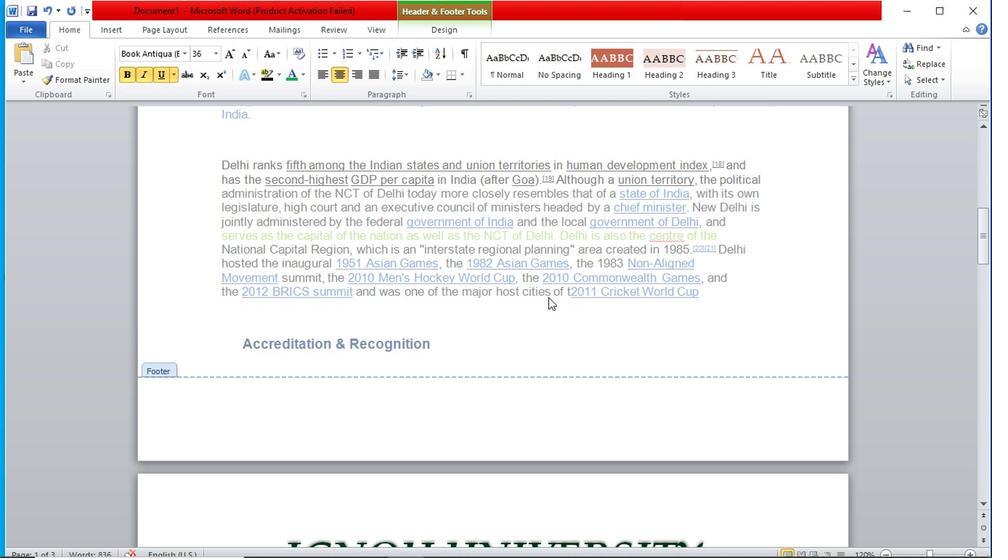 
Action: Mouse scrolled (556, 299) with delta (0, -1)
Screenshot: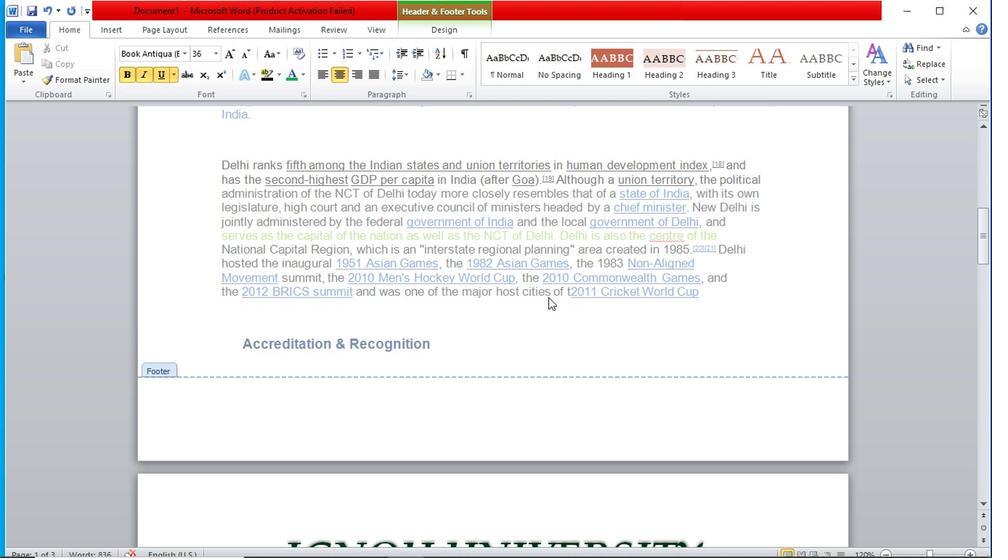 
Action: Mouse scrolled (556, 299) with delta (0, -1)
Screenshot: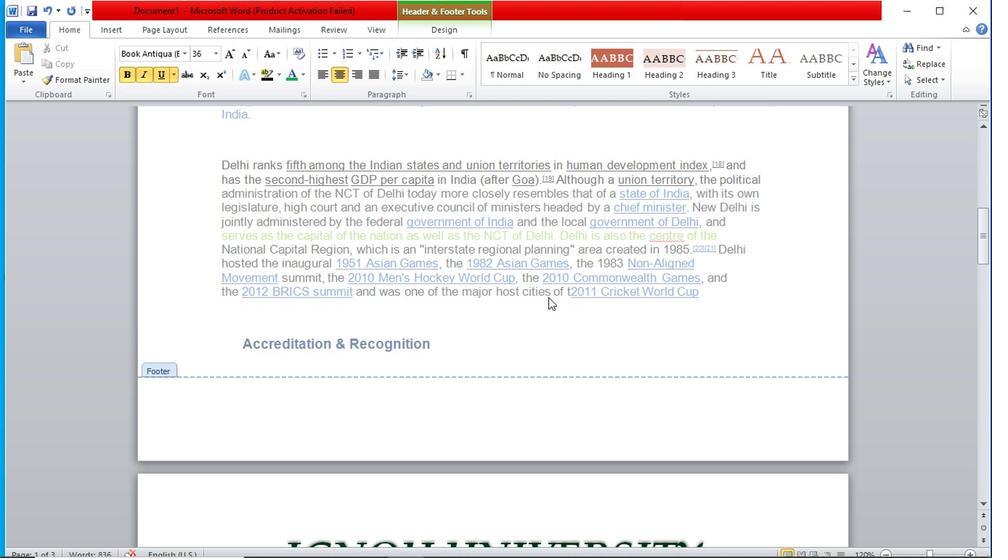 
Action: Mouse moved to (505, 279)
Screenshot: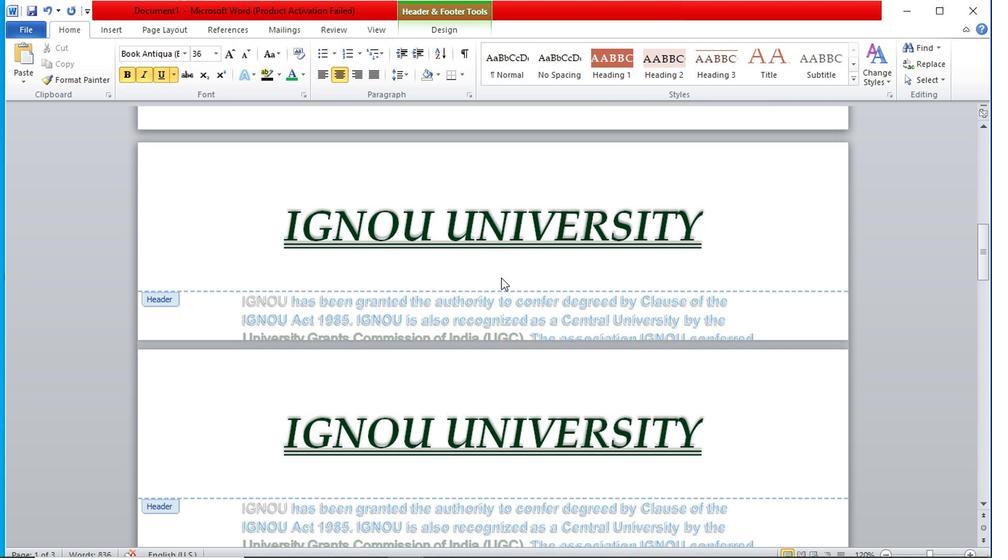 
Action: Mouse scrolled (505, 279) with delta (0, 0)
Screenshot: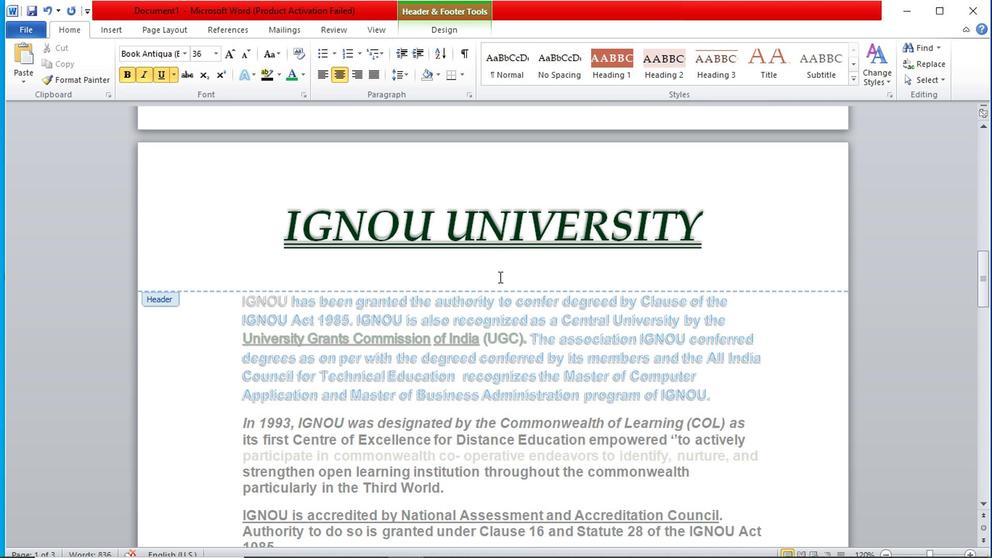 
Action: Mouse scrolled (505, 279) with delta (0, 0)
Screenshot: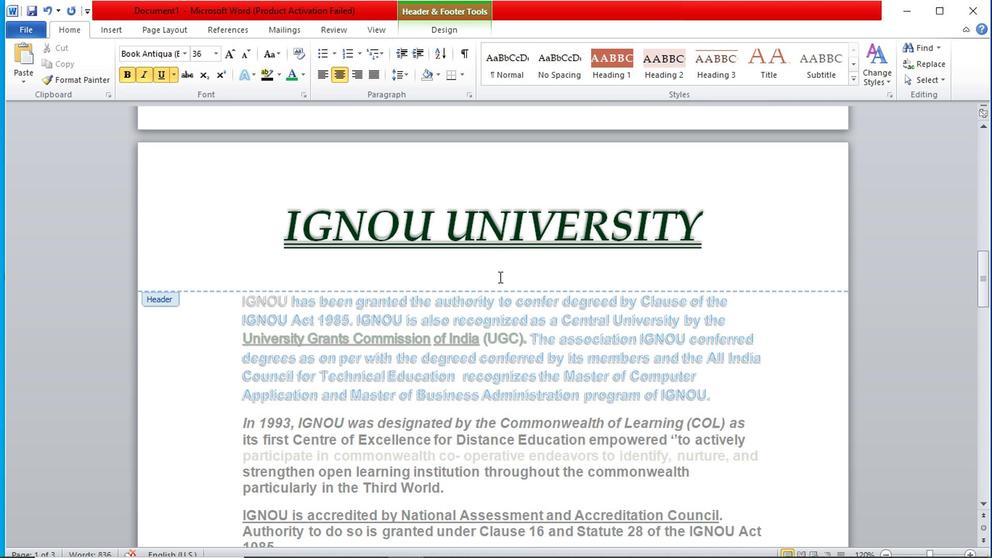 
Action: Mouse scrolled (505, 279) with delta (0, 0)
